 Task: Find and review the details of the Oppo Find N2 Flip on Flipkart, including specifications, price, and customer reviews.
Action: Mouse moved to (280, 91)
Screenshot: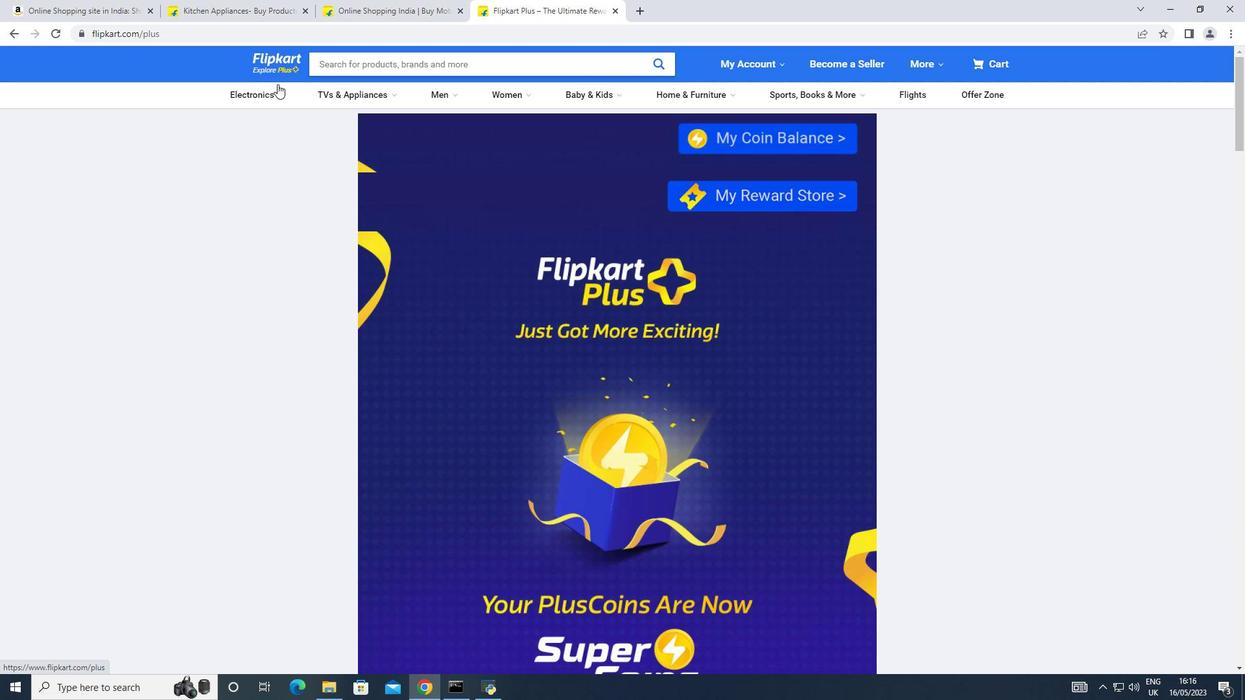 
Action: Mouse pressed left at (280, 91)
Screenshot: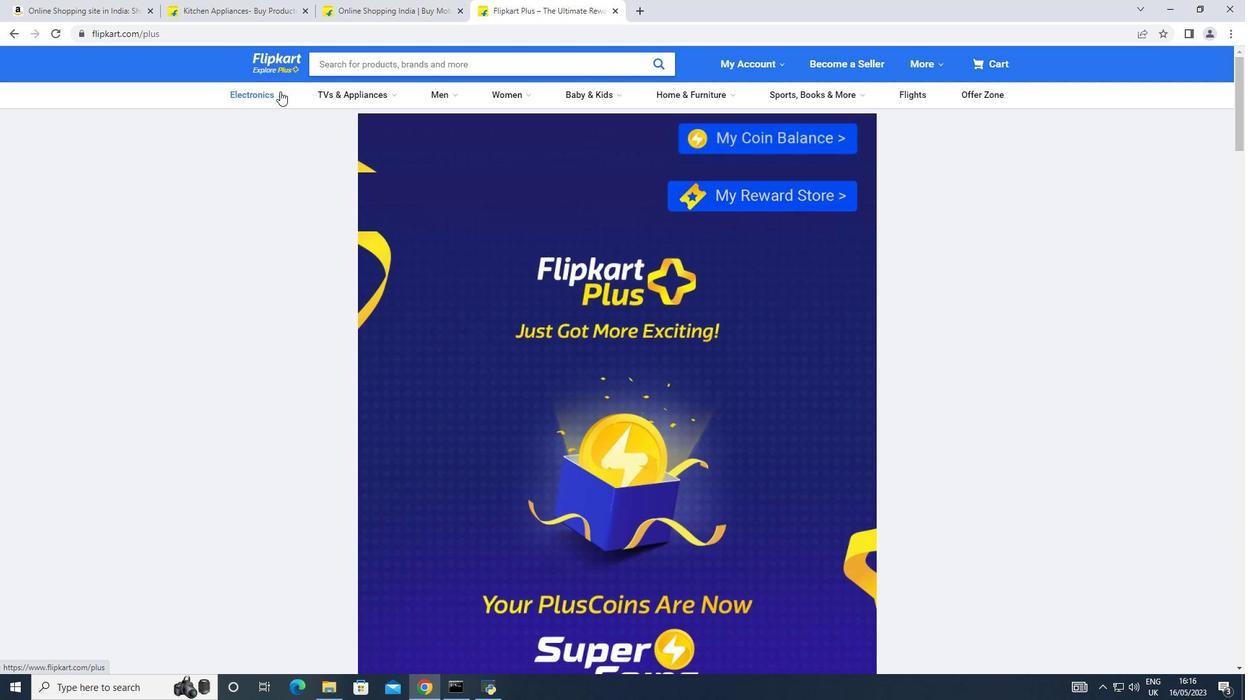 
Action: Mouse moved to (257, 119)
Screenshot: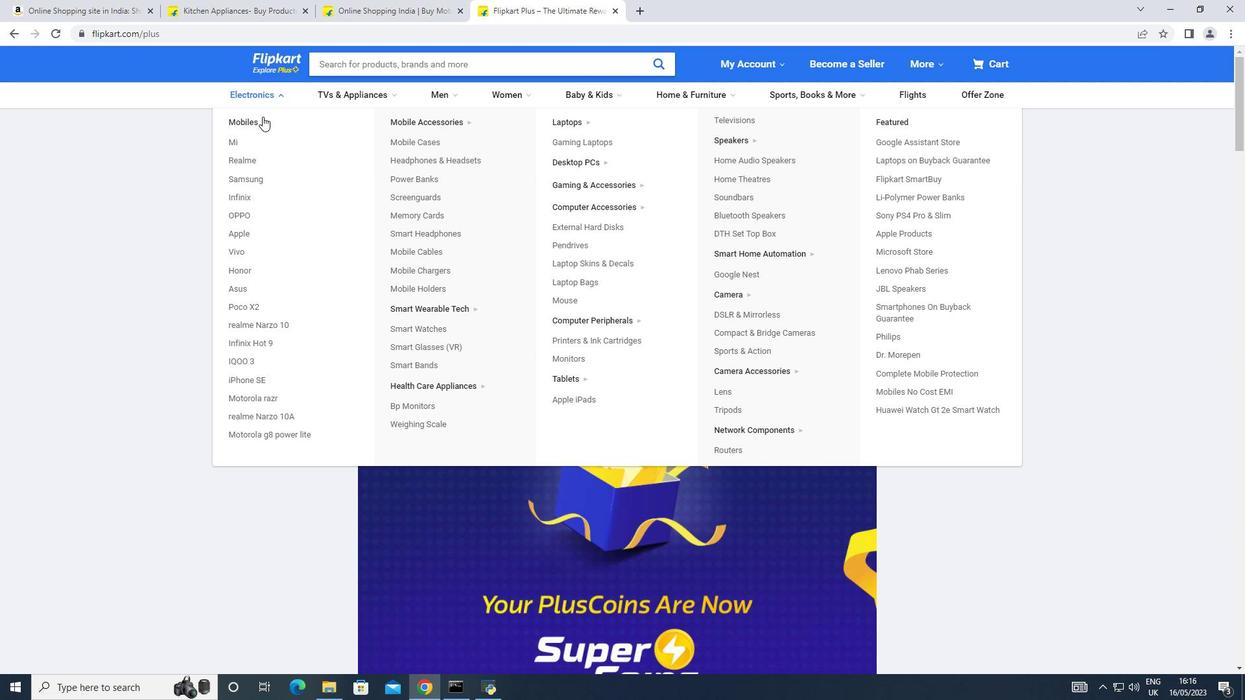 
Action: Mouse pressed left at (257, 119)
Screenshot: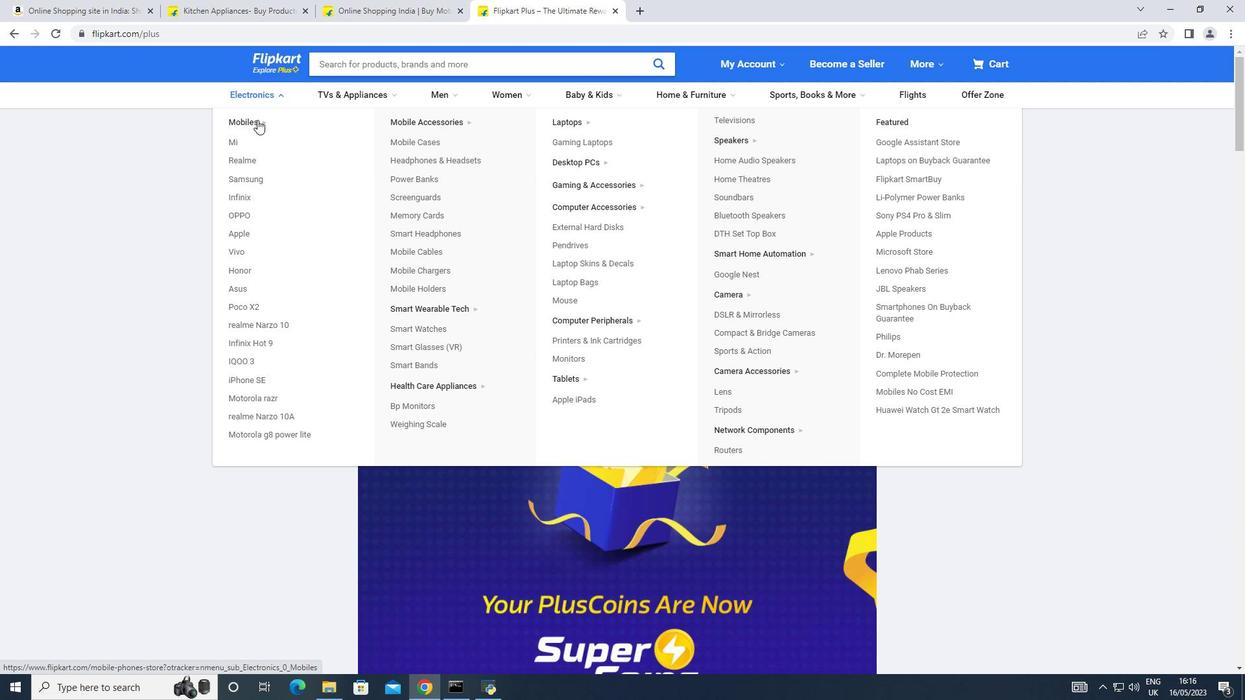 
Action: Mouse moved to (201, 228)
Screenshot: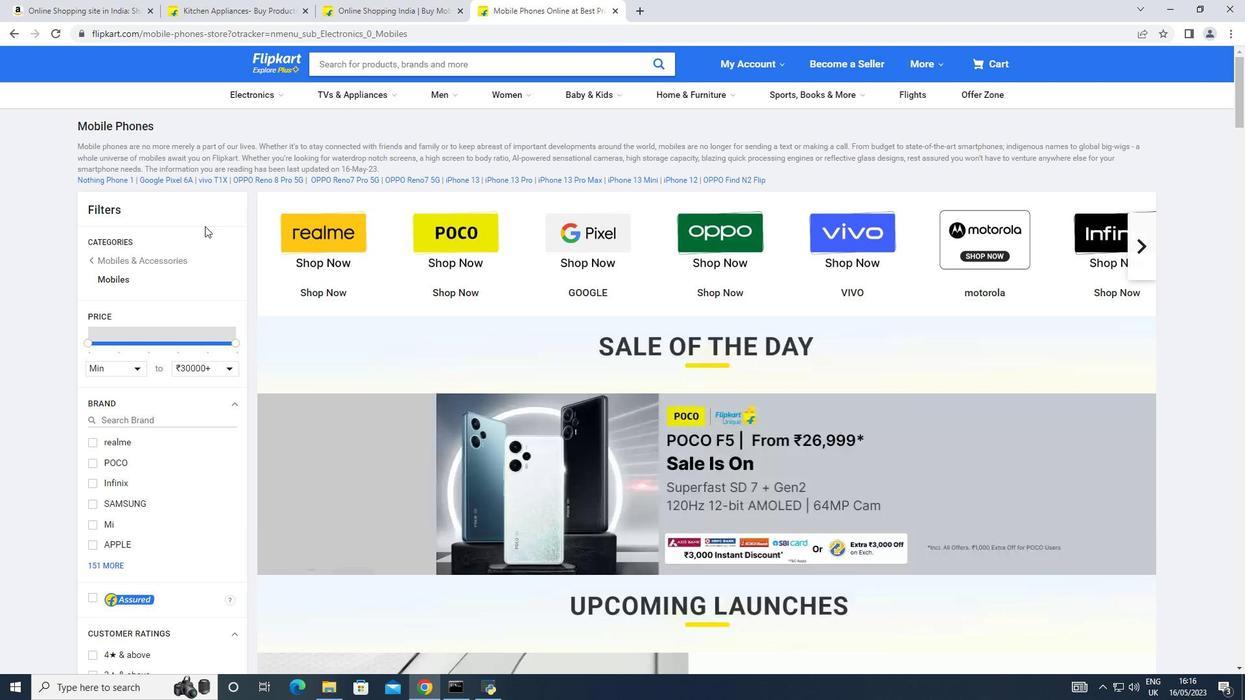 
Action: Mouse scrolled (201, 228) with delta (0, 0)
Screenshot: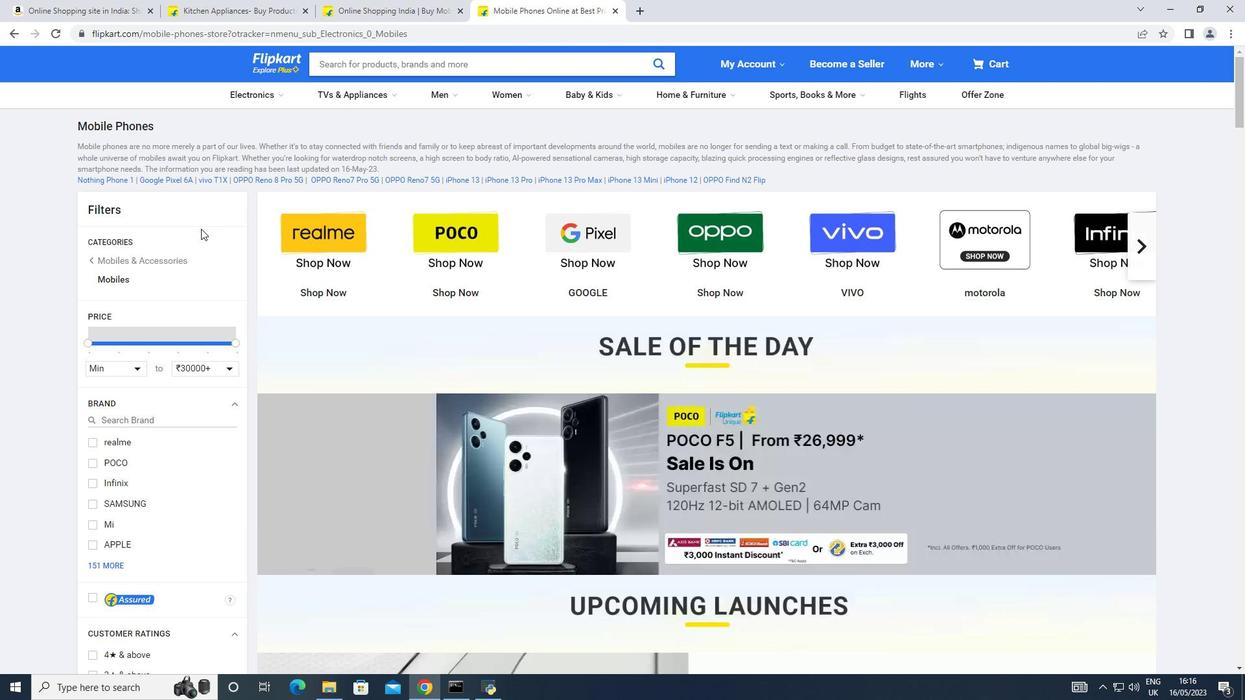 
Action: Mouse moved to (167, 319)
Screenshot: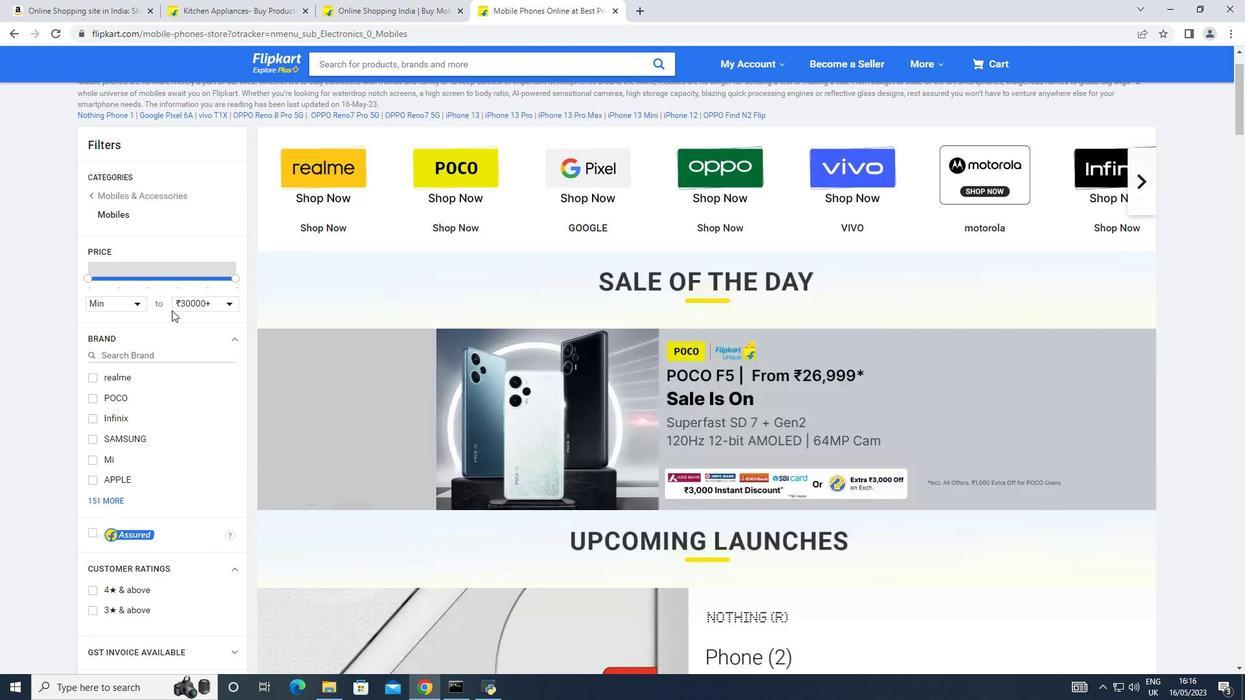 
Action: Mouse scrolled (167, 319) with delta (0, 0)
Screenshot: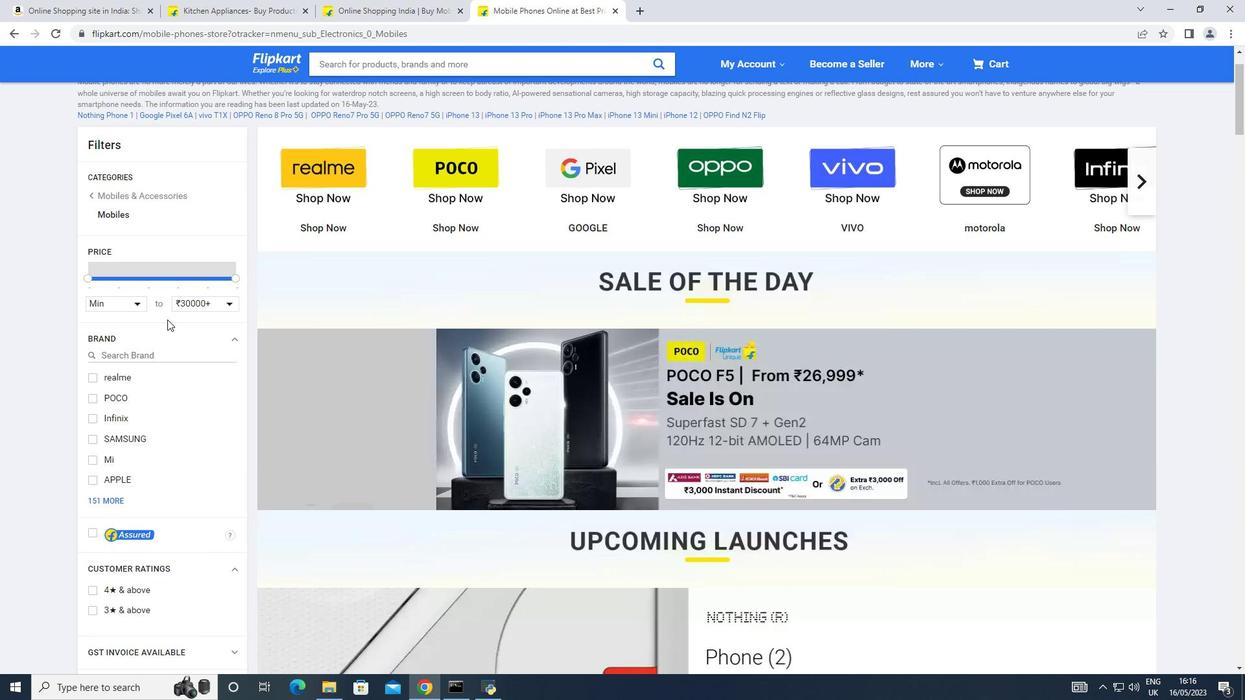
Action: Mouse scrolled (167, 319) with delta (0, 0)
Screenshot: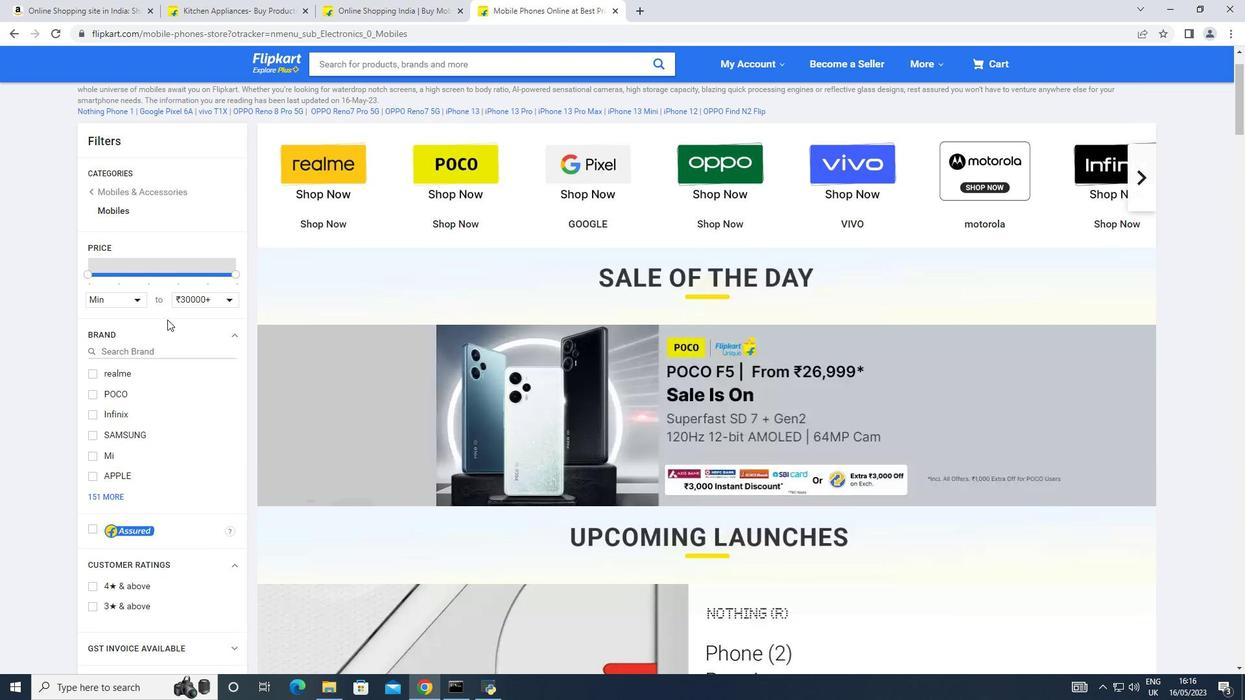 
Action: Mouse moved to (167, 320)
Screenshot: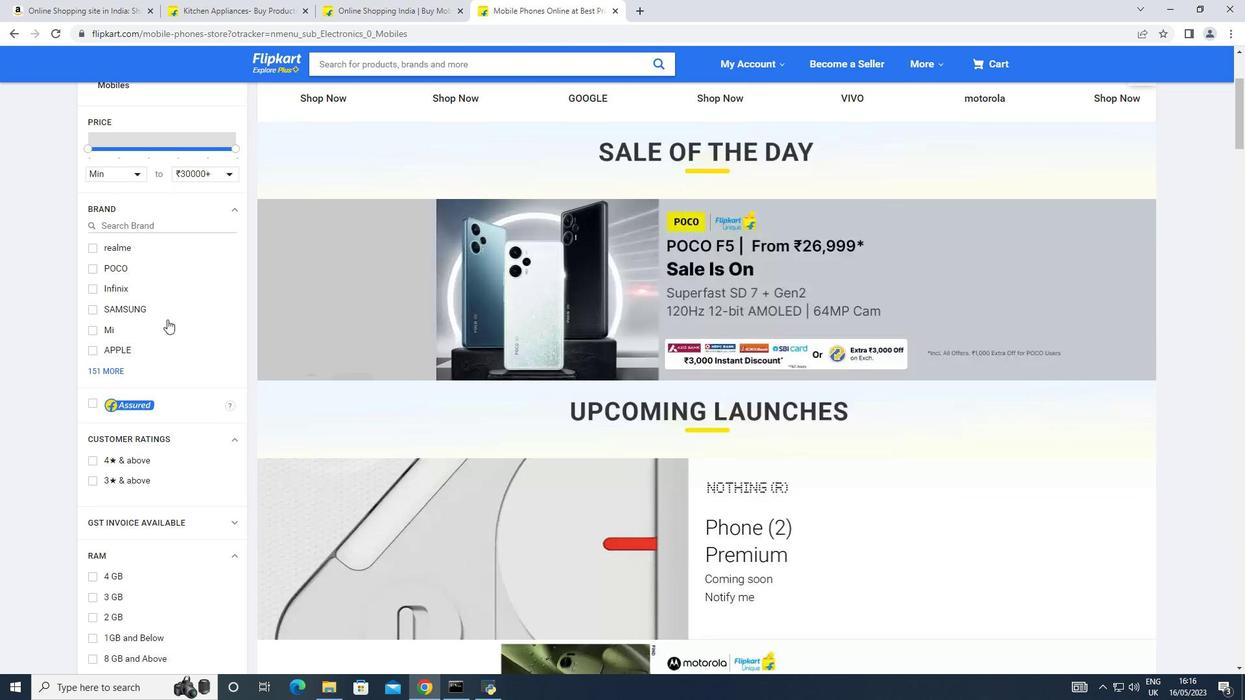
Action: Mouse scrolled (167, 319) with delta (0, 0)
Screenshot: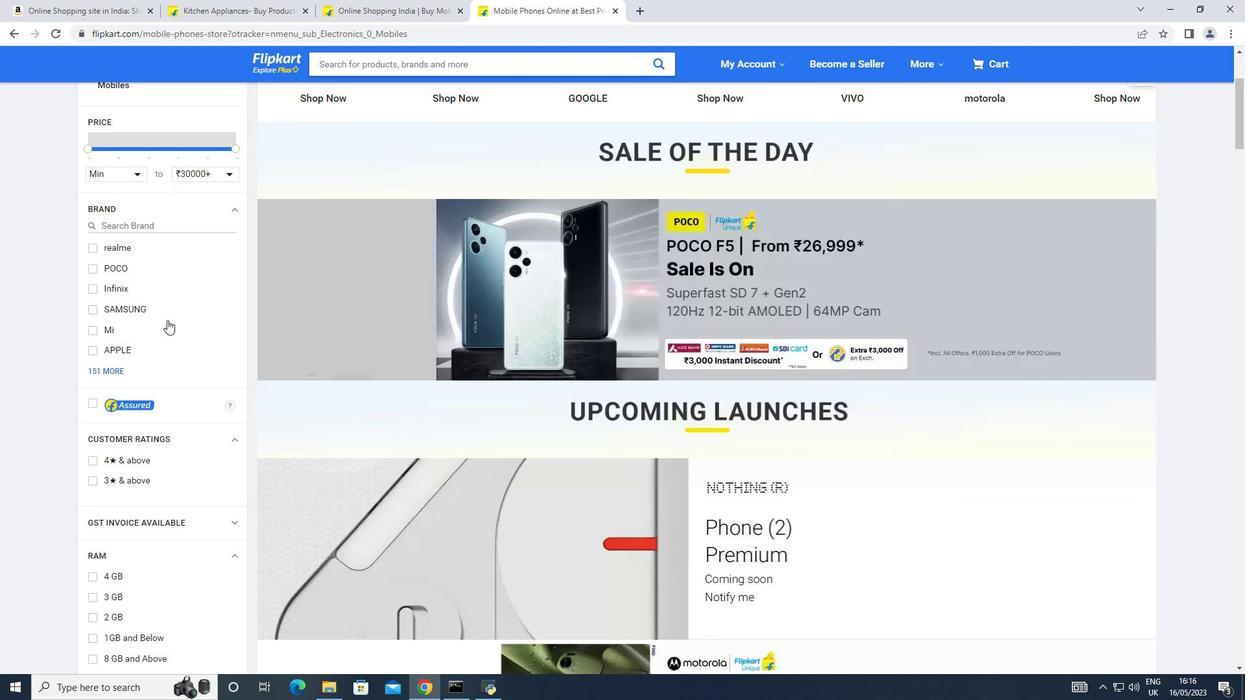 
Action: Mouse scrolled (167, 319) with delta (0, 0)
Screenshot: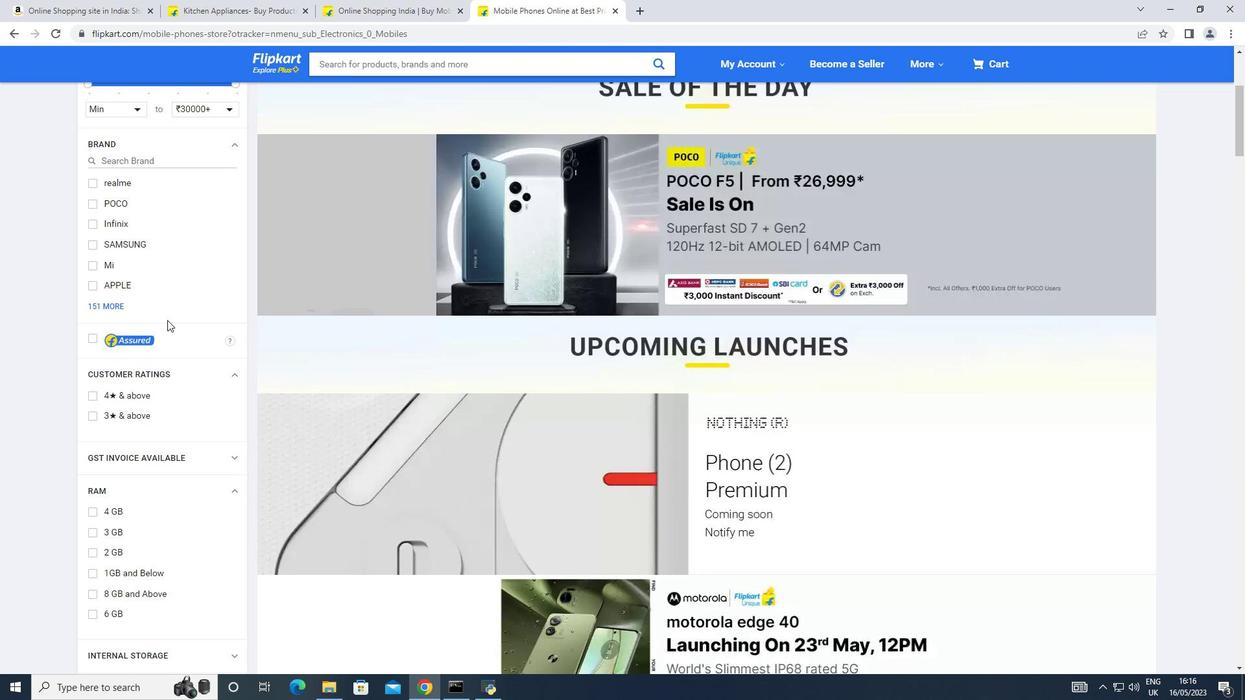 
Action: Mouse scrolled (167, 319) with delta (0, 0)
Screenshot: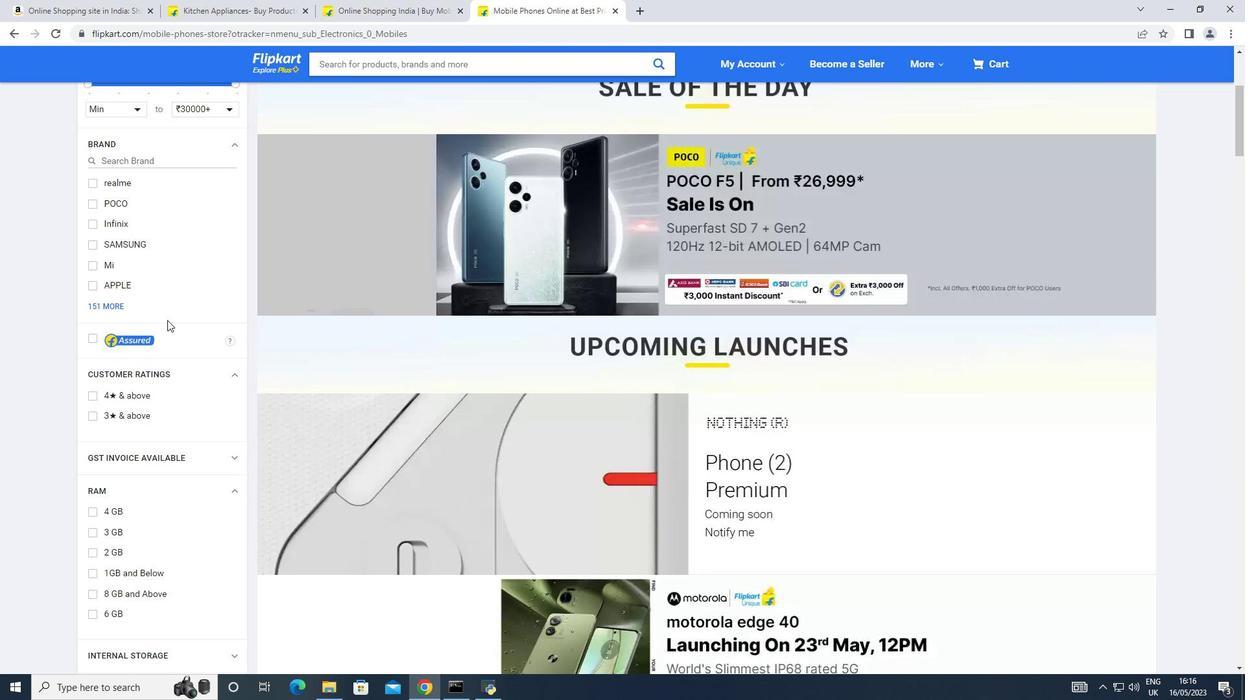 
Action: Mouse scrolled (167, 319) with delta (0, 0)
Screenshot: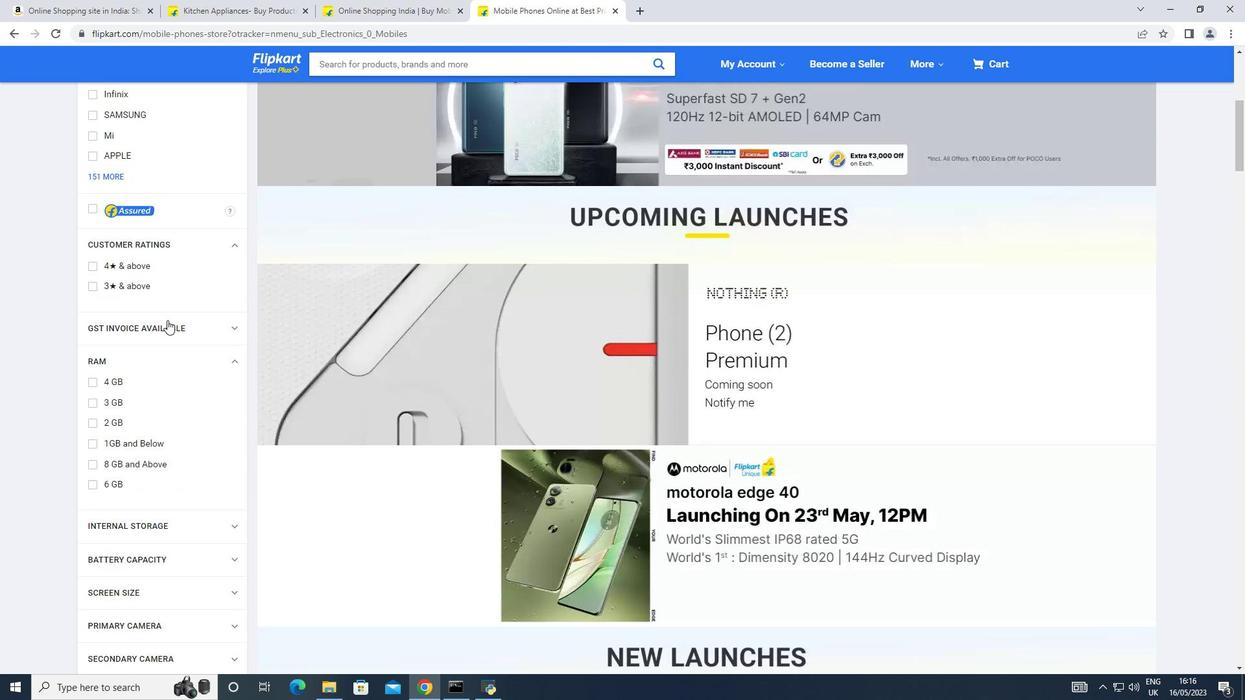 
Action: Mouse scrolled (167, 319) with delta (0, 0)
Screenshot: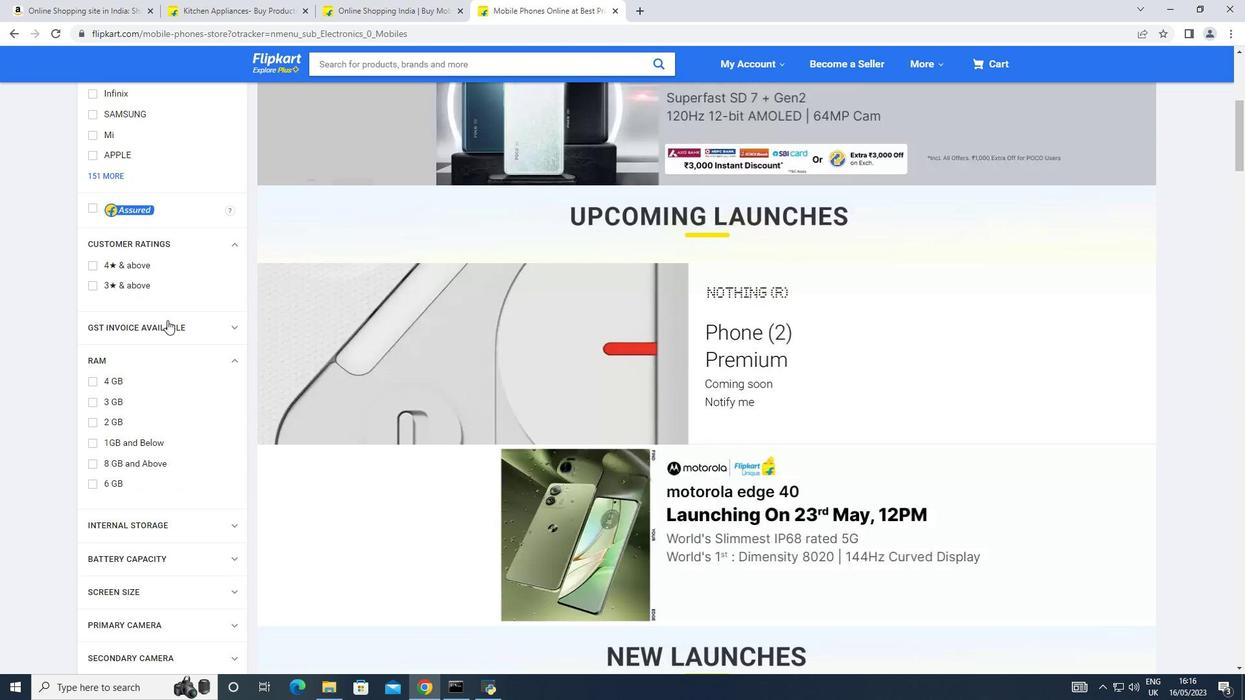 
Action: Mouse scrolled (167, 319) with delta (0, 0)
Screenshot: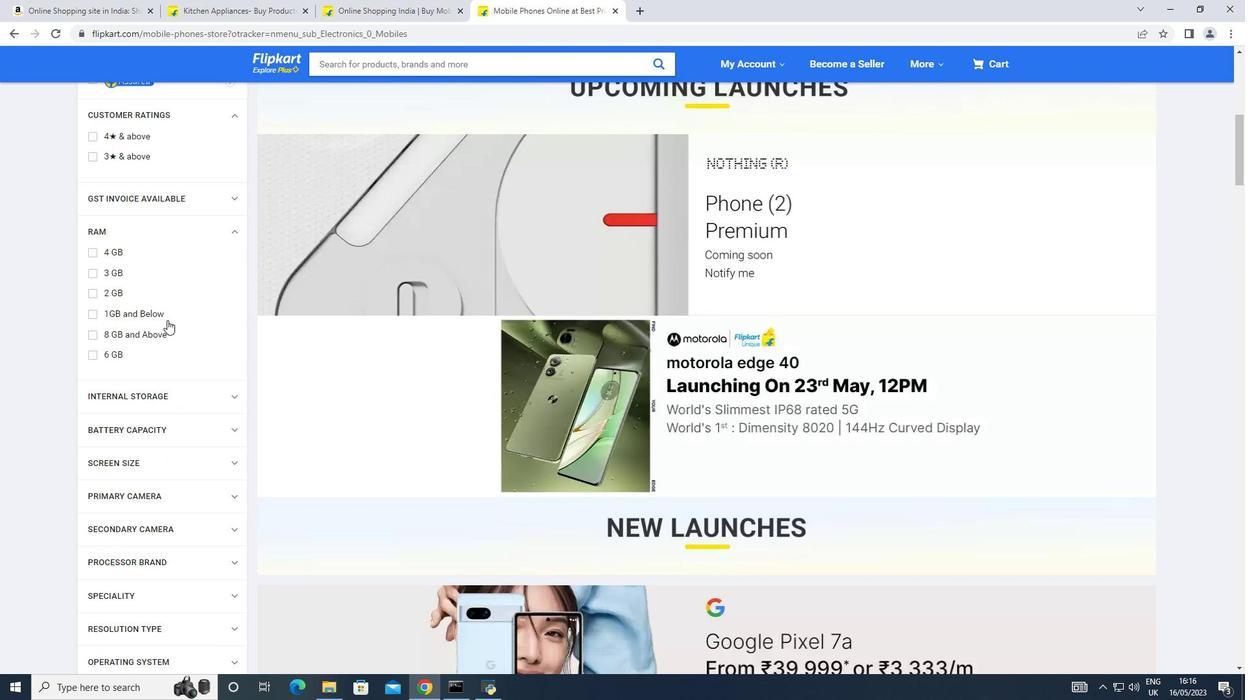 
Action: Mouse scrolled (167, 321) with delta (0, 0)
Screenshot: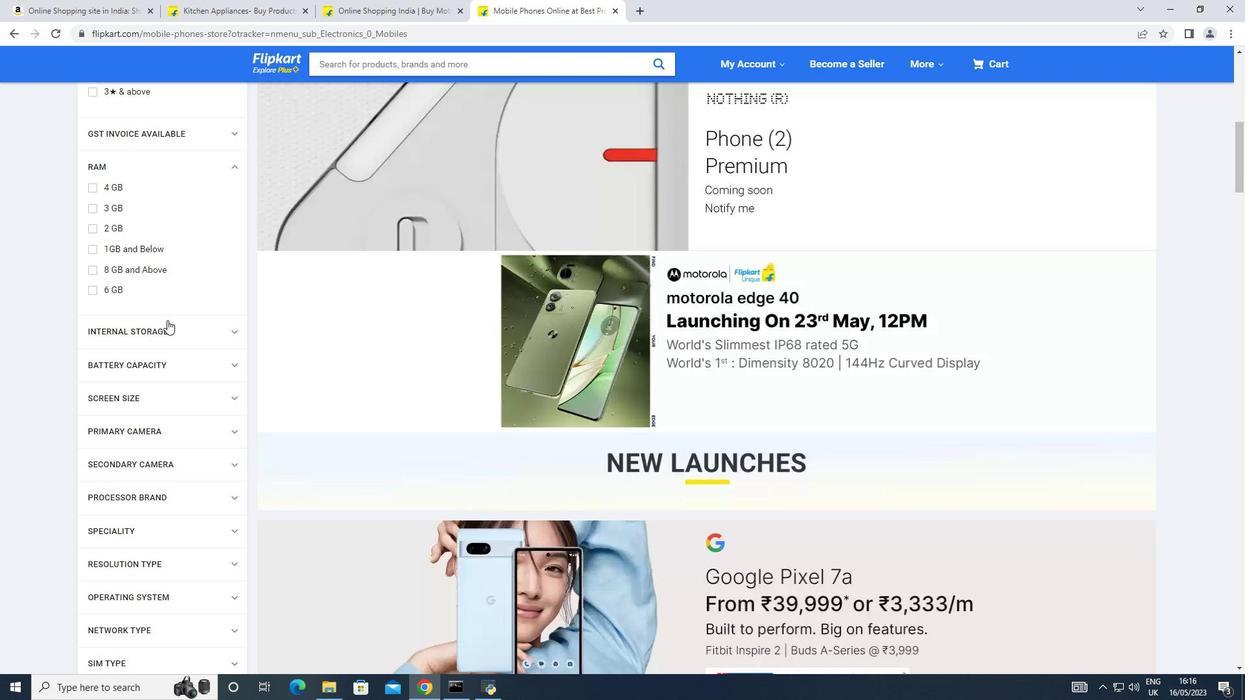
Action: Mouse scrolled (167, 321) with delta (0, 0)
Screenshot: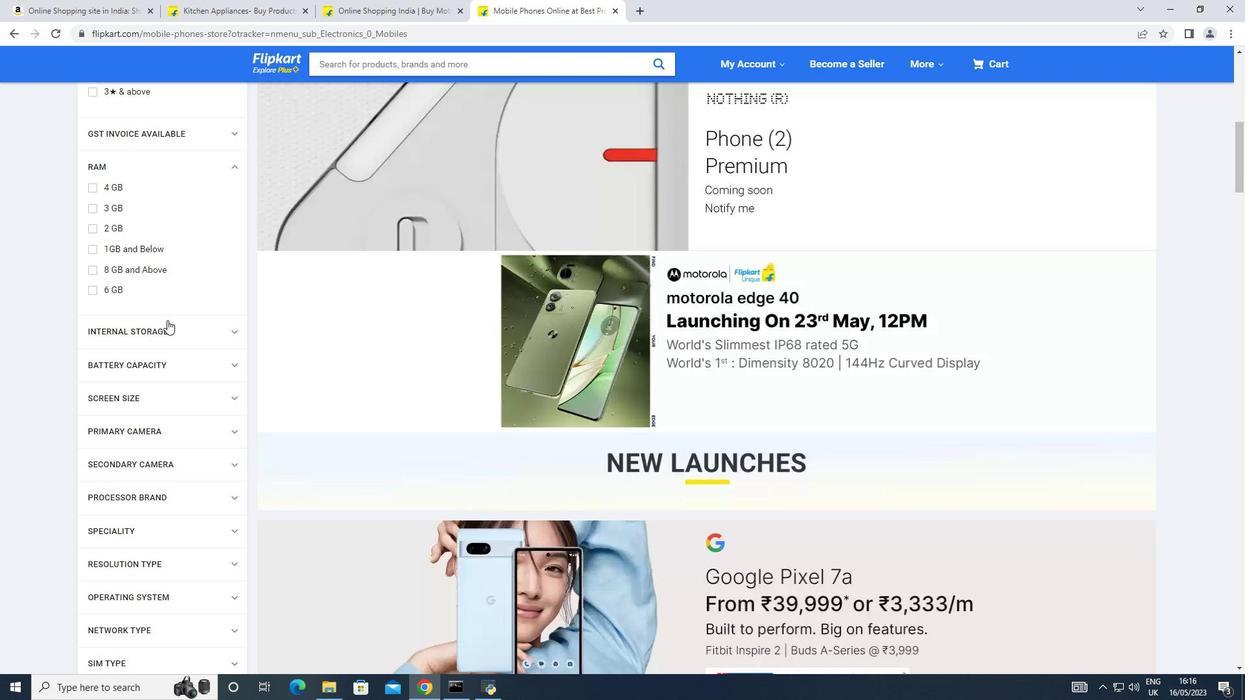 
Action: Mouse scrolled (167, 321) with delta (0, 0)
Screenshot: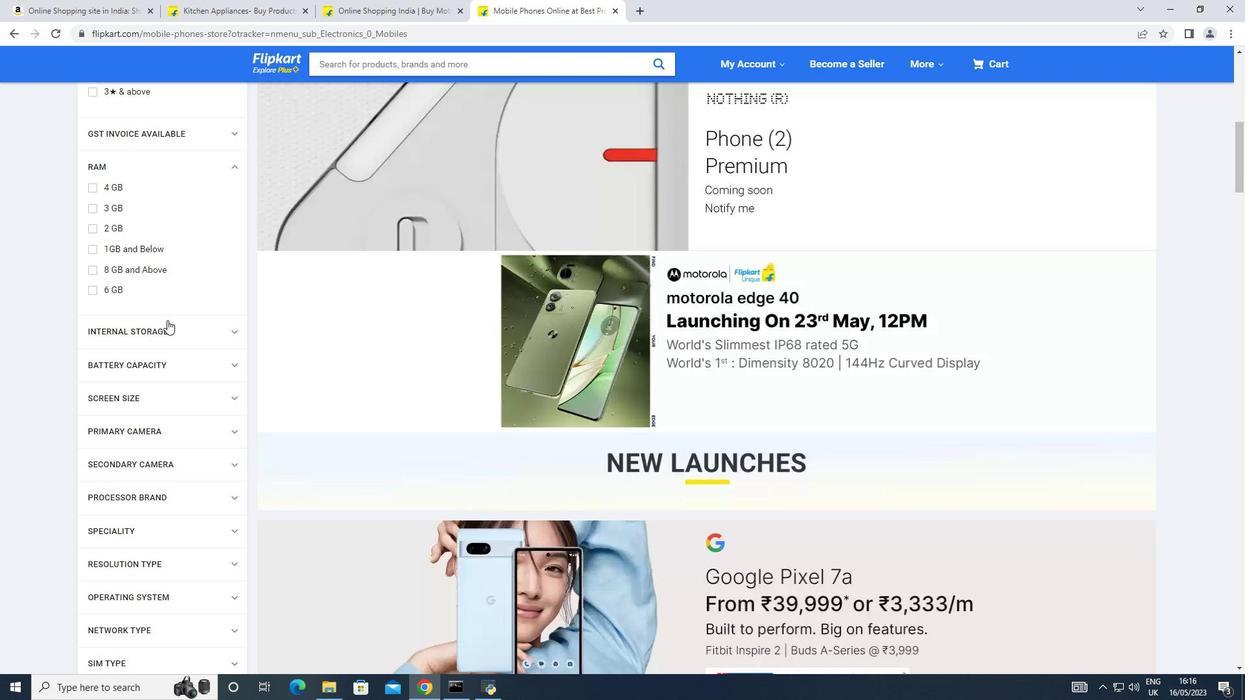 
Action: Mouse scrolled (167, 321) with delta (0, 0)
Screenshot: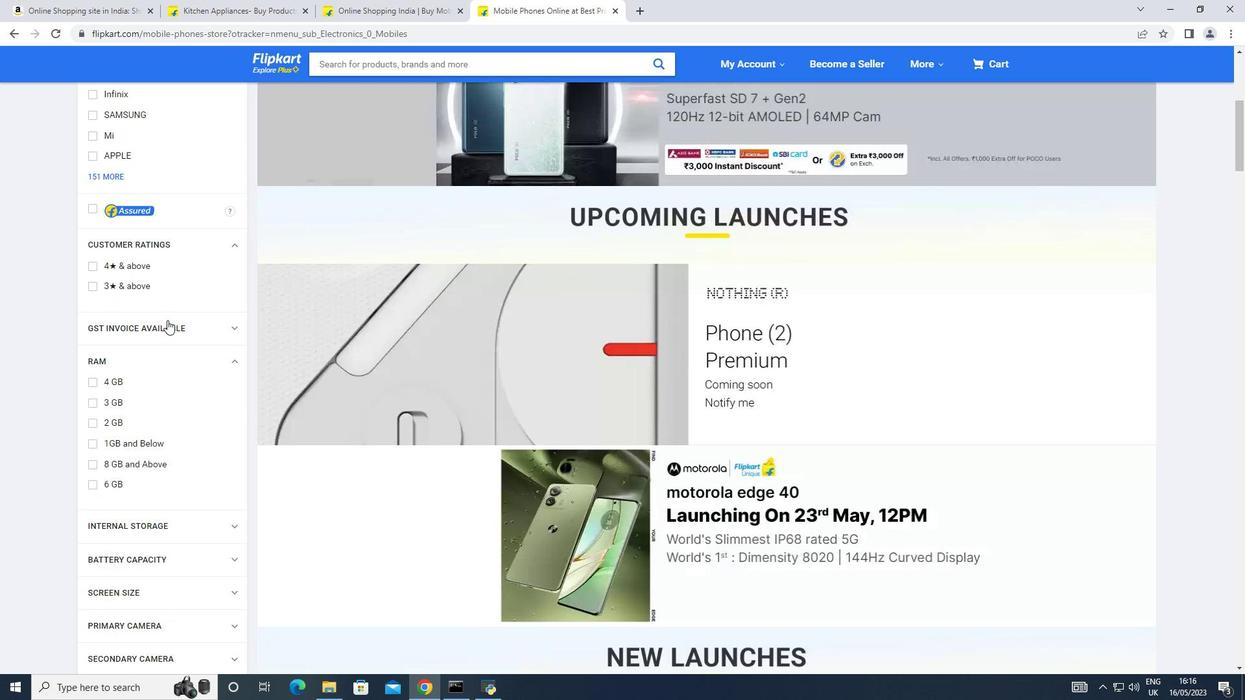 
Action: Mouse scrolled (167, 321) with delta (0, 0)
Screenshot: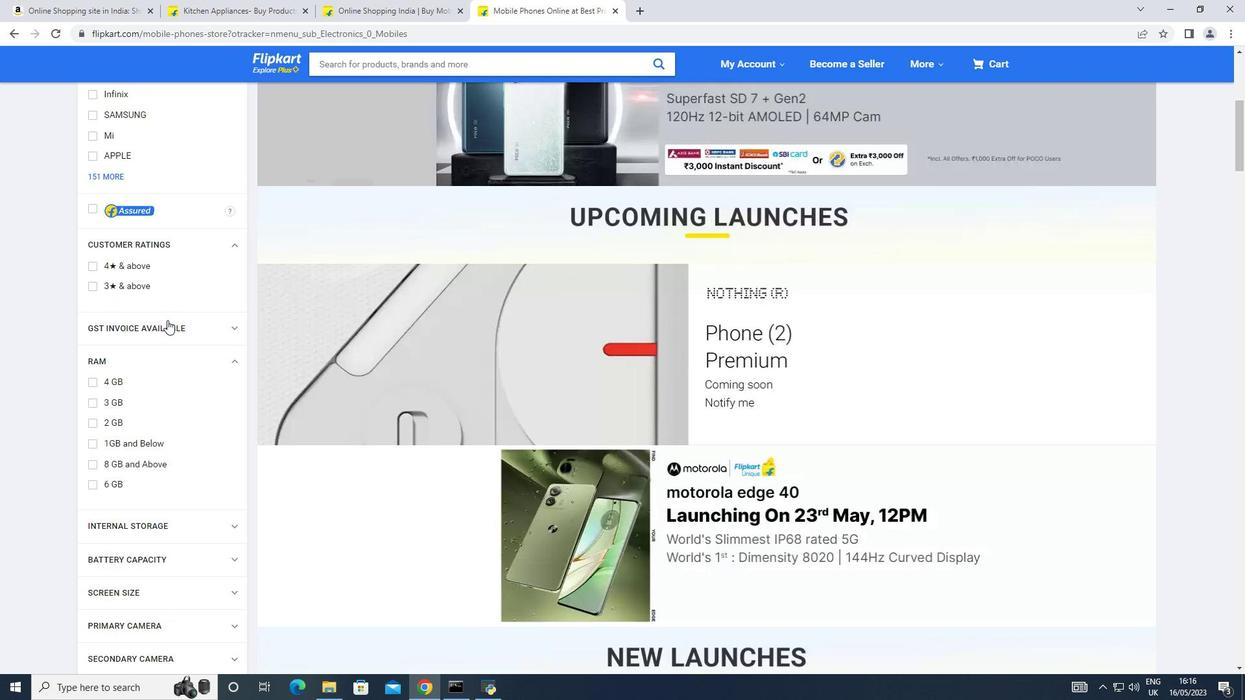 
Action: Mouse scrolled (167, 321) with delta (0, 0)
Screenshot: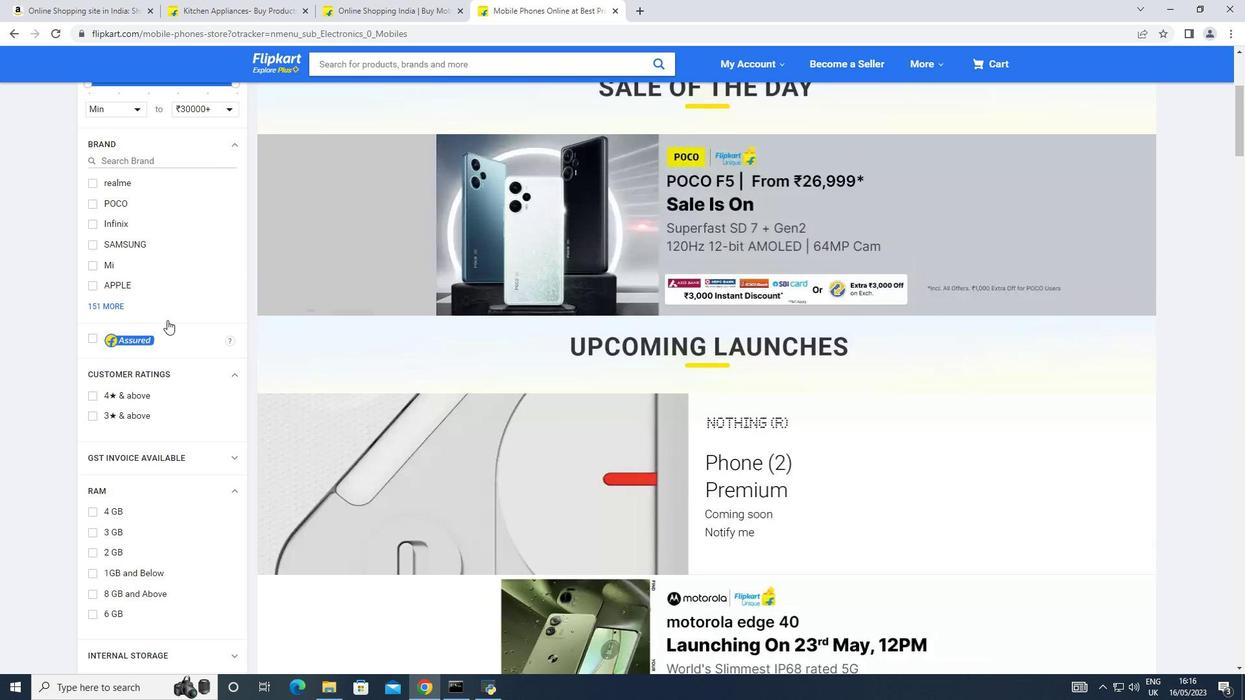 
Action: Mouse scrolled (167, 321) with delta (0, 0)
Screenshot: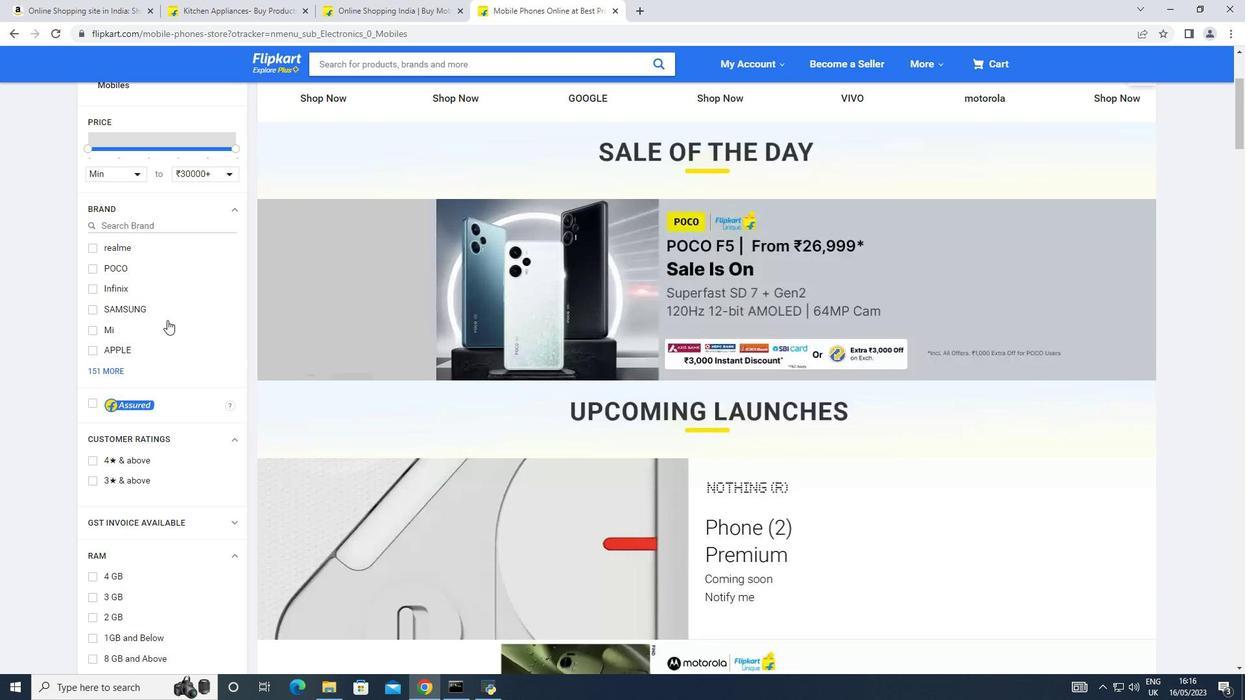 
Action: Mouse scrolled (167, 321) with delta (0, 0)
Screenshot: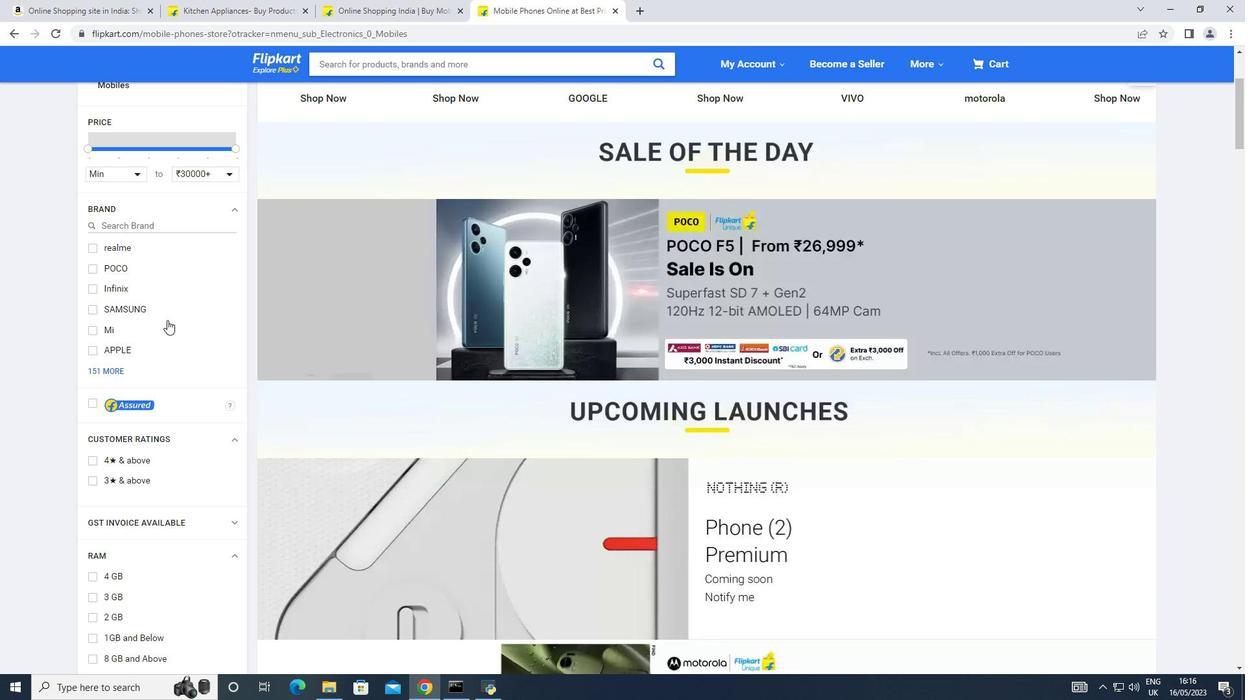 
Action: Mouse scrolled (167, 321) with delta (0, 0)
Screenshot: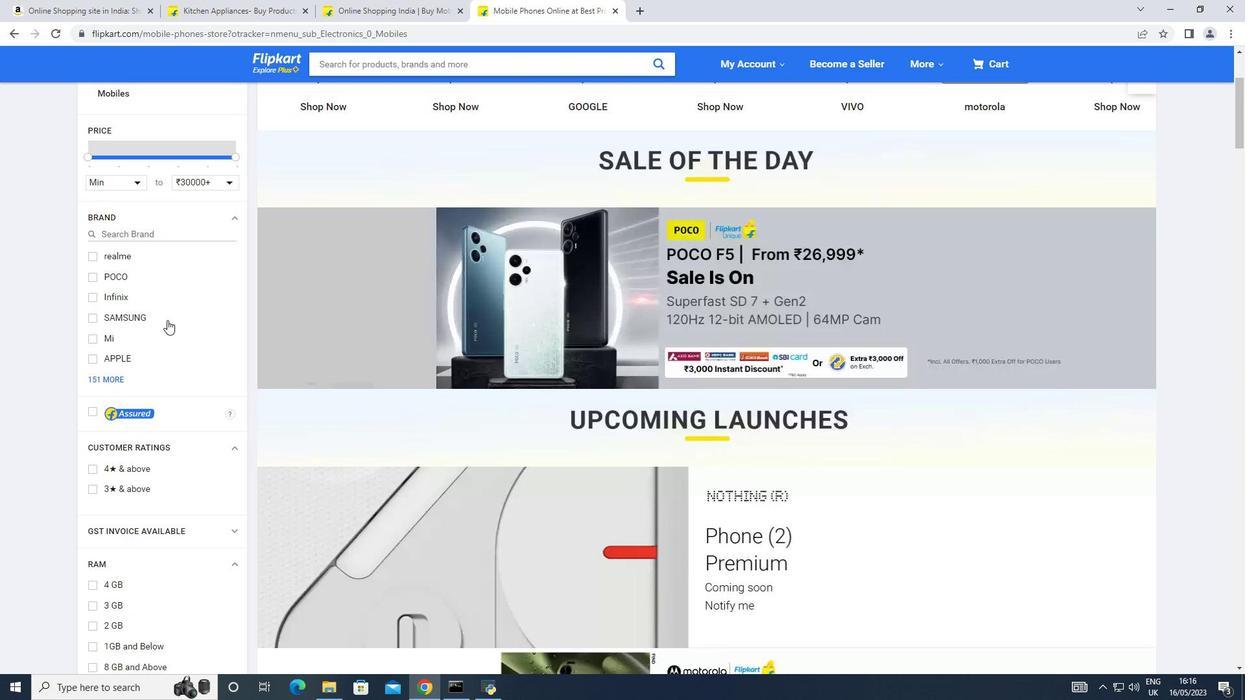 
Action: Mouse scrolled (167, 321) with delta (0, 0)
Screenshot: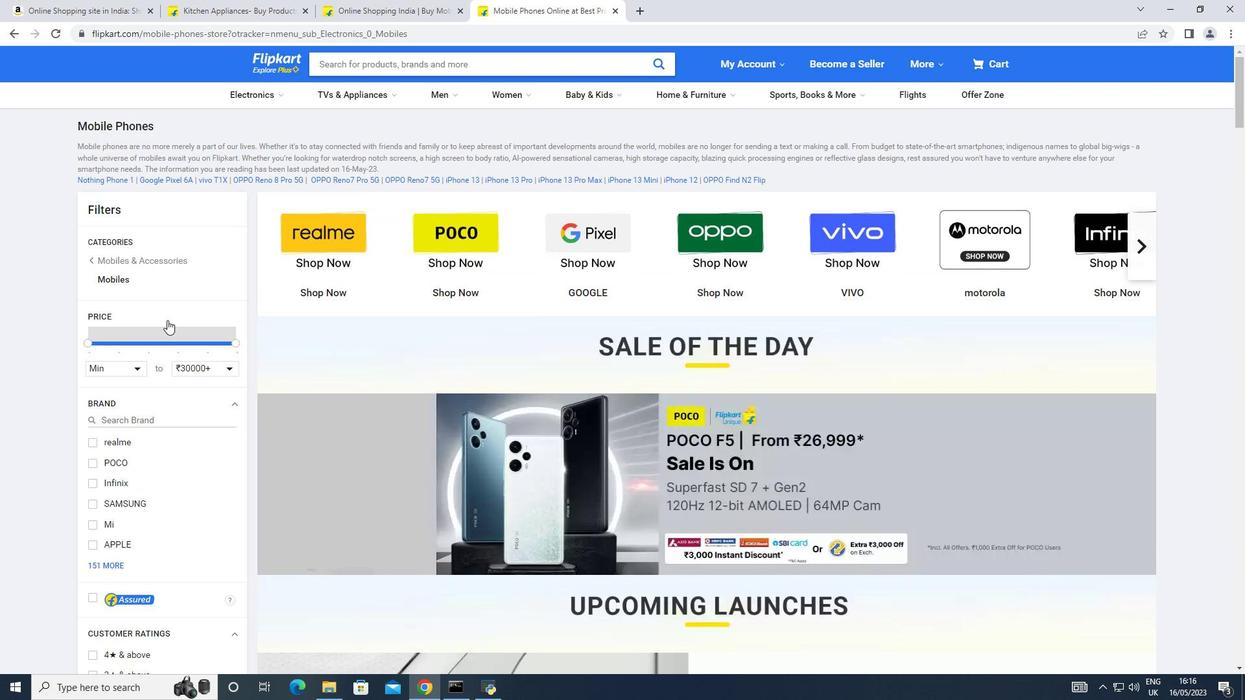 
Action: Mouse moved to (1140, 235)
Screenshot: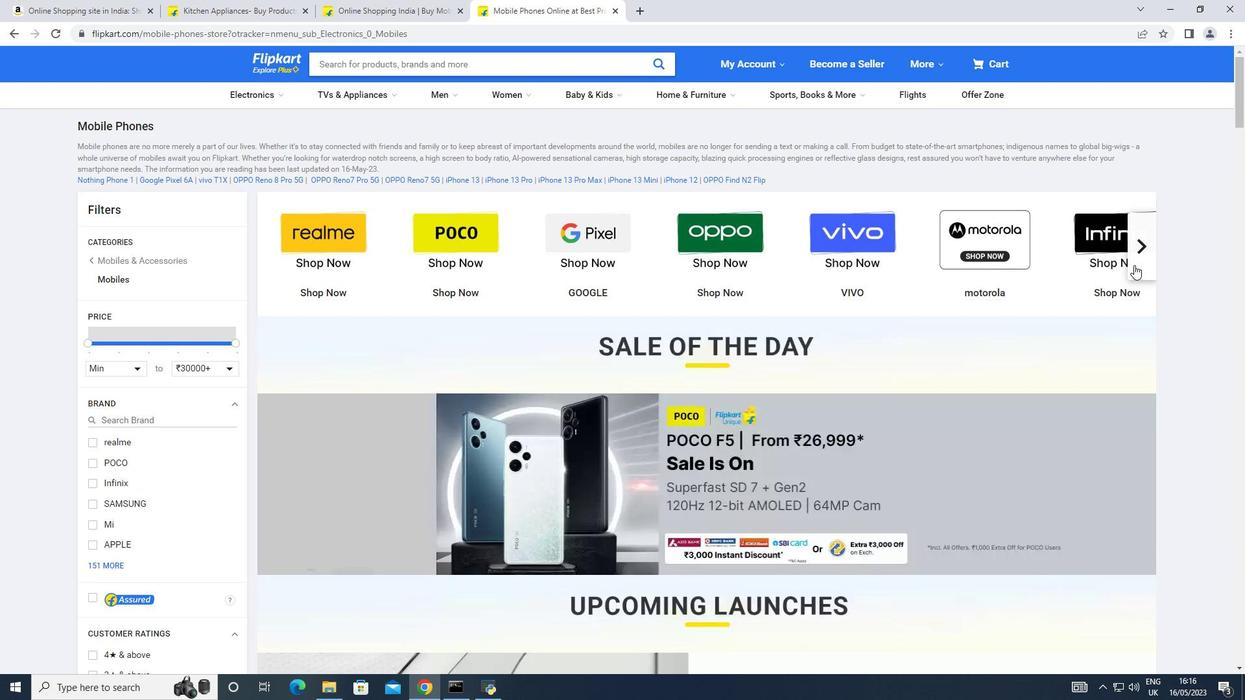 
Action: Mouse pressed left at (1140, 235)
Screenshot: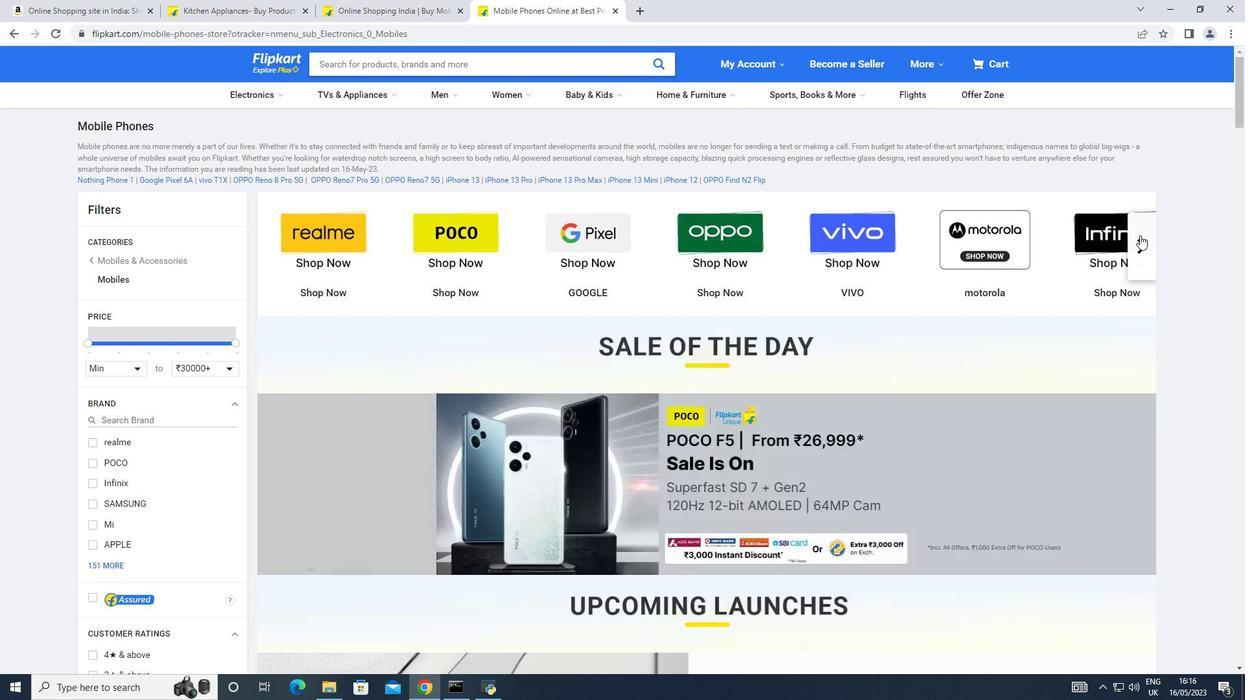 
Action: Mouse pressed left at (1140, 235)
Screenshot: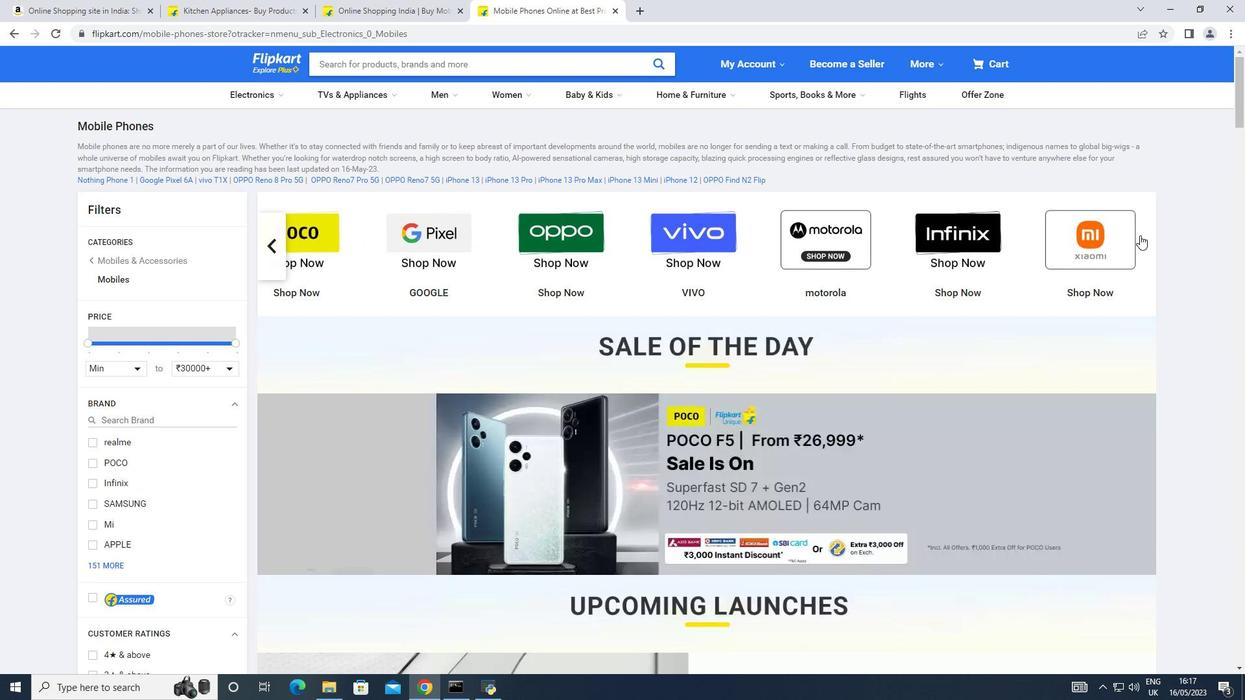 
Action: Mouse moved to (265, 258)
Screenshot: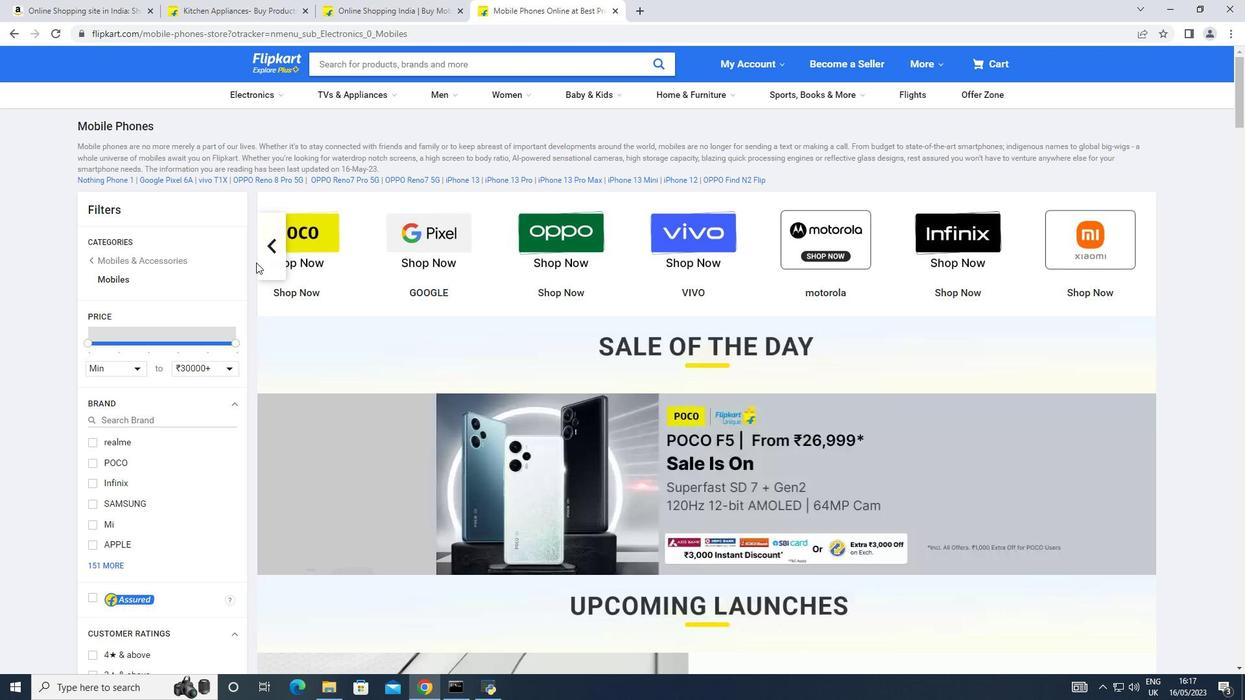 
Action: Mouse pressed left at (265, 258)
Screenshot: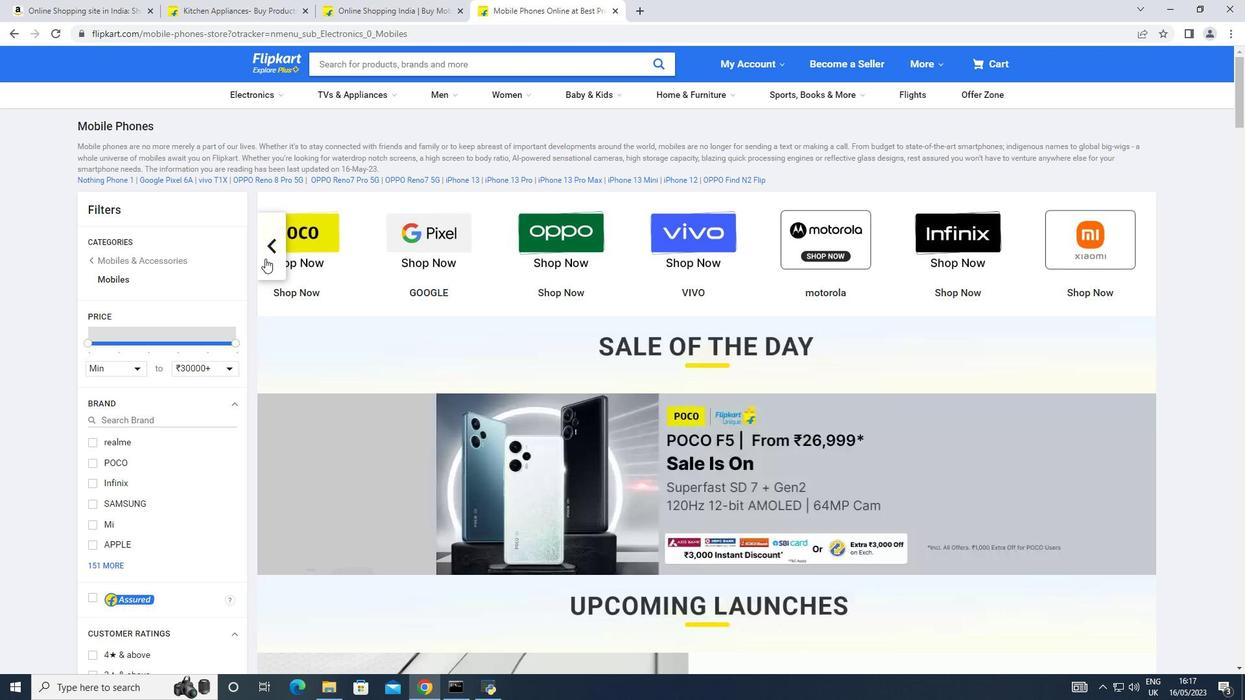 
Action: Mouse moved to (402, 353)
Screenshot: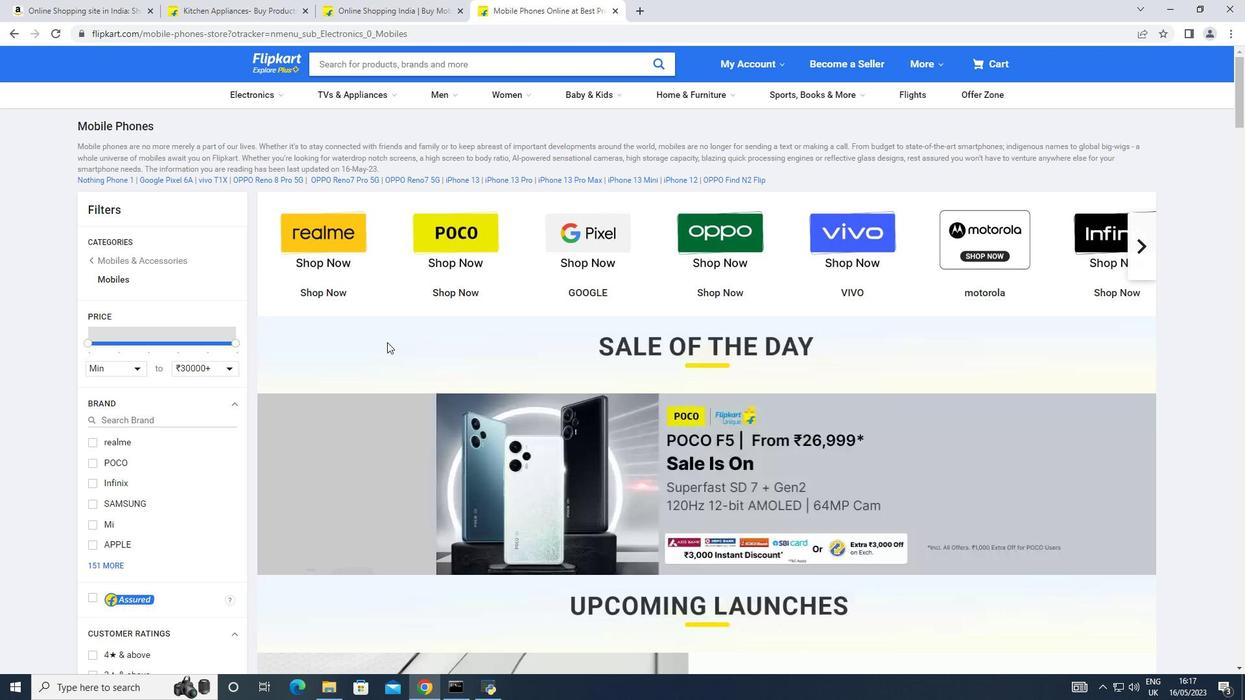 
Action: Mouse scrolled (402, 352) with delta (0, 0)
Screenshot: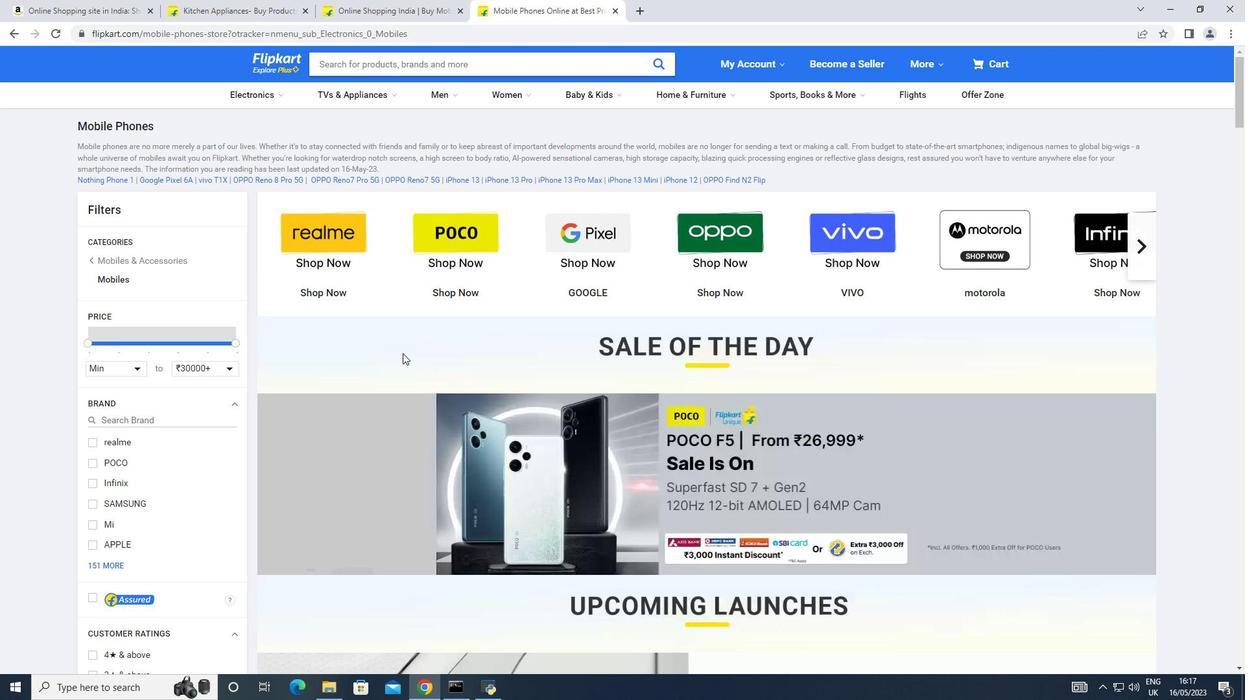 
Action: Mouse scrolled (402, 352) with delta (0, 0)
Screenshot: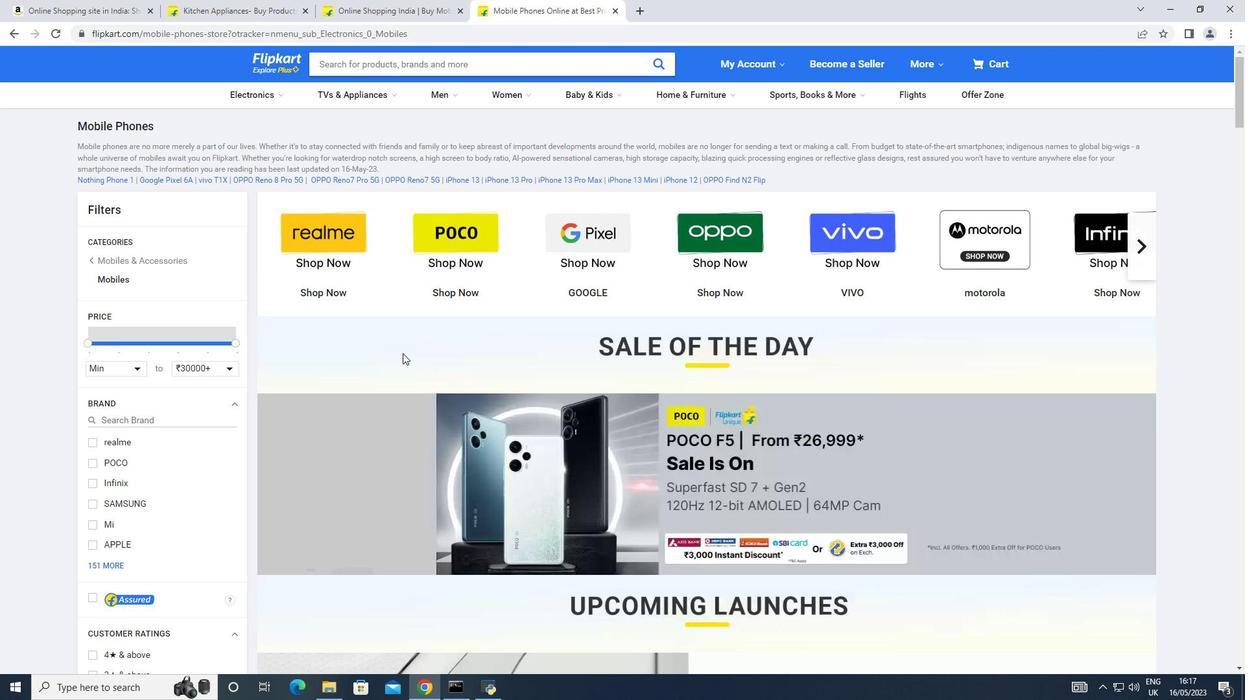 
Action: Mouse scrolled (402, 352) with delta (0, 0)
Screenshot: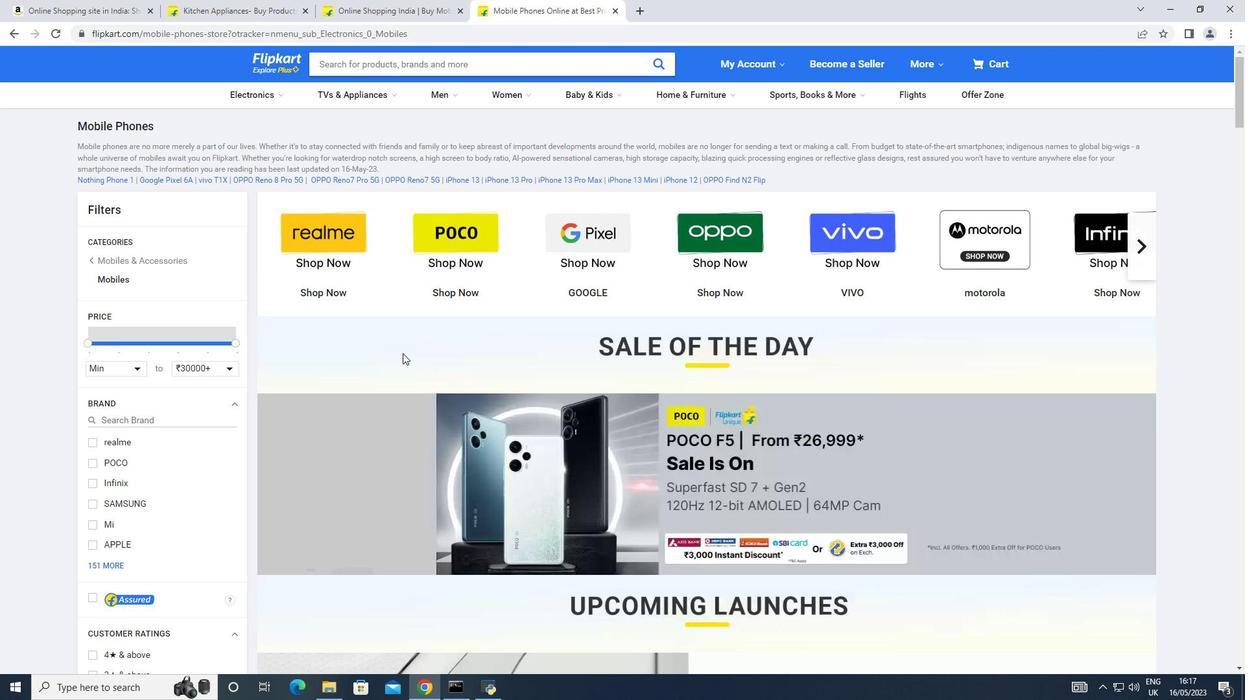 
Action: Mouse moved to (403, 353)
Screenshot: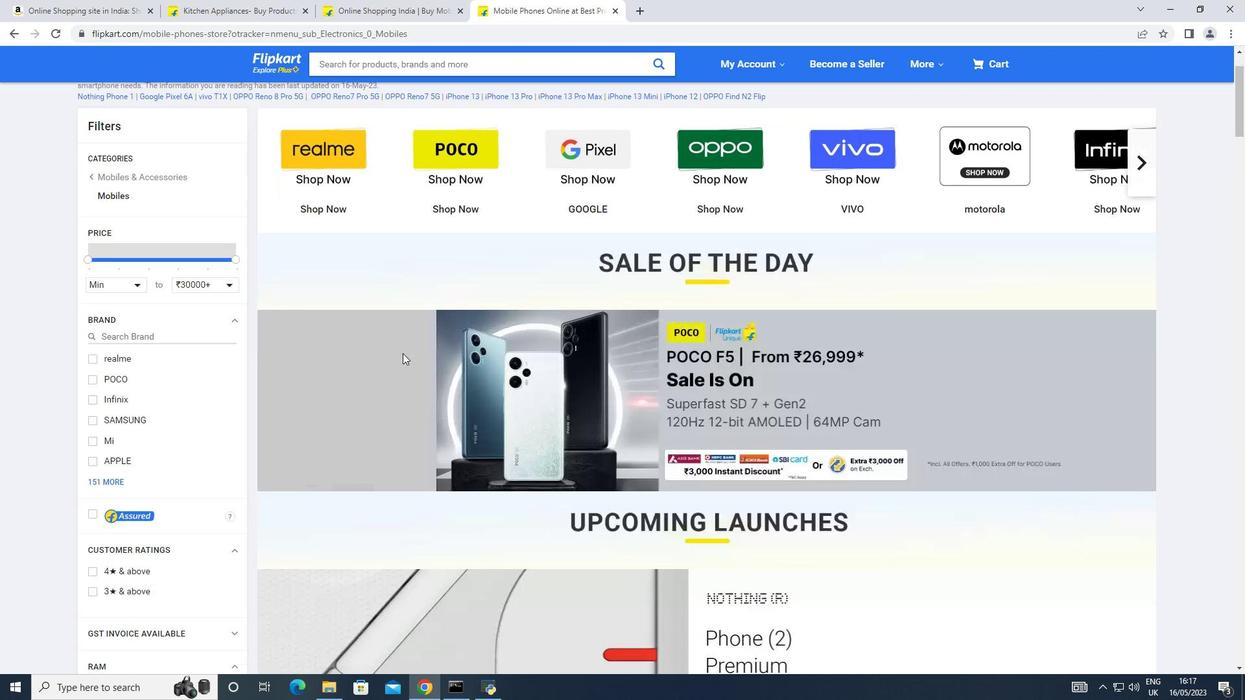
Action: Mouse scrolled (403, 352) with delta (0, 0)
Screenshot: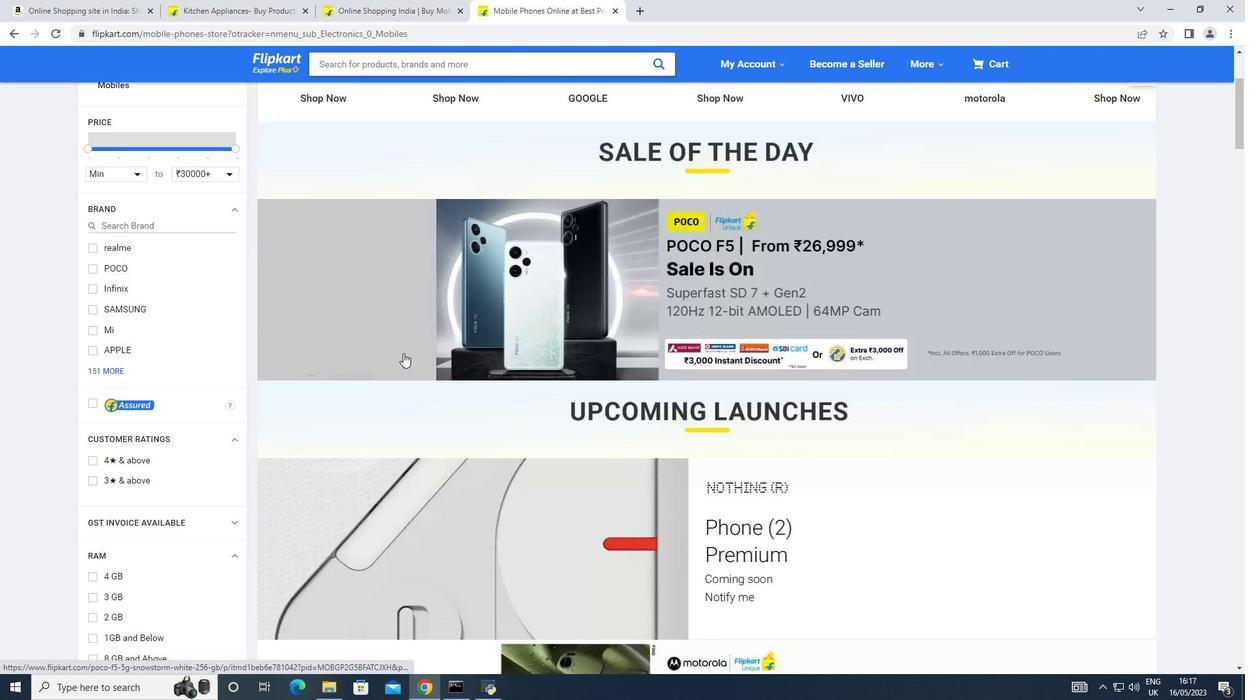 
Action: Mouse scrolled (403, 352) with delta (0, 0)
Screenshot: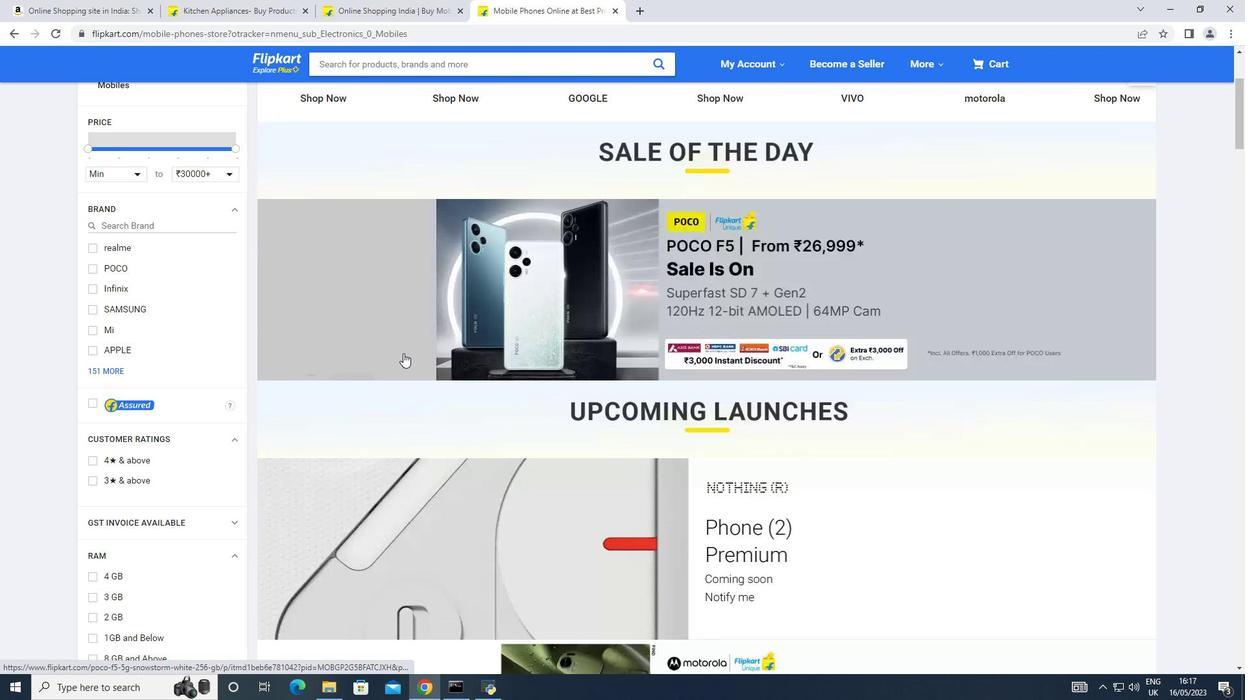 
Action: Mouse scrolled (403, 352) with delta (0, 0)
Screenshot: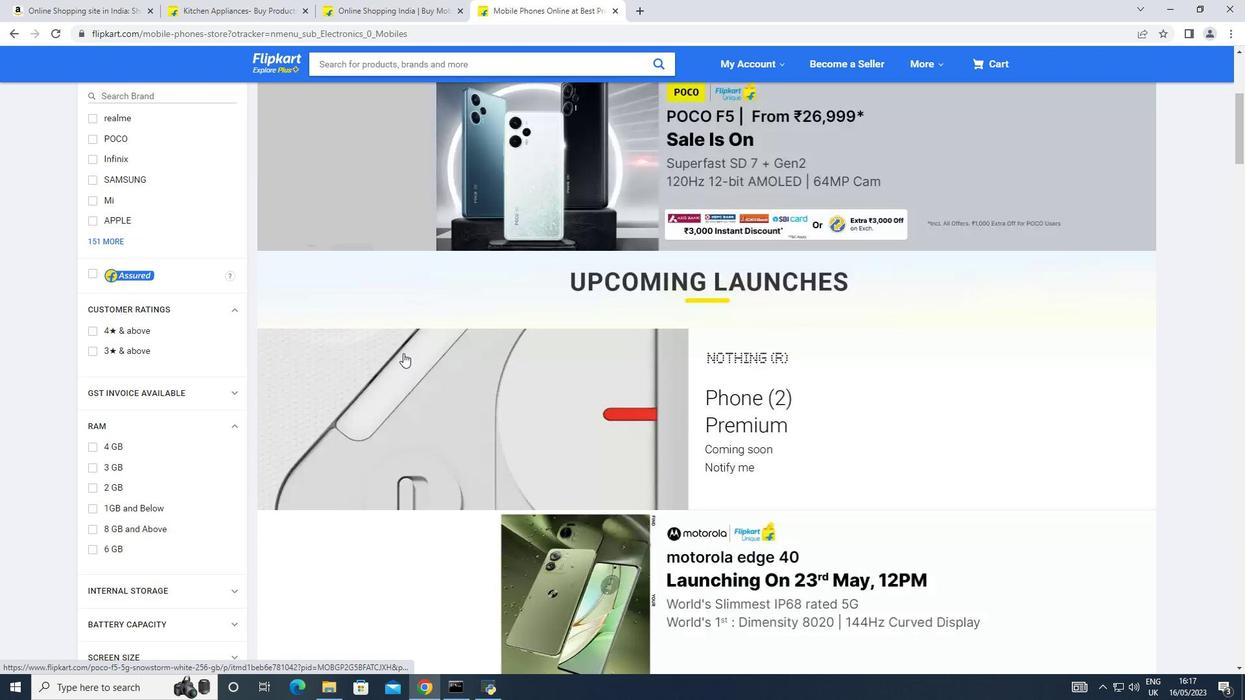 
Action: Mouse scrolled (403, 352) with delta (0, 0)
Screenshot: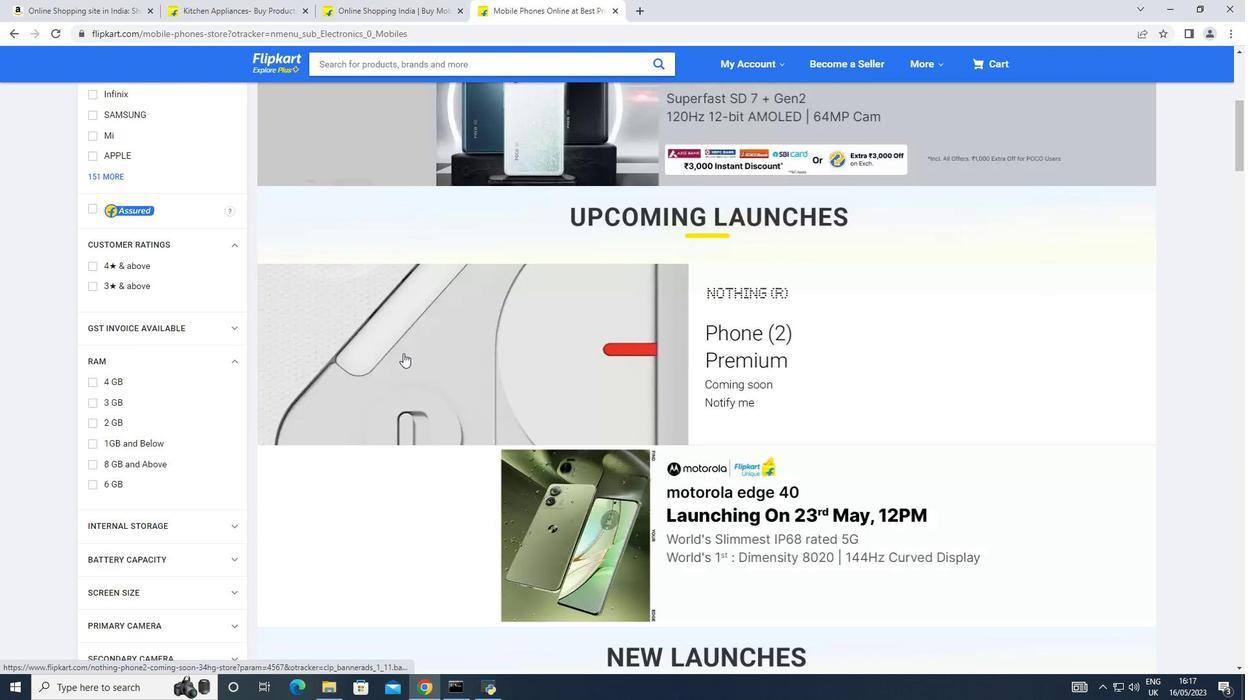 
Action: Mouse scrolled (403, 352) with delta (0, 0)
Screenshot: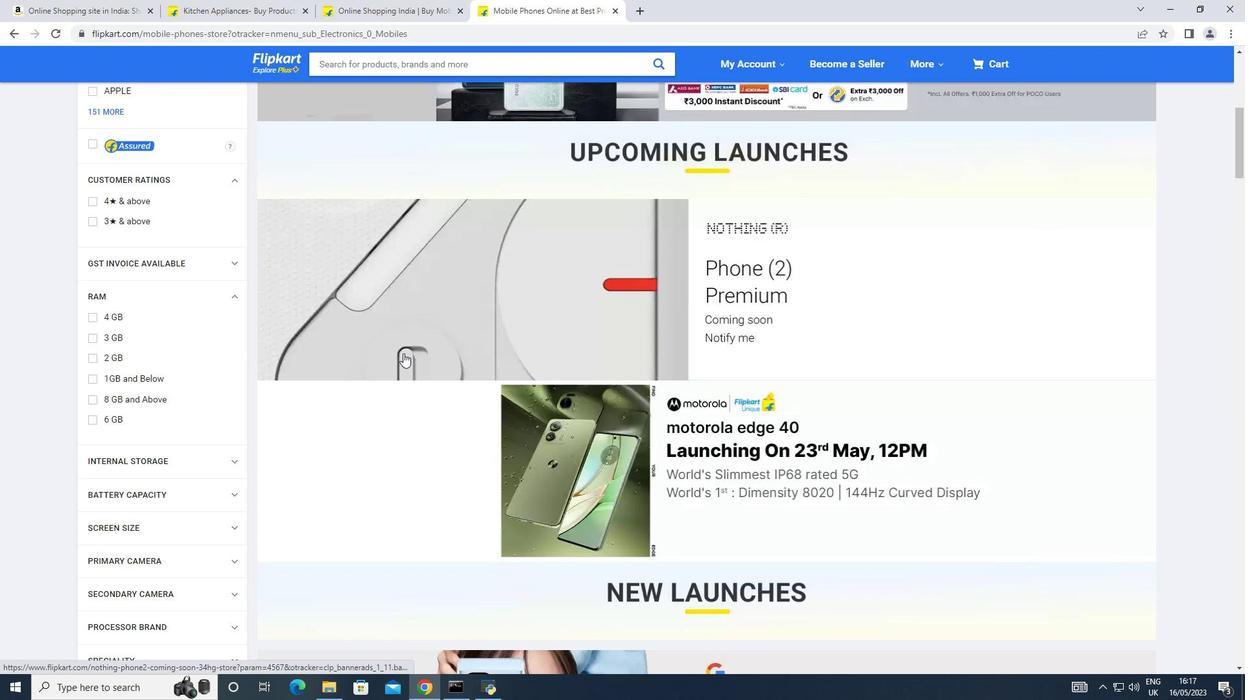 
Action: Mouse scrolled (403, 352) with delta (0, 0)
Screenshot: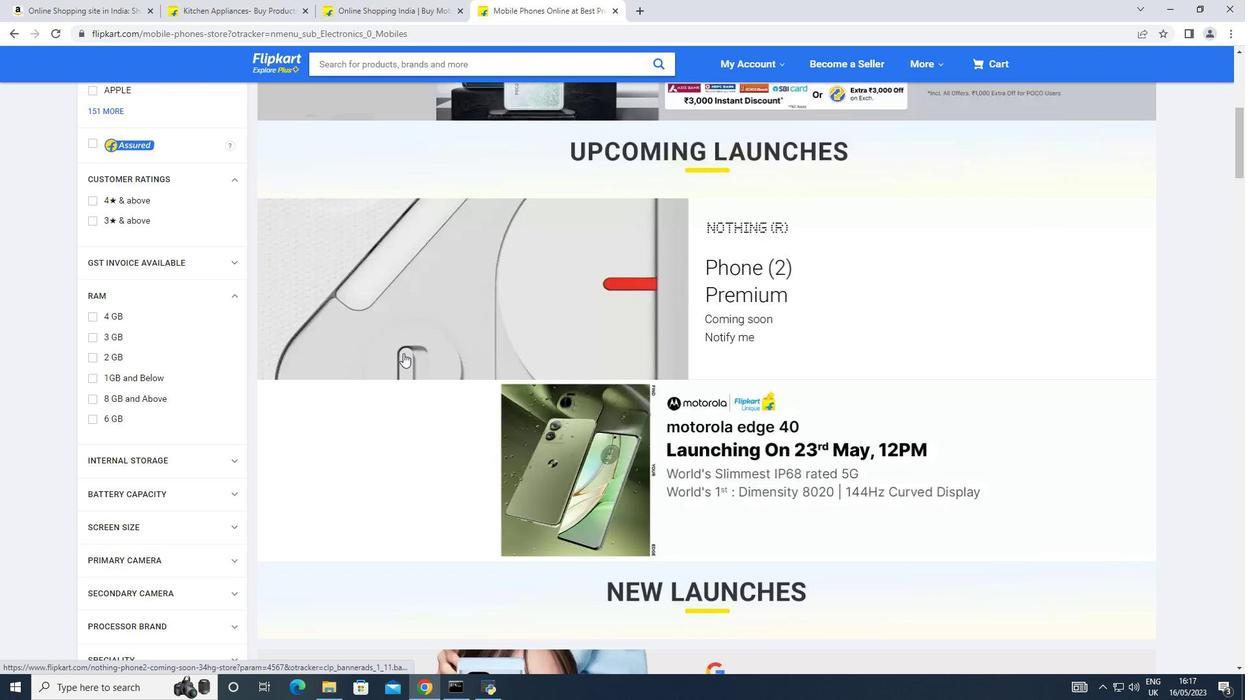 
Action: Mouse scrolled (403, 352) with delta (0, 0)
Screenshot: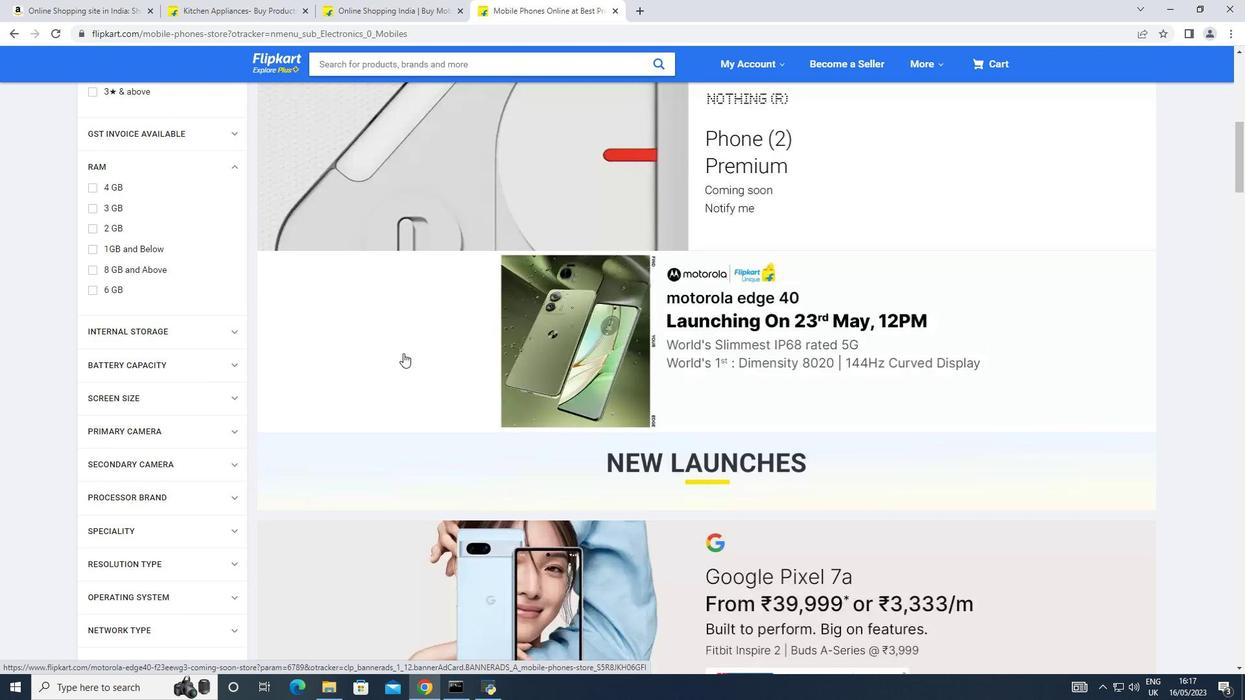 
Action: Mouse scrolled (403, 352) with delta (0, 0)
Screenshot: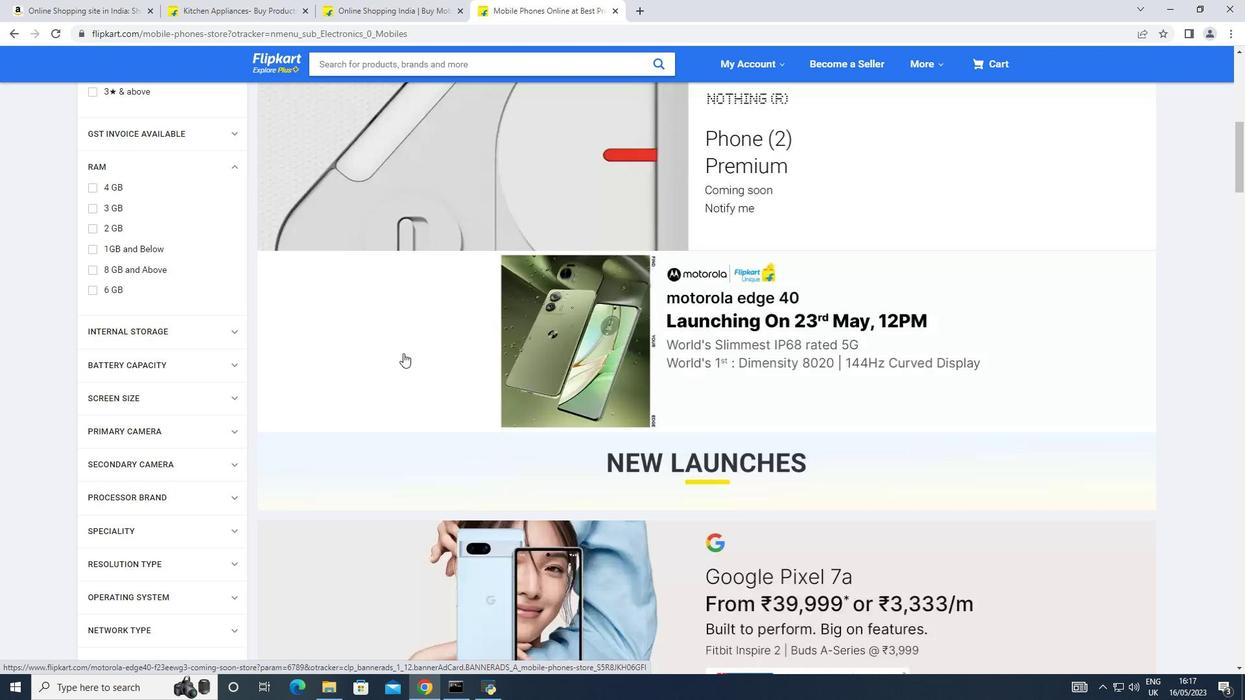 
Action: Mouse scrolled (403, 352) with delta (0, 0)
Screenshot: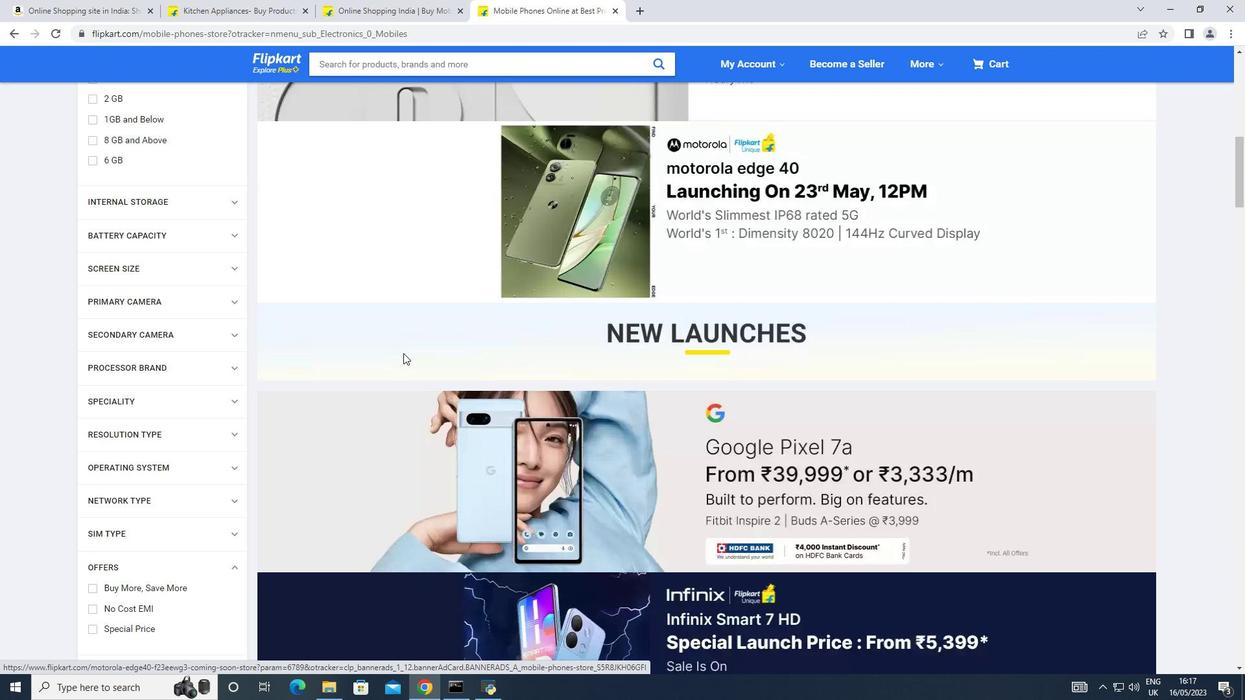 
Action: Mouse scrolled (403, 352) with delta (0, 0)
Screenshot: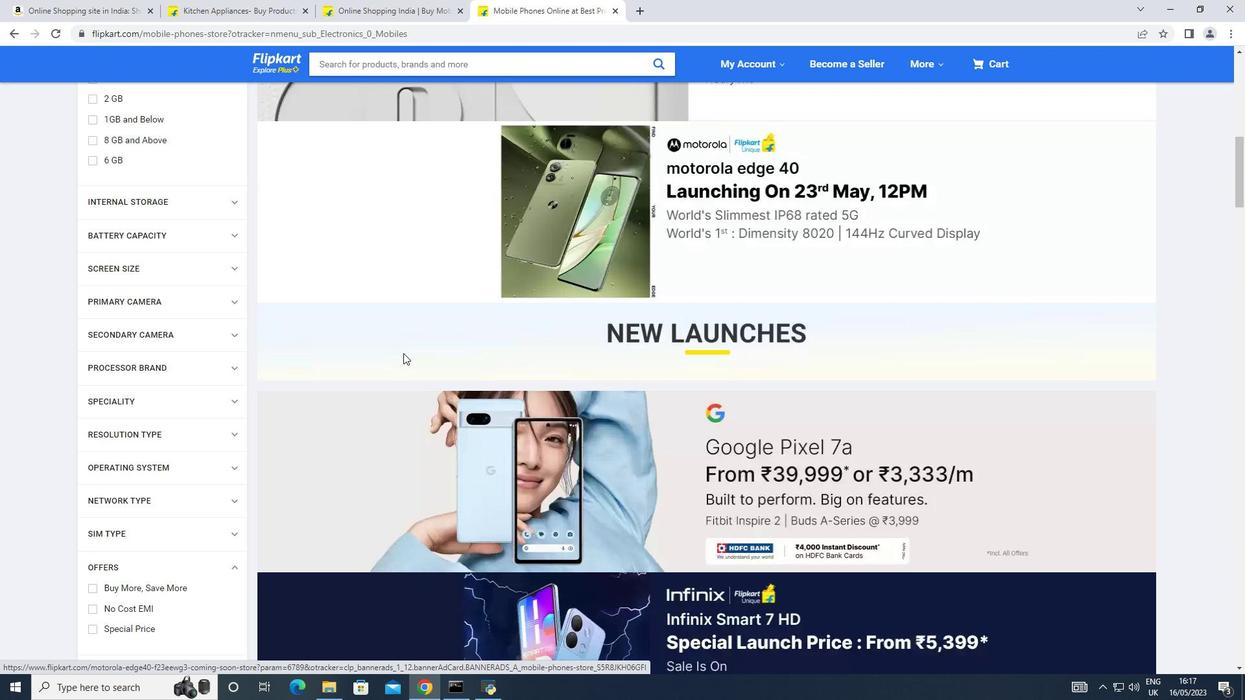 
Action: Mouse scrolled (403, 352) with delta (0, 0)
Screenshot: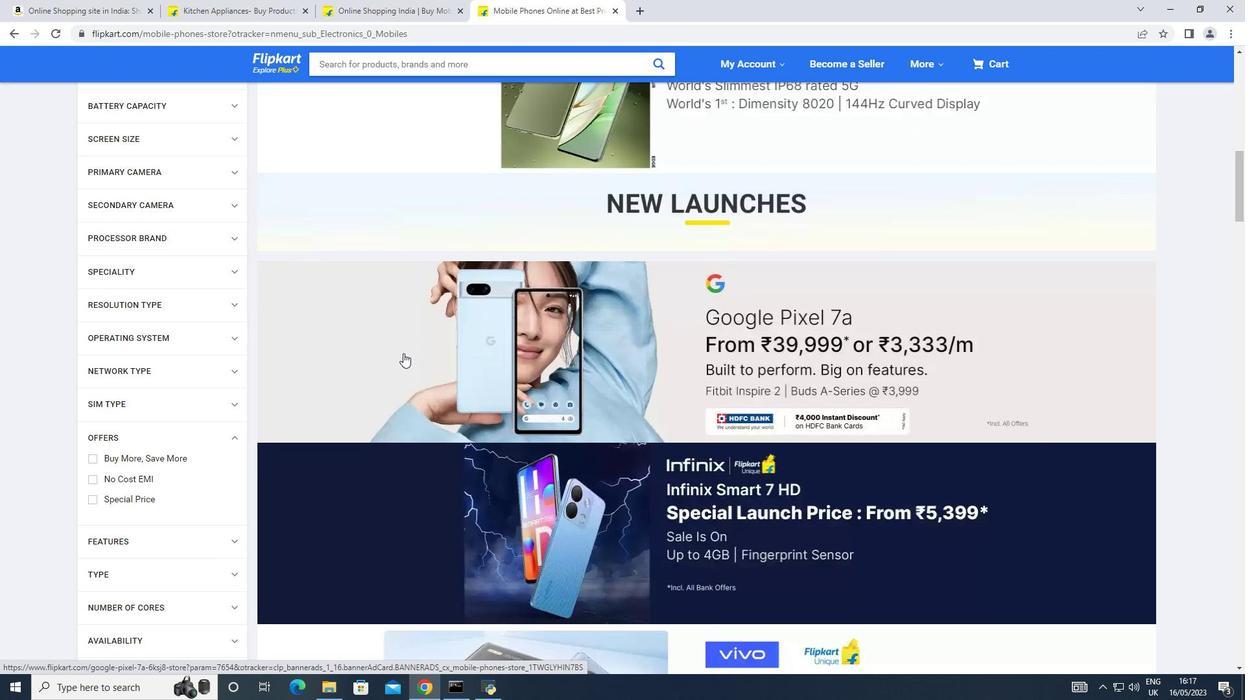 
Action: Mouse scrolled (403, 352) with delta (0, 0)
Screenshot: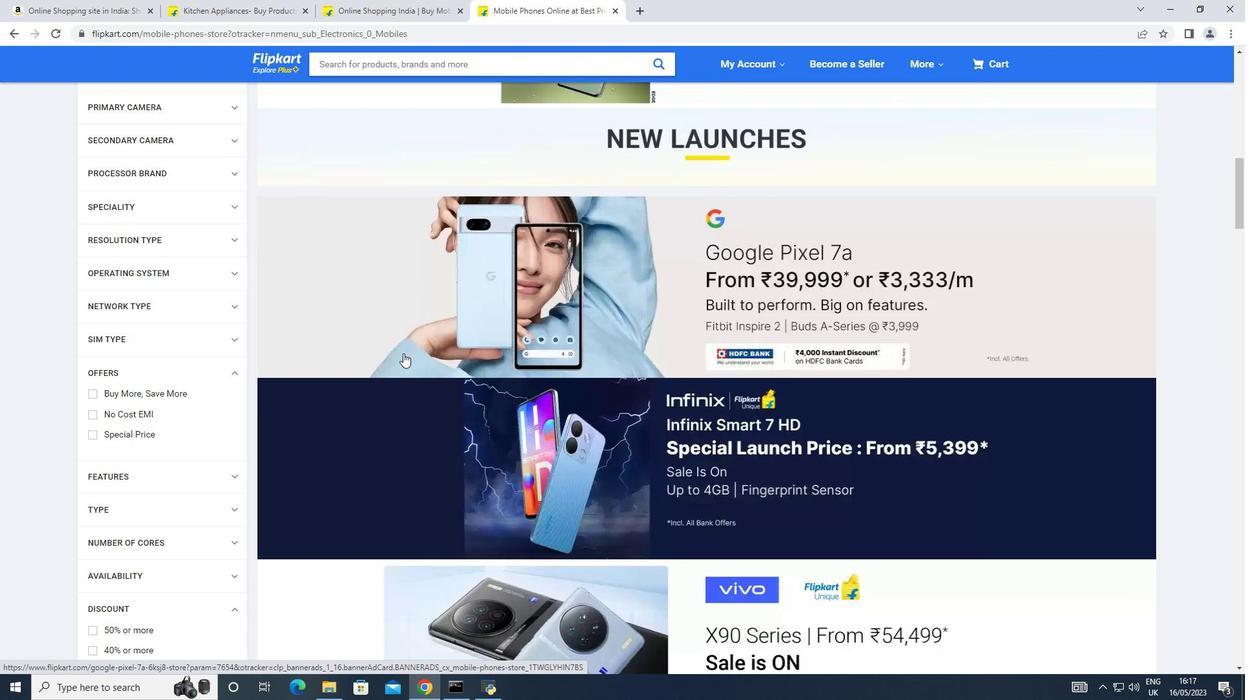 
Action: Mouse scrolled (403, 352) with delta (0, 0)
Screenshot: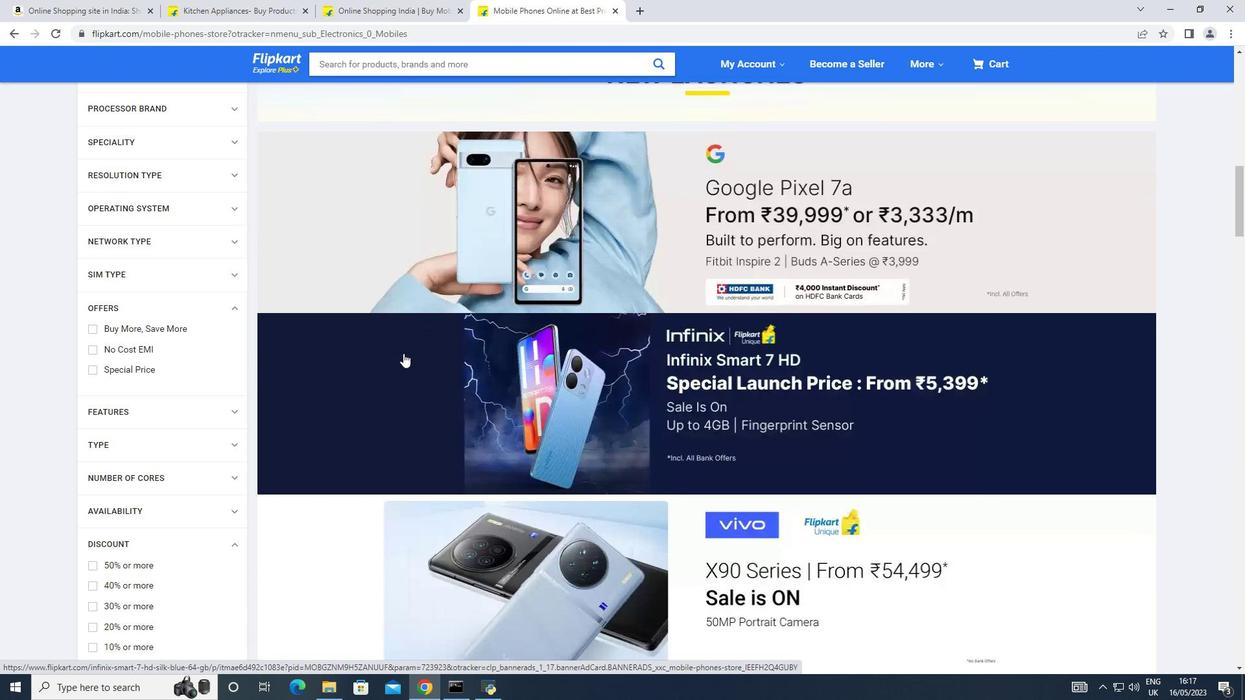
Action: Mouse scrolled (403, 352) with delta (0, 0)
Screenshot: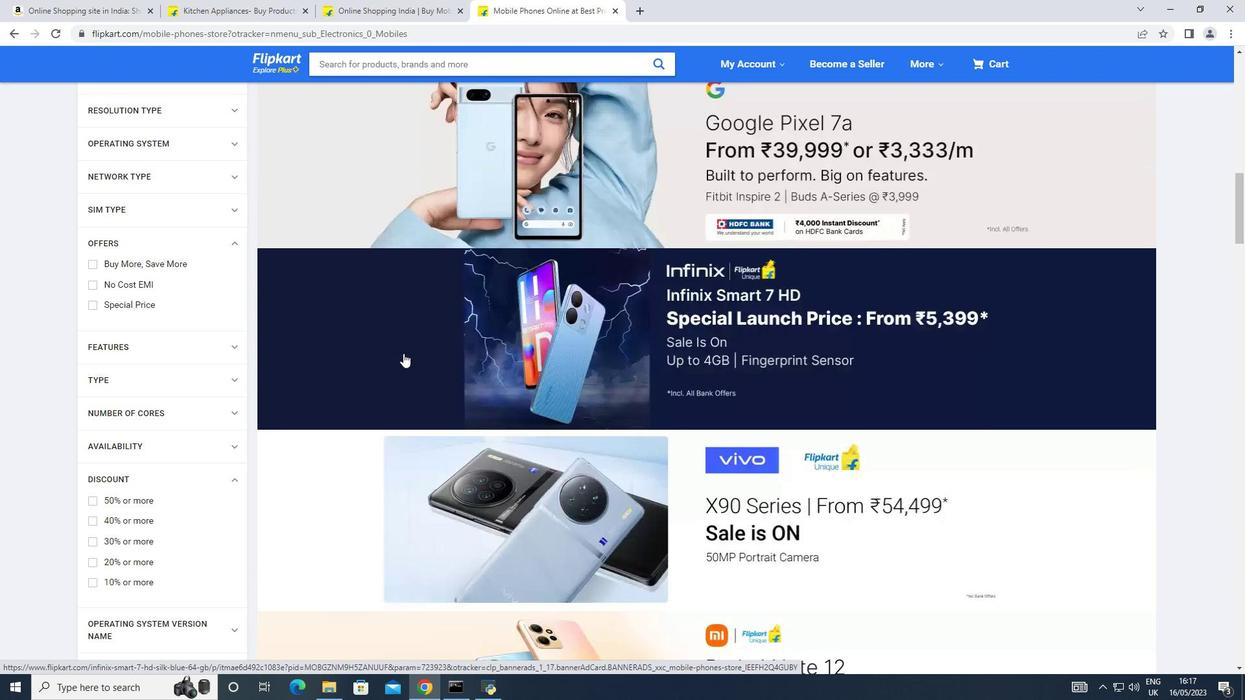
Action: Mouse moved to (409, 352)
Screenshot: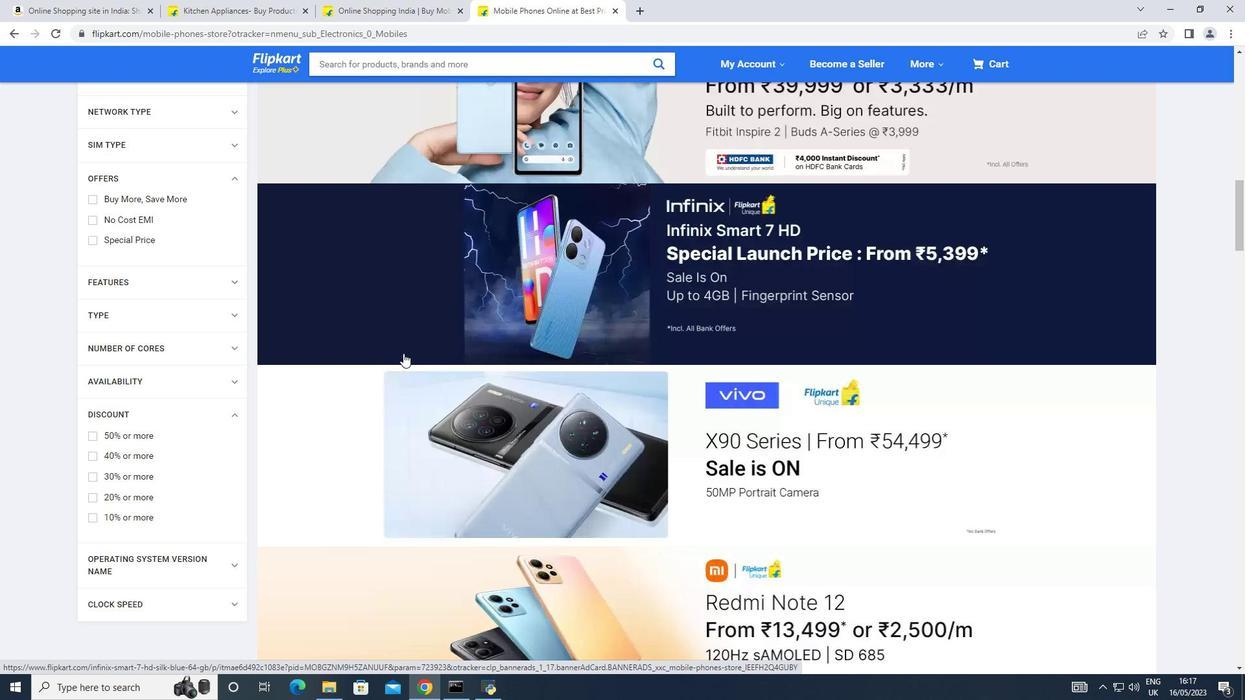 
Action: Mouse scrolled (409, 352) with delta (0, 0)
Screenshot: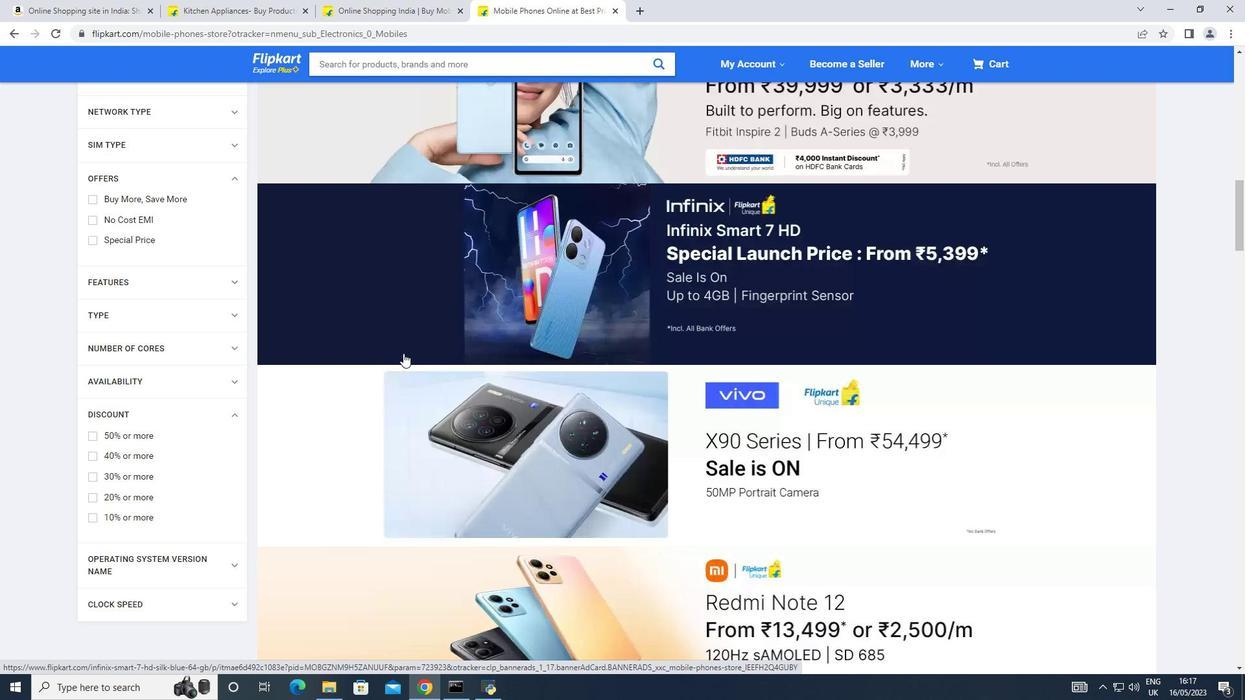 
Action: Mouse moved to (411, 351)
Screenshot: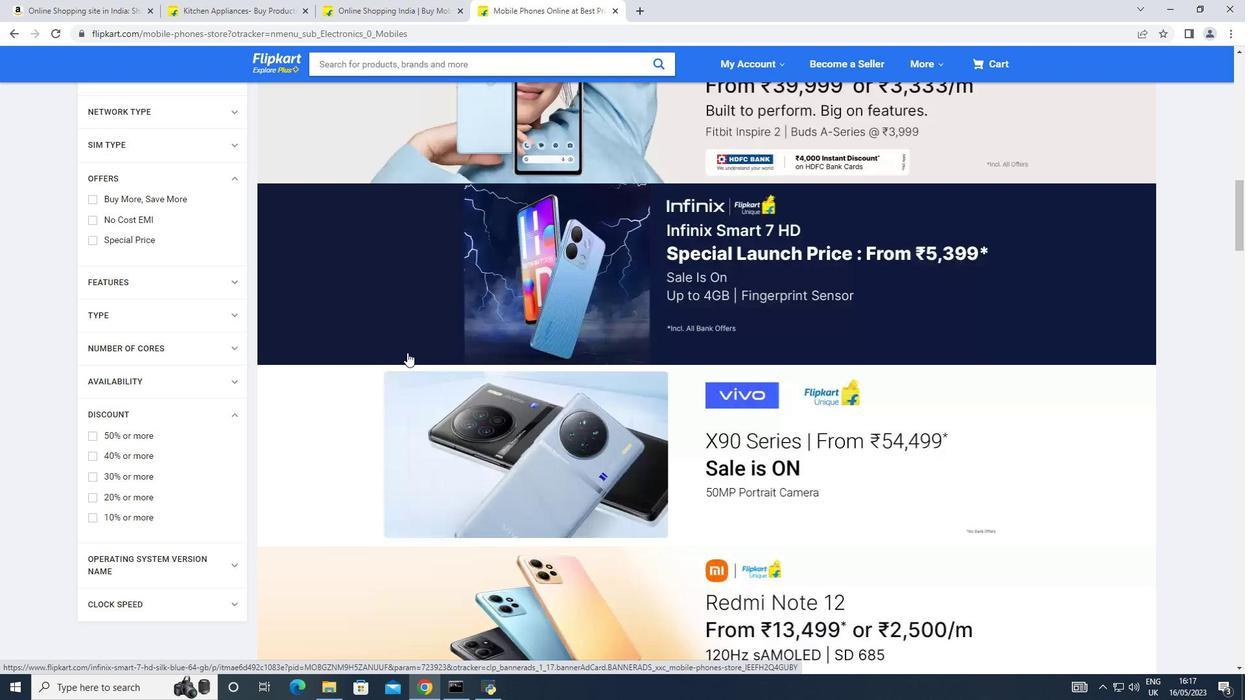 
Action: Mouse scrolled (411, 350) with delta (0, 0)
Screenshot: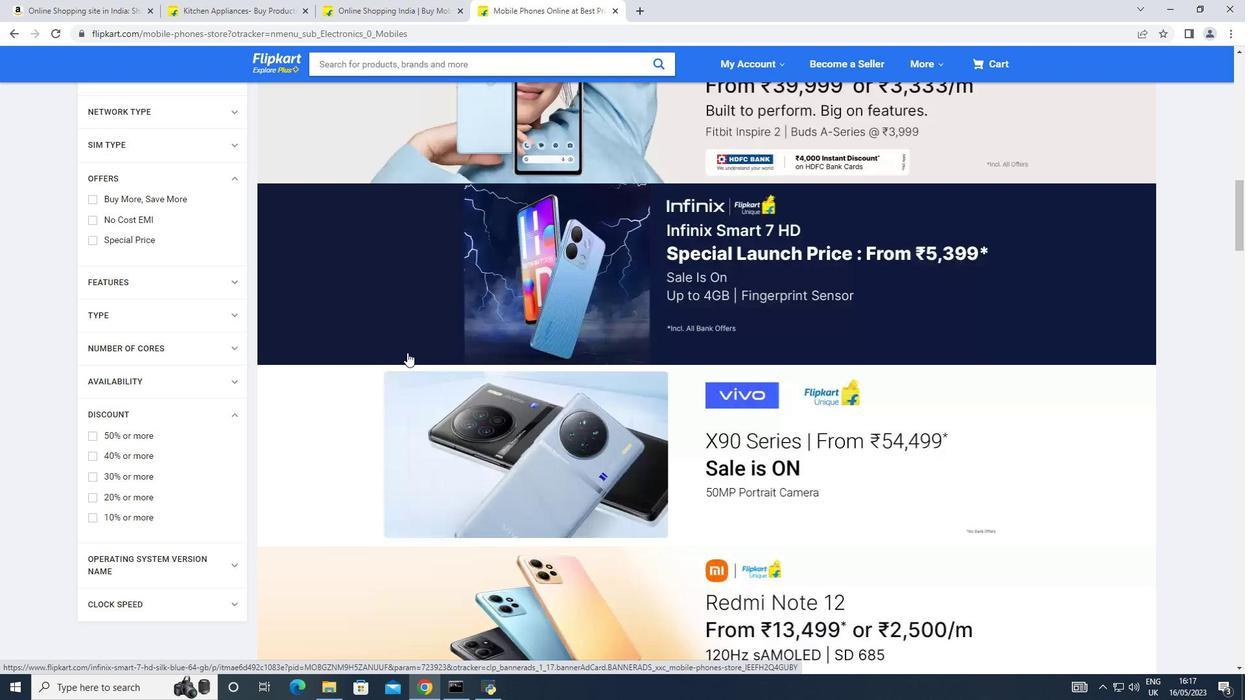 
Action: Mouse moved to (415, 350)
Screenshot: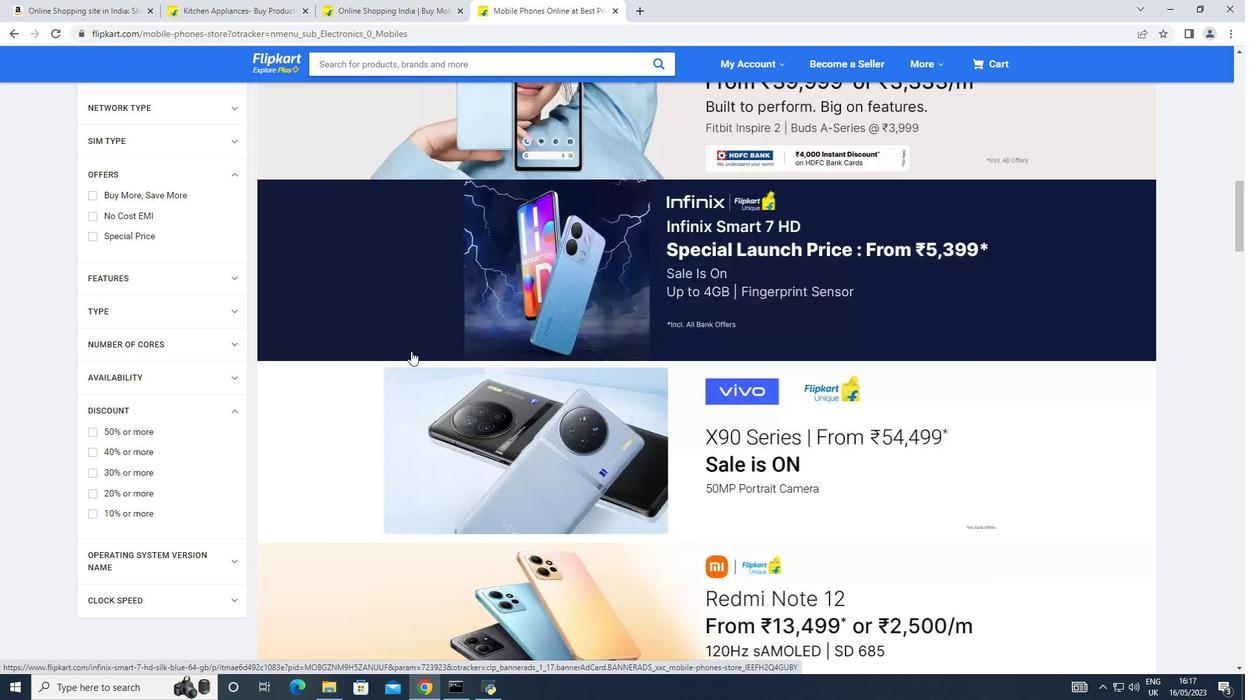 
Action: Mouse scrolled (415, 349) with delta (0, 0)
Screenshot: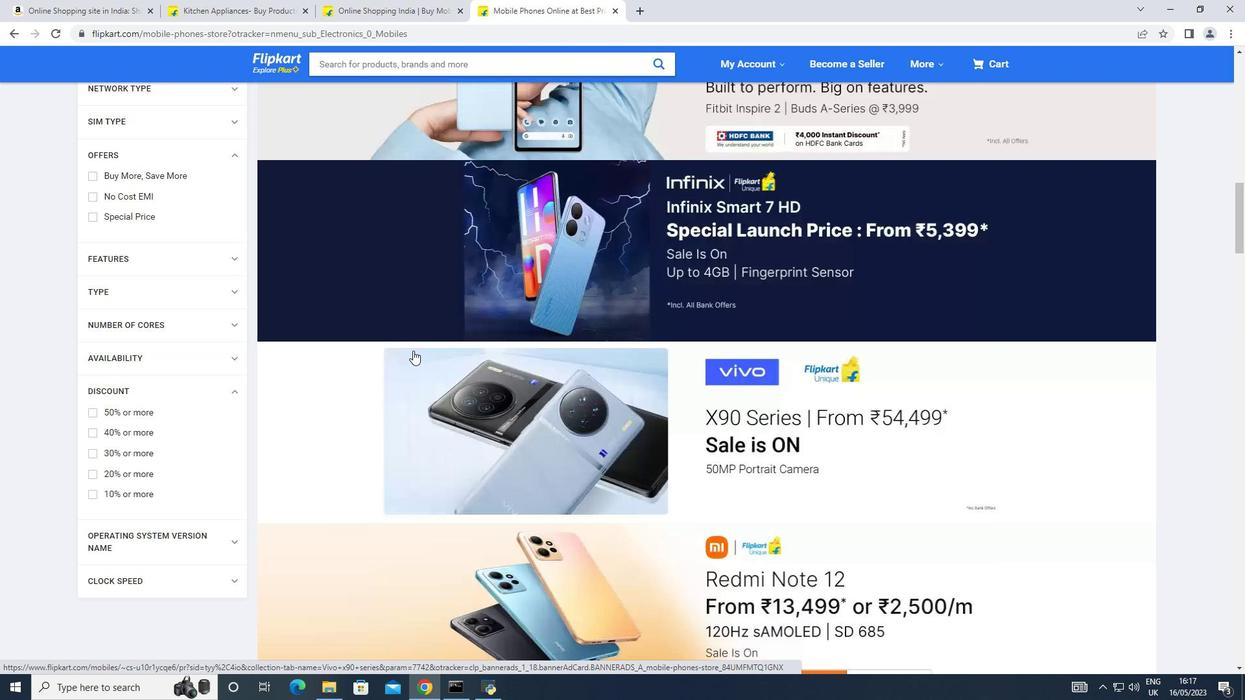 
Action: Mouse moved to (442, 342)
Screenshot: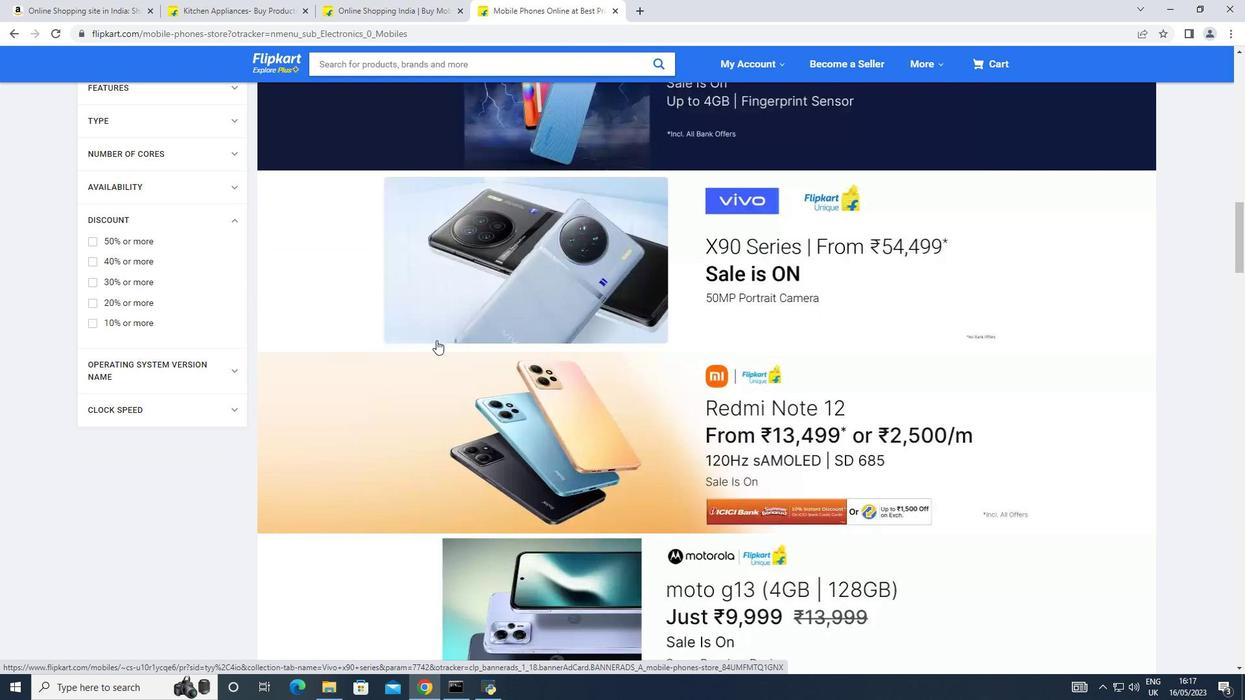 
Action: Mouse scrolled (442, 341) with delta (0, 0)
Screenshot: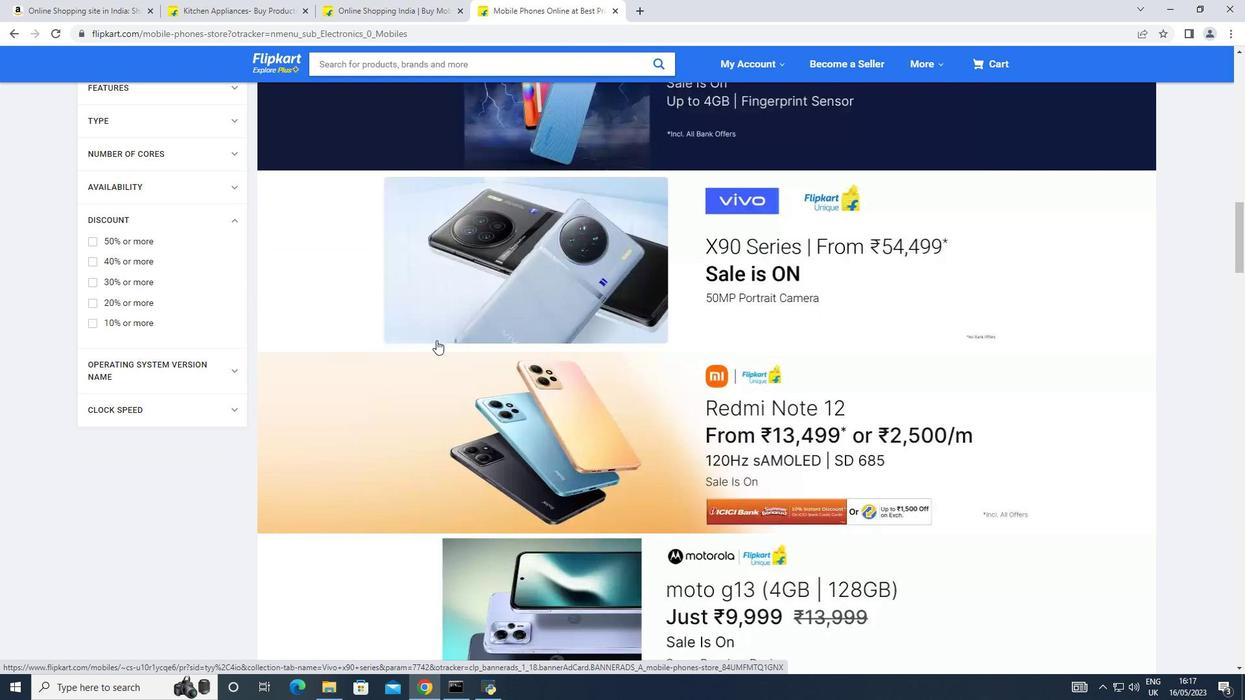 
Action: Mouse moved to (444, 343)
Screenshot: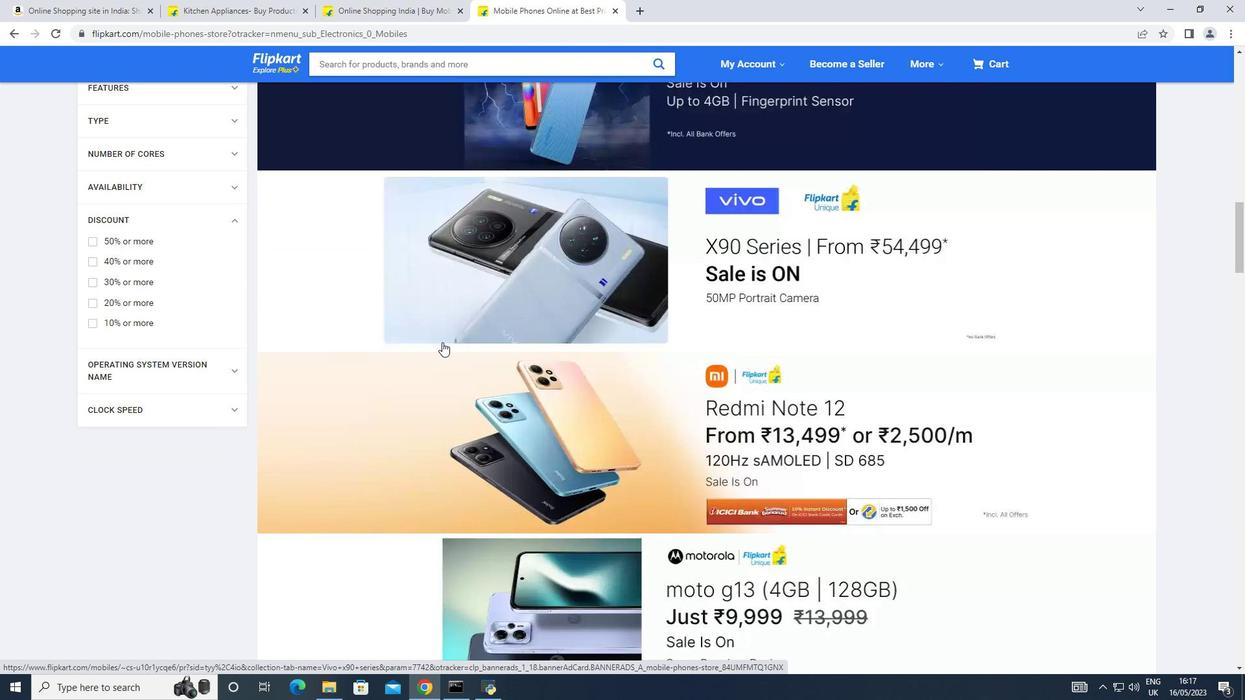 
Action: Mouse scrolled (444, 342) with delta (0, 0)
Screenshot: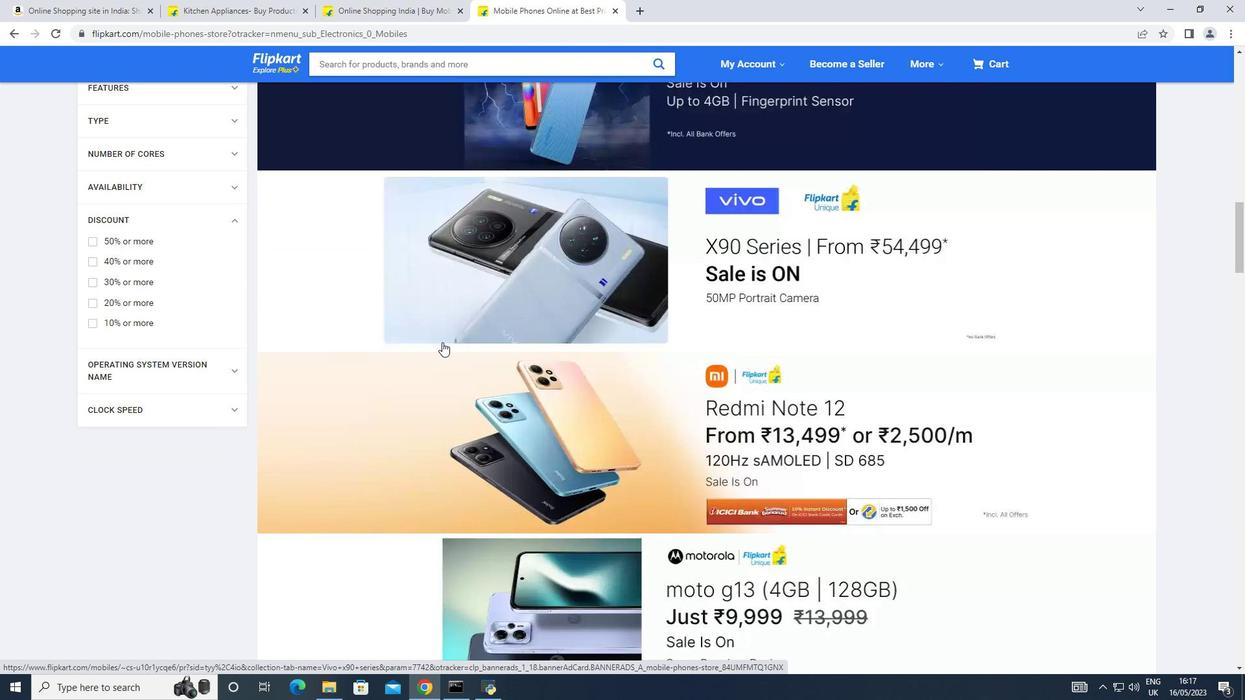 
Action: Mouse moved to (460, 350)
Screenshot: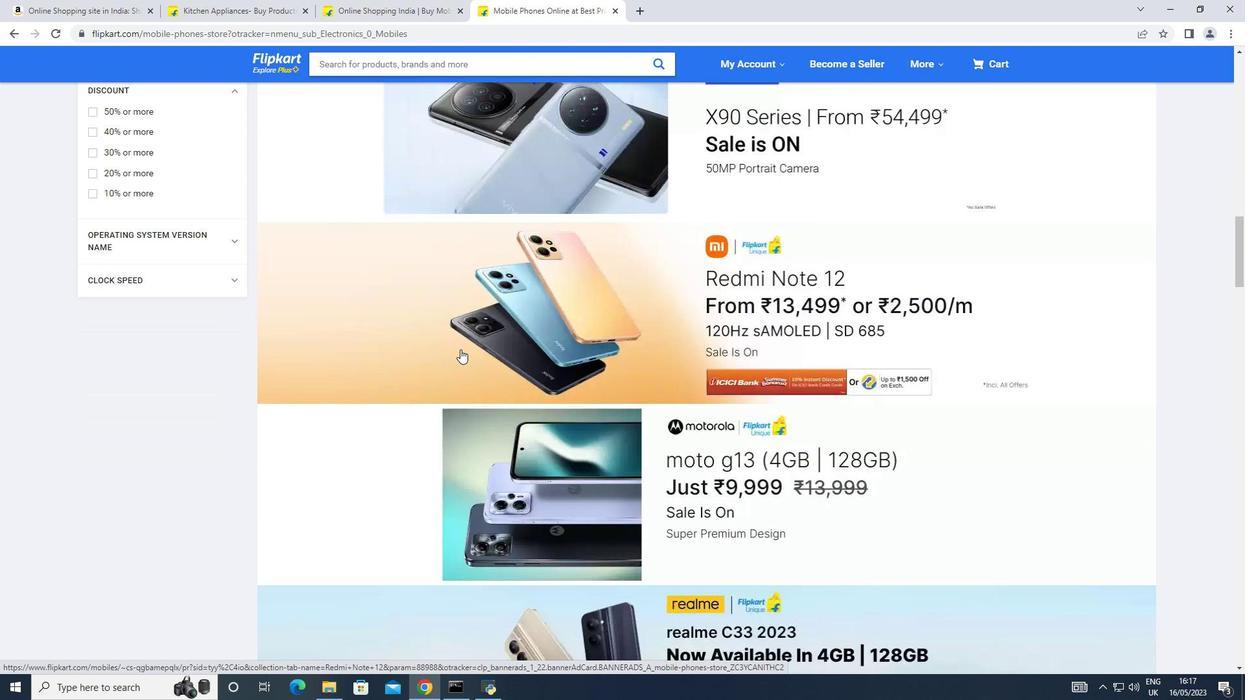 
Action: Mouse scrolled (460, 349) with delta (0, 0)
Screenshot: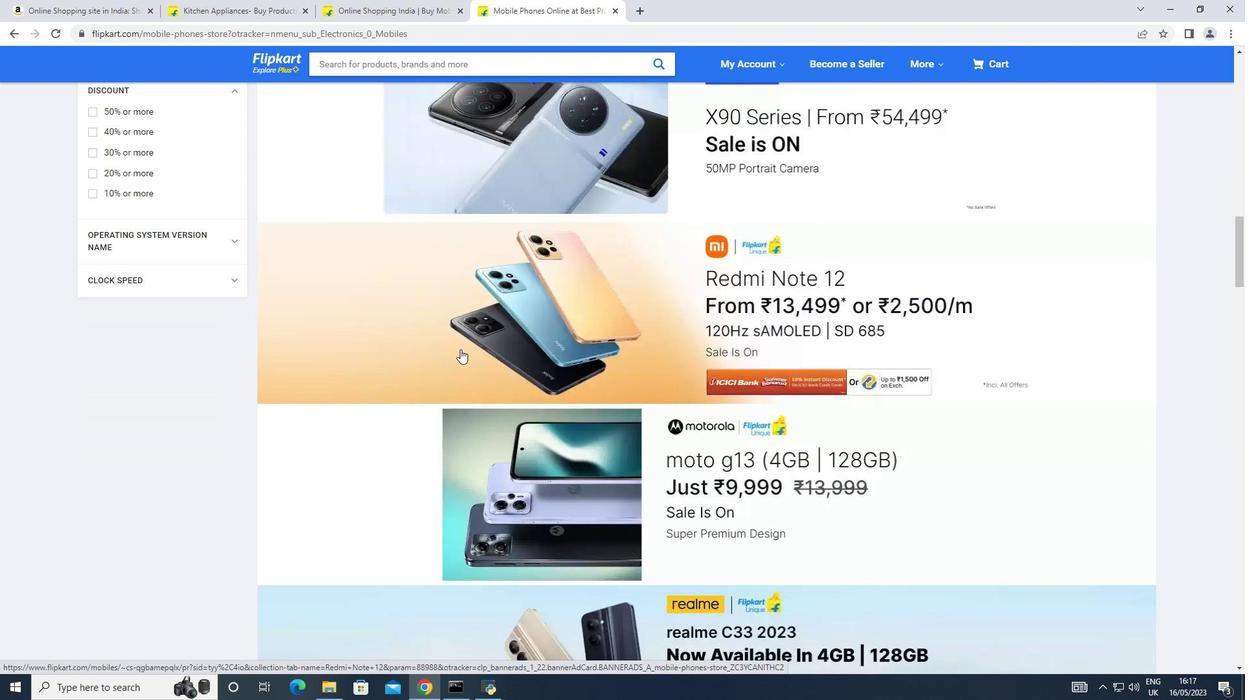 
Action: Mouse scrolled (460, 349) with delta (0, 0)
Screenshot: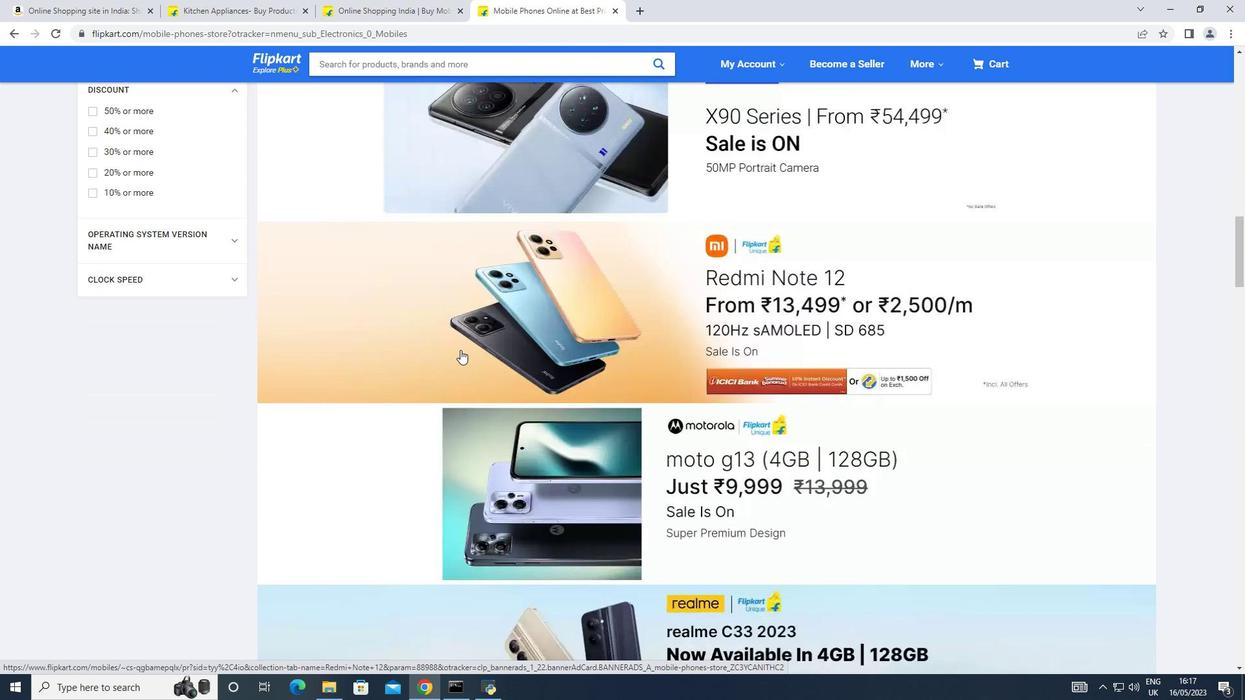 
Action: Mouse scrolled (460, 349) with delta (0, 0)
Screenshot: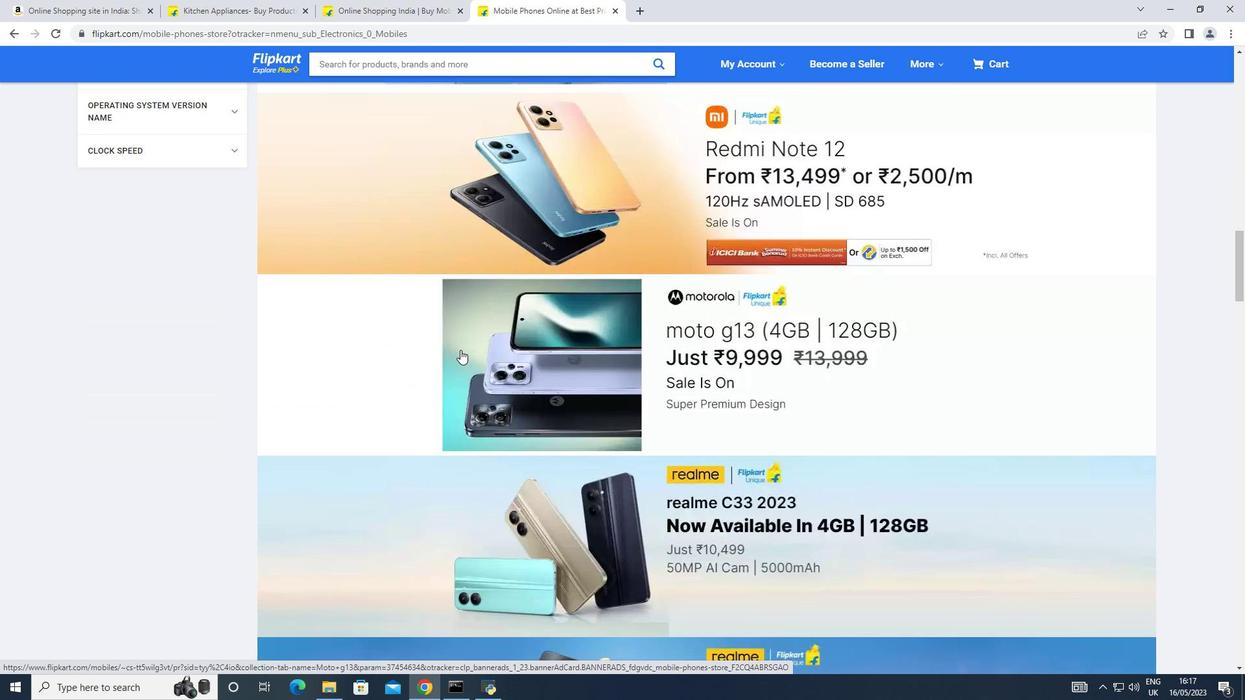 
Action: Mouse scrolled (460, 349) with delta (0, 0)
Screenshot: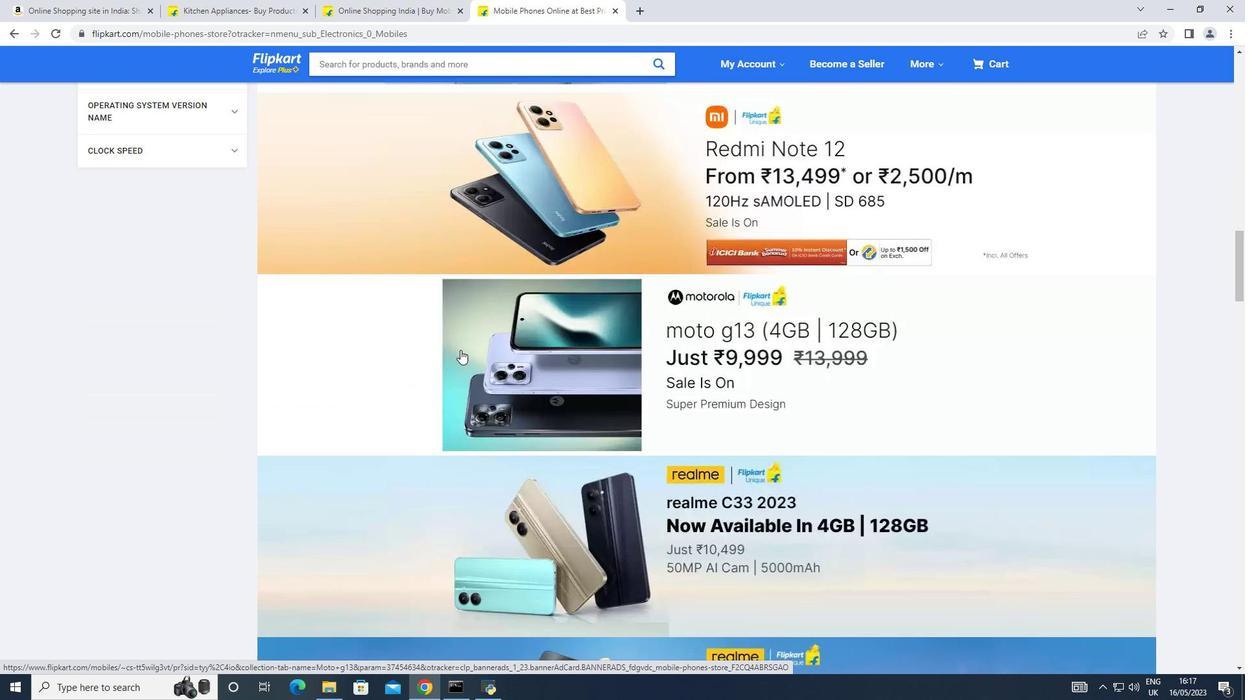 
Action: Mouse scrolled (460, 349) with delta (0, 0)
Screenshot: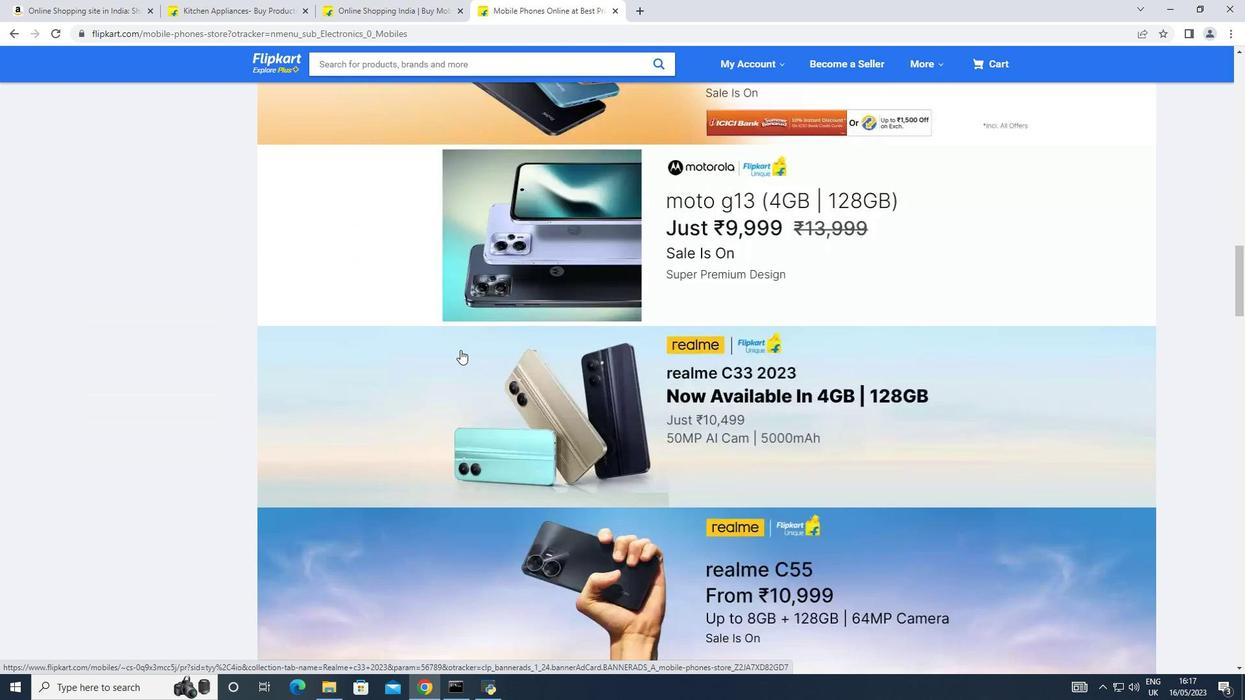 
Action: Mouse scrolled (460, 349) with delta (0, 0)
Screenshot: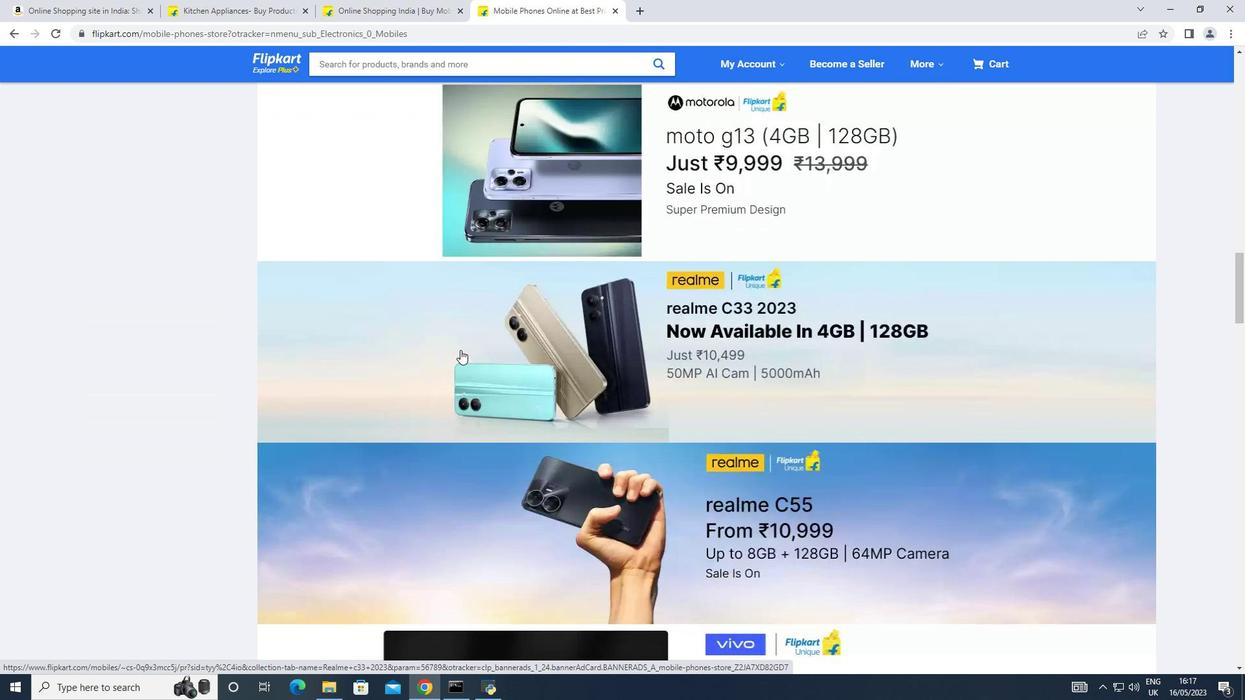 
Action: Mouse scrolled (460, 349) with delta (0, 0)
Screenshot: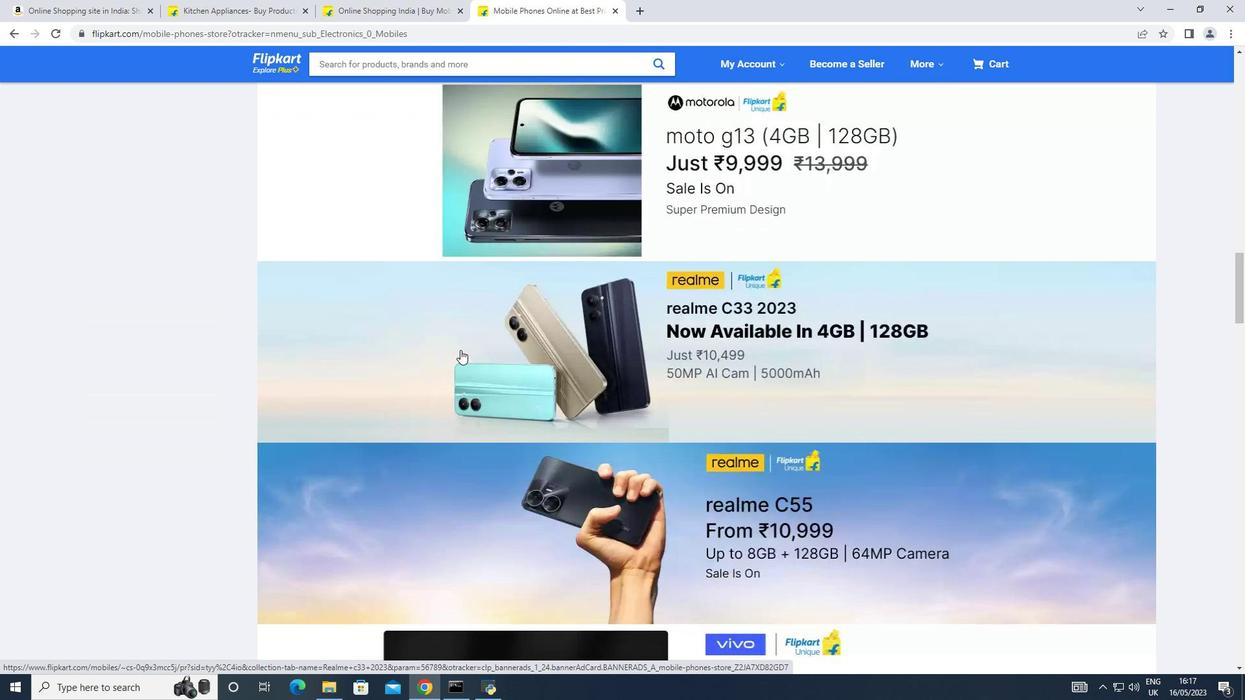 
Action: Mouse scrolled (460, 349) with delta (0, 0)
Screenshot: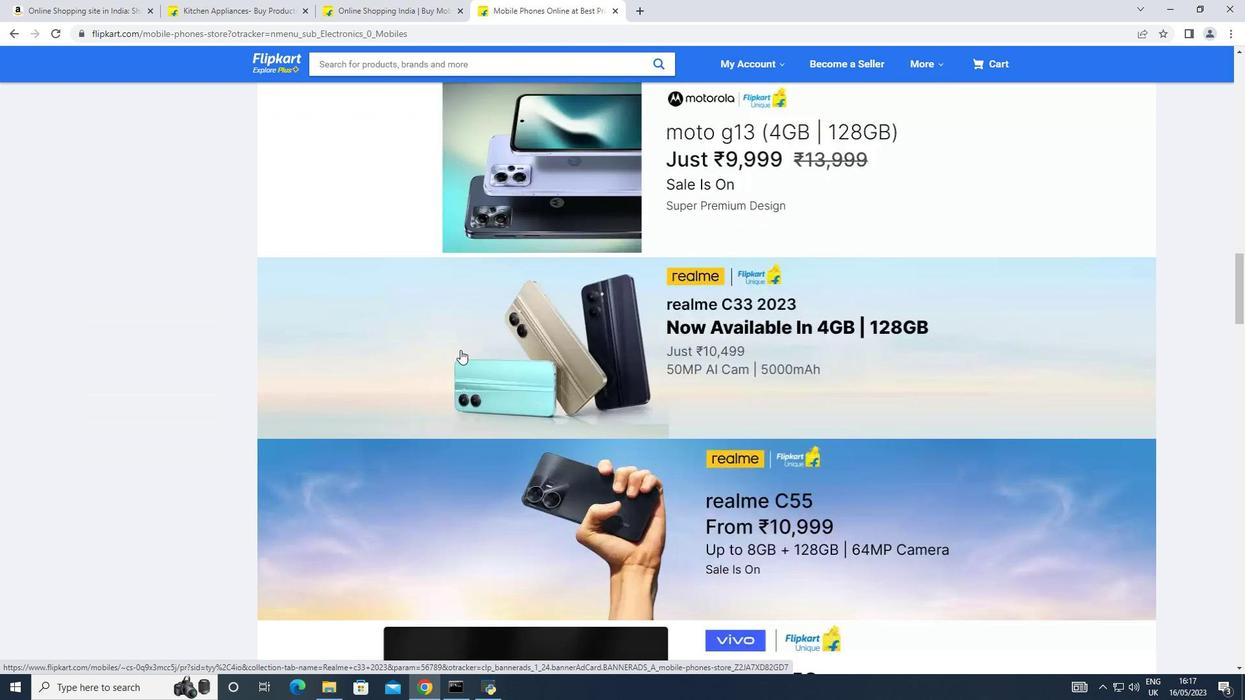 
Action: Mouse scrolled (460, 349) with delta (0, 0)
Screenshot: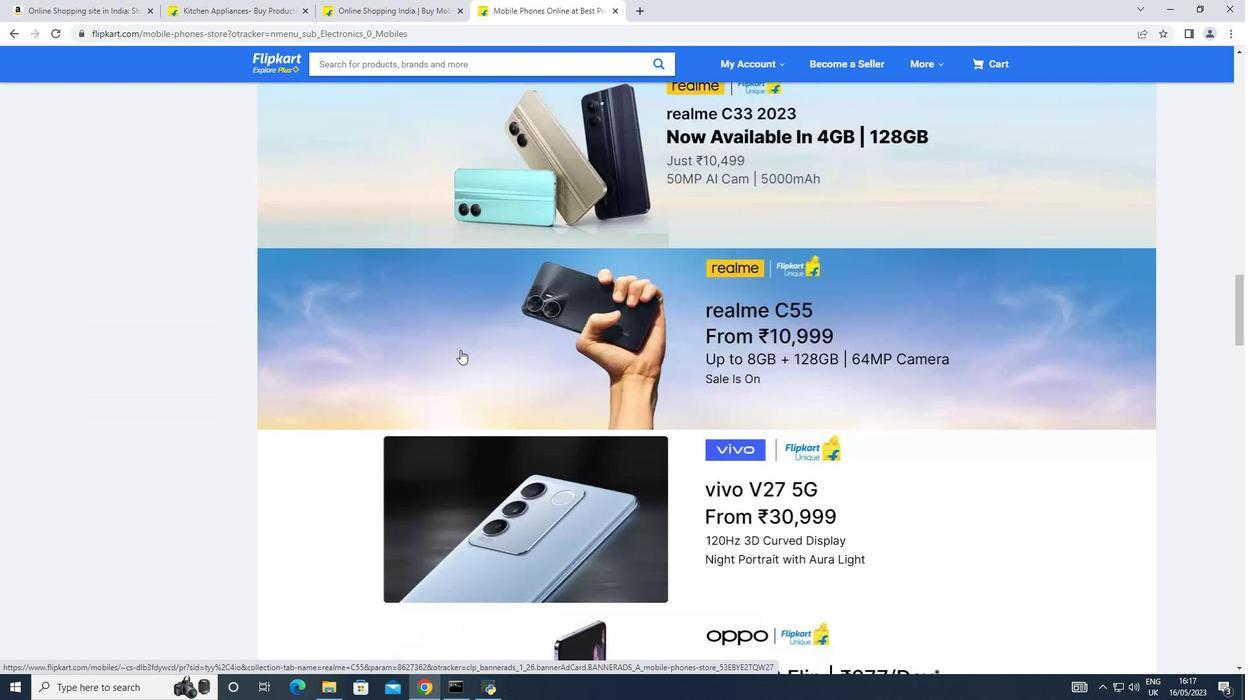 
Action: Mouse scrolled (460, 349) with delta (0, 0)
Screenshot: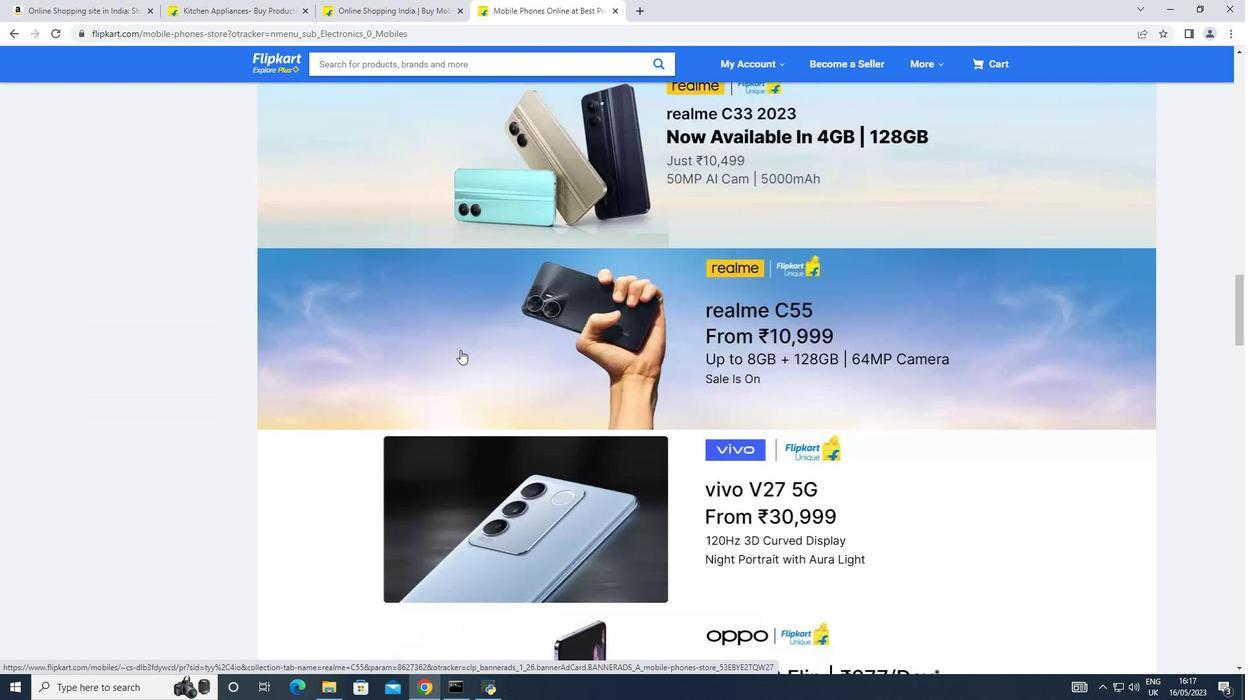 
Action: Mouse scrolled (460, 349) with delta (0, 0)
Screenshot: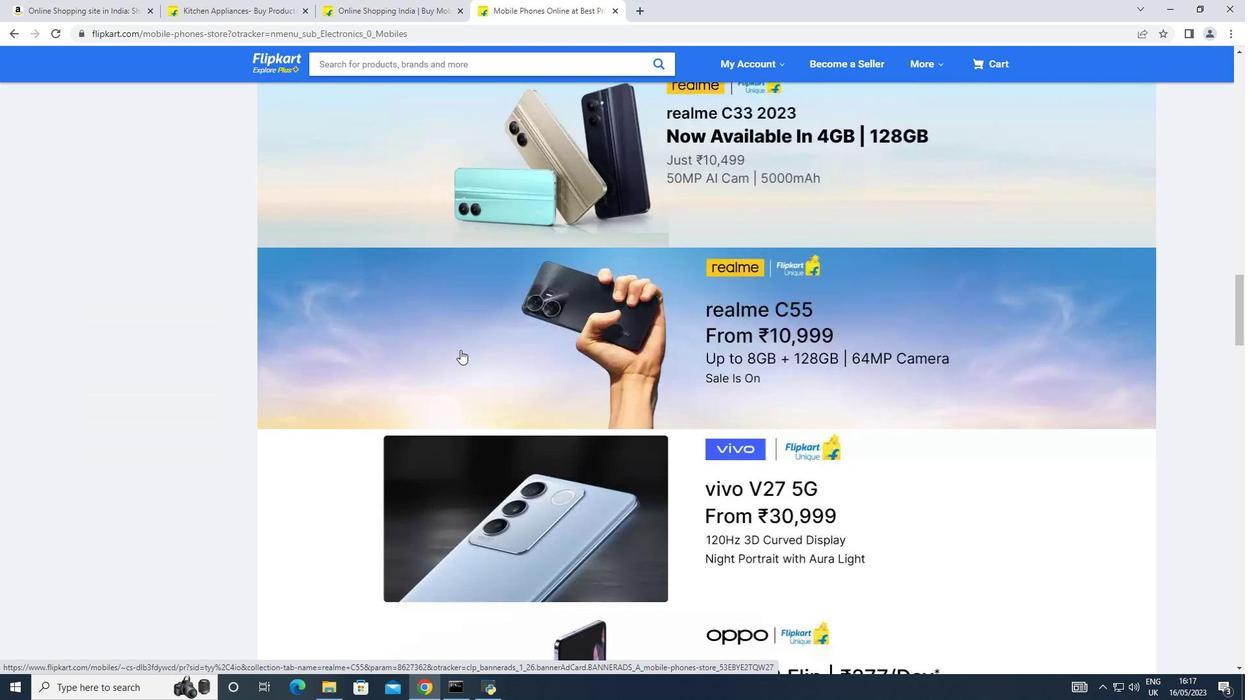
Action: Mouse scrolled (460, 349) with delta (0, 0)
Screenshot: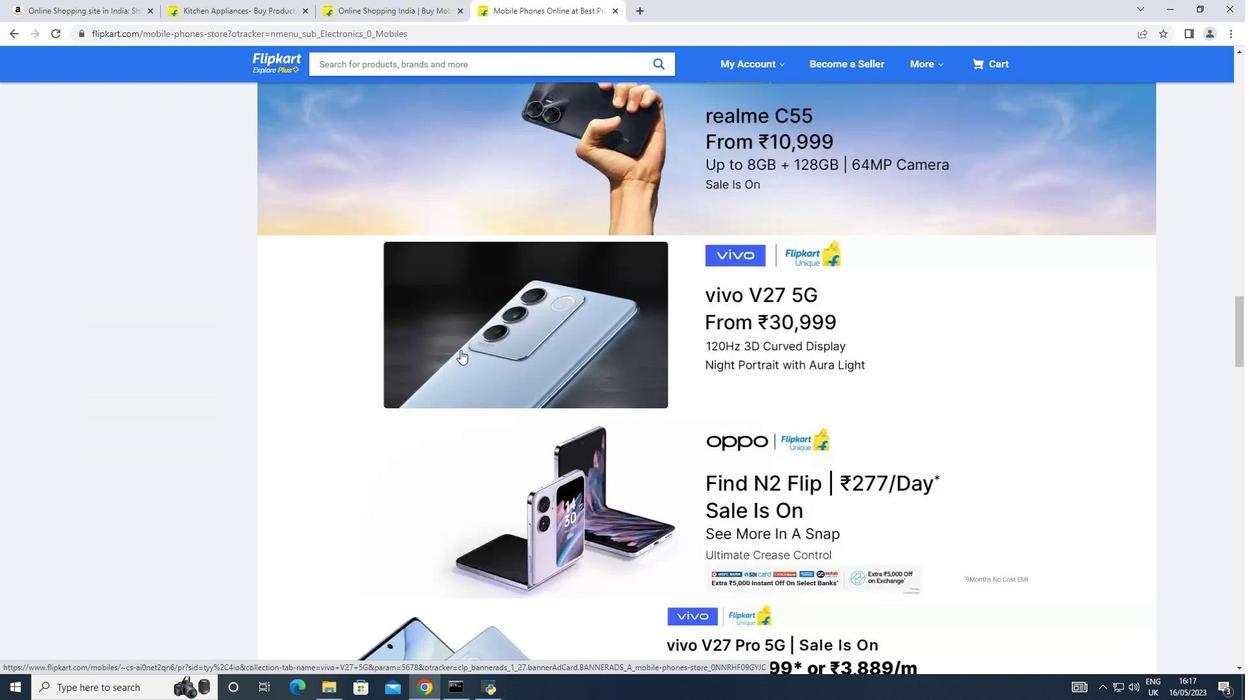 
Action: Mouse scrolled (460, 349) with delta (0, 0)
Screenshot: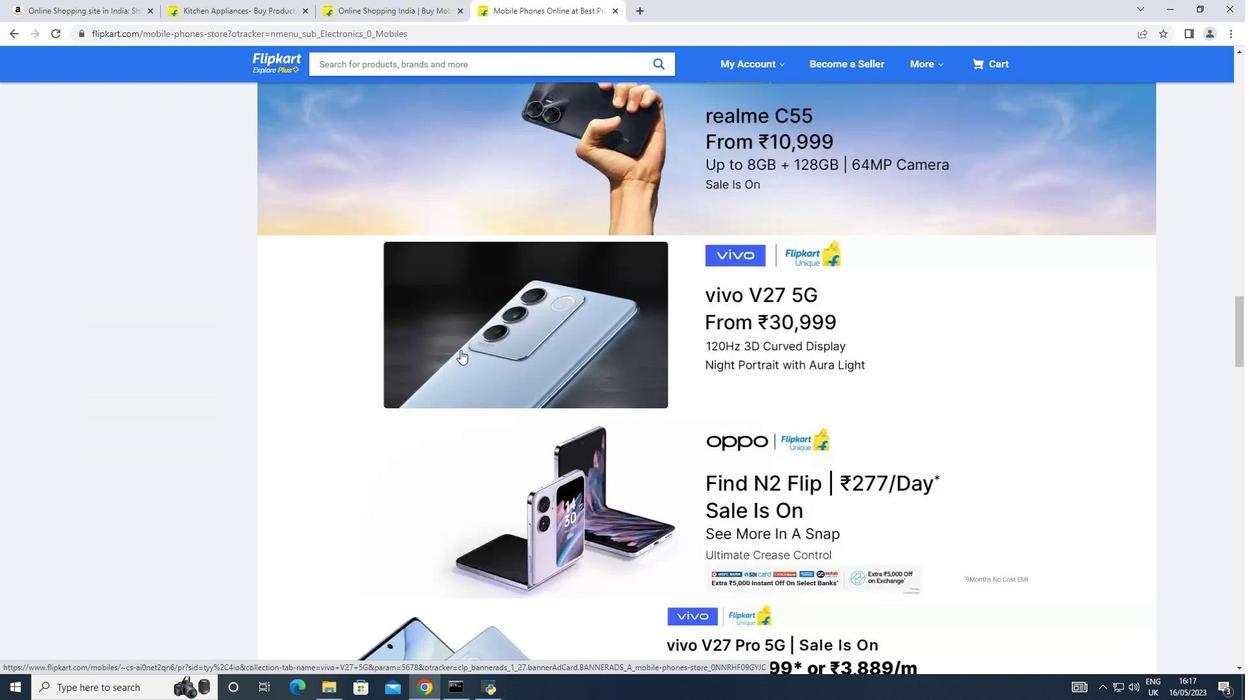 
Action: Mouse scrolled (460, 349) with delta (0, 0)
Screenshot: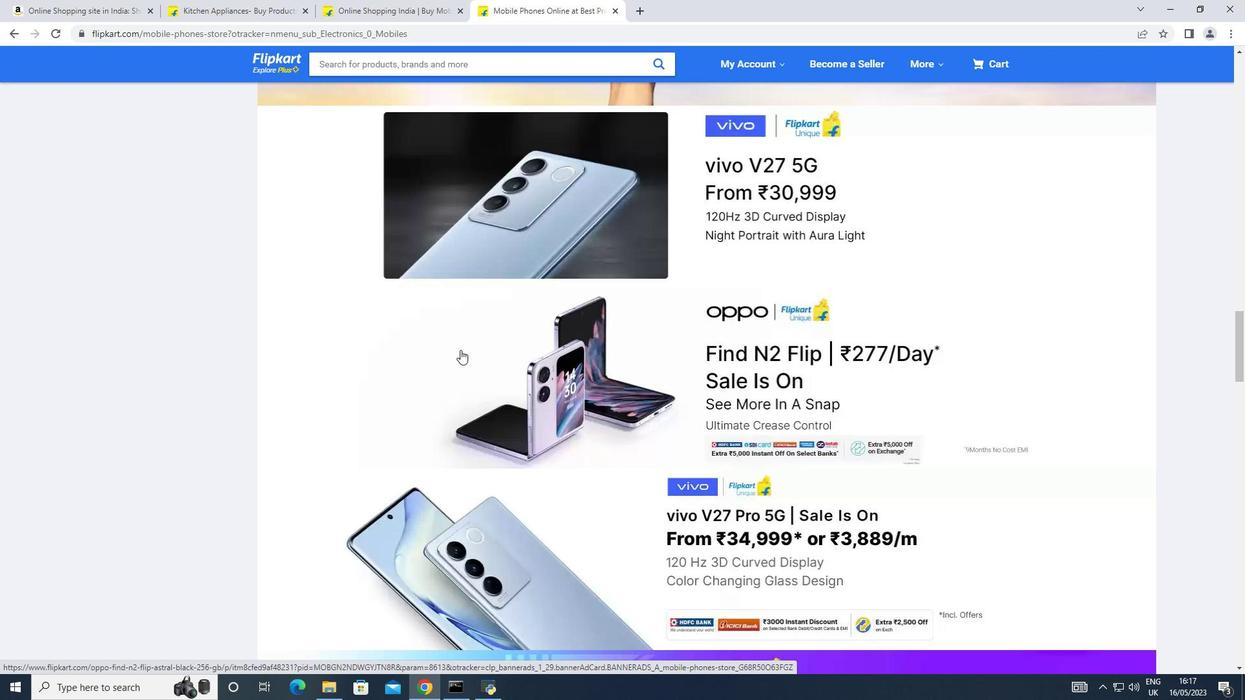 
Action: Mouse scrolled (460, 349) with delta (0, 0)
Screenshot: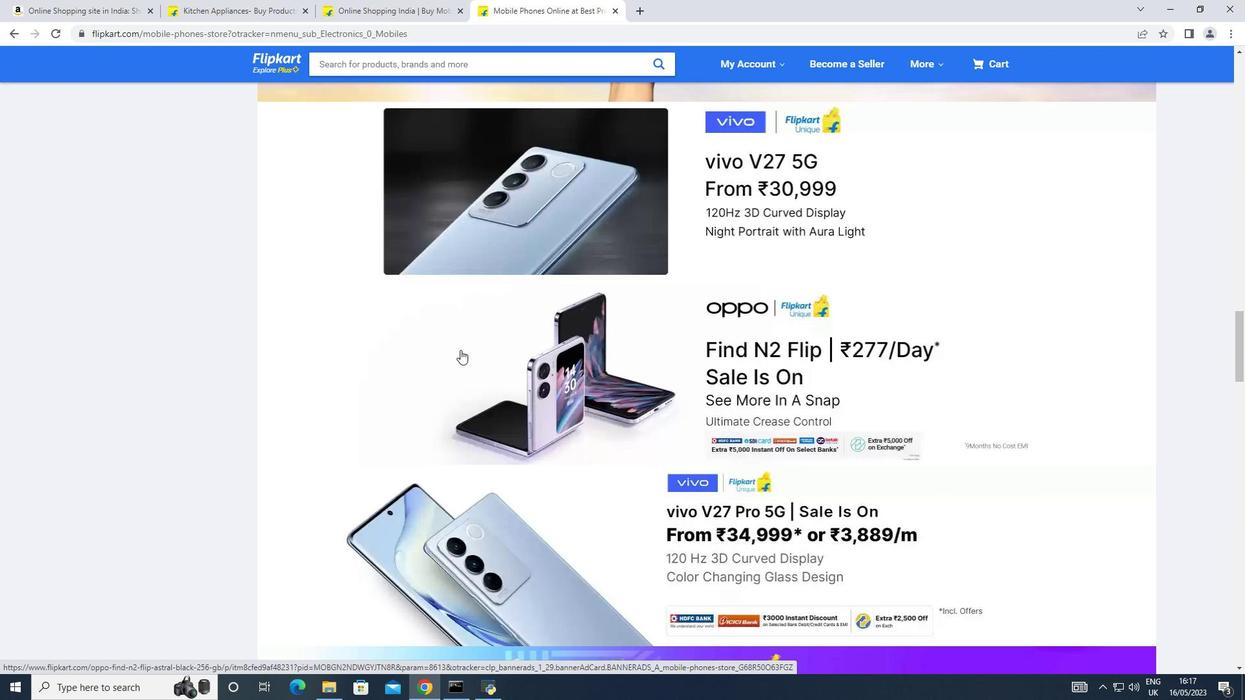 
Action: Mouse moved to (623, 357)
Screenshot: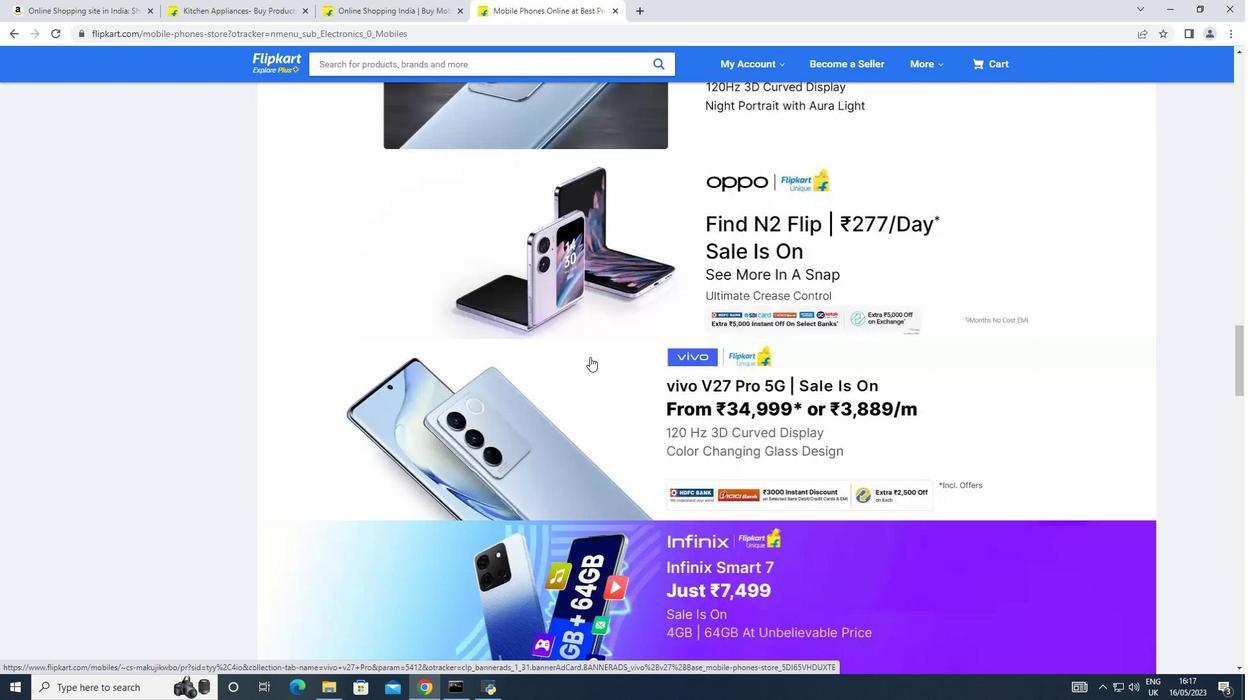 
Action: Mouse scrolled (623, 358) with delta (0, 0)
Screenshot: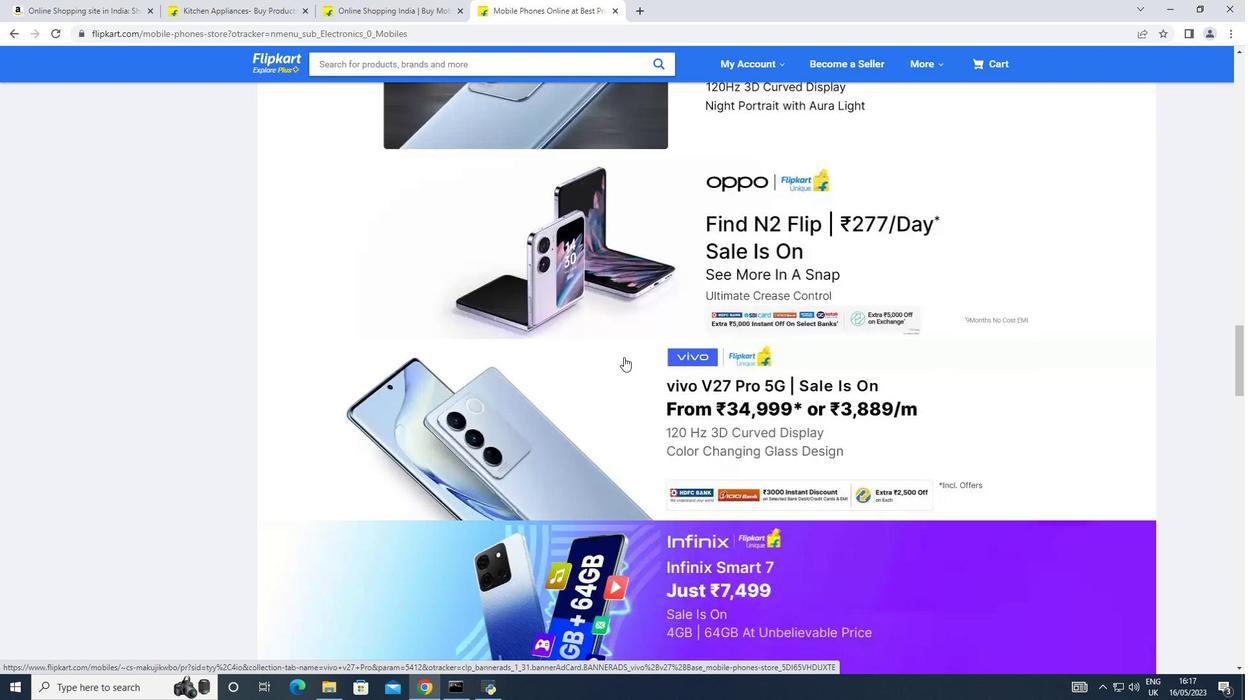 
Action: Mouse scrolled (623, 358) with delta (0, 0)
Screenshot: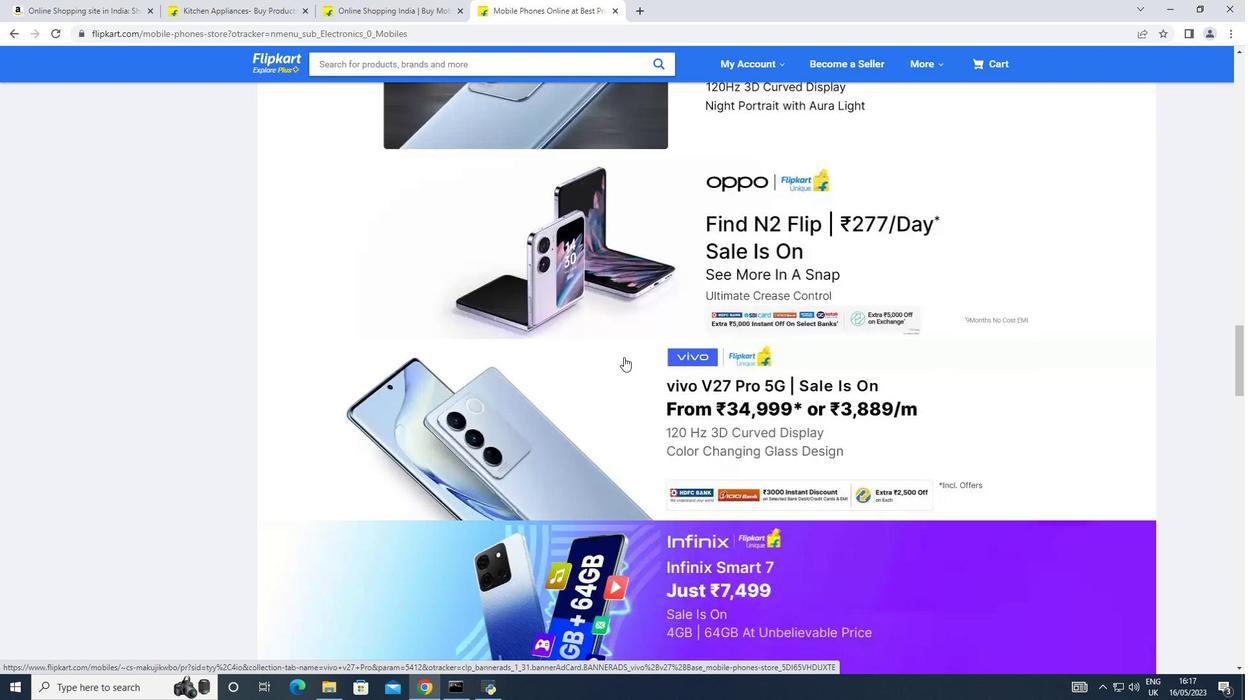 
Action: Mouse scrolled (623, 358) with delta (0, 0)
Screenshot: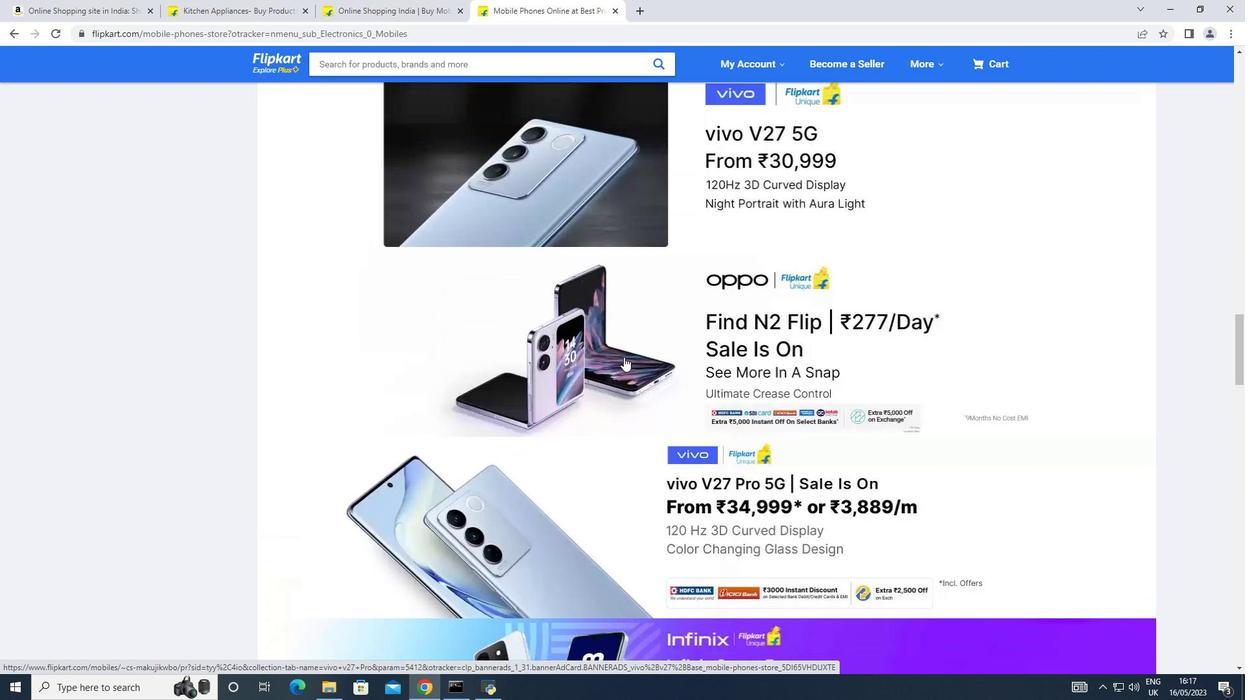 
Action: Mouse moved to (747, 385)
Screenshot: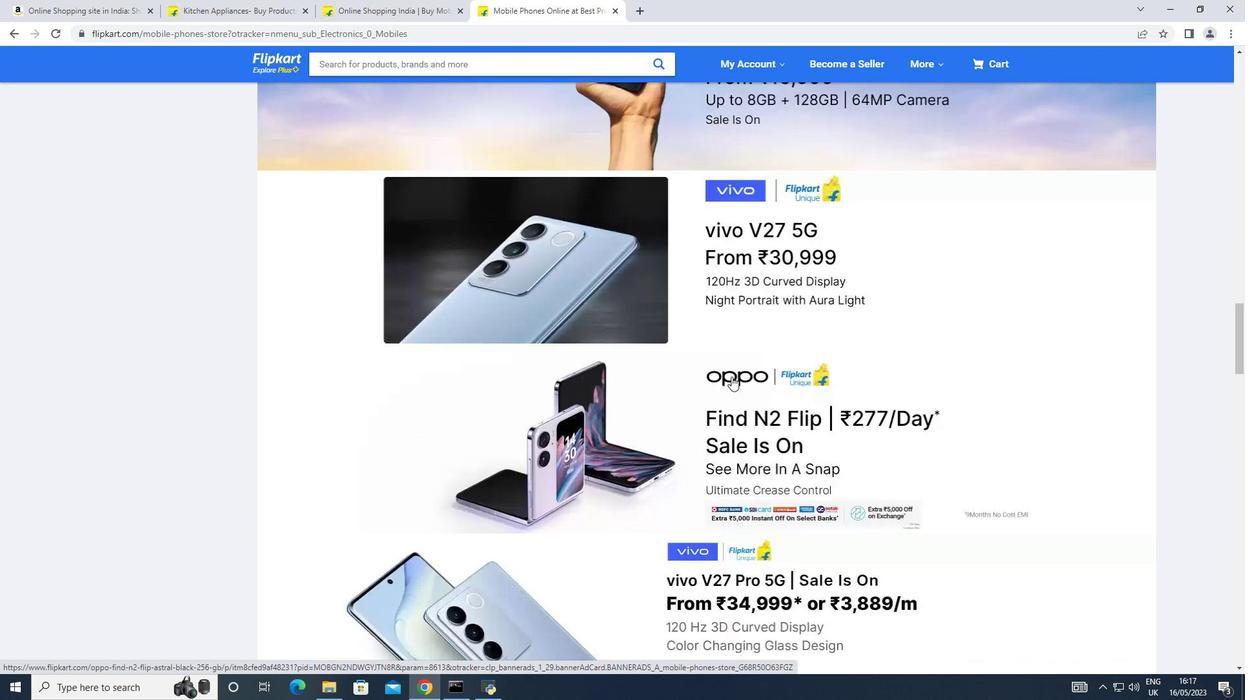 
Action: Mouse pressed left at (747, 385)
Screenshot: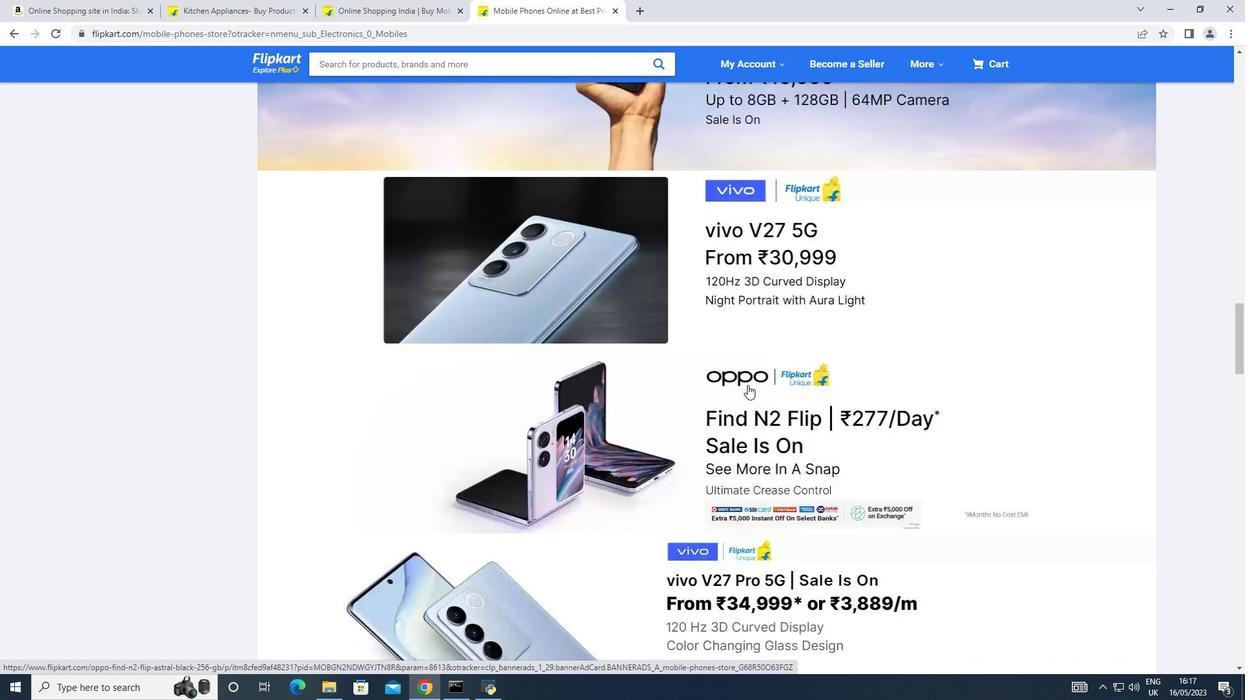 
Action: Mouse moved to (827, 342)
Screenshot: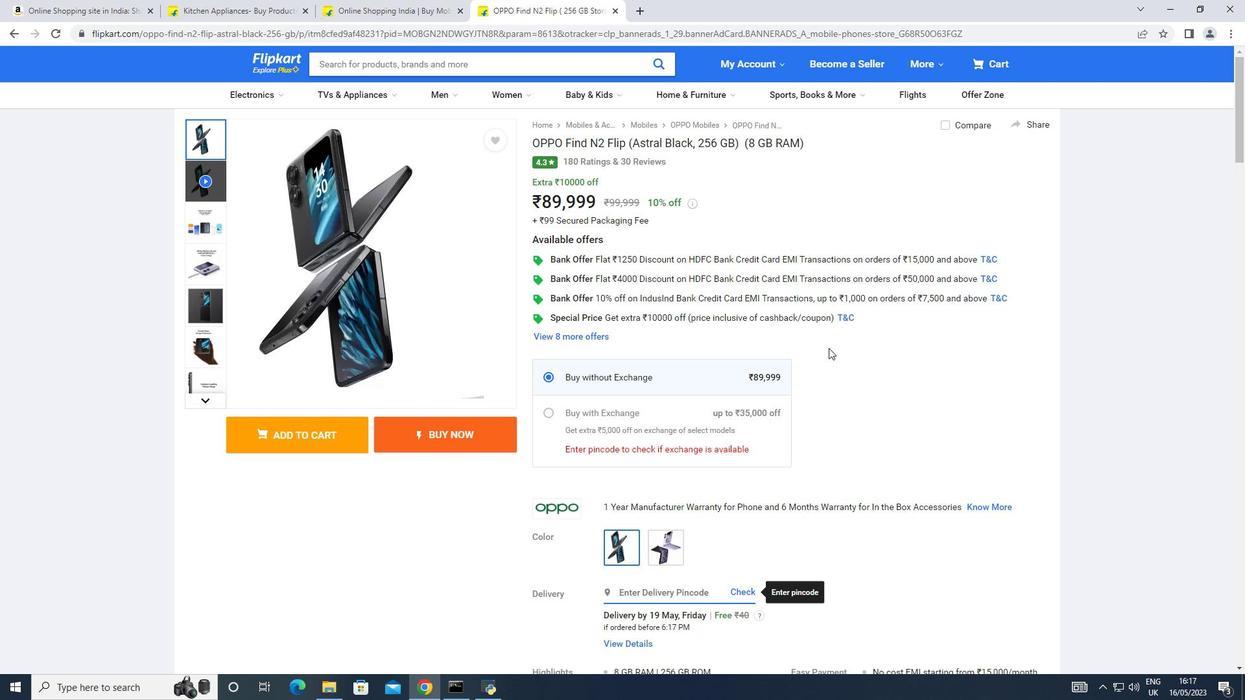 
Action: Mouse scrolled (827, 341) with delta (0, 0)
Screenshot: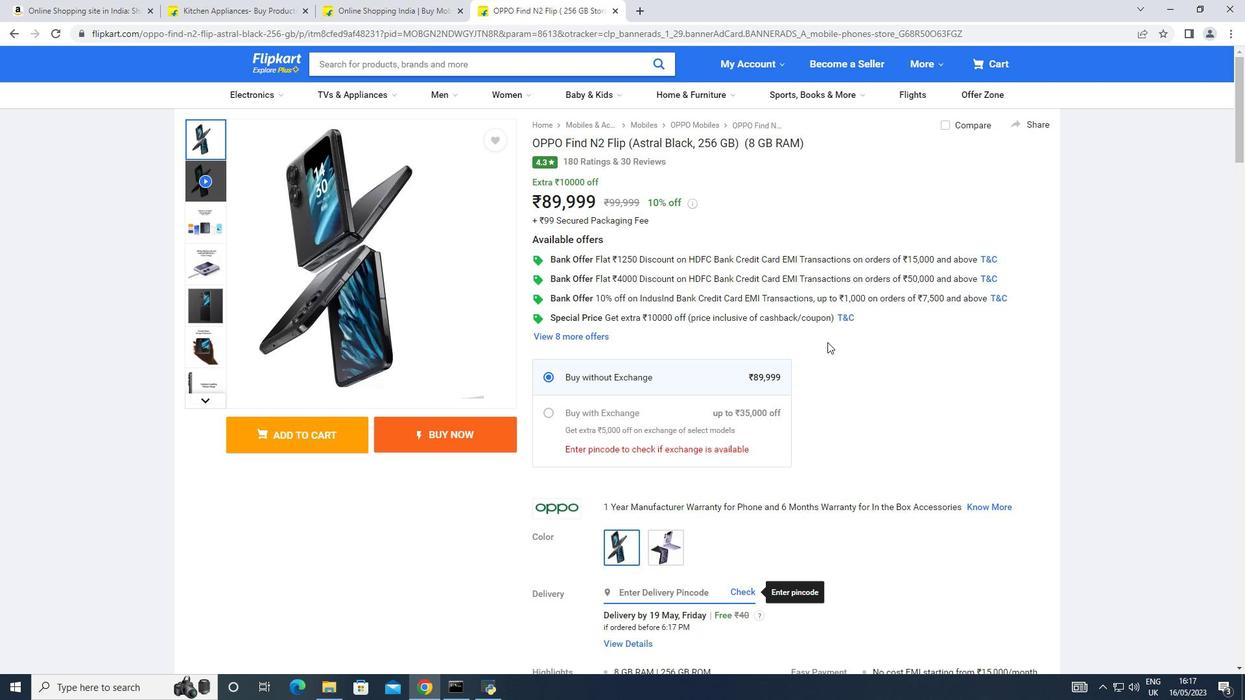
Action: Mouse scrolled (827, 341) with delta (0, 0)
Screenshot: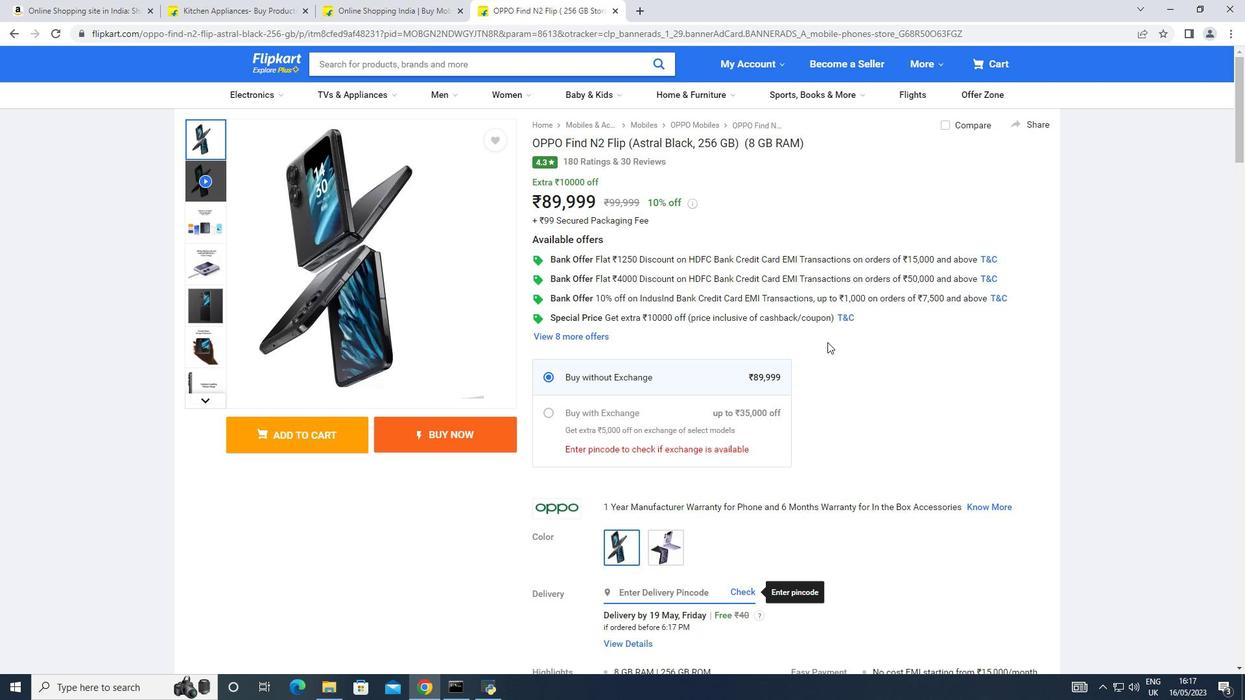 
Action: Mouse scrolled (827, 341) with delta (0, 0)
Screenshot: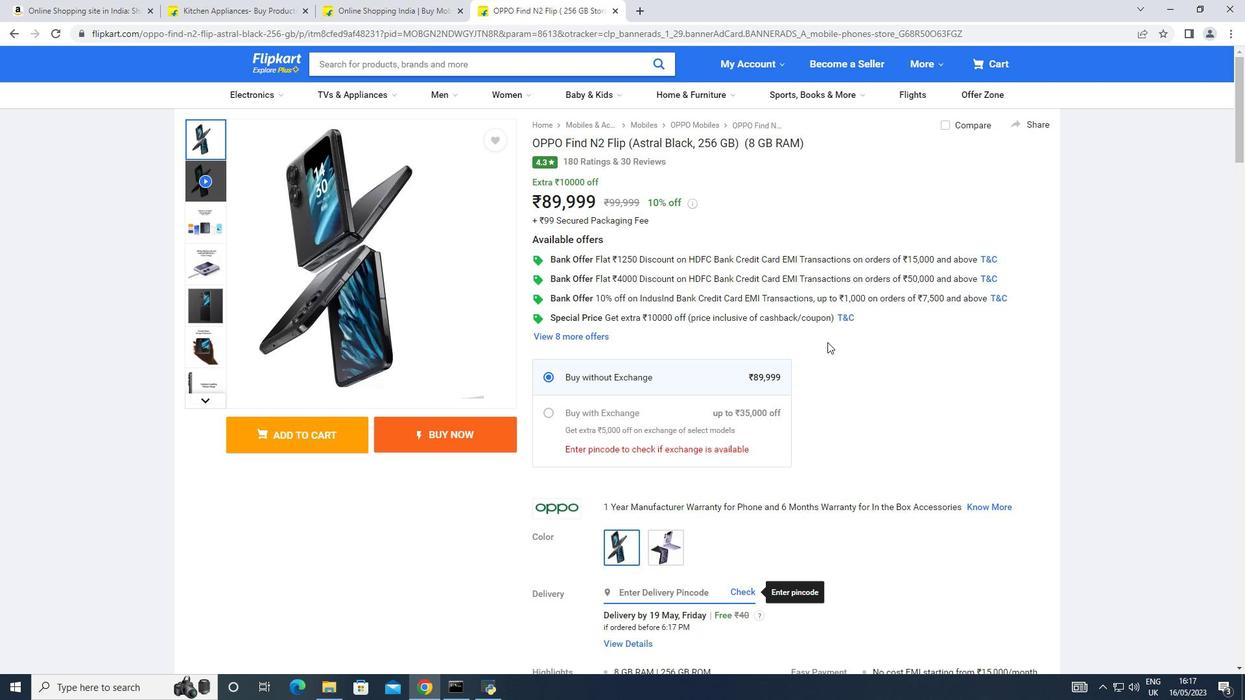 
Action: Mouse scrolled (827, 341) with delta (0, 0)
Screenshot: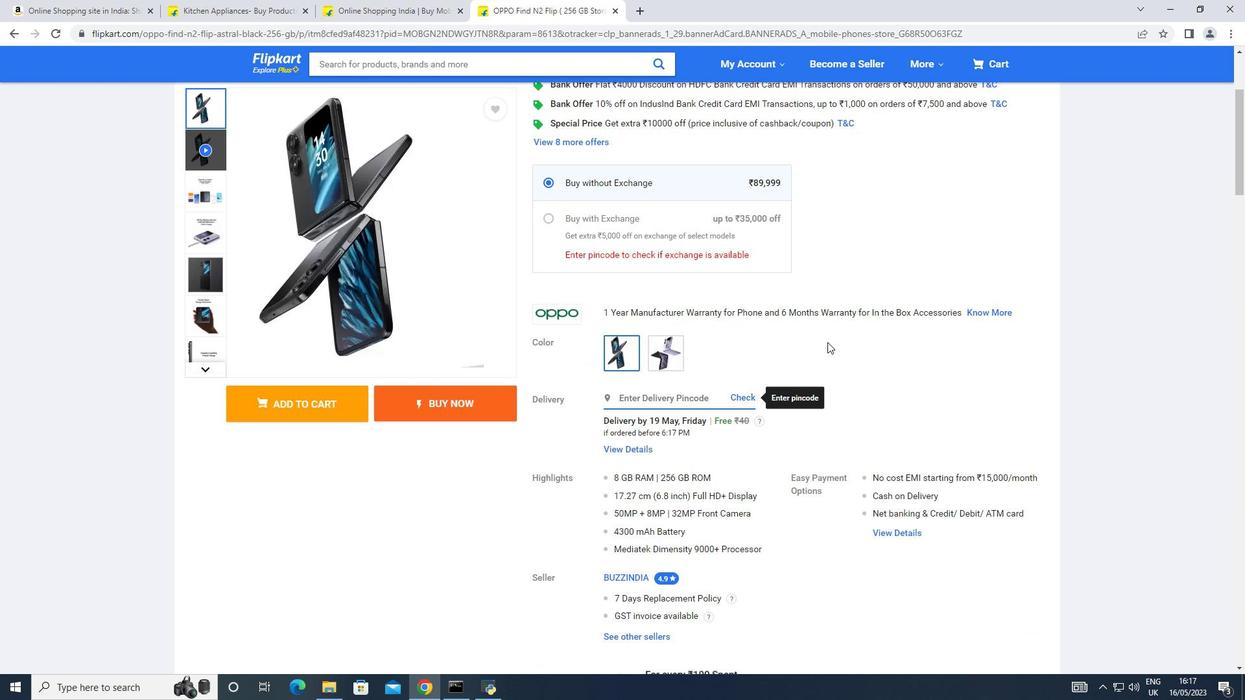 
Action: Mouse scrolled (827, 341) with delta (0, 0)
Screenshot: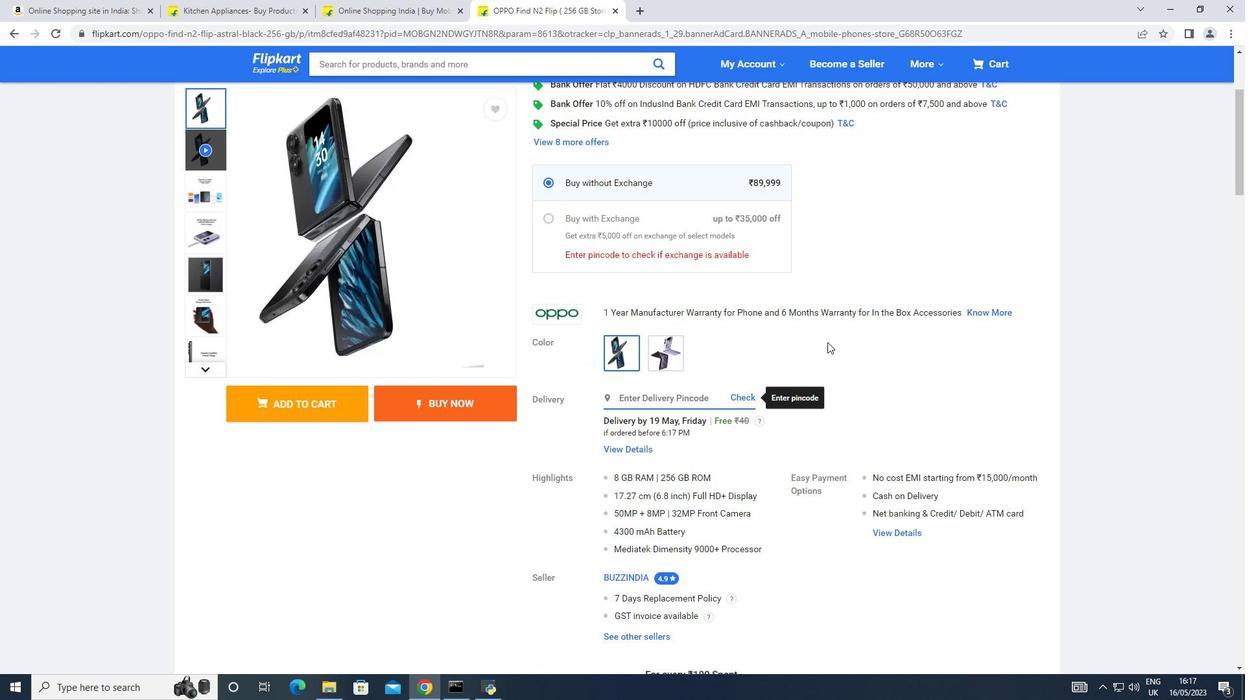 
Action: Mouse scrolled (827, 341) with delta (0, 0)
Screenshot: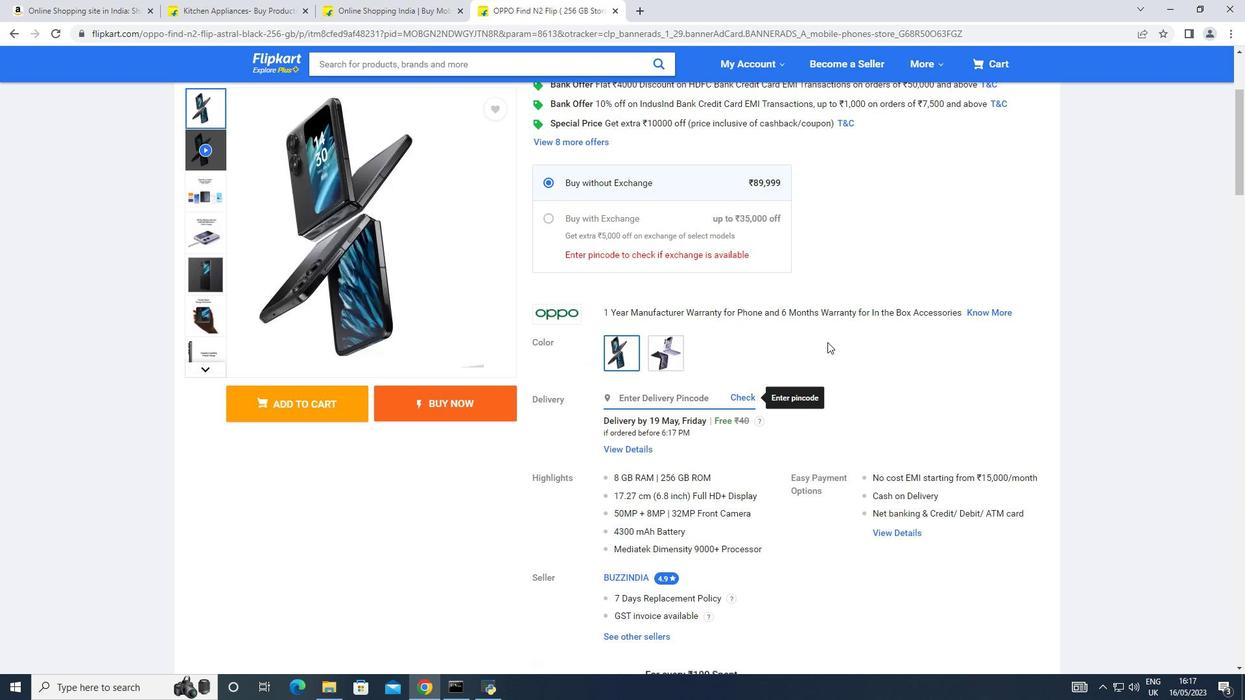 
Action: Mouse moved to (826, 342)
Screenshot: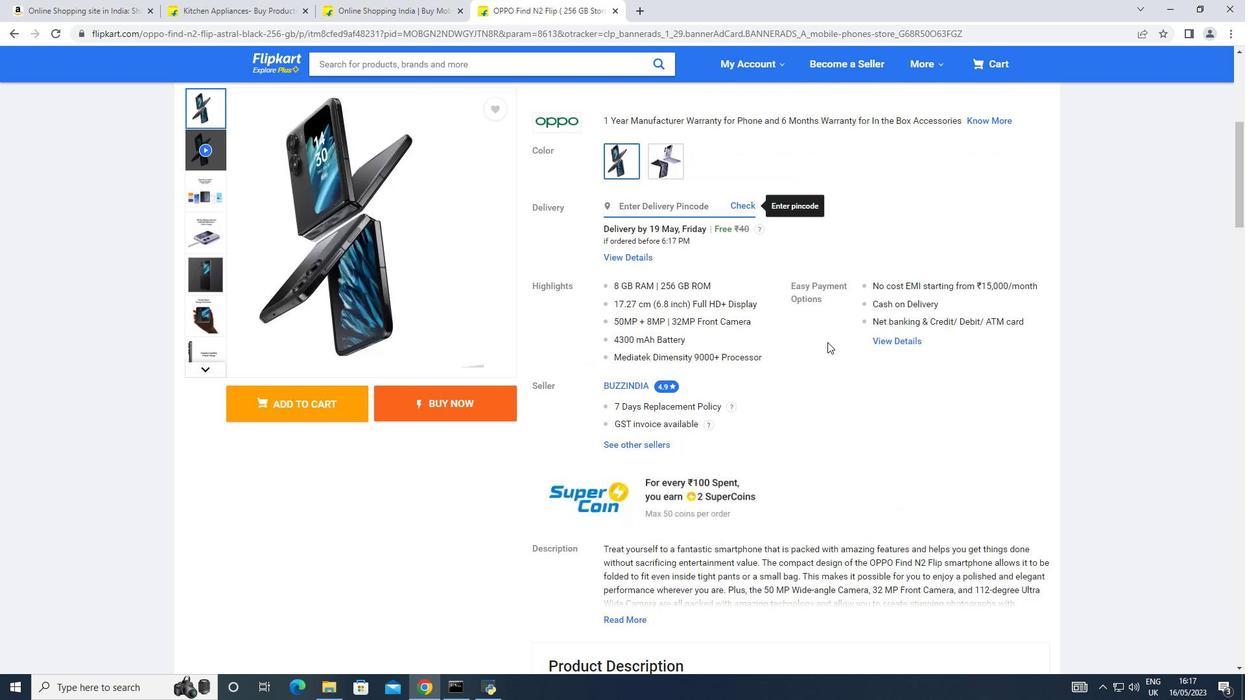 
Action: Mouse scrolled (826, 341) with delta (0, 0)
Screenshot: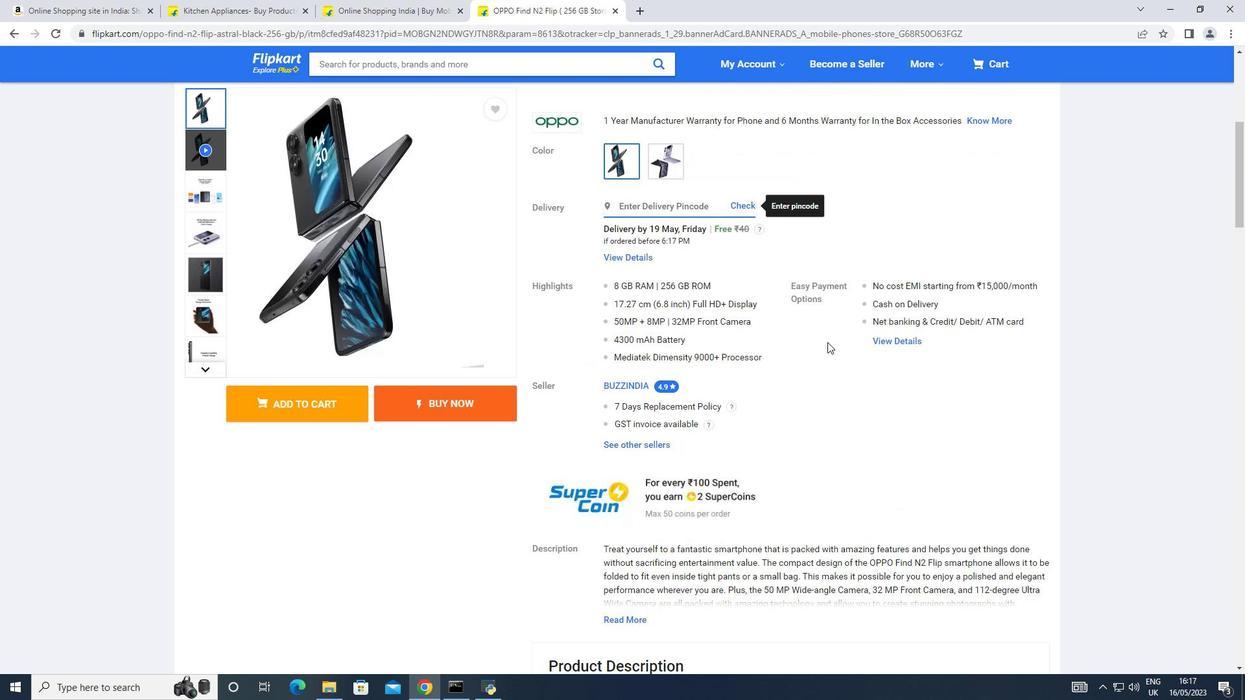 
Action: Mouse scrolled (826, 341) with delta (0, 0)
Screenshot: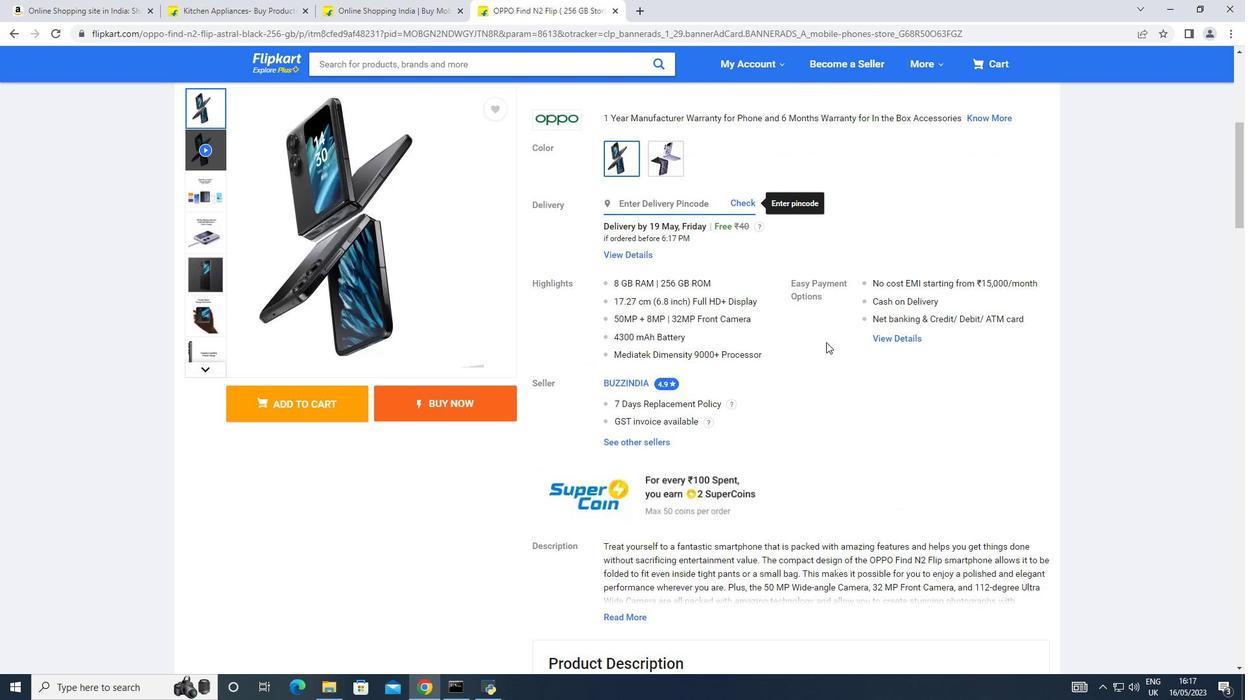 
Action: Mouse scrolled (826, 341) with delta (0, 0)
Screenshot: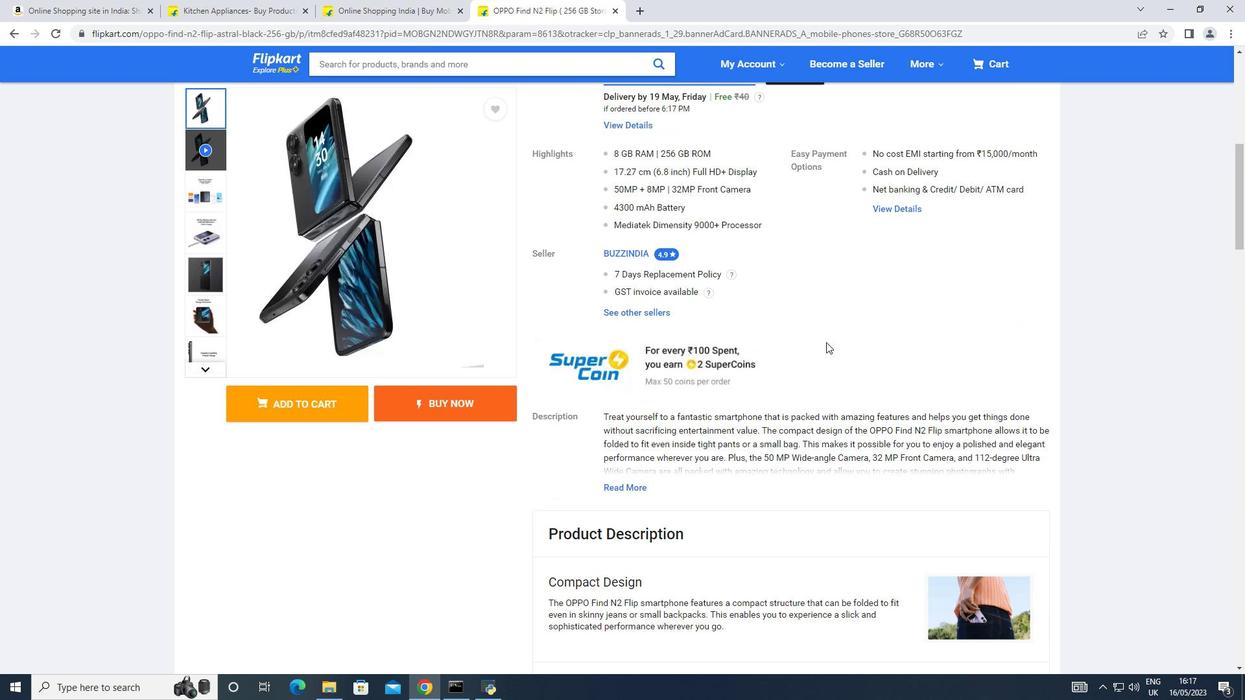 
Action: Mouse scrolled (826, 341) with delta (0, 0)
Screenshot: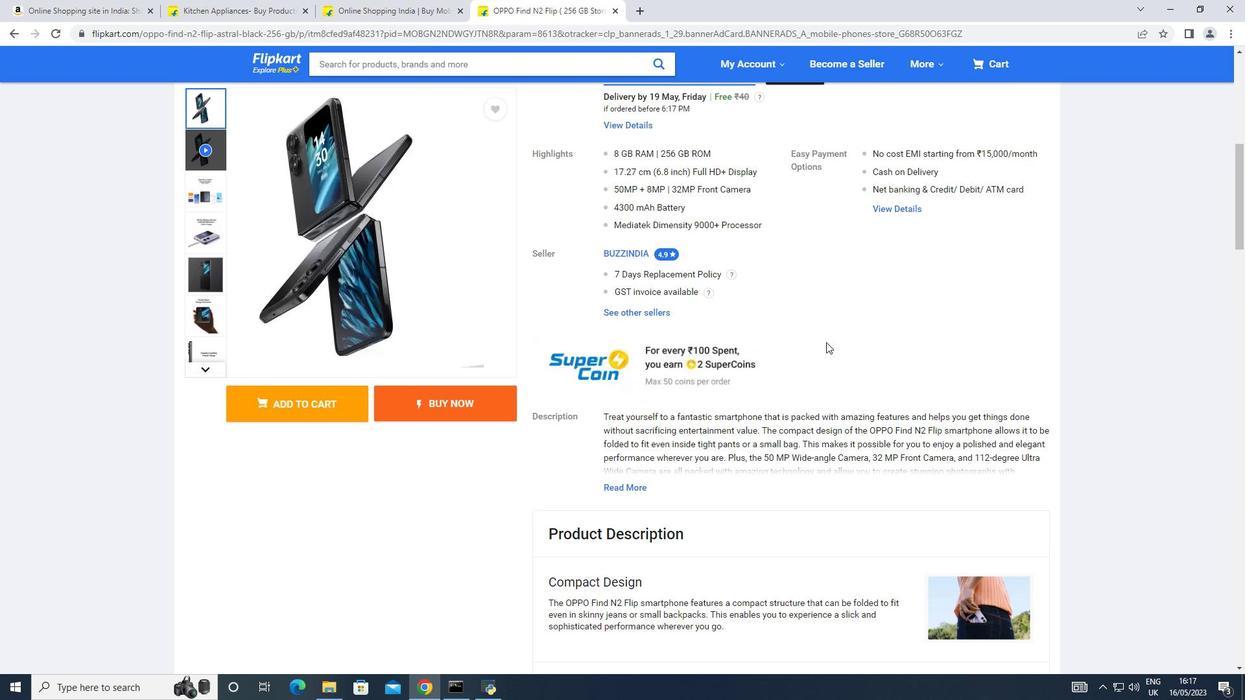 
Action: Mouse moved to (633, 358)
Screenshot: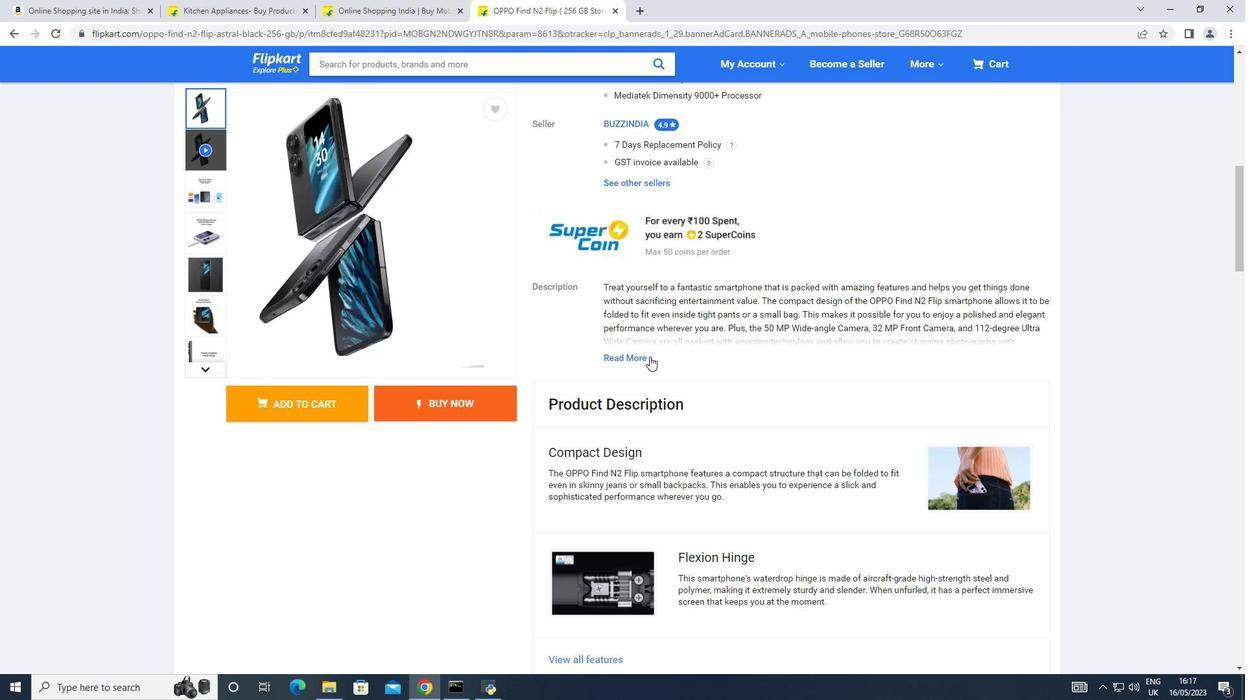 
Action: Mouse pressed left at (633, 358)
Screenshot: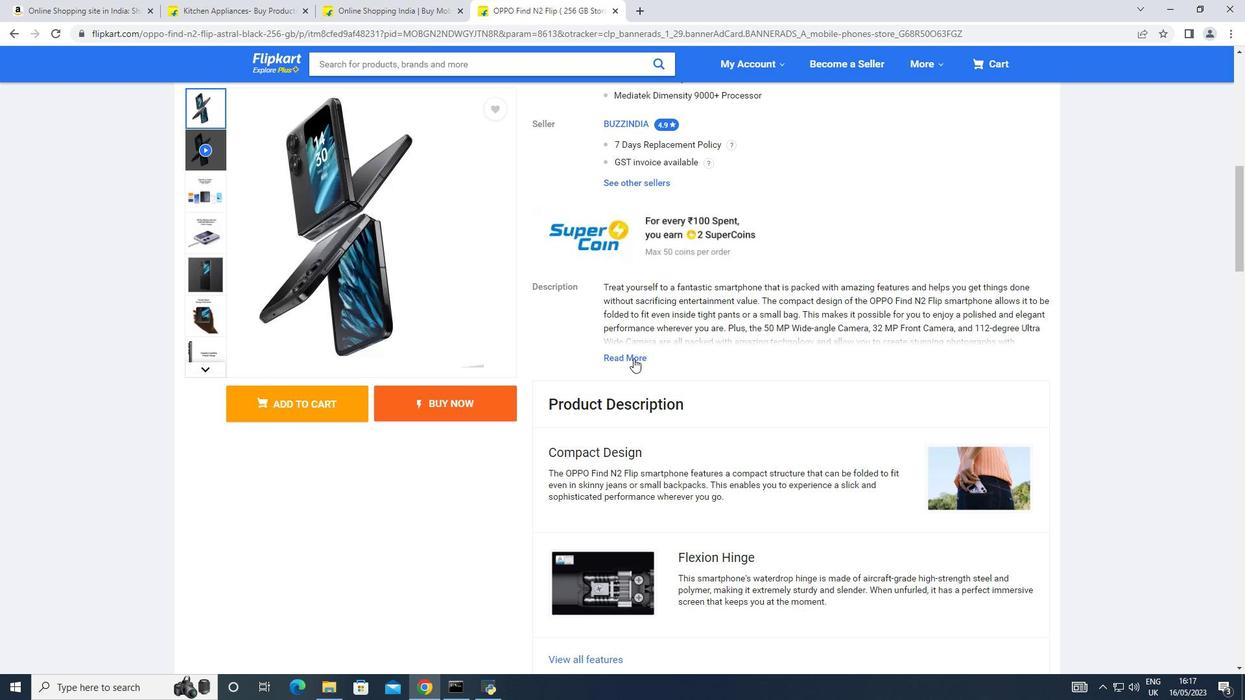 
Action: Mouse moved to (768, 407)
Screenshot: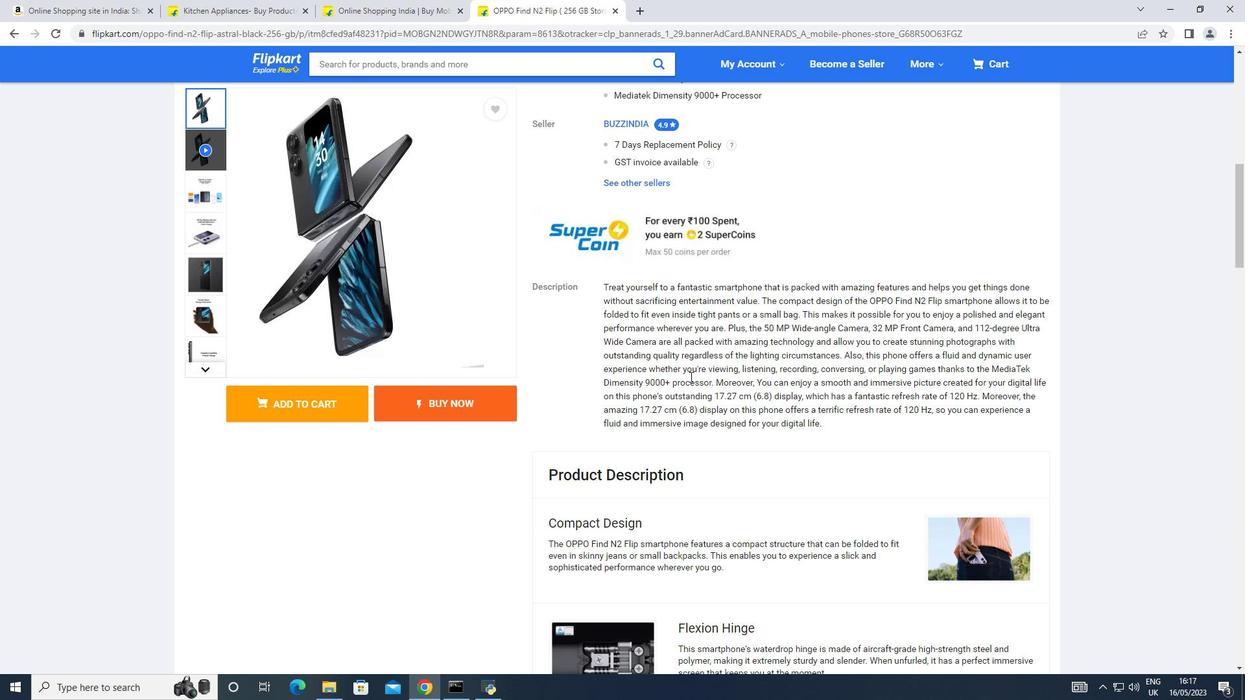 
Action: Mouse scrolled (768, 407) with delta (0, 0)
Screenshot: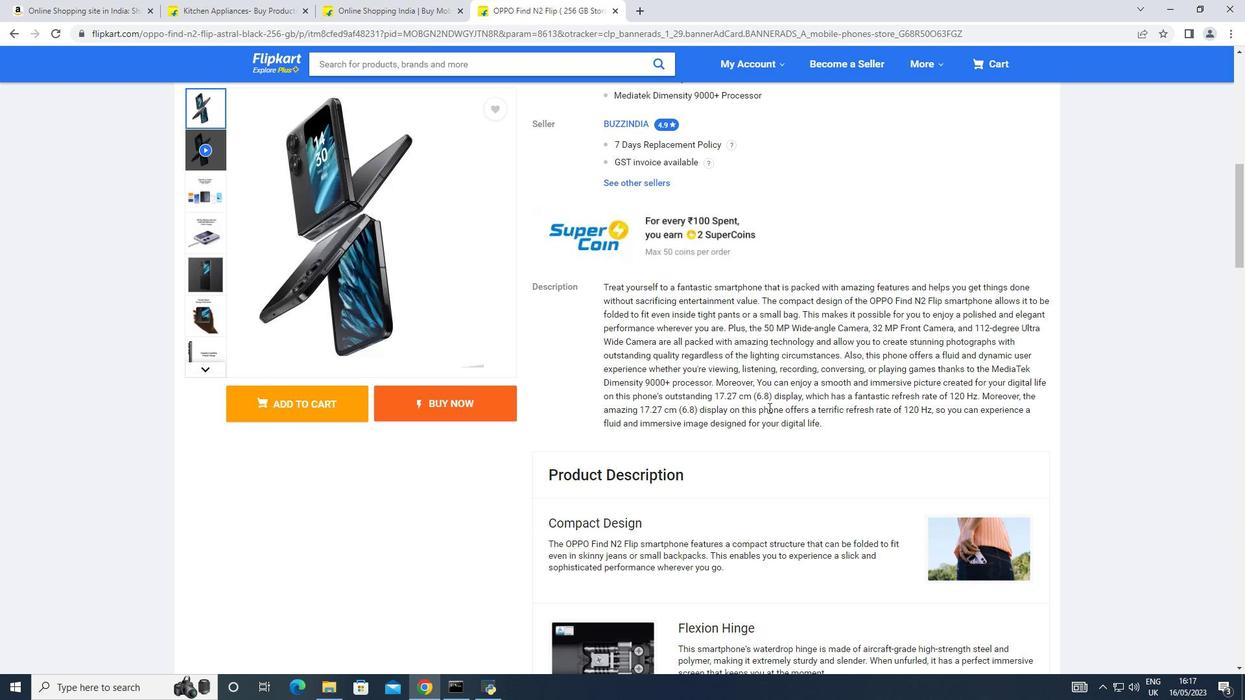 
Action: Mouse scrolled (768, 407) with delta (0, 0)
Screenshot: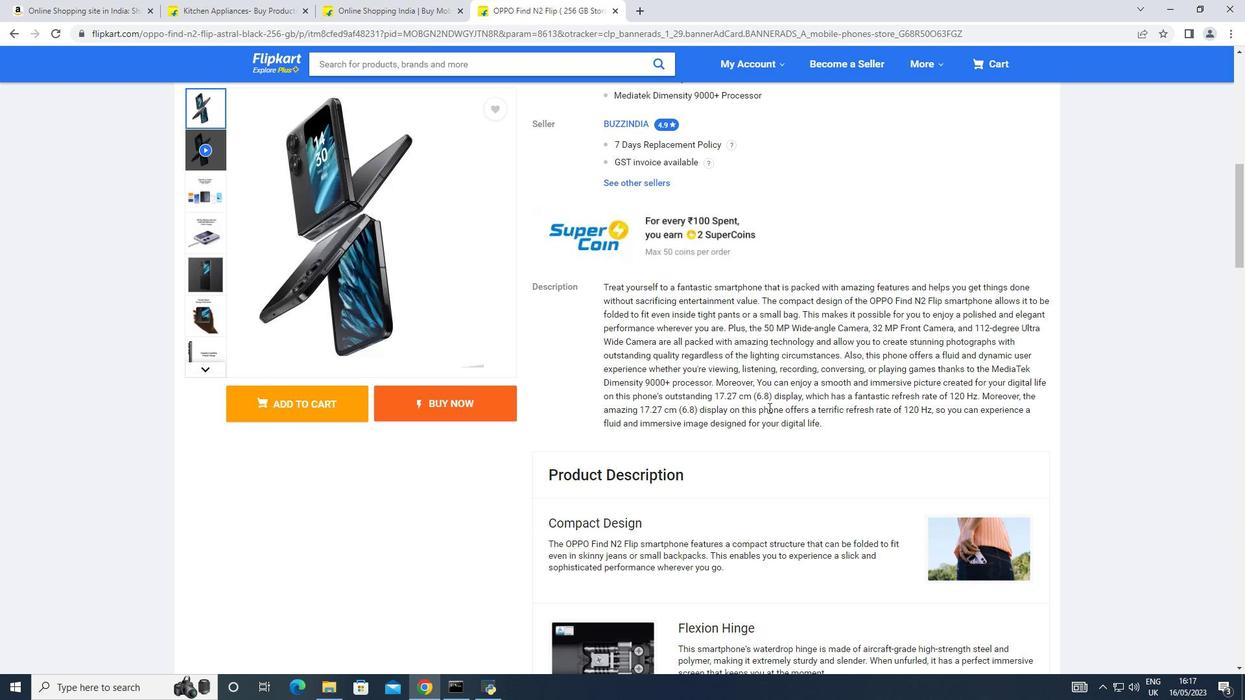 
Action: Mouse scrolled (768, 407) with delta (0, 0)
Screenshot: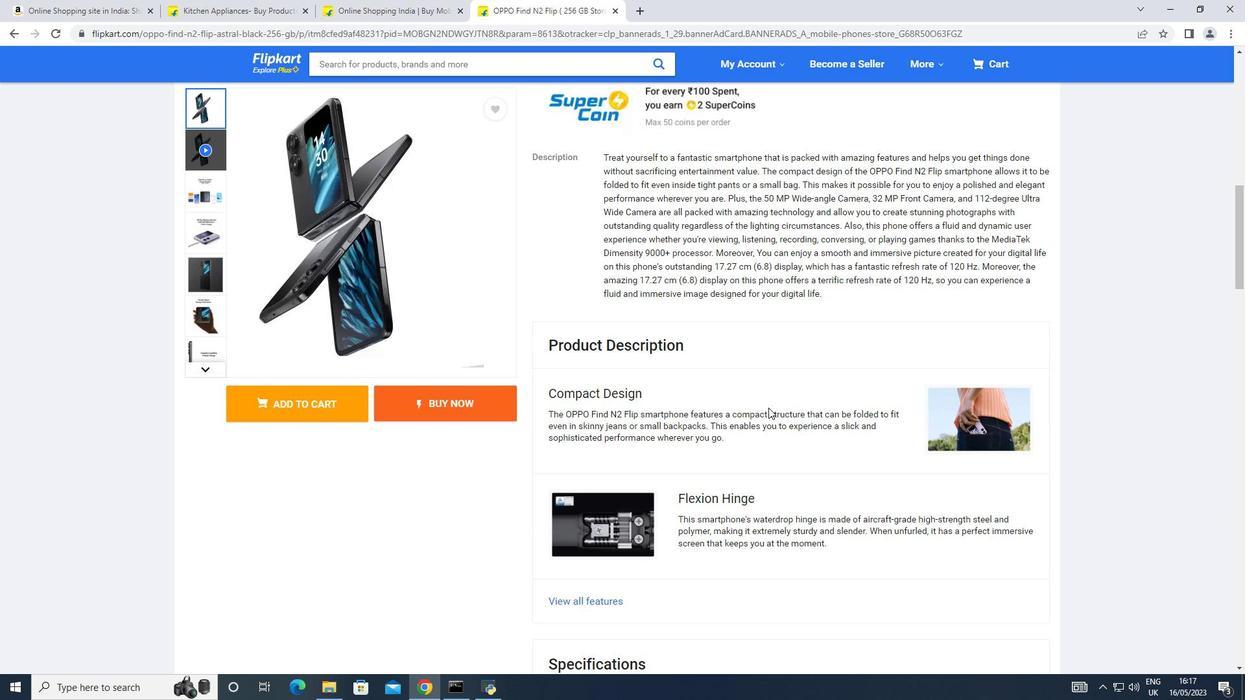
Action: Mouse scrolled (768, 407) with delta (0, 0)
Screenshot: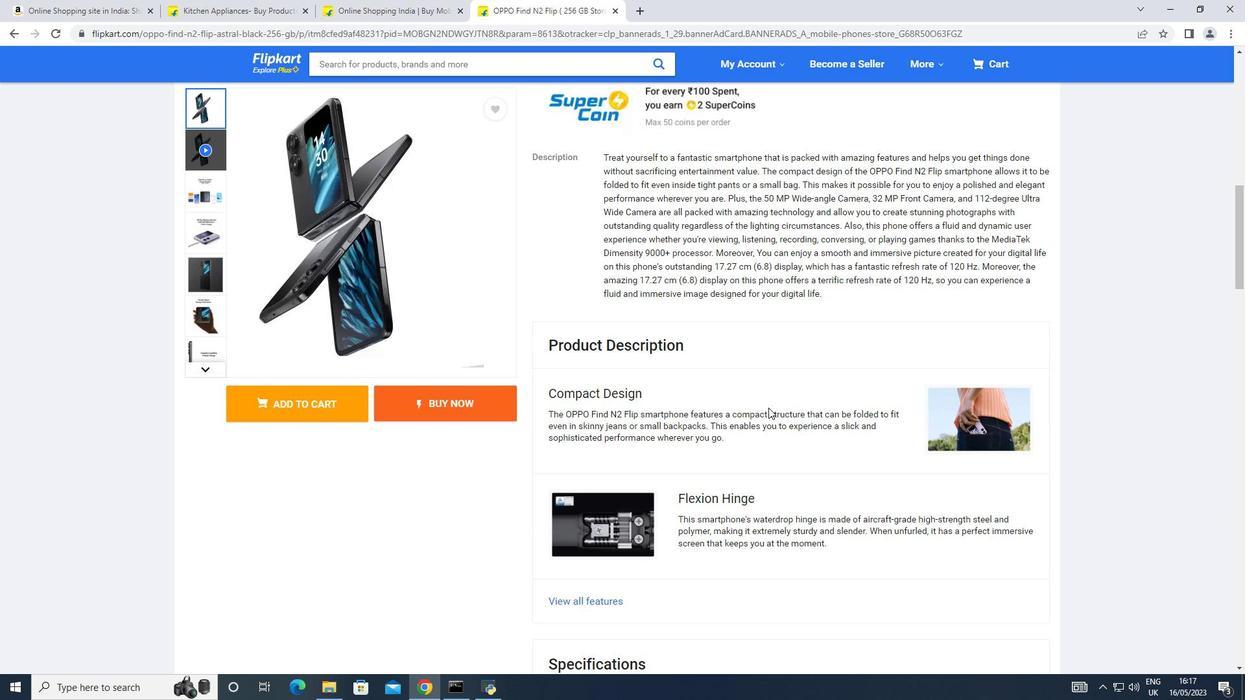 
Action: Mouse scrolled (768, 407) with delta (0, 0)
Screenshot: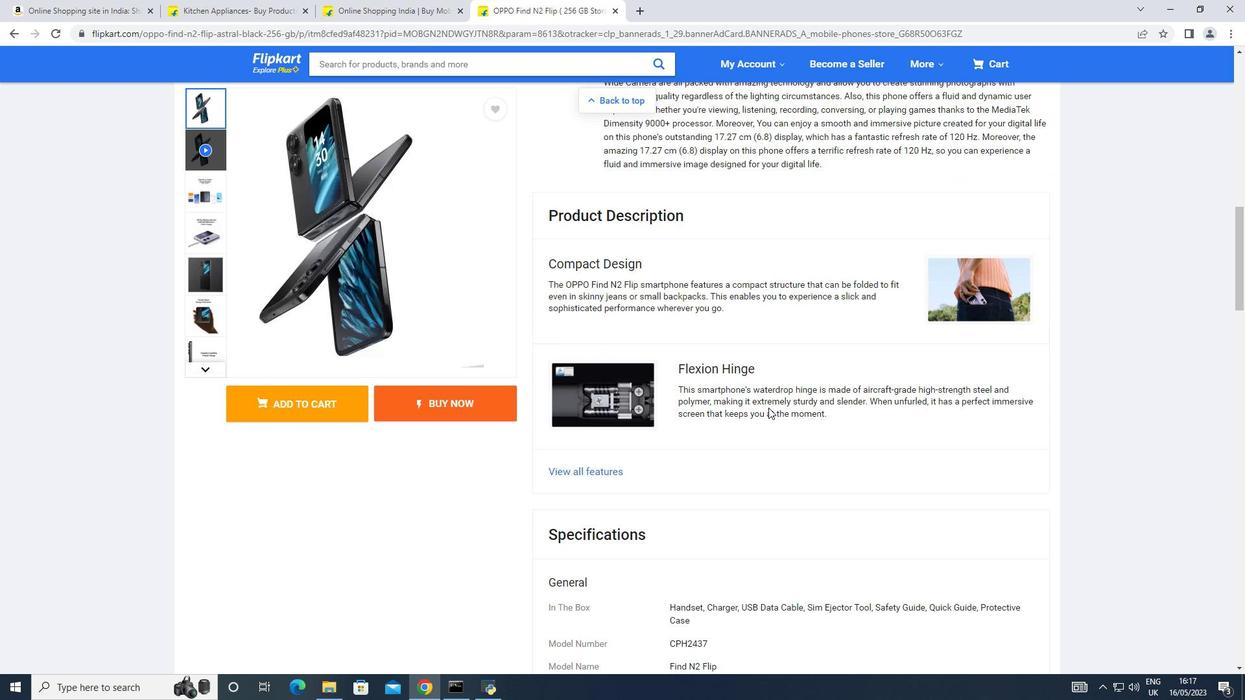 
Action: Mouse scrolled (768, 407) with delta (0, 0)
Screenshot: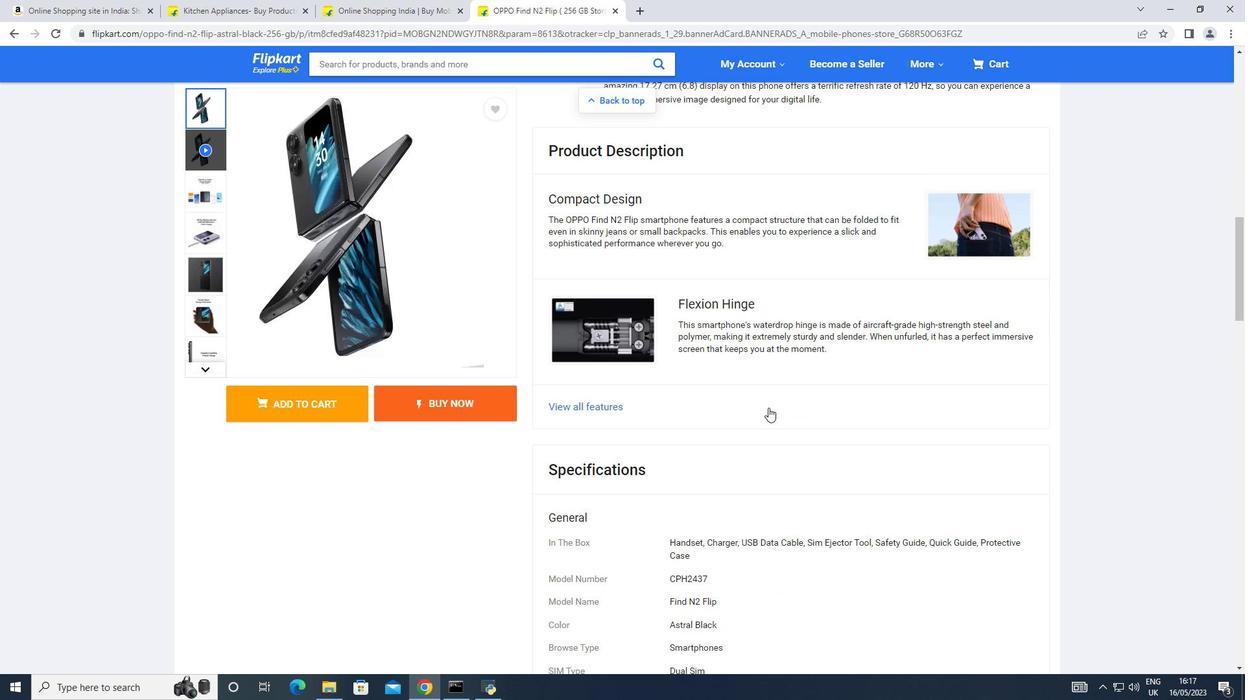 
Action: Mouse scrolled (768, 407) with delta (0, 0)
Screenshot: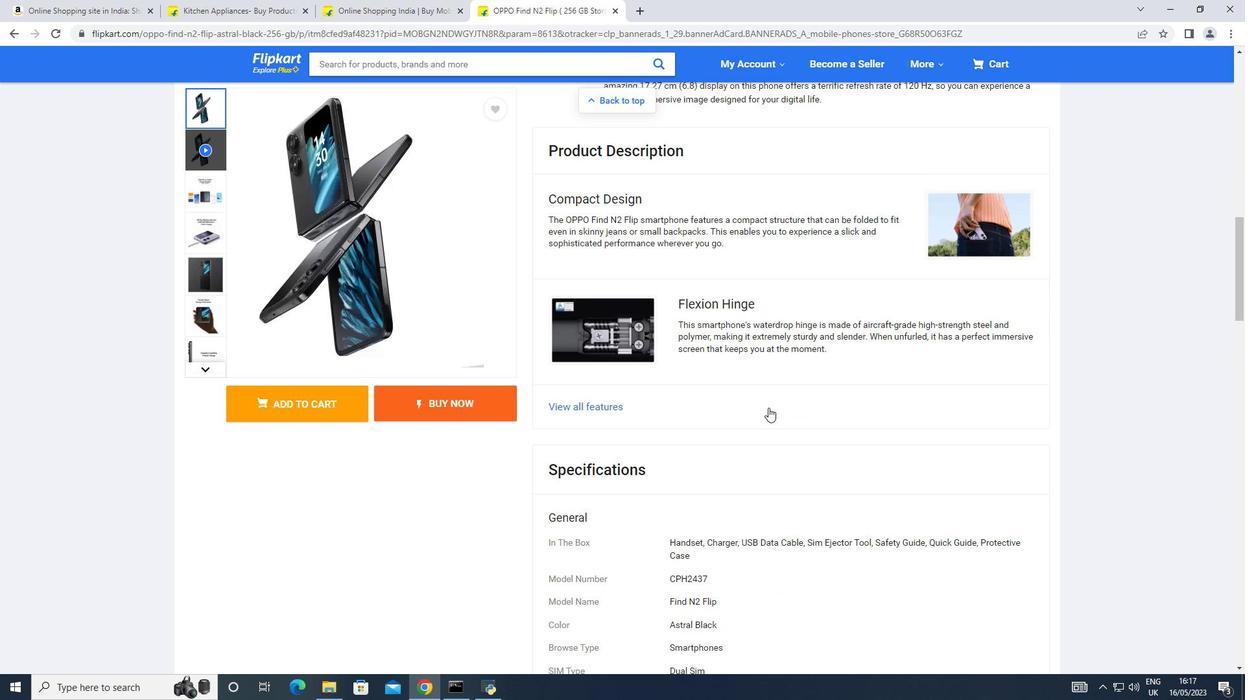 
Action: Mouse scrolled (768, 407) with delta (0, 0)
Screenshot: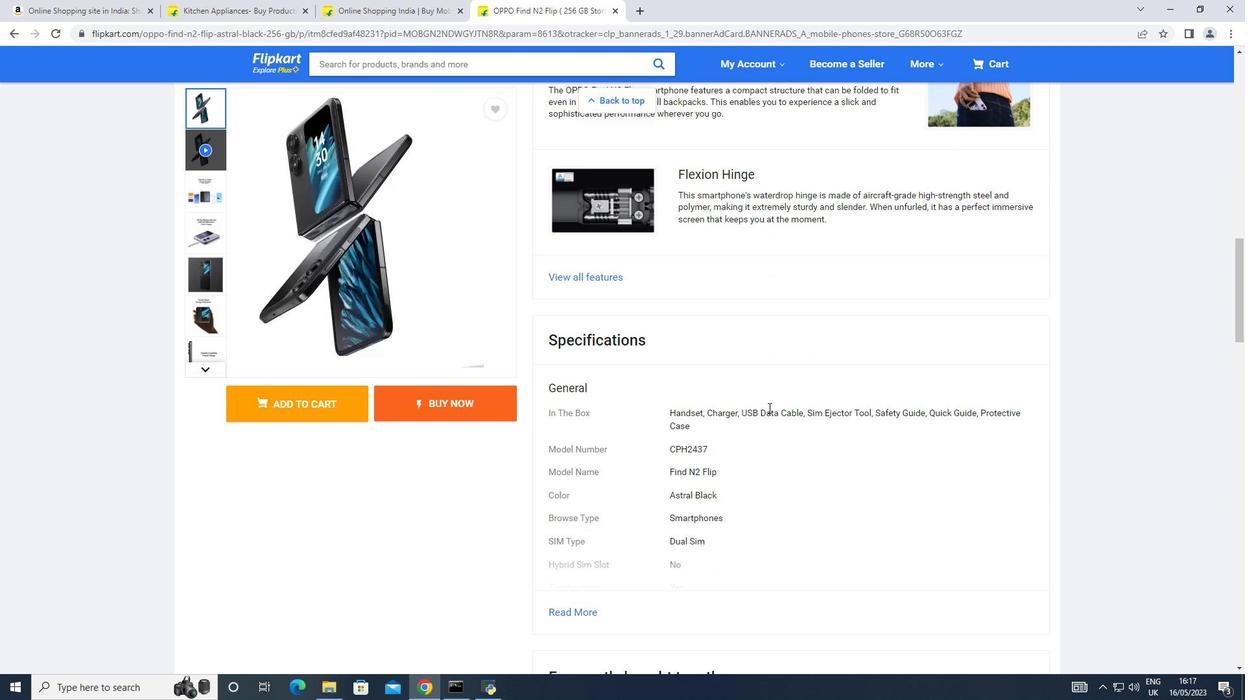 
Action: Mouse scrolled (768, 407) with delta (0, 0)
Screenshot: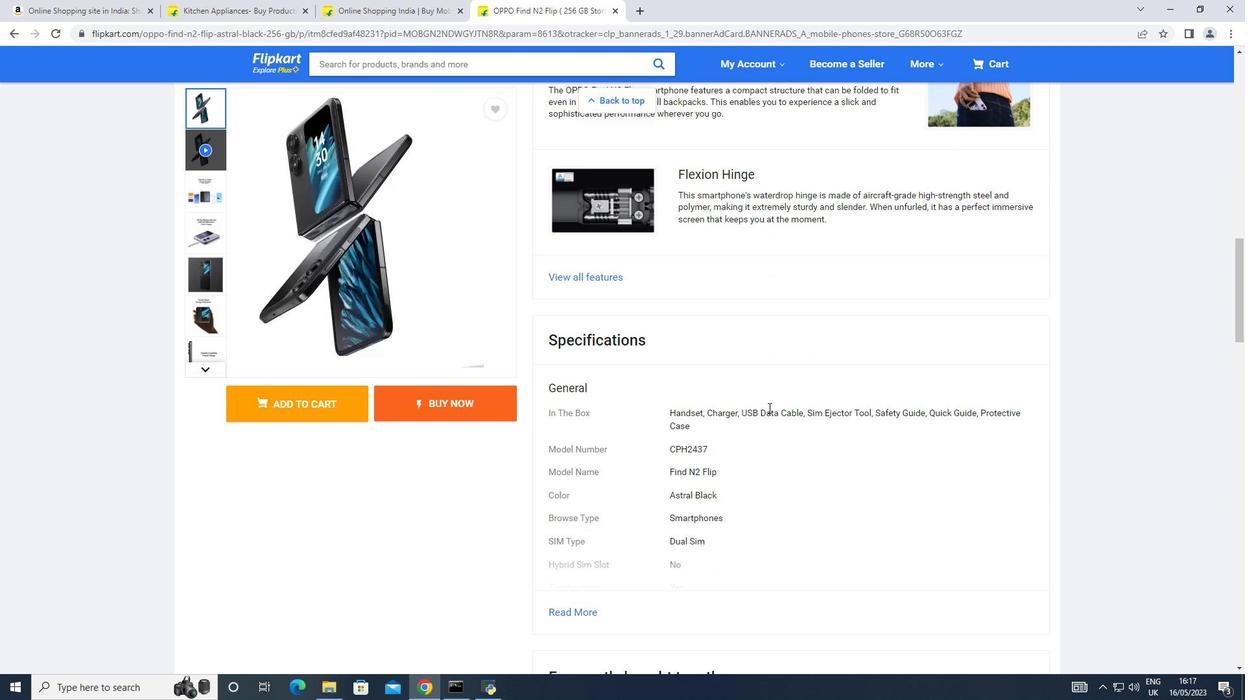 
Action: Mouse moved to (583, 481)
Screenshot: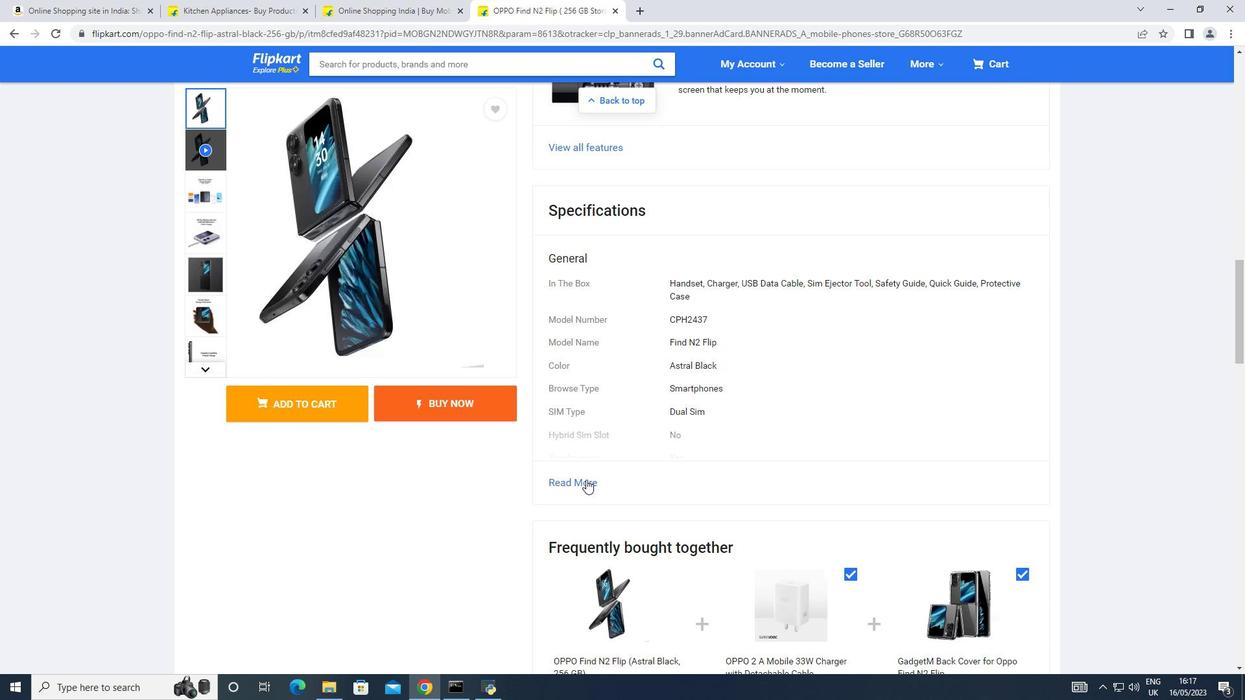 
Action: Mouse pressed left at (583, 481)
Screenshot: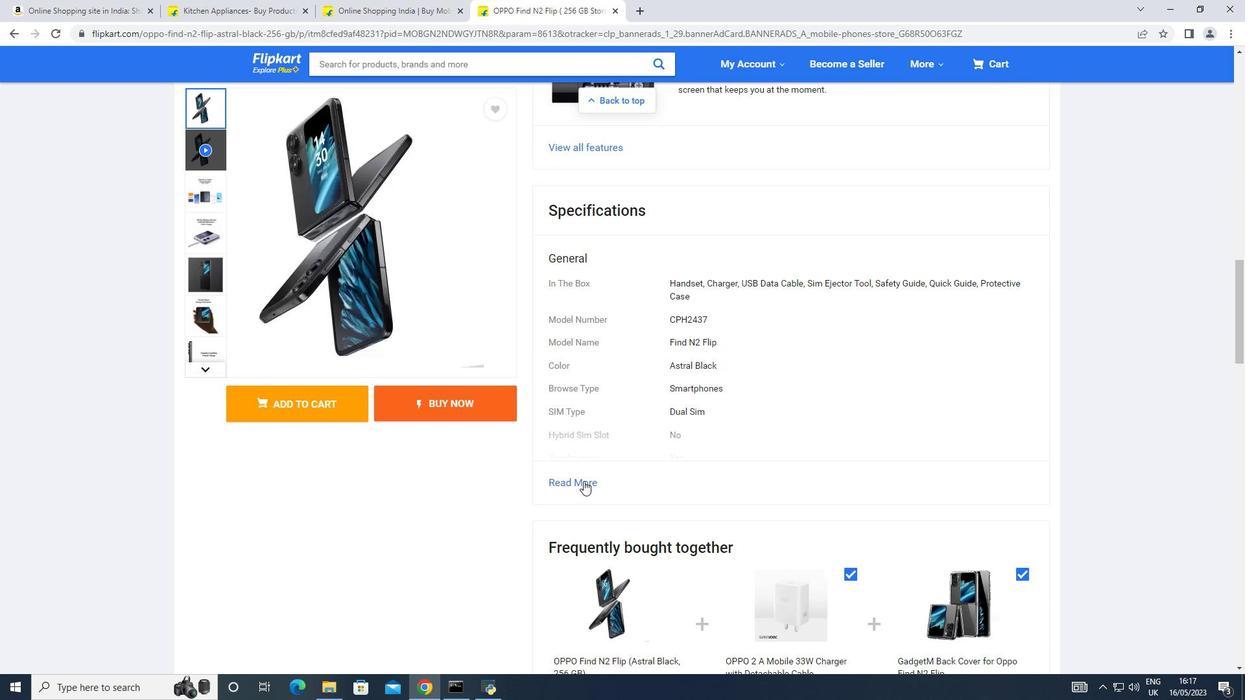 
Action: Mouse moved to (732, 505)
Screenshot: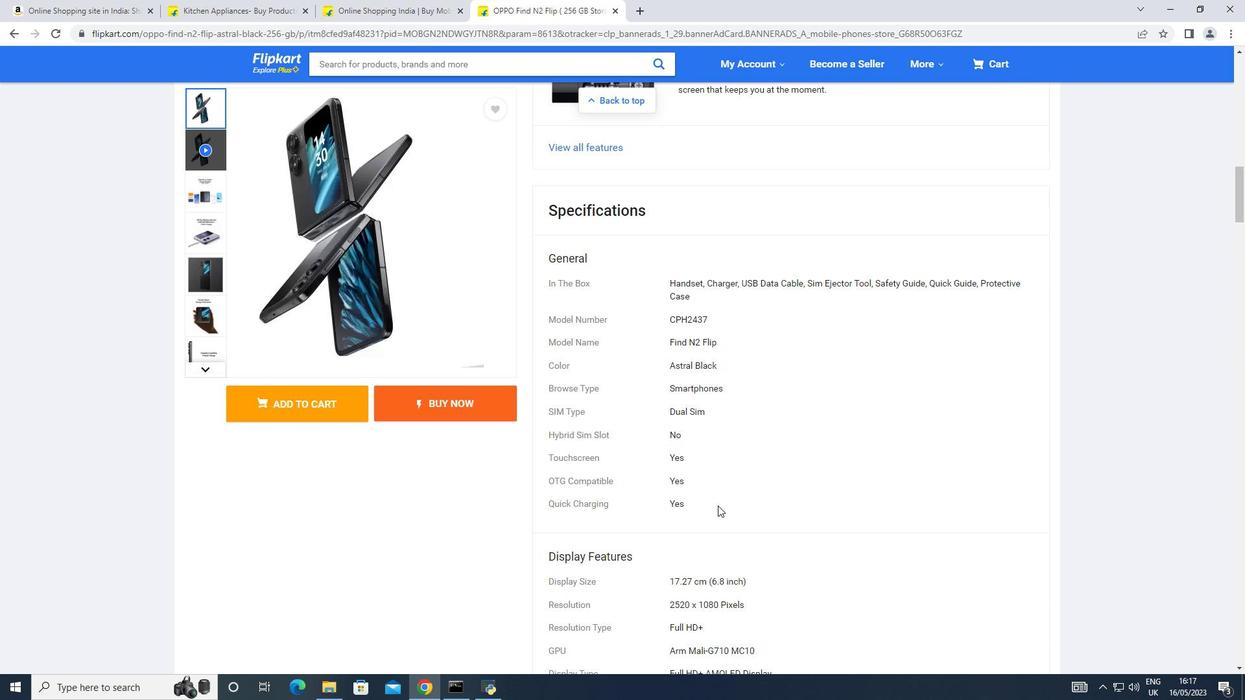 
Action: Mouse scrolled (732, 505) with delta (0, 0)
Screenshot: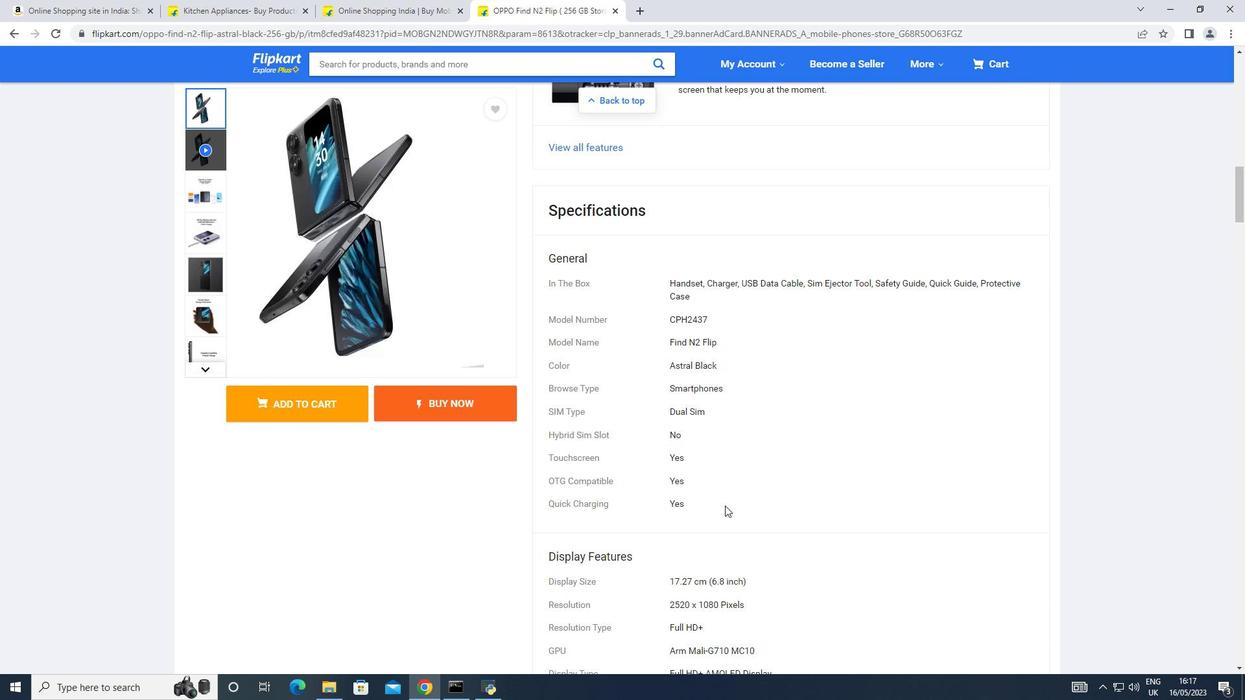 
Action: Mouse scrolled (732, 505) with delta (0, 0)
Screenshot: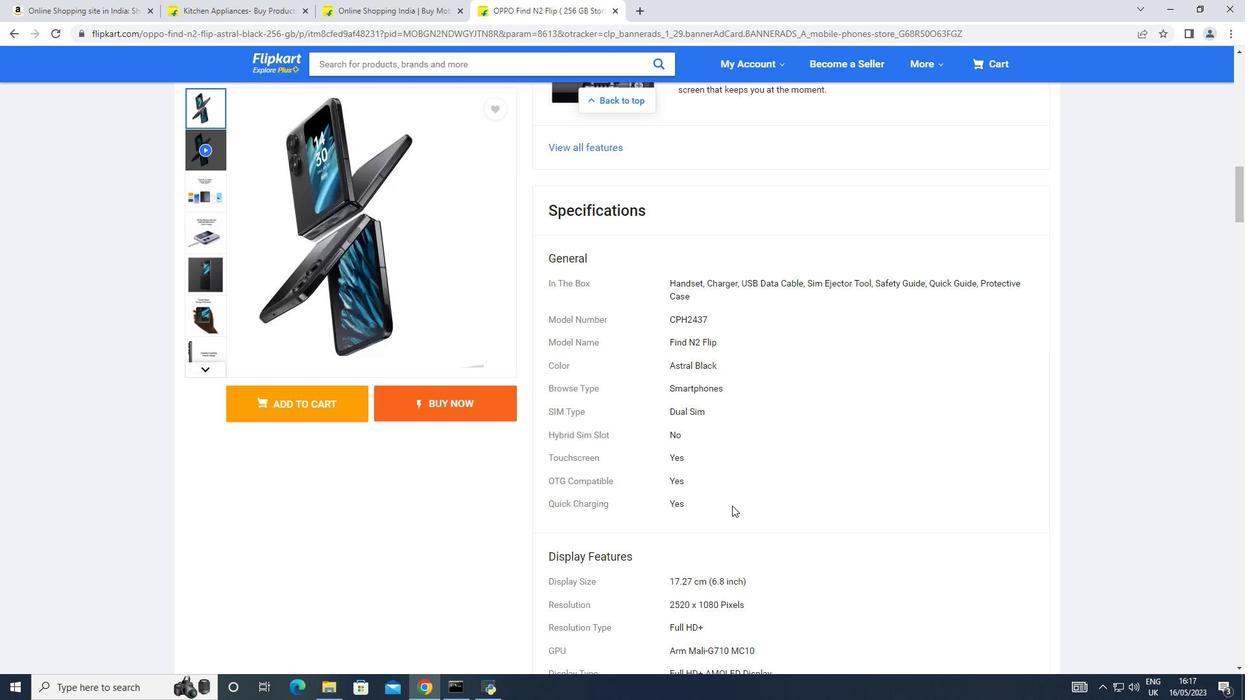 
Action: Mouse moved to (736, 502)
Screenshot: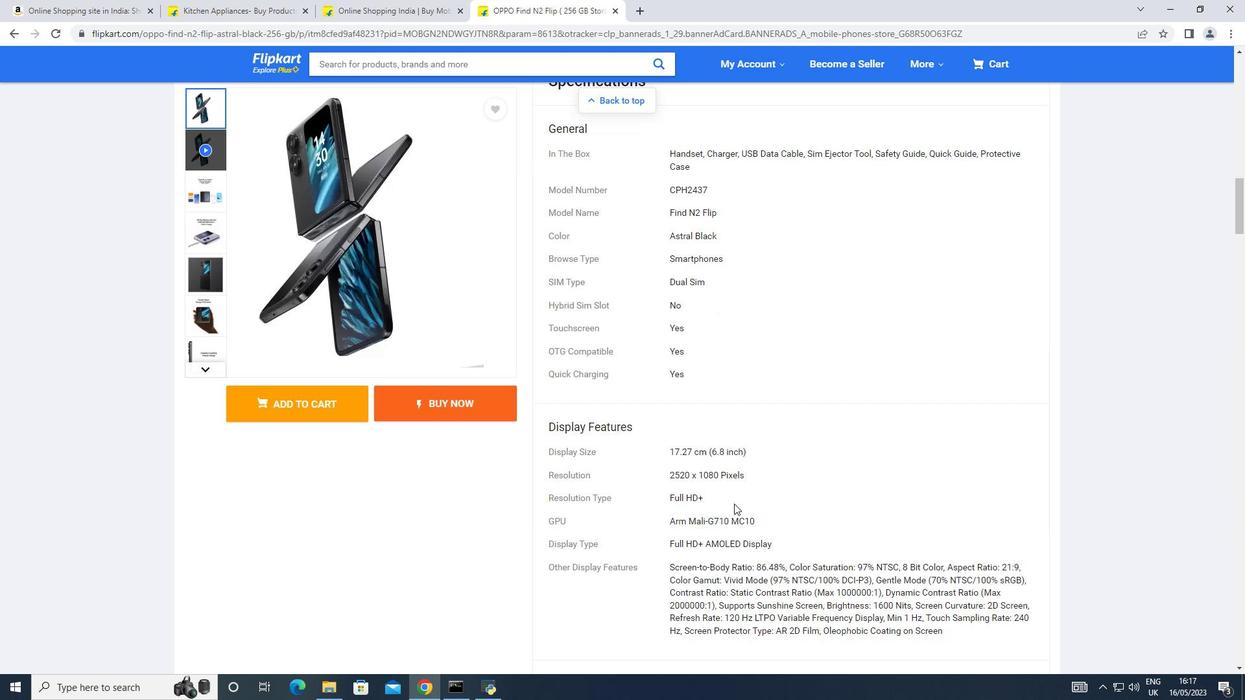 
Action: Mouse scrolled (736, 501) with delta (0, 0)
Screenshot: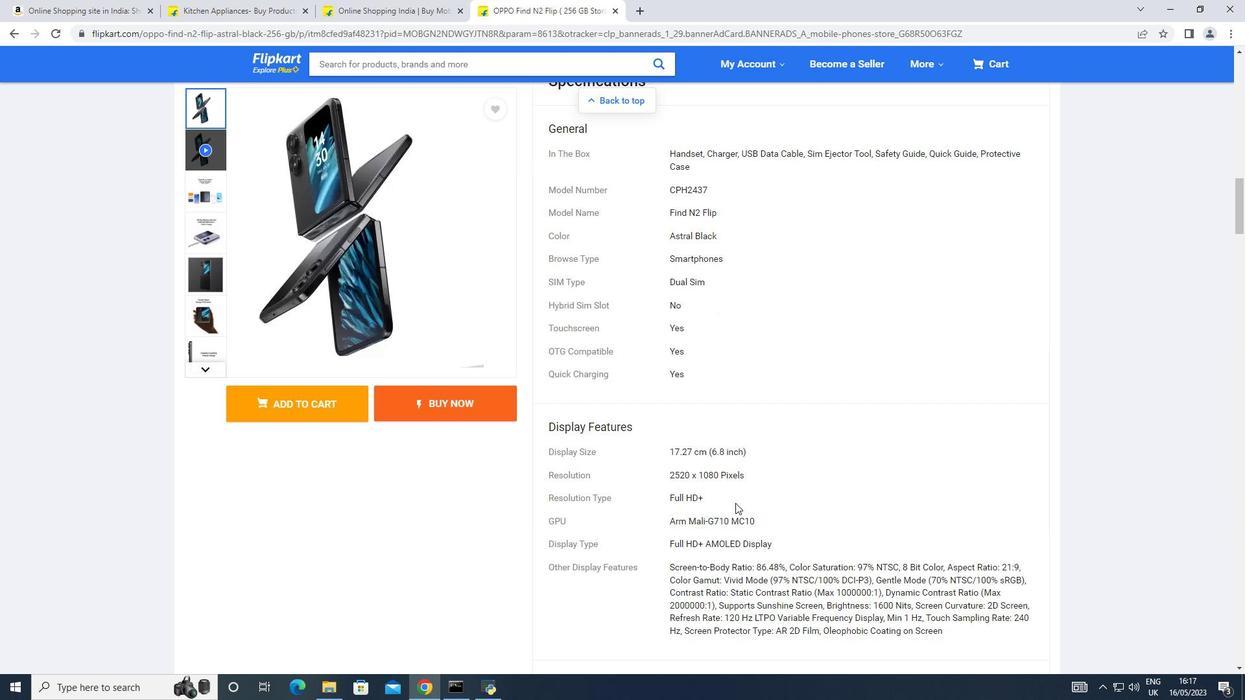 
Action: Mouse scrolled (736, 501) with delta (0, 0)
Screenshot: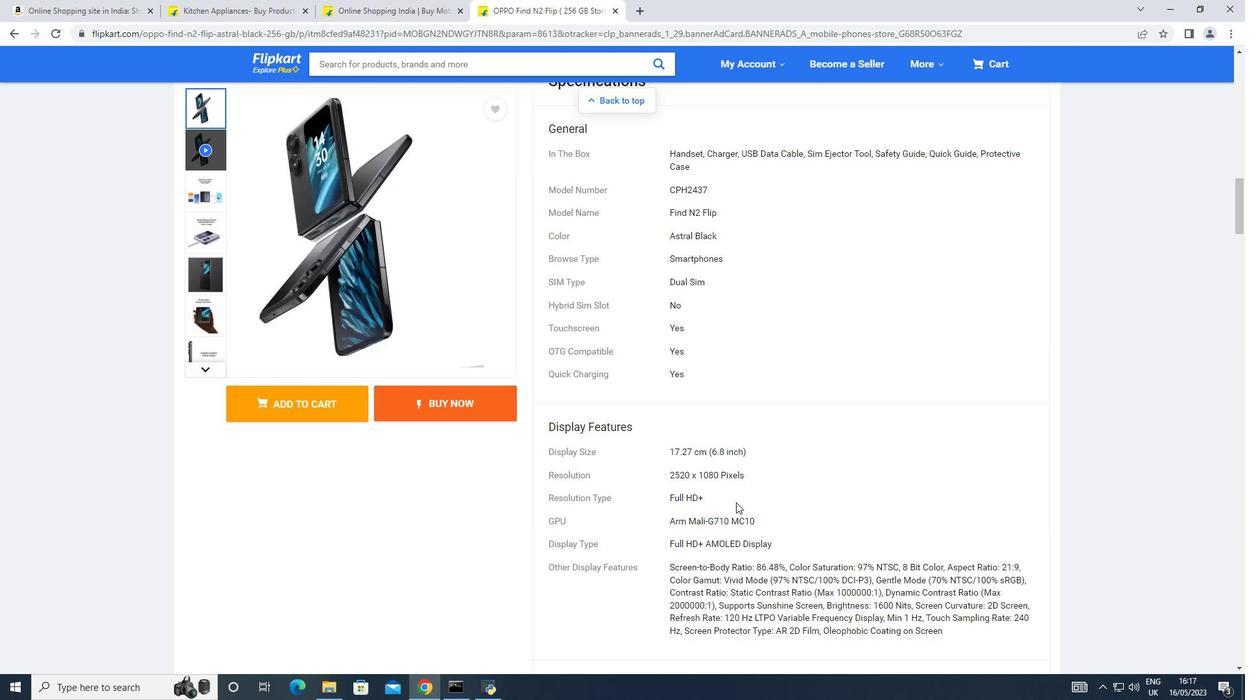 
Action: Mouse scrolled (736, 501) with delta (0, 0)
Screenshot: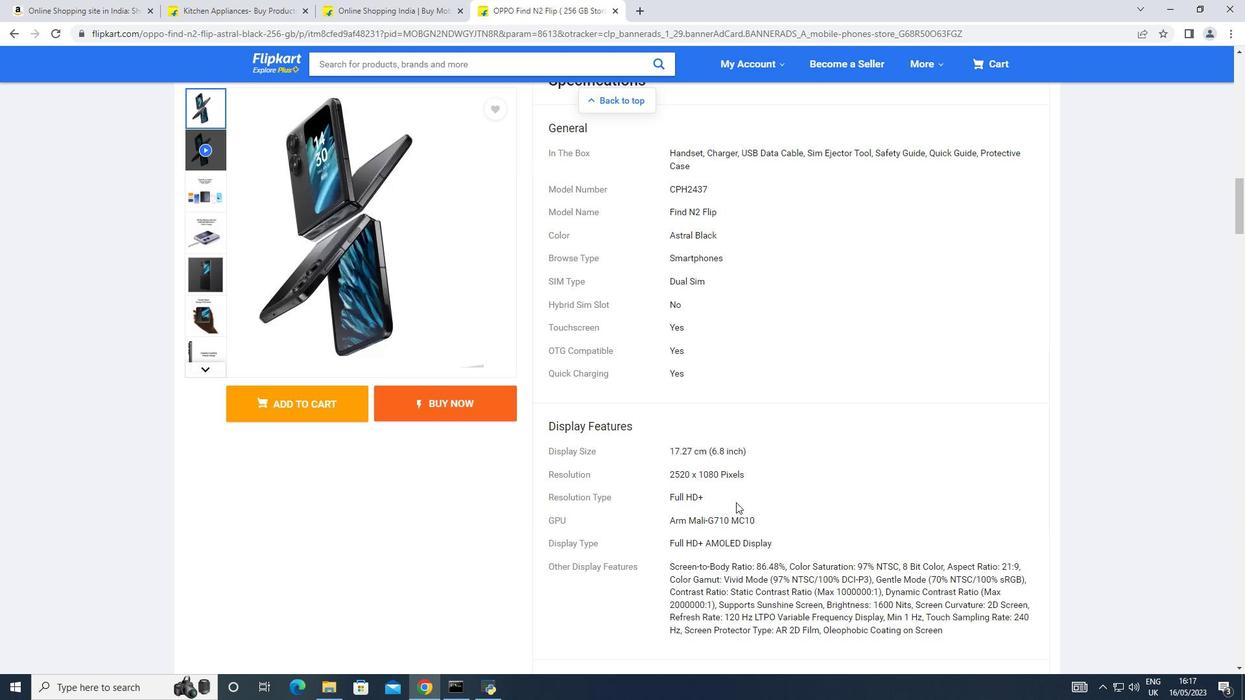
Action: Mouse moved to (741, 498)
Screenshot: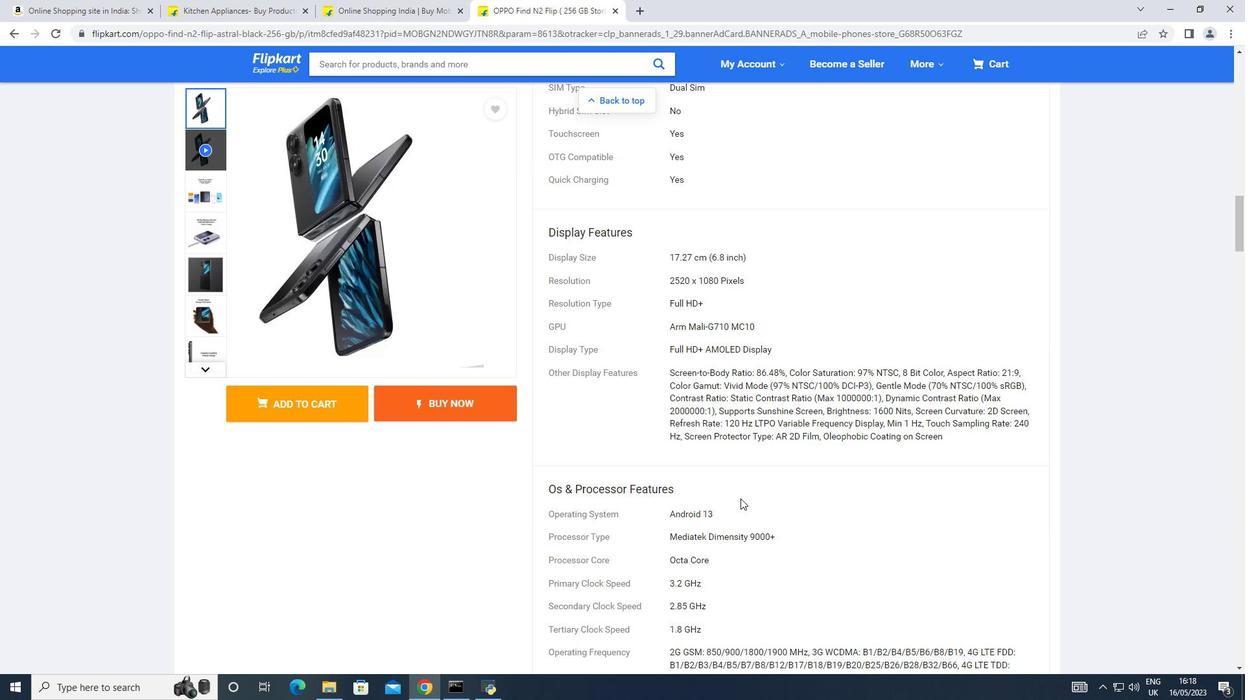 
Action: Mouse scrolled (741, 497) with delta (0, 0)
Screenshot: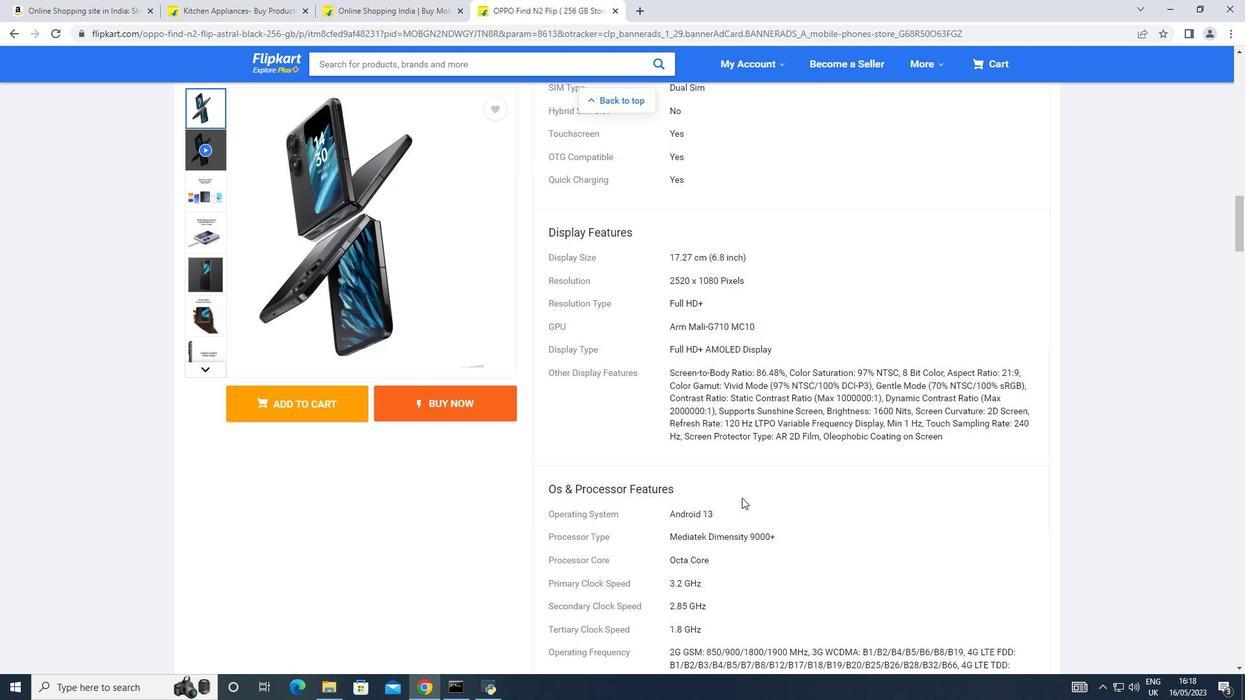 
Action: Mouse scrolled (741, 497) with delta (0, 0)
Screenshot: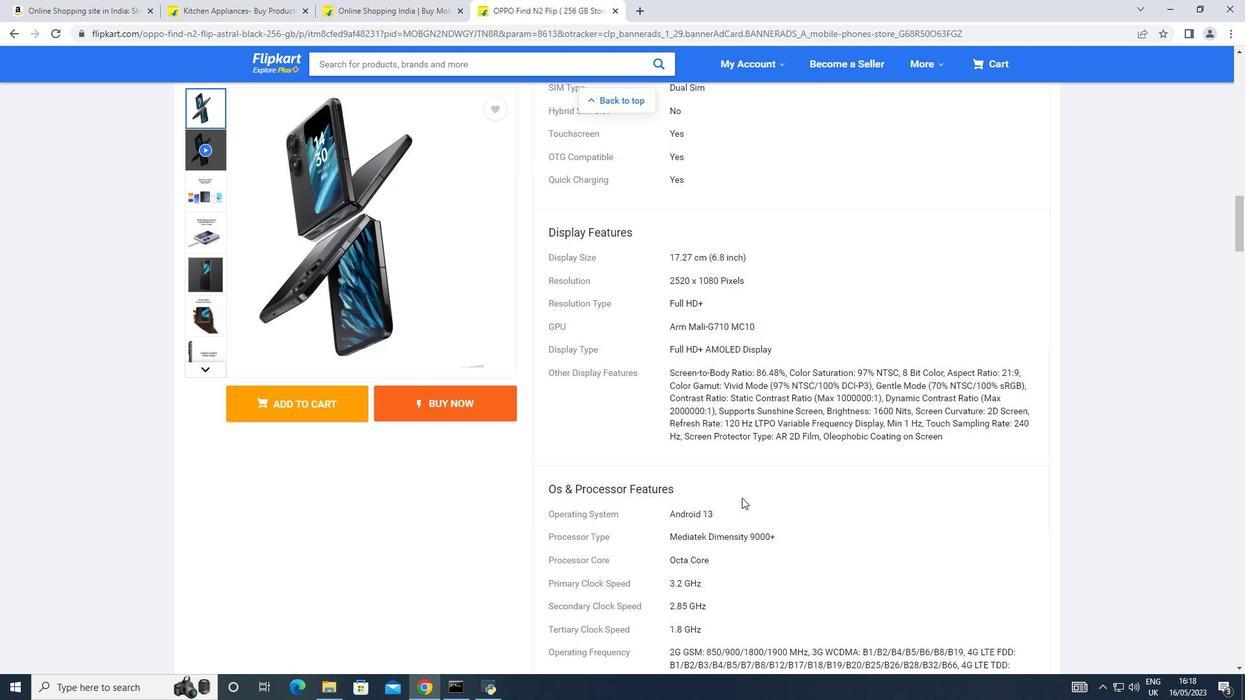 
Action: Mouse moved to (743, 498)
Screenshot: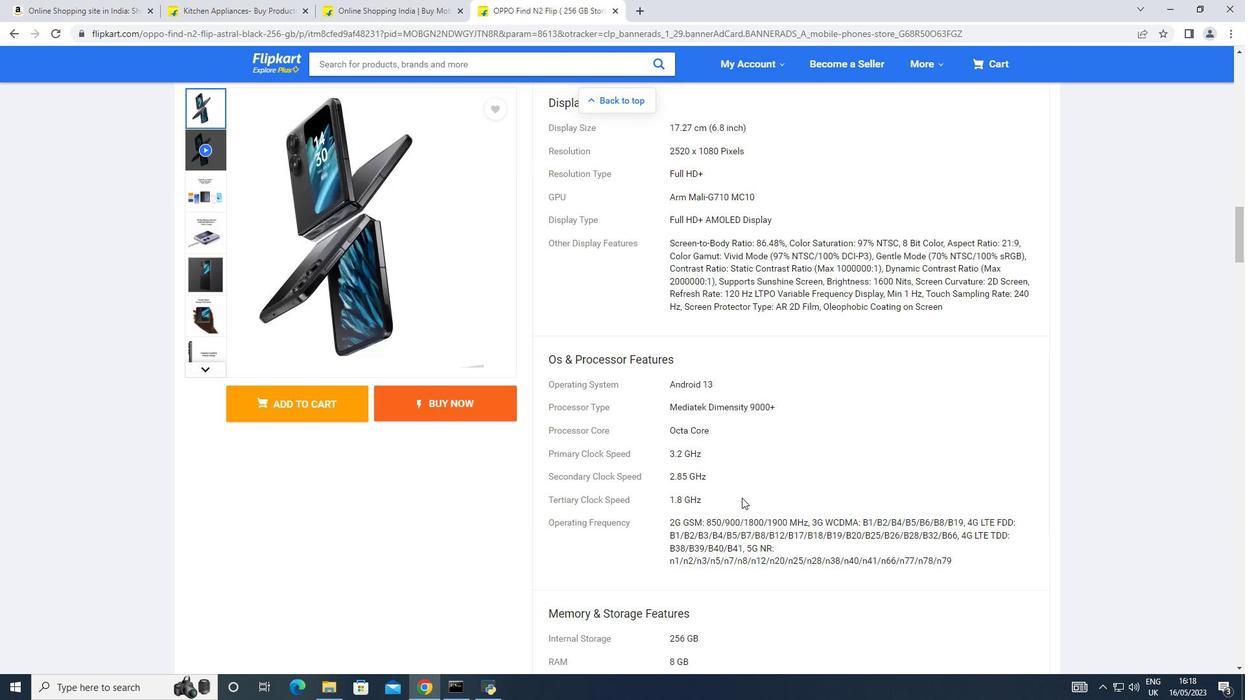 
Action: Mouse scrolled (743, 497) with delta (0, 0)
Screenshot: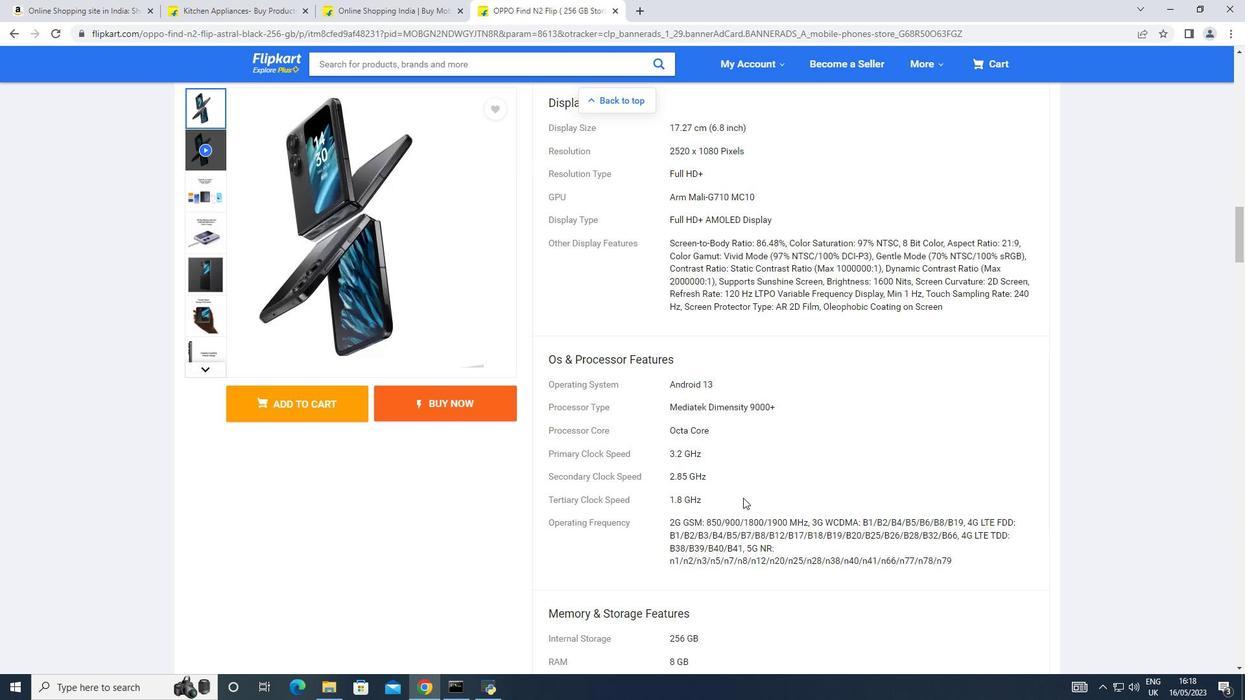 
Action: Mouse scrolled (743, 497) with delta (0, 0)
Screenshot: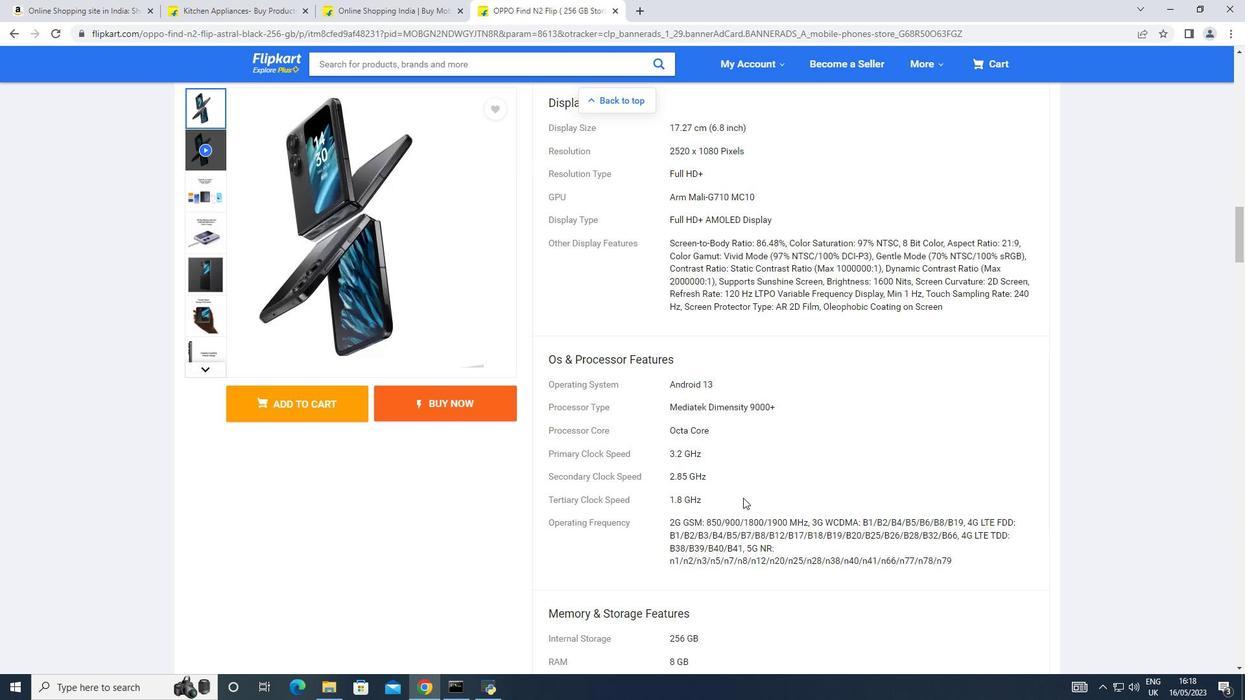 
Action: Mouse scrolled (743, 497) with delta (0, 0)
Screenshot: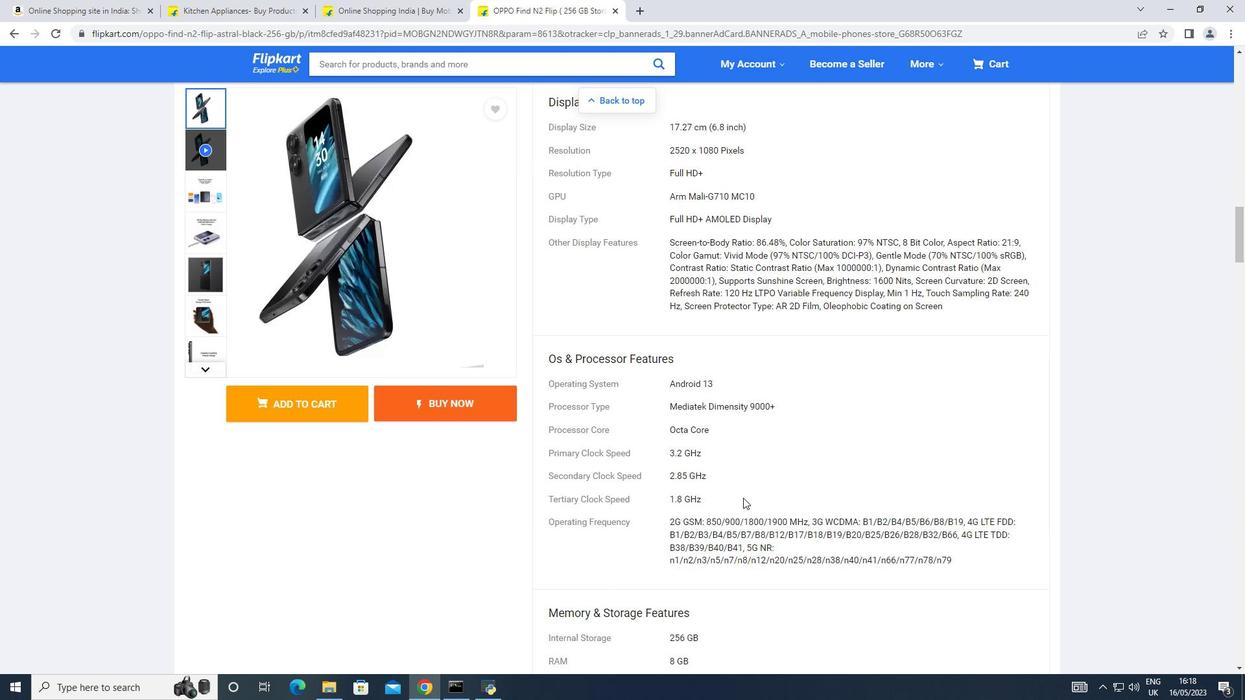 
Action: Mouse scrolled (743, 497) with delta (0, 0)
Screenshot: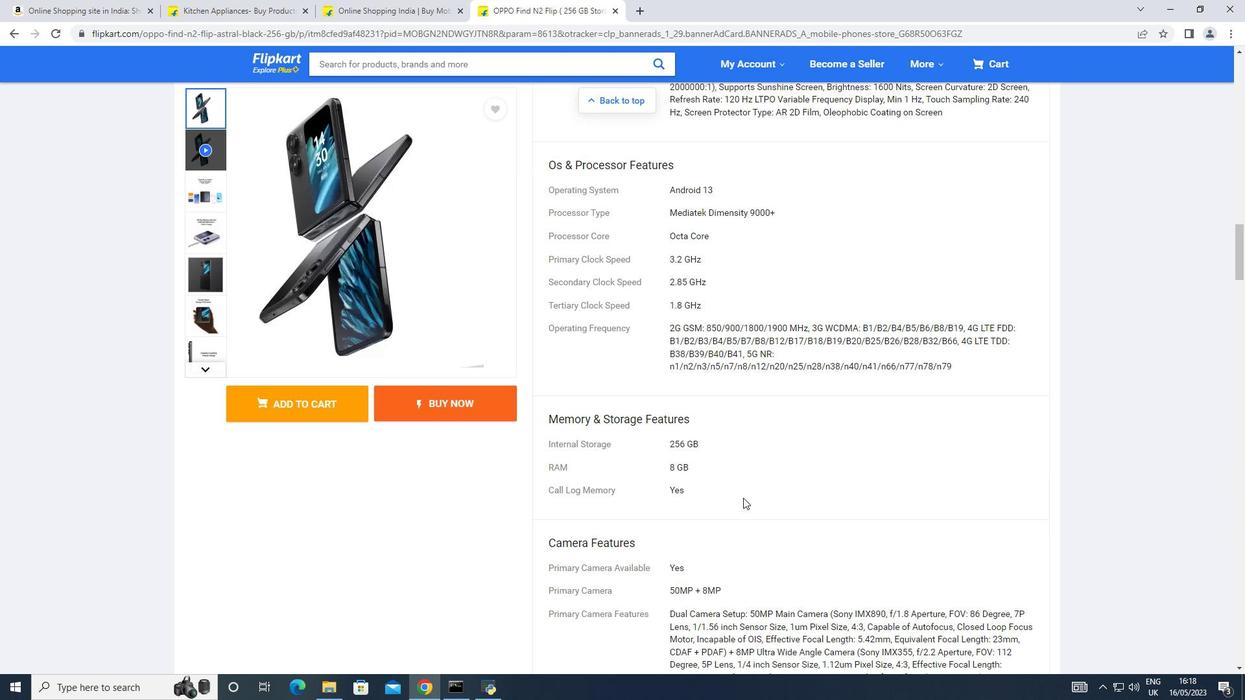 
Action: Mouse scrolled (743, 497) with delta (0, 0)
Screenshot: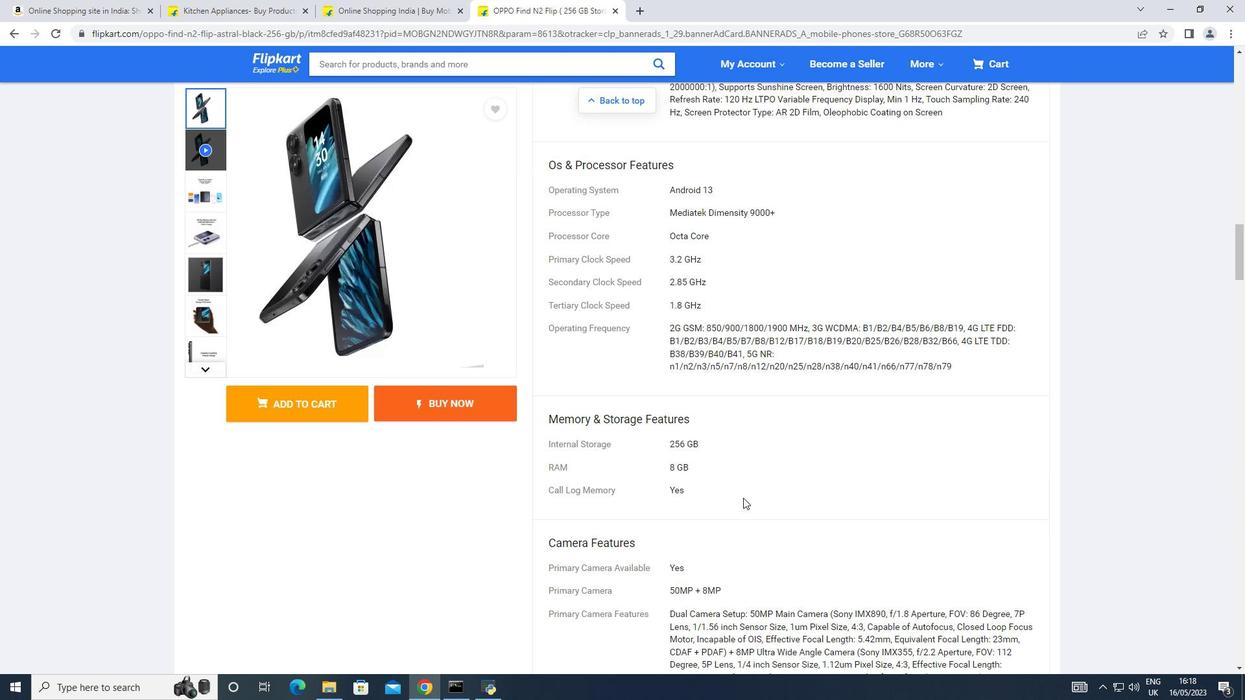 
Action: Mouse scrolled (743, 497) with delta (0, 0)
Screenshot: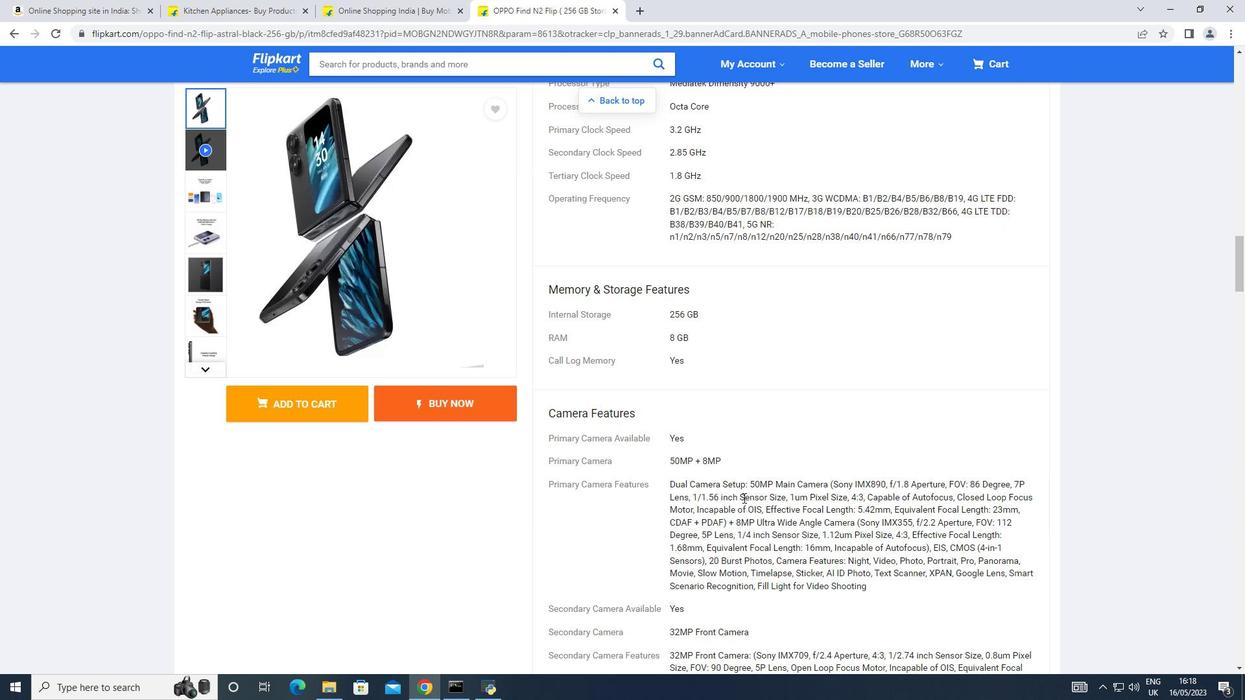 
Action: Mouse scrolled (743, 497) with delta (0, 0)
Screenshot: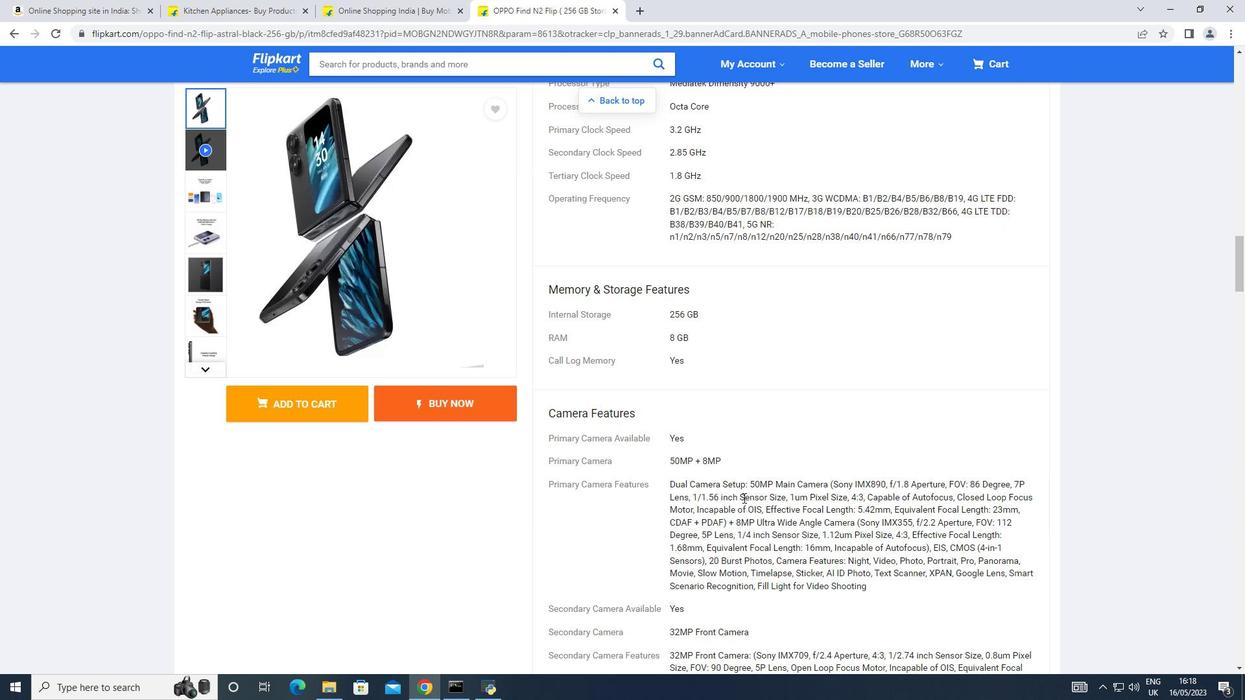 
Action: Mouse scrolled (743, 497) with delta (0, 0)
Screenshot: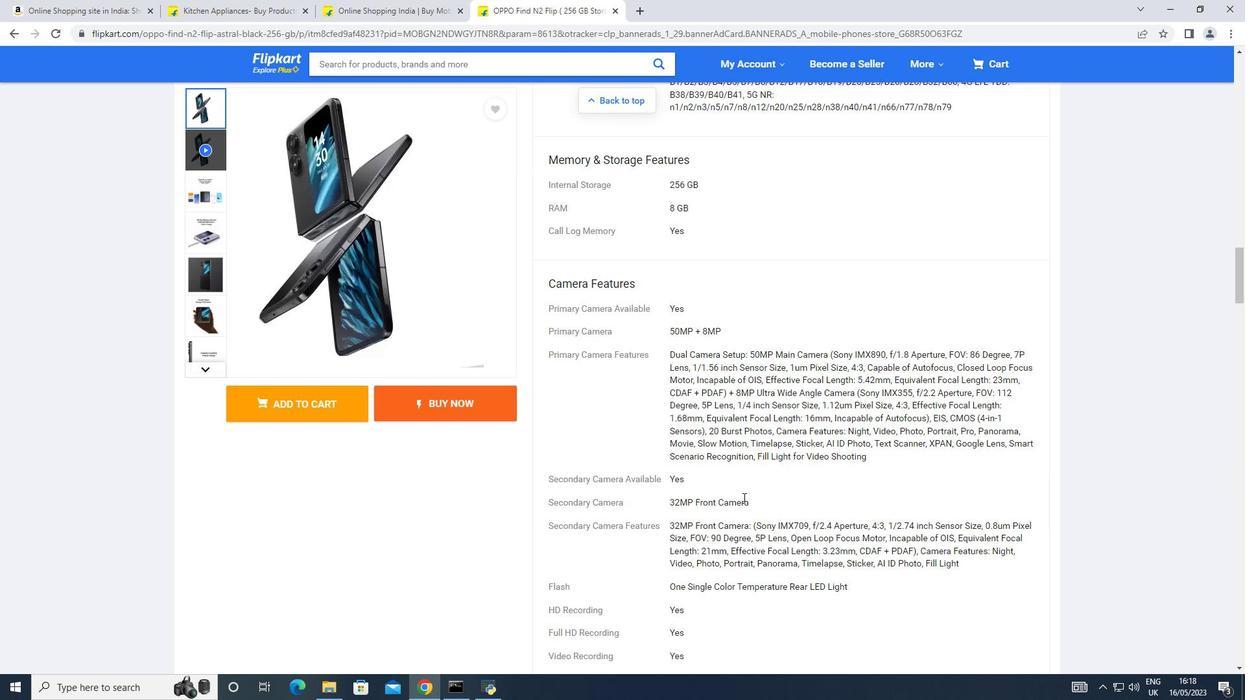 
Action: Mouse scrolled (743, 497) with delta (0, 0)
Screenshot: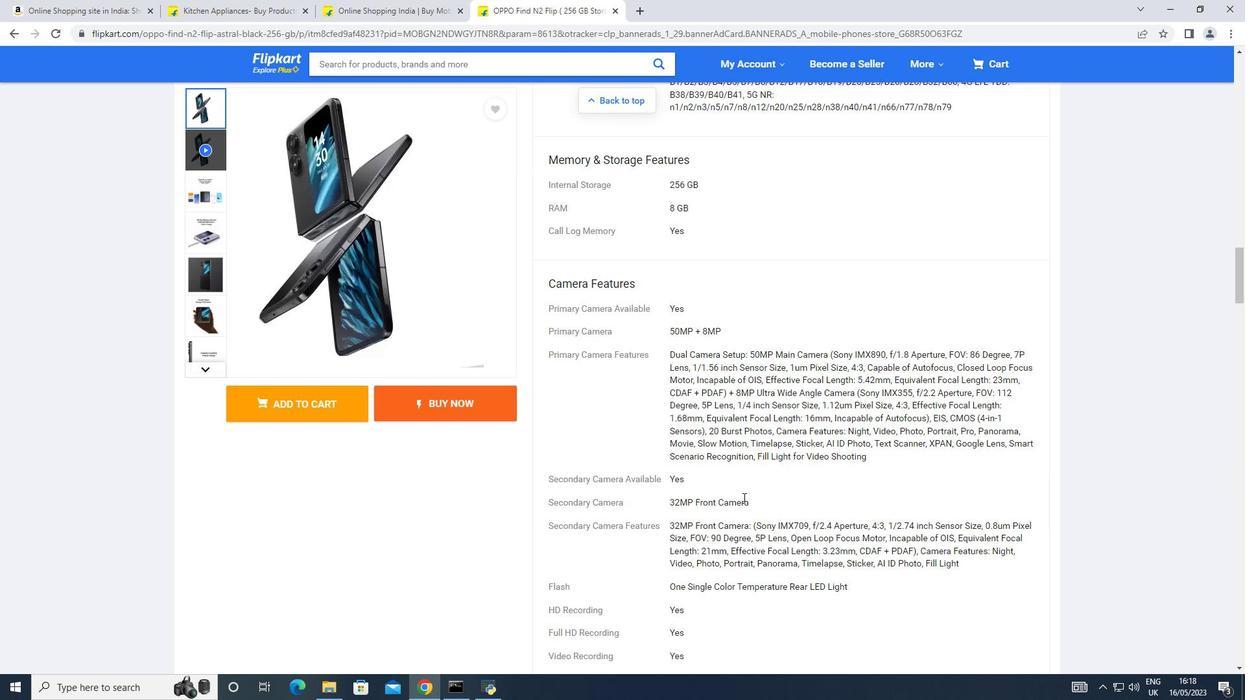 
Action: Mouse scrolled (743, 497) with delta (0, 0)
Screenshot: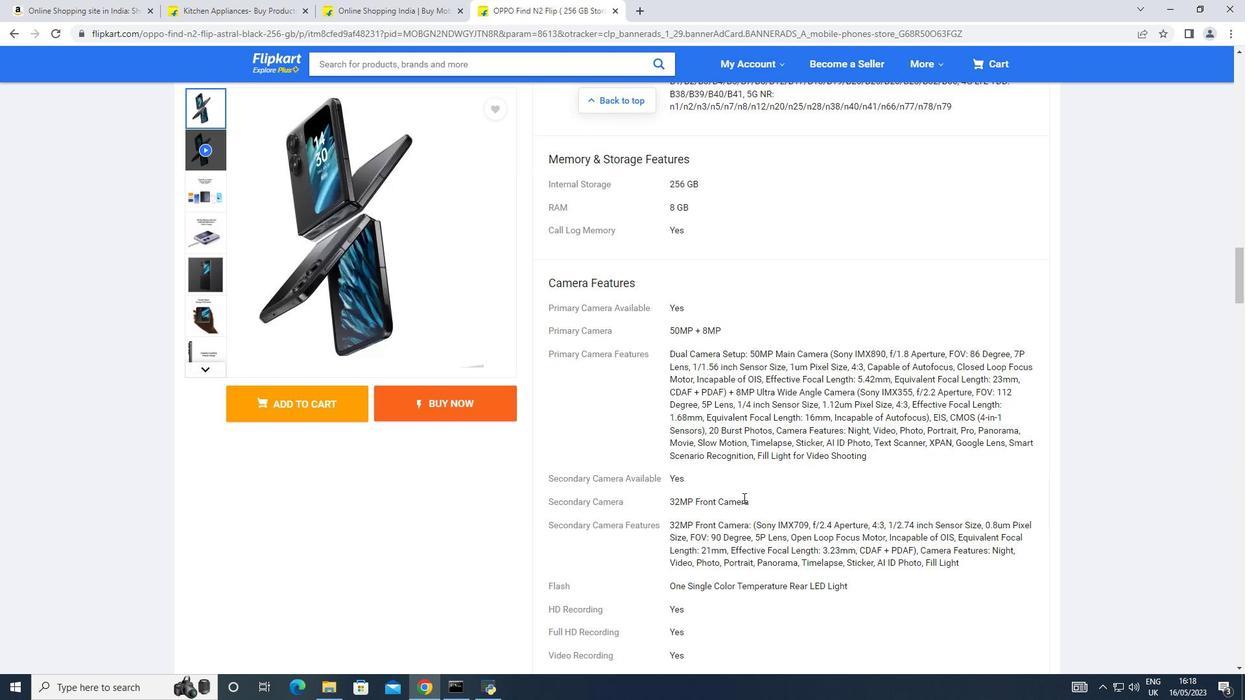
Action: Mouse scrolled (743, 497) with delta (0, 0)
Screenshot: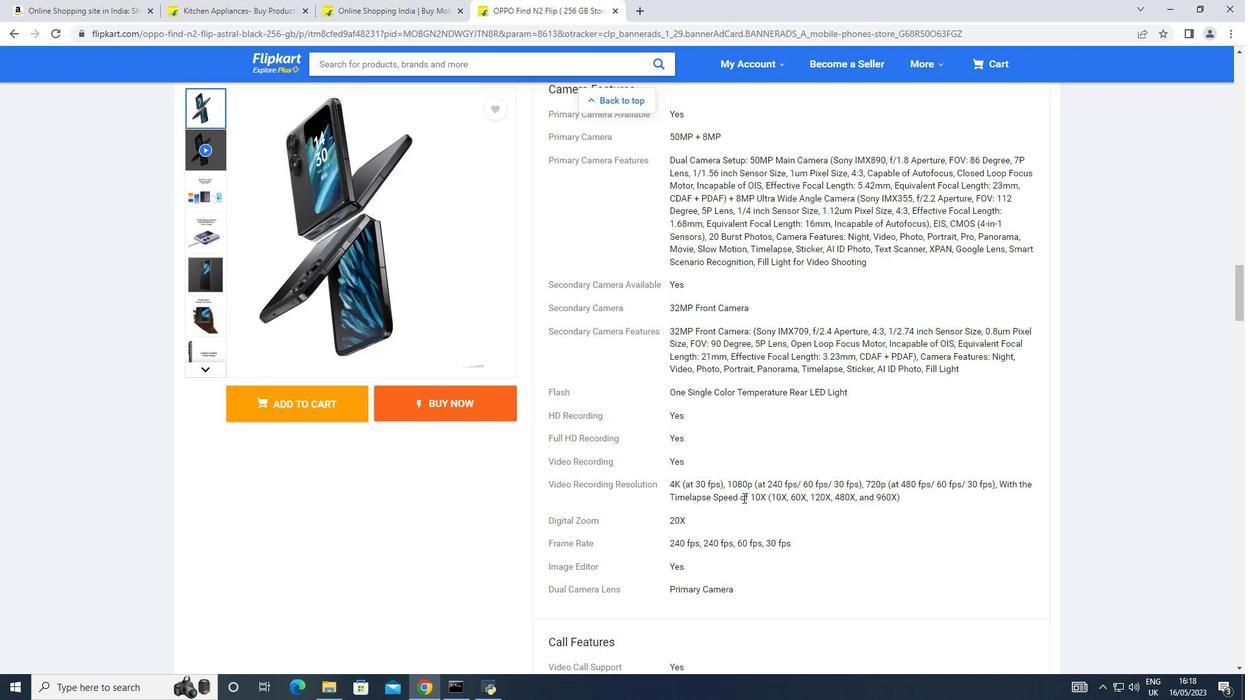 
Action: Mouse scrolled (743, 497) with delta (0, 0)
Screenshot: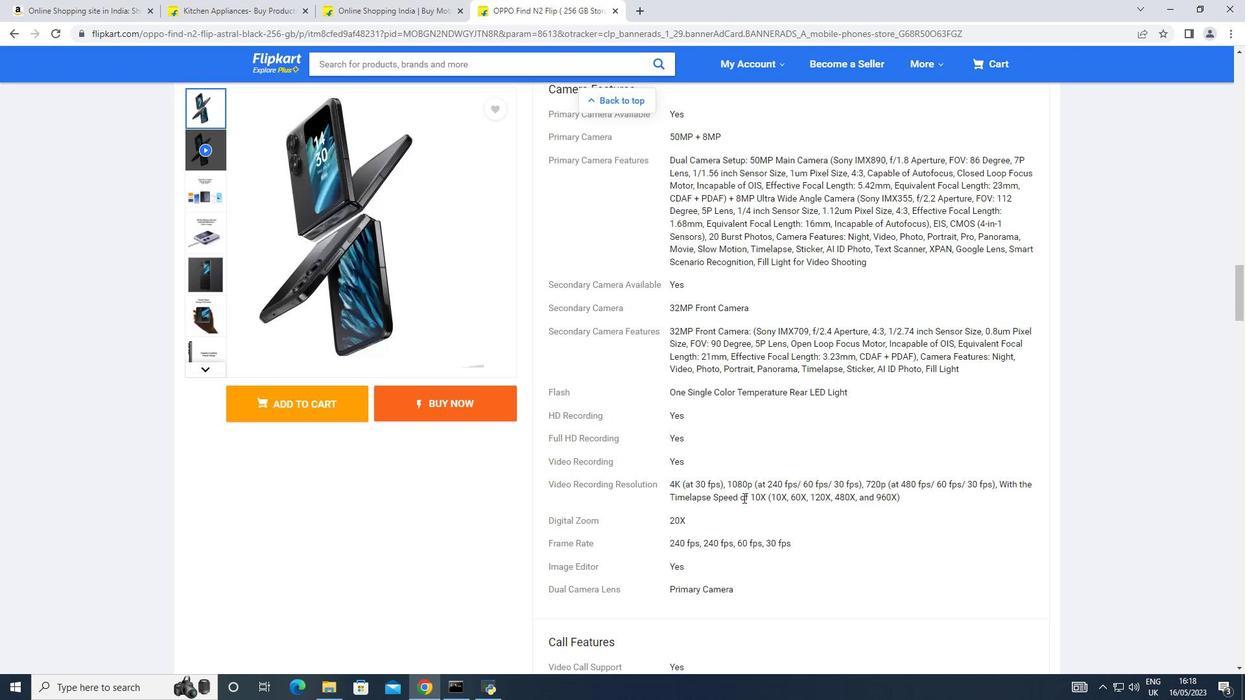 
Action: Mouse scrolled (743, 497) with delta (0, 0)
Screenshot: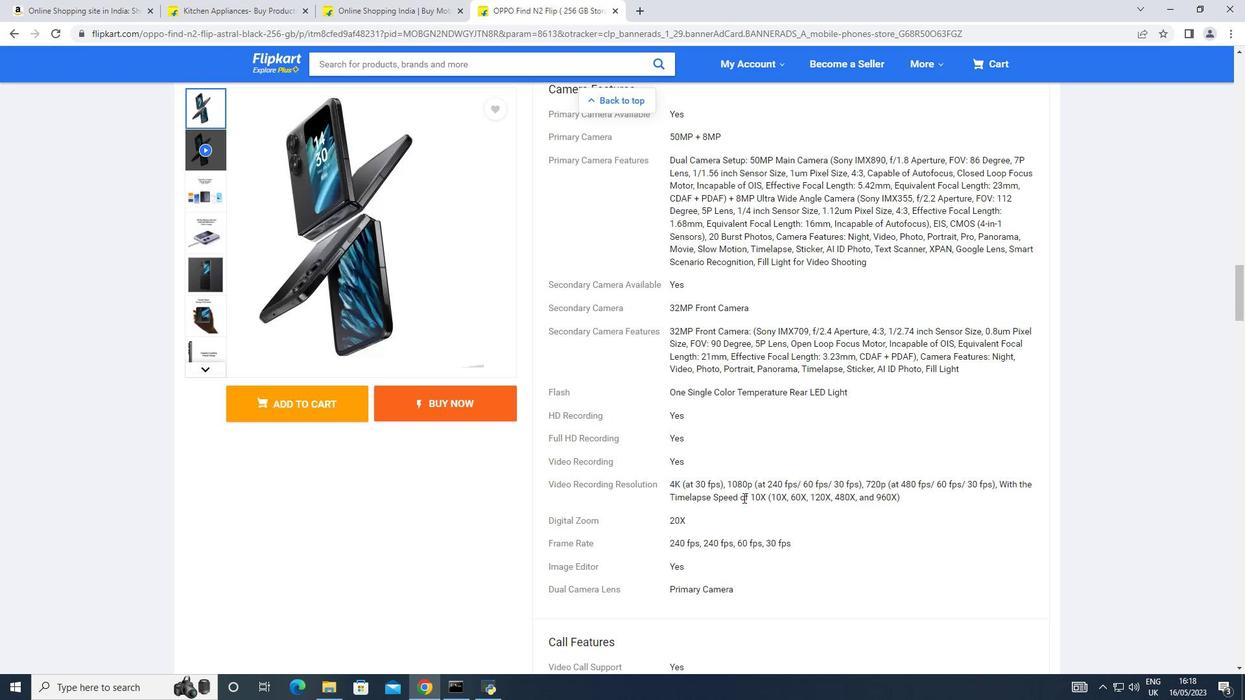 
Action: Mouse scrolled (743, 497) with delta (0, 0)
Screenshot: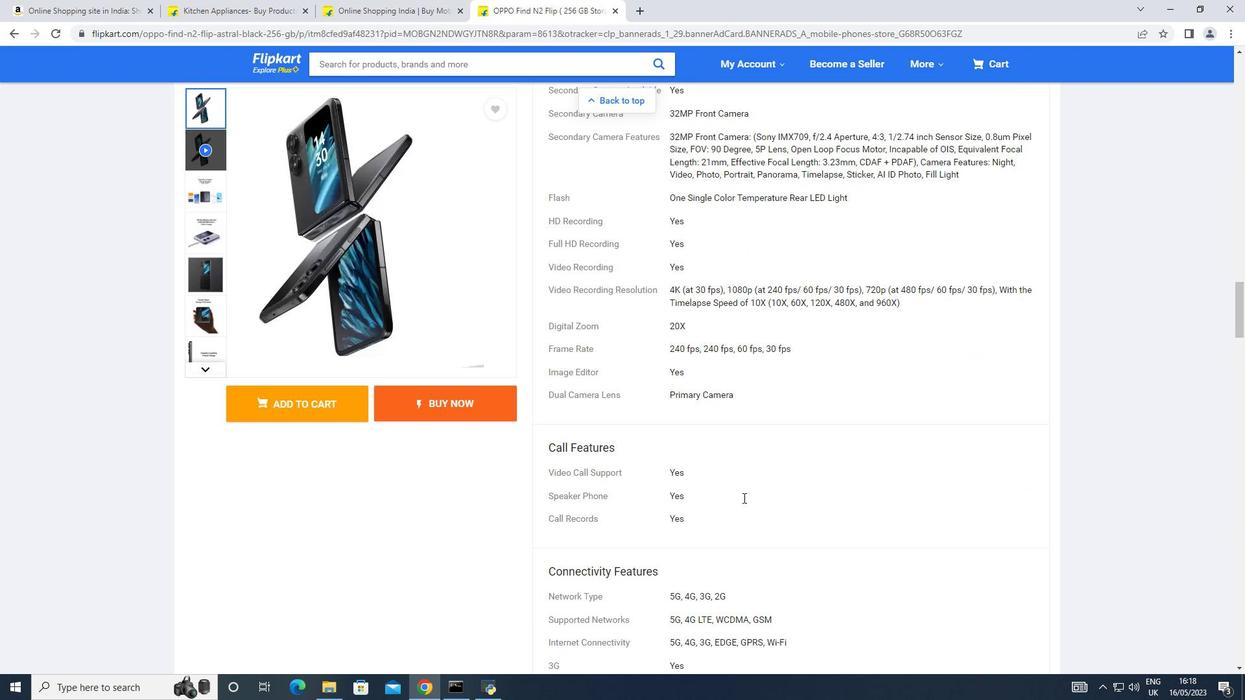
Action: Mouse scrolled (743, 497) with delta (0, 0)
Screenshot: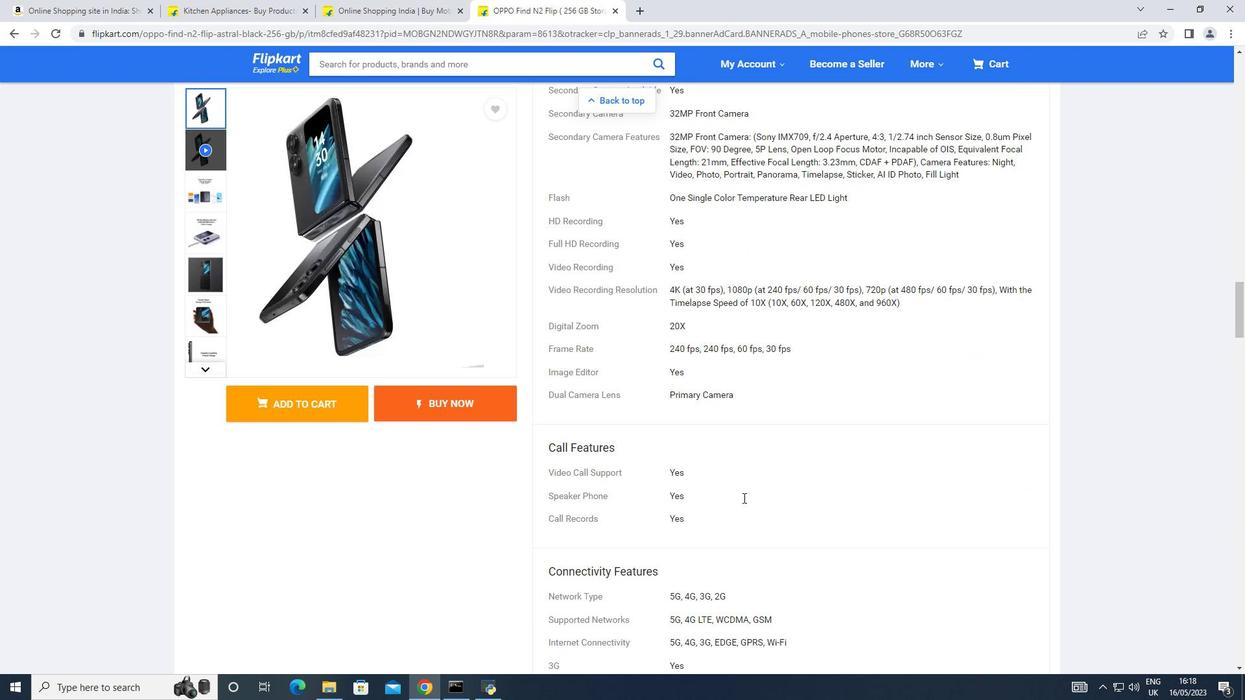 
Action: Mouse scrolled (743, 497) with delta (0, 0)
Screenshot: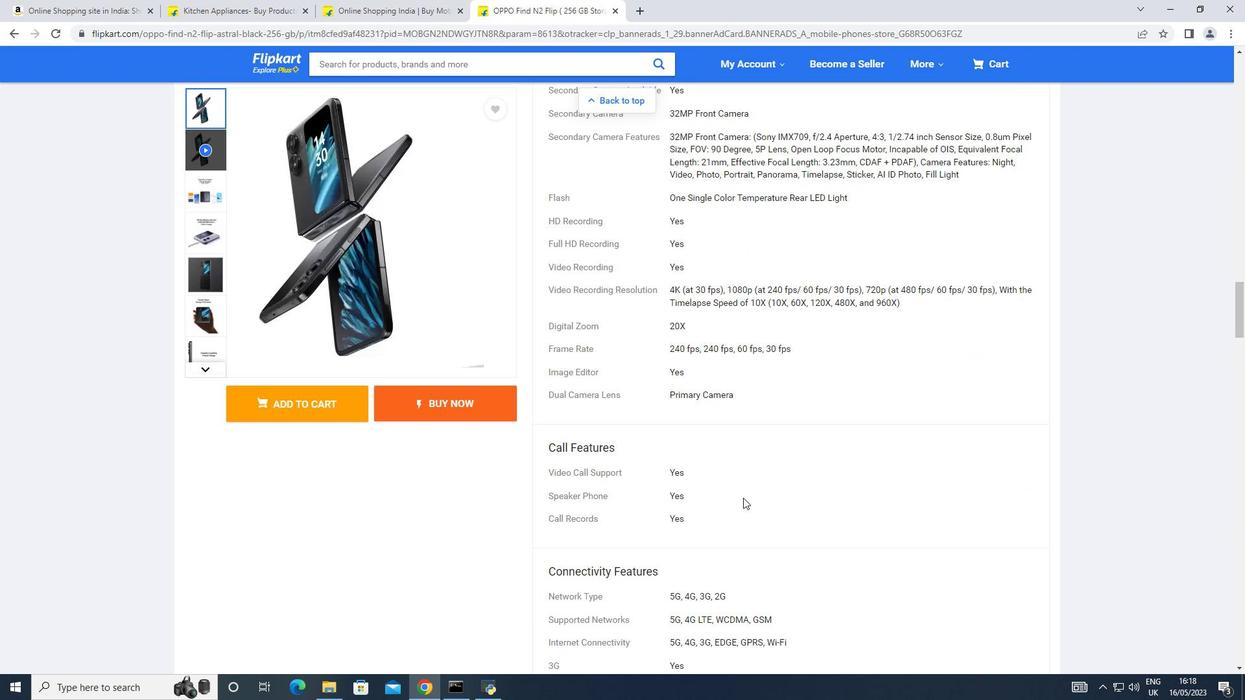 
Action: Mouse scrolled (743, 497) with delta (0, 0)
Screenshot: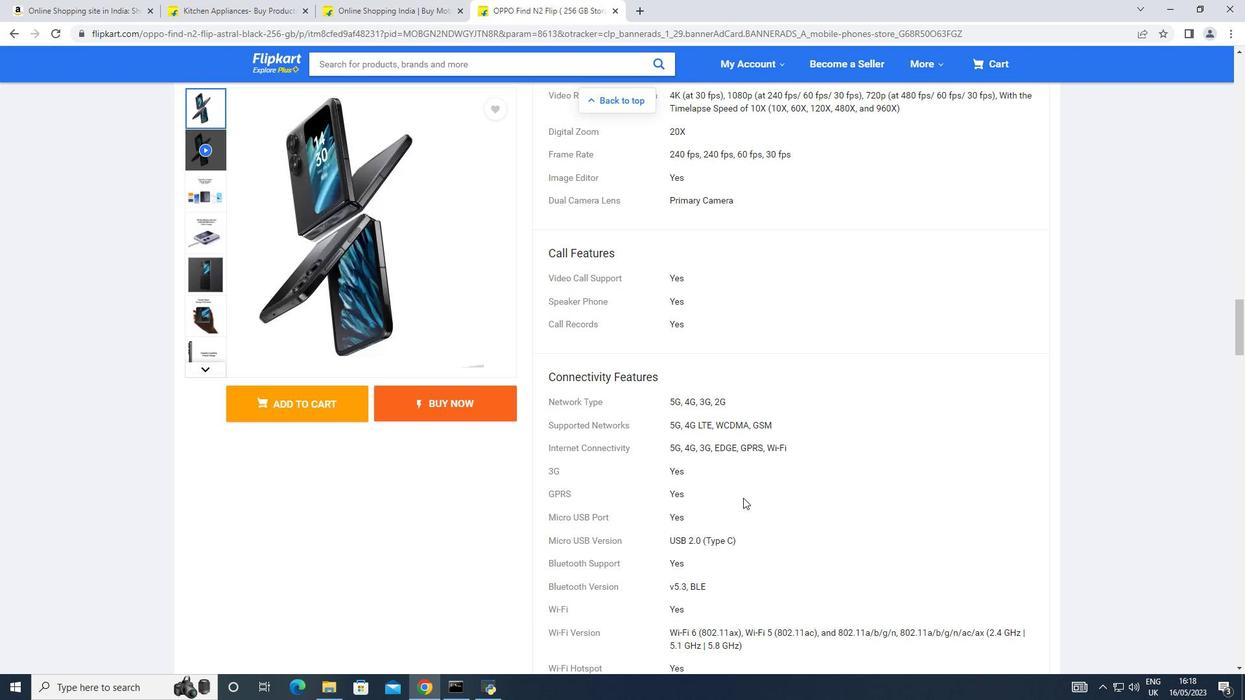
Action: Mouse scrolled (743, 497) with delta (0, 0)
Screenshot: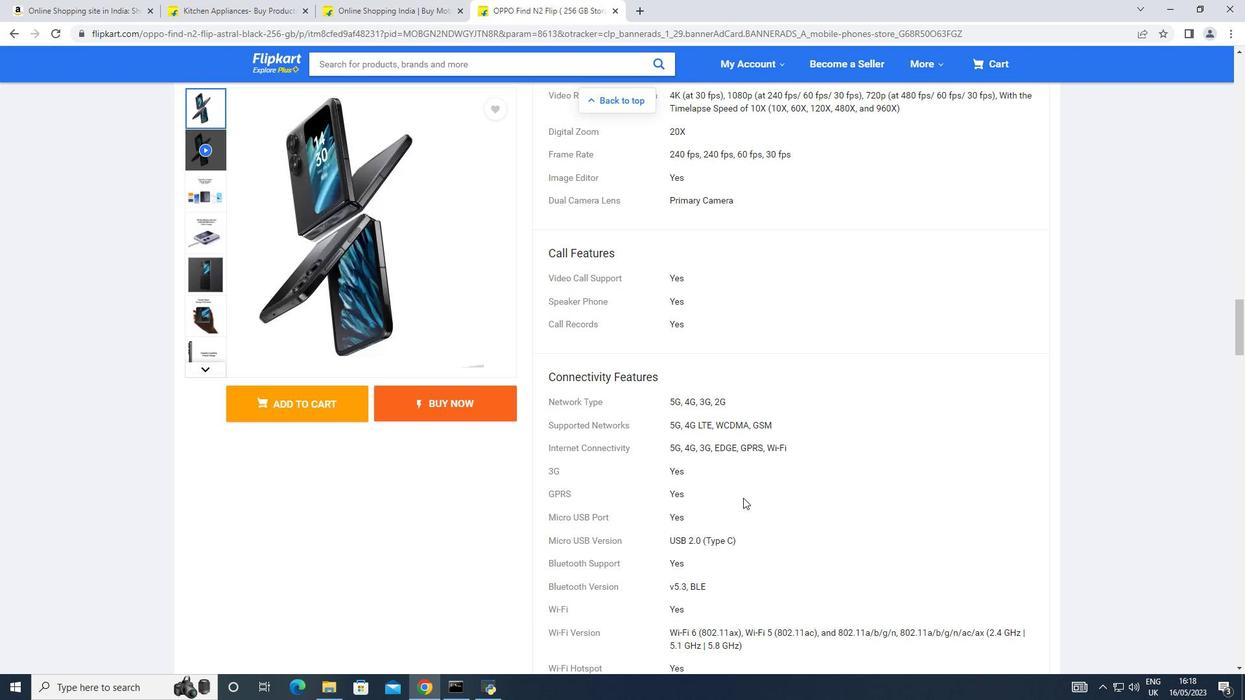 
Action: Mouse scrolled (743, 497) with delta (0, 0)
Screenshot: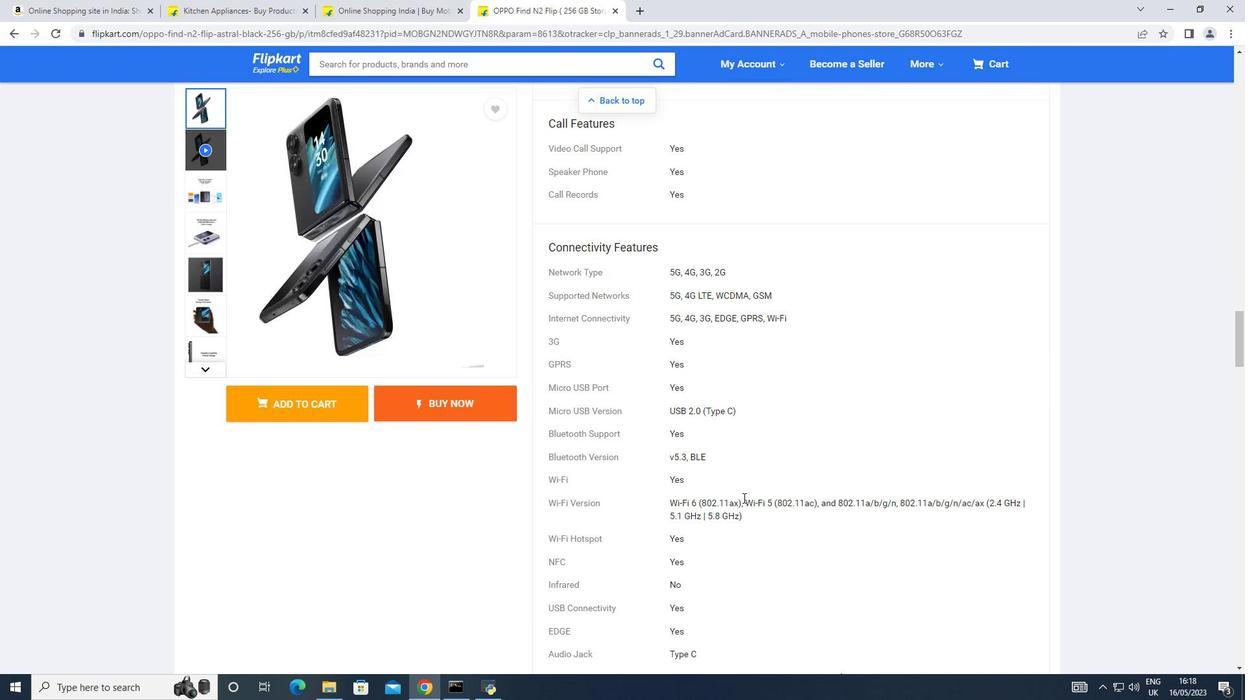 
Action: Mouse scrolled (743, 497) with delta (0, 0)
Screenshot: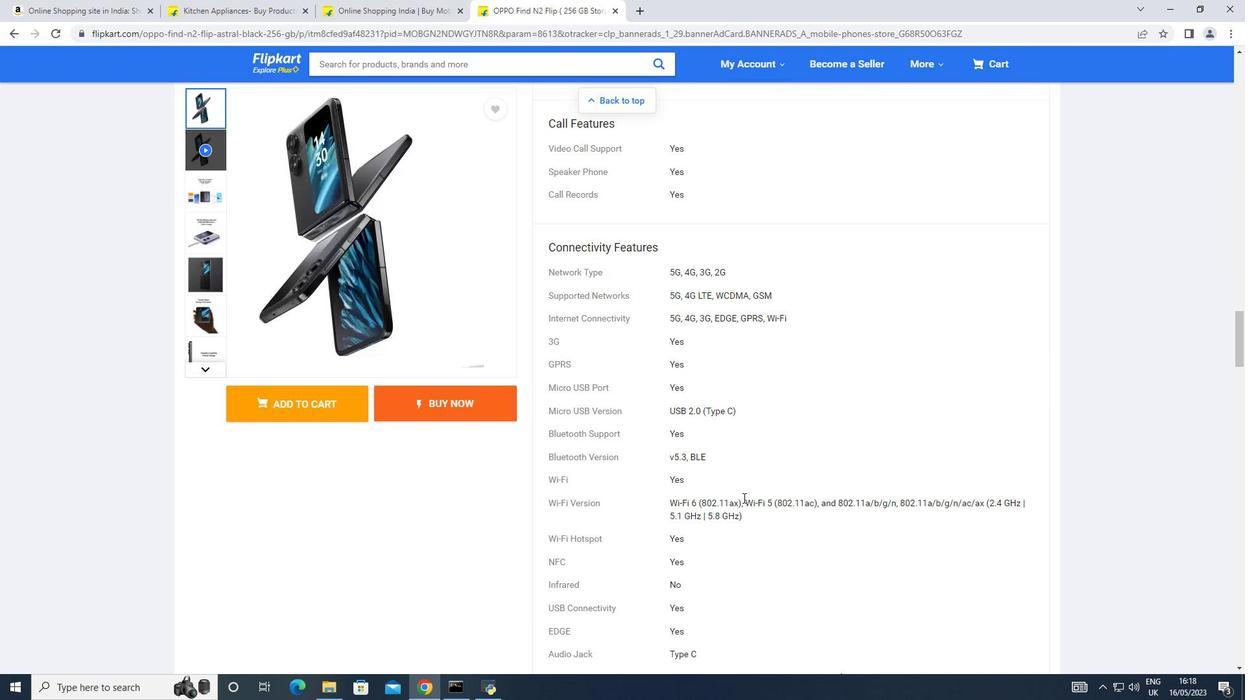 
Action: Mouse scrolled (743, 497) with delta (0, 0)
Screenshot: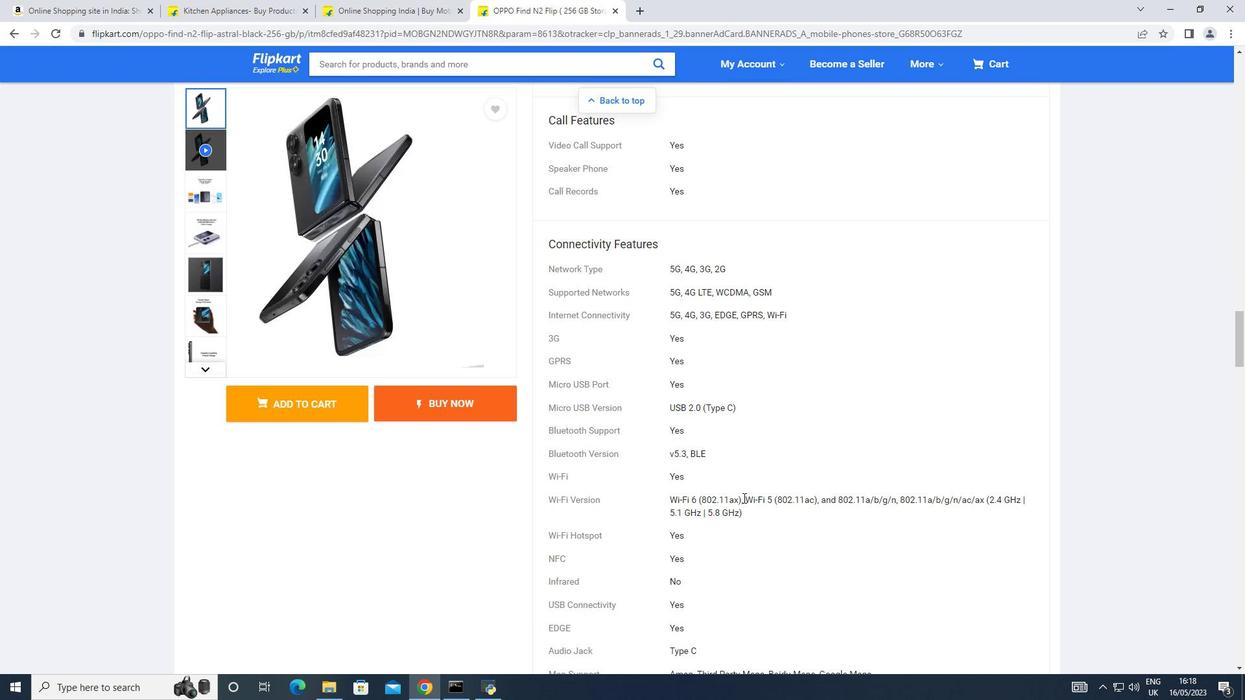 
Action: Mouse scrolled (743, 497) with delta (0, 0)
Screenshot: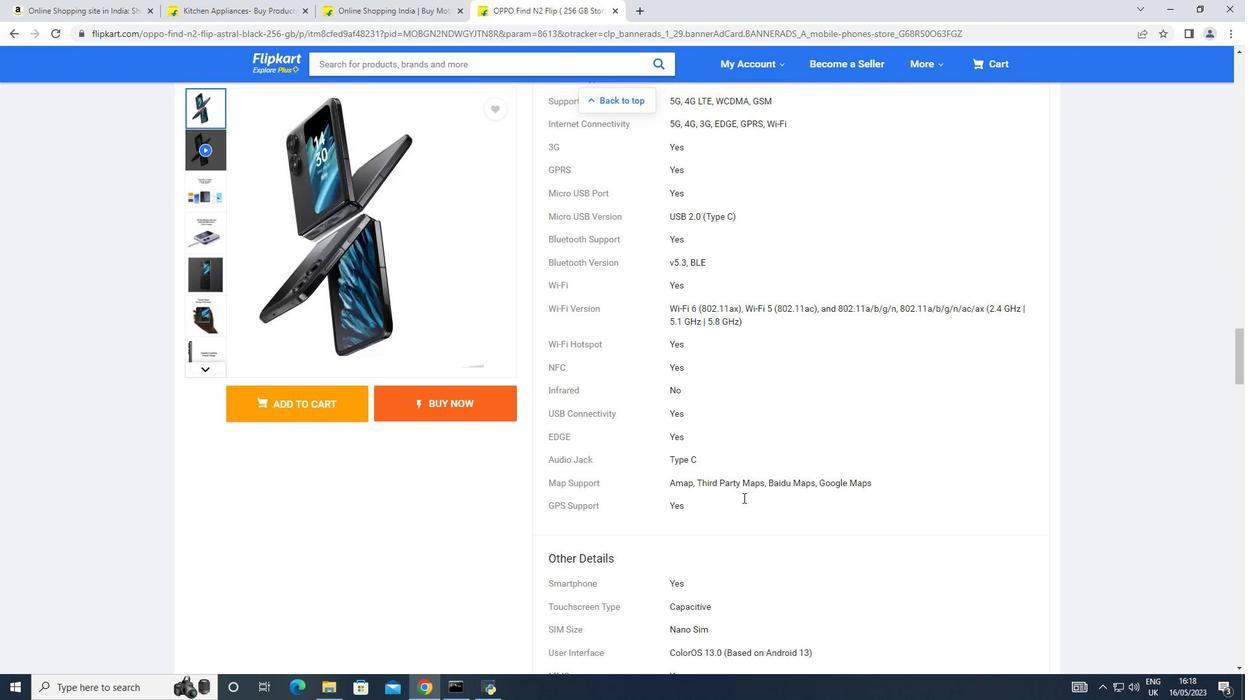 
Action: Mouse scrolled (743, 497) with delta (0, 0)
Screenshot: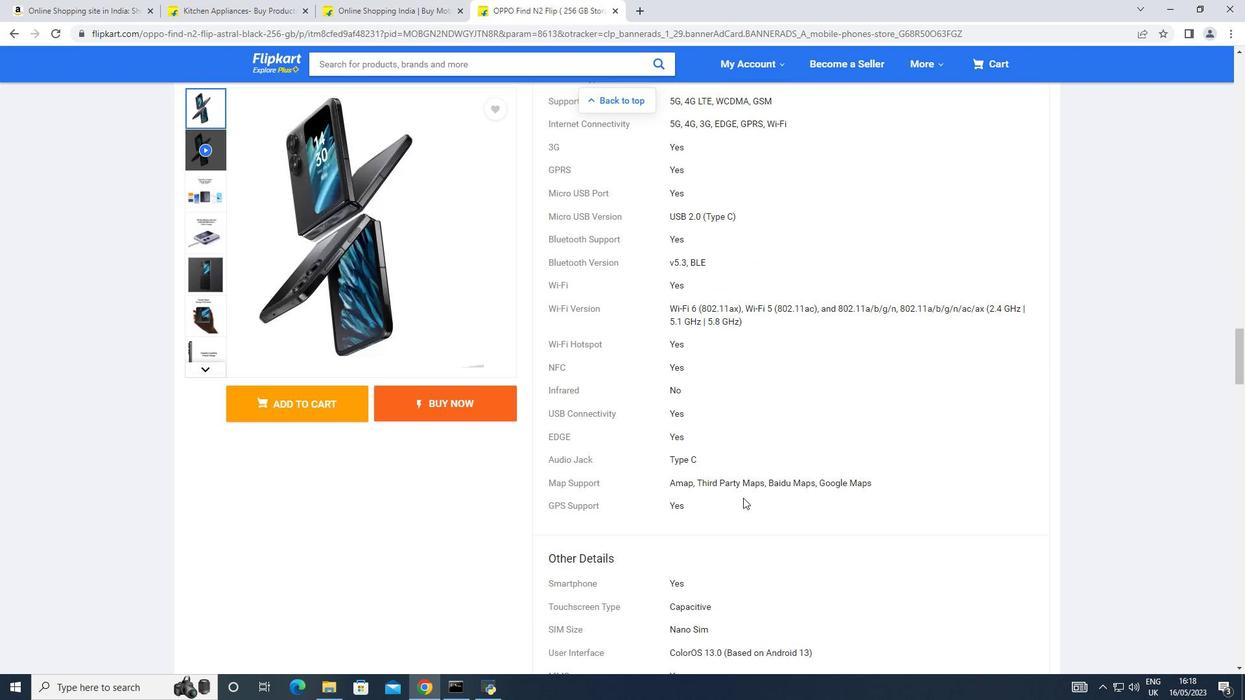 
Action: Mouse scrolled (743, 497) with delta (0, 0)
Screenshot: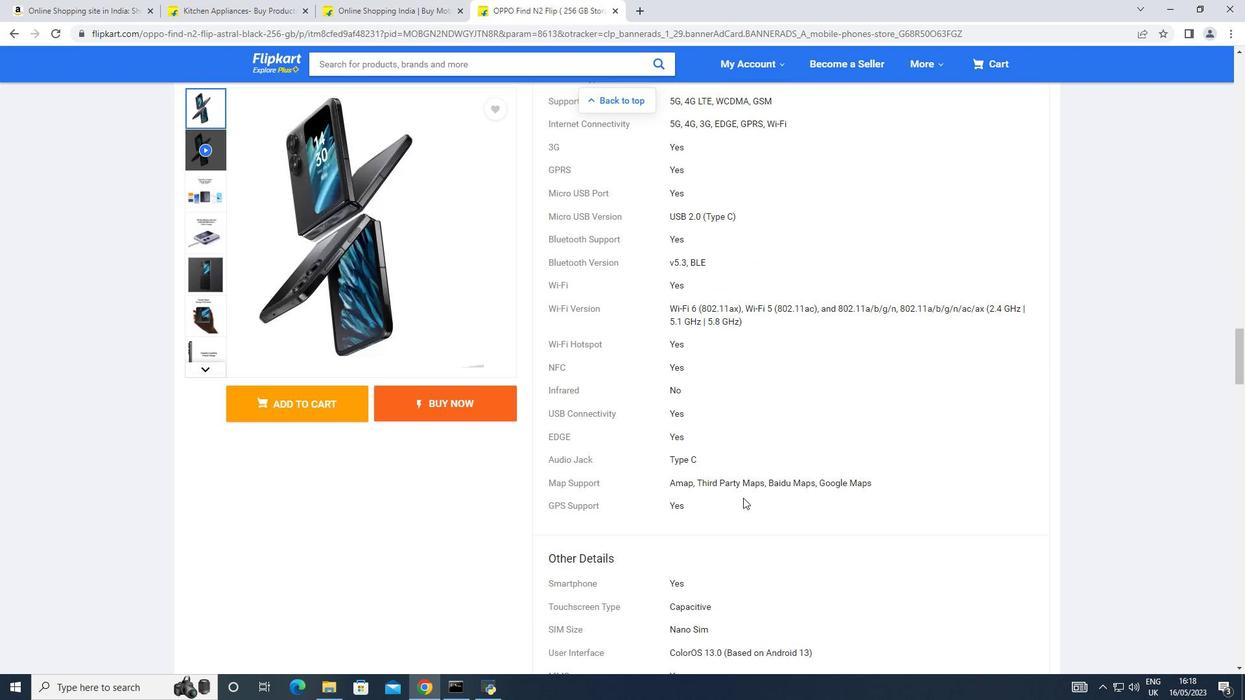
Action: Mouse scrolled (743, 497) with delta (0, 0)
Screenshot: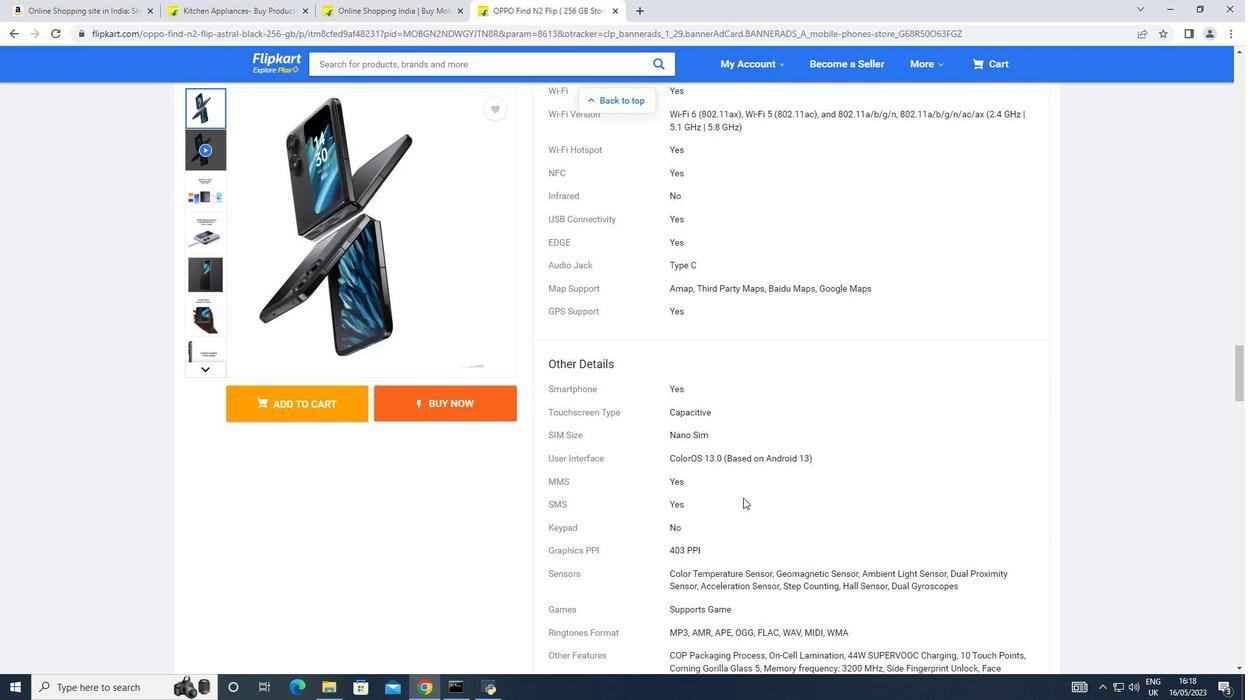 
Action: Mouse scrolled (743, 497) with delta (0, 0)
Screenshot: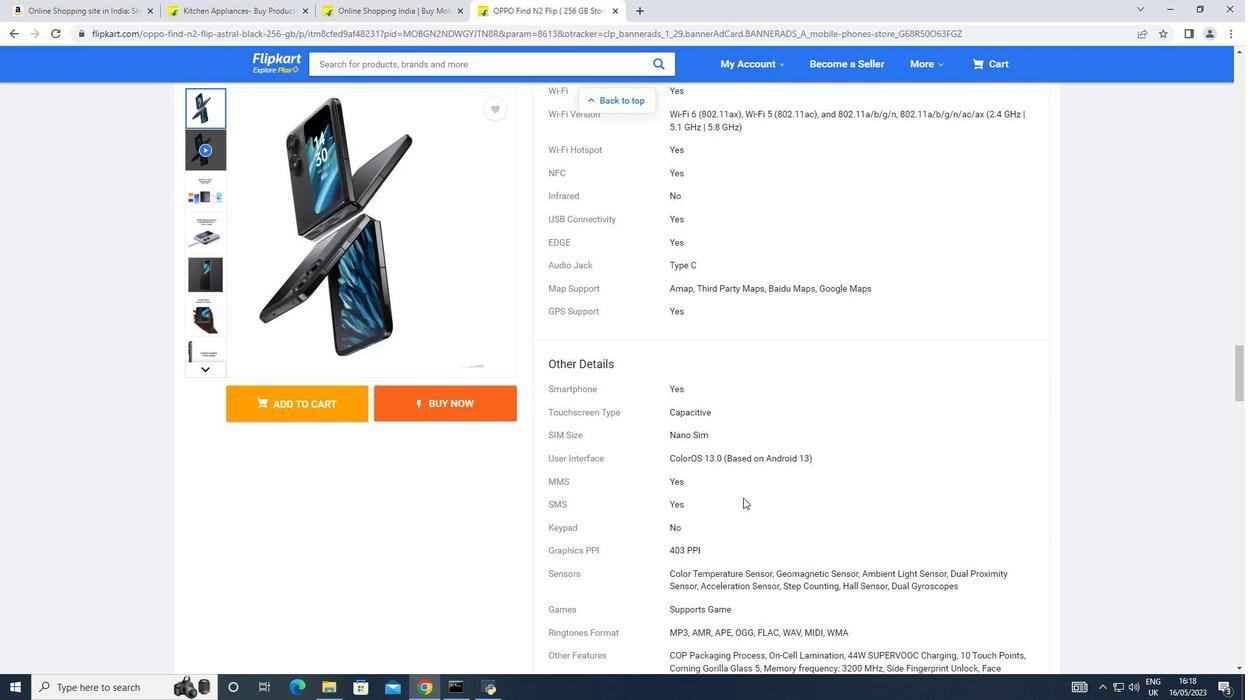 
Action: Mouse scrolled (743, 497) with delta (0, 0)
Screenshot: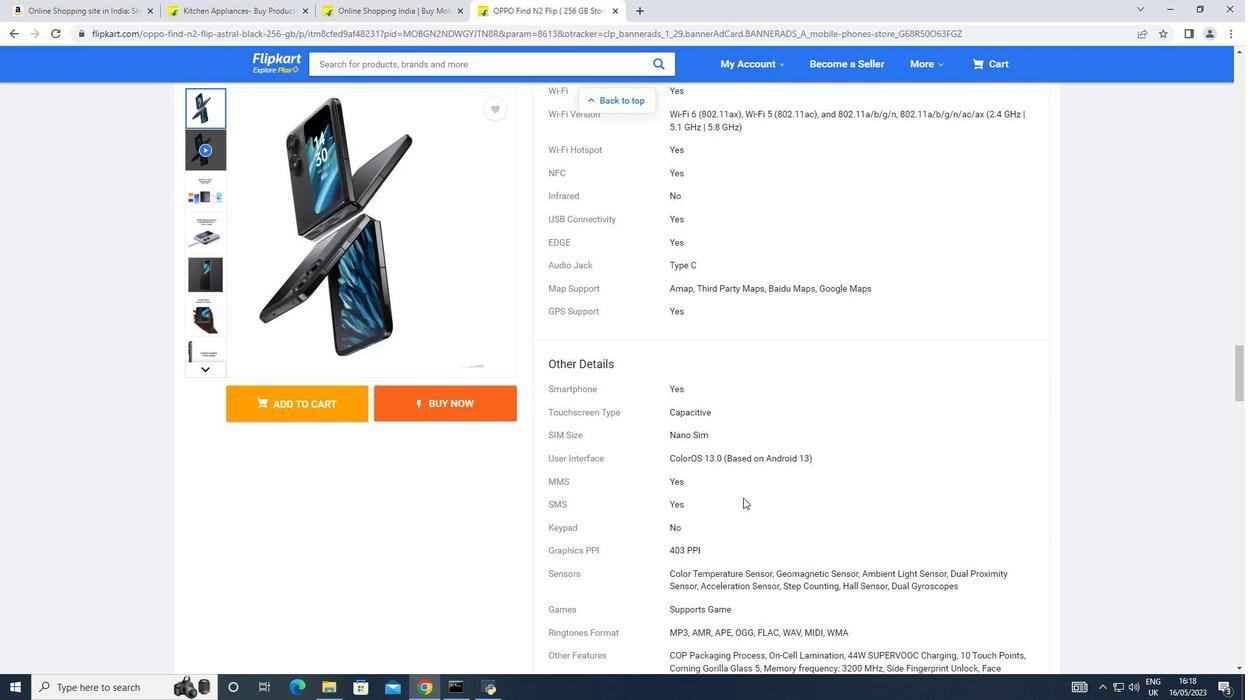 
Action: Mouse scrolled (743, 497) with delta (0, 0)
Screenshot: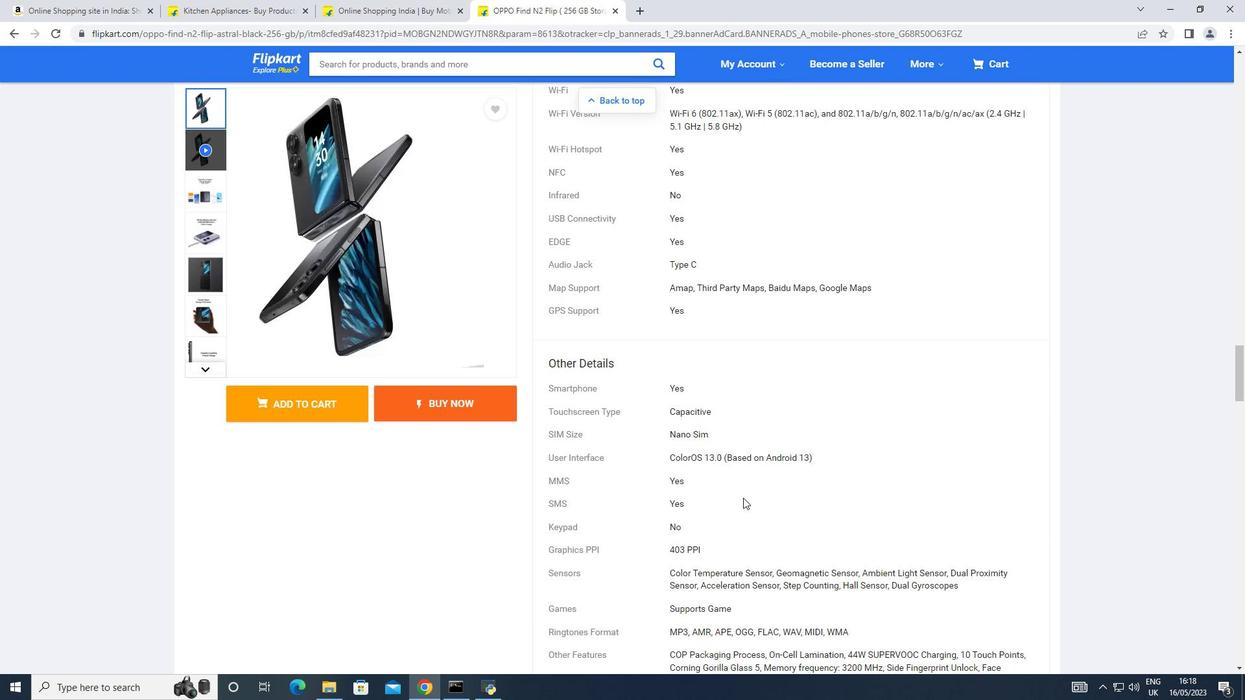 
Action: Mouse scrolled (743, 497) with delta (0, 0)
Screenshot: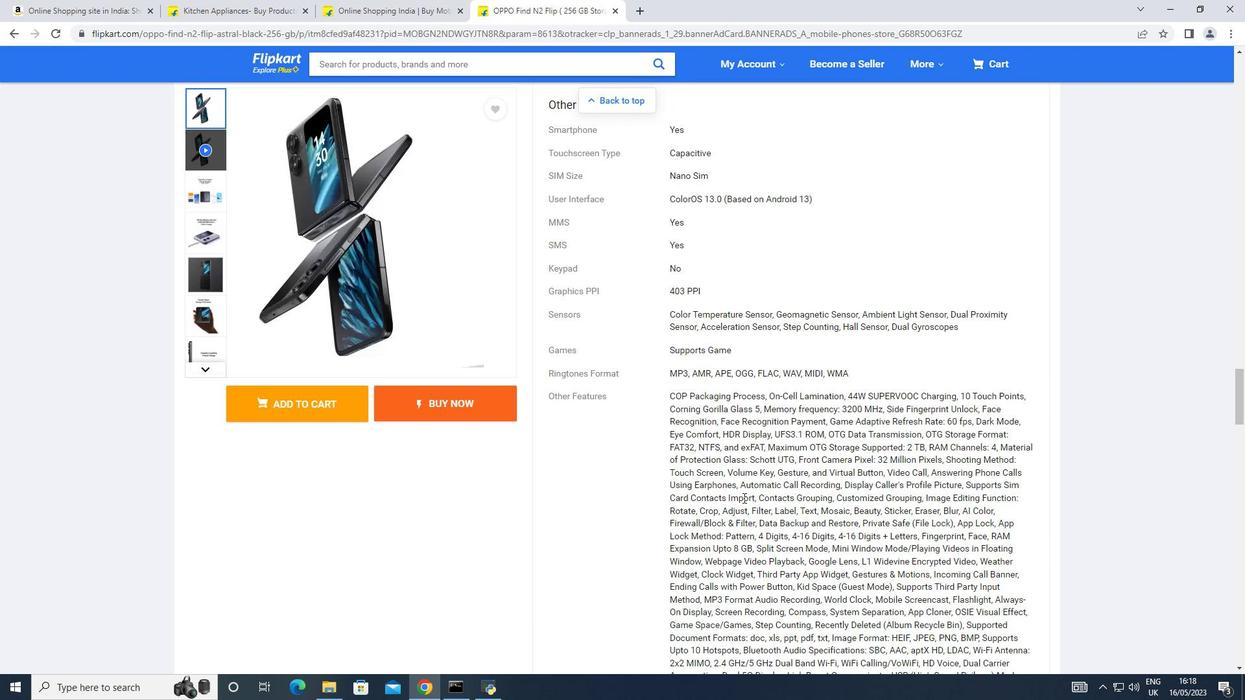 
Action: Mouse scrolled (743, 497) with delta (0, 0)
Screenshot: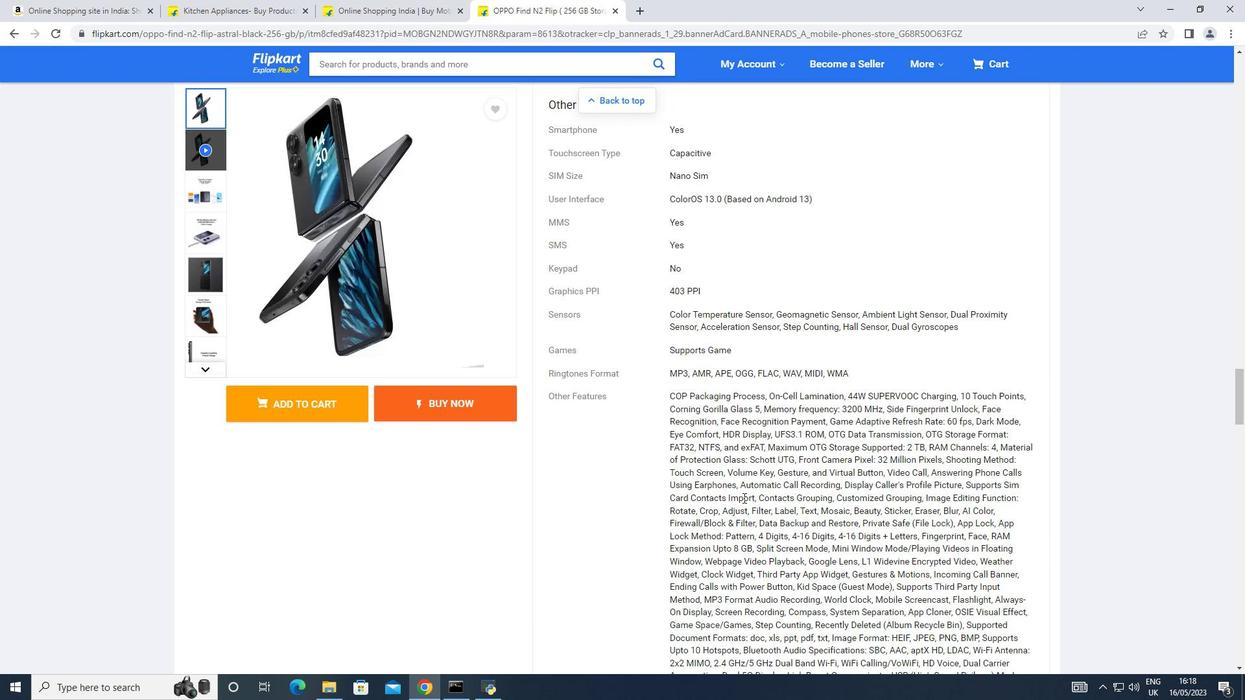 
Action: Mouse scrolled (743, 497) with delta (0, 0)
Screenshot: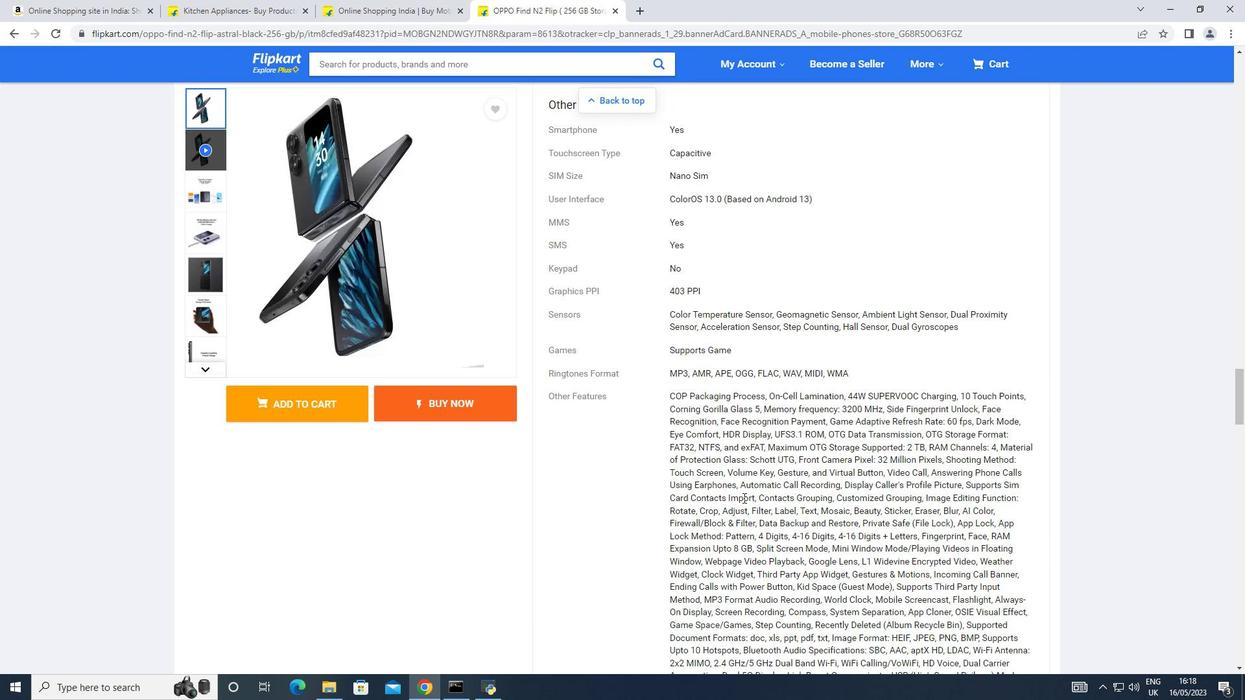 
Action: Mouse scrolled (743, 497) with delta (0, 0)
Screenshot: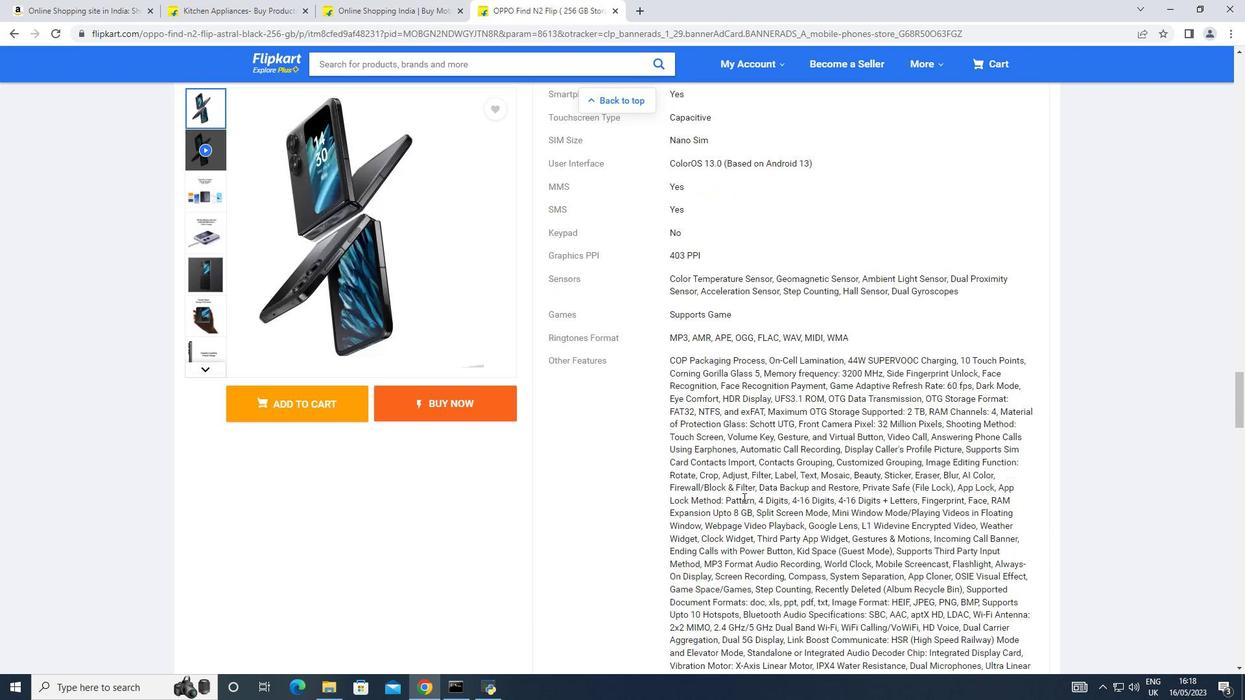 
Action: Mouse scrolled (743, 497) with delta (0, 0)
Screenshot: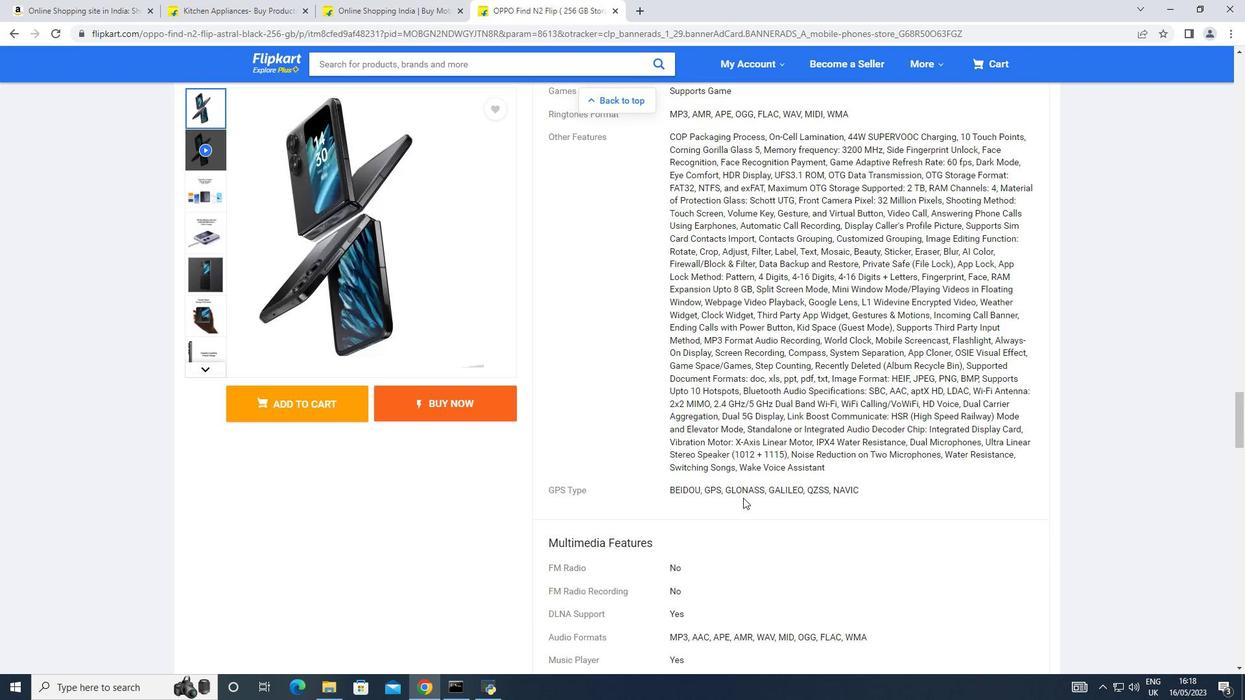 
Action: Mouse scrolled (743, 497) with delta (0, 0)
Screenshot: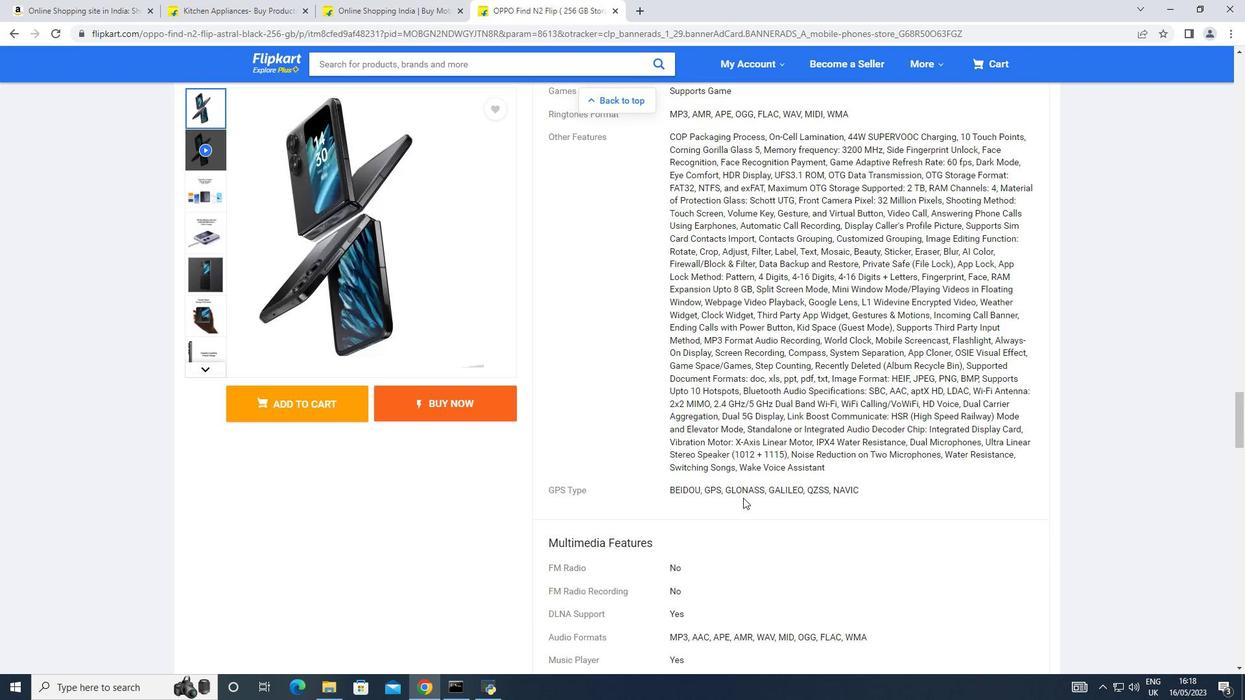 
Action: Mouse scrolled (743, 497) with delta (0, 0)
Screenshot: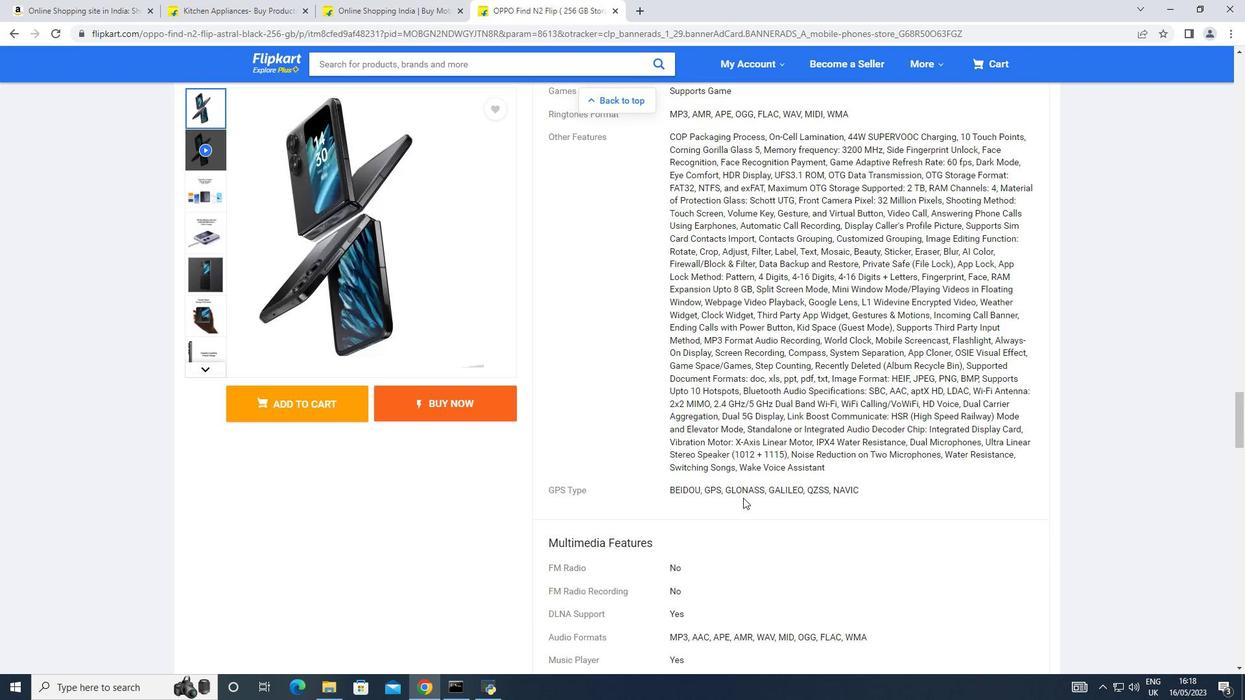 
Action: Mouse scrolled (743, 497) with delta (0, 0)
Screenshot: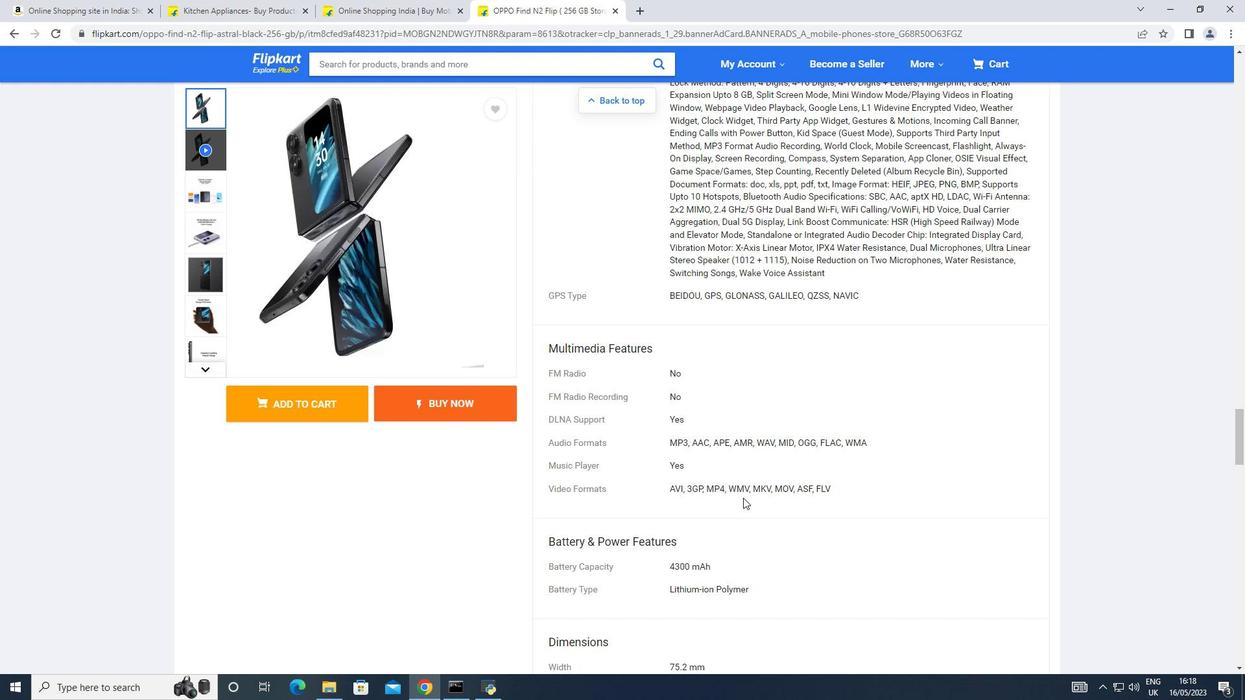 
Action: Mouse scrolled (743, 497) with delta (0, 0)
Screenshot: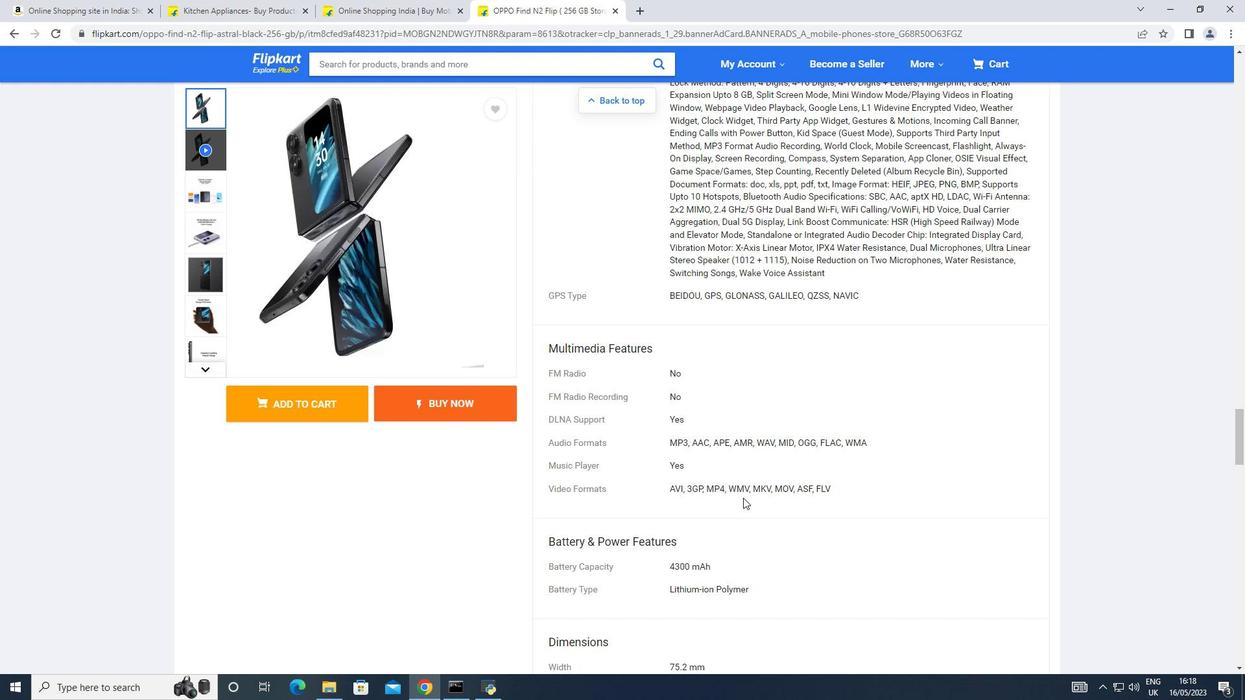 
Action: Mouse moved to (862, 514)
Screenshot: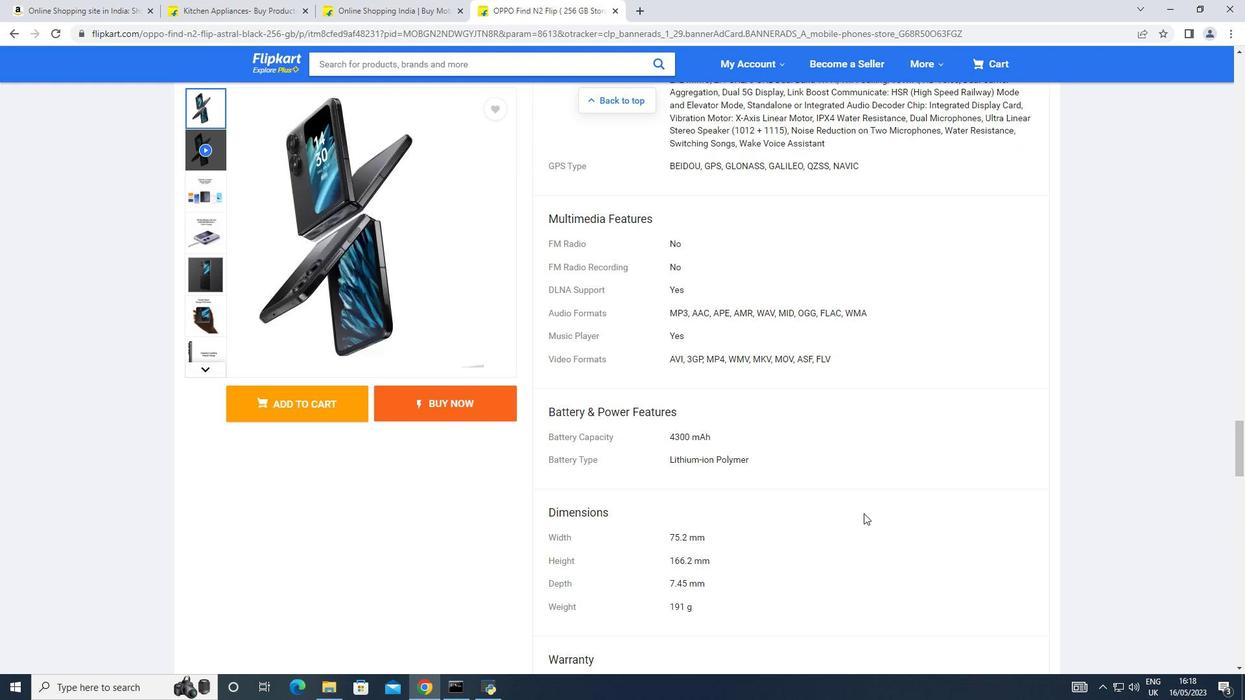 
Action: Mouse scrolled (862, 513) with delta (0, 0)
Screenshot: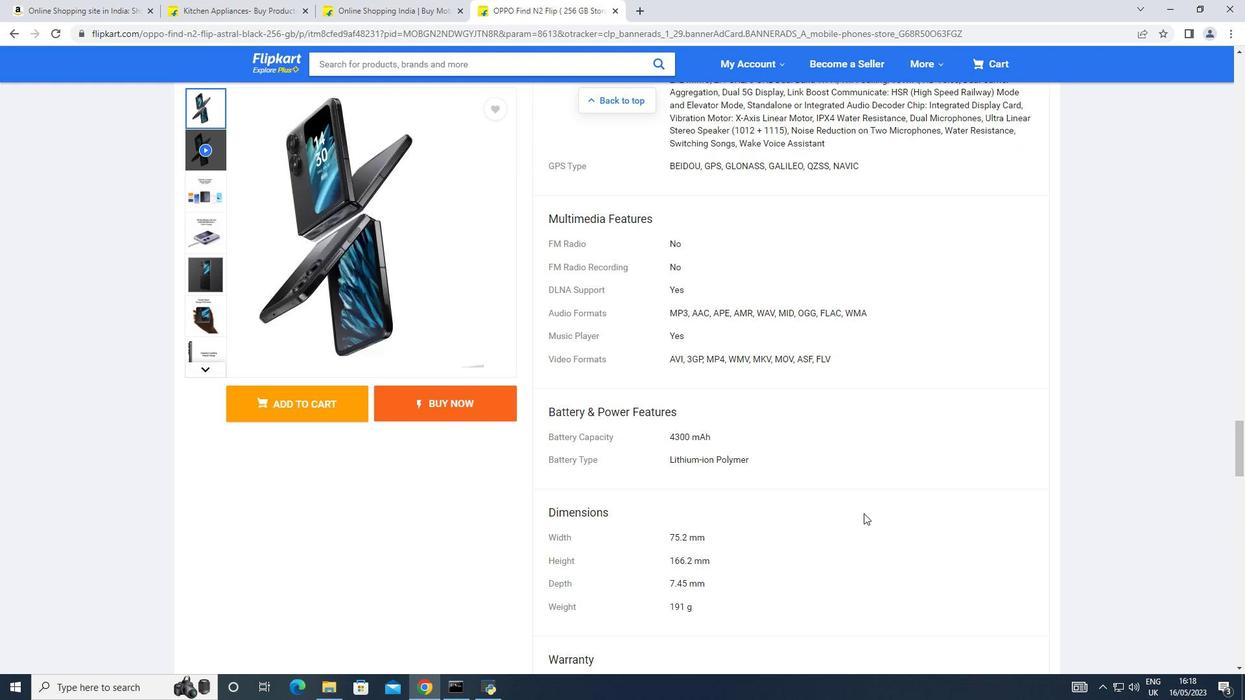 
Action: Mouse moved to (859, 513)
Screenshot: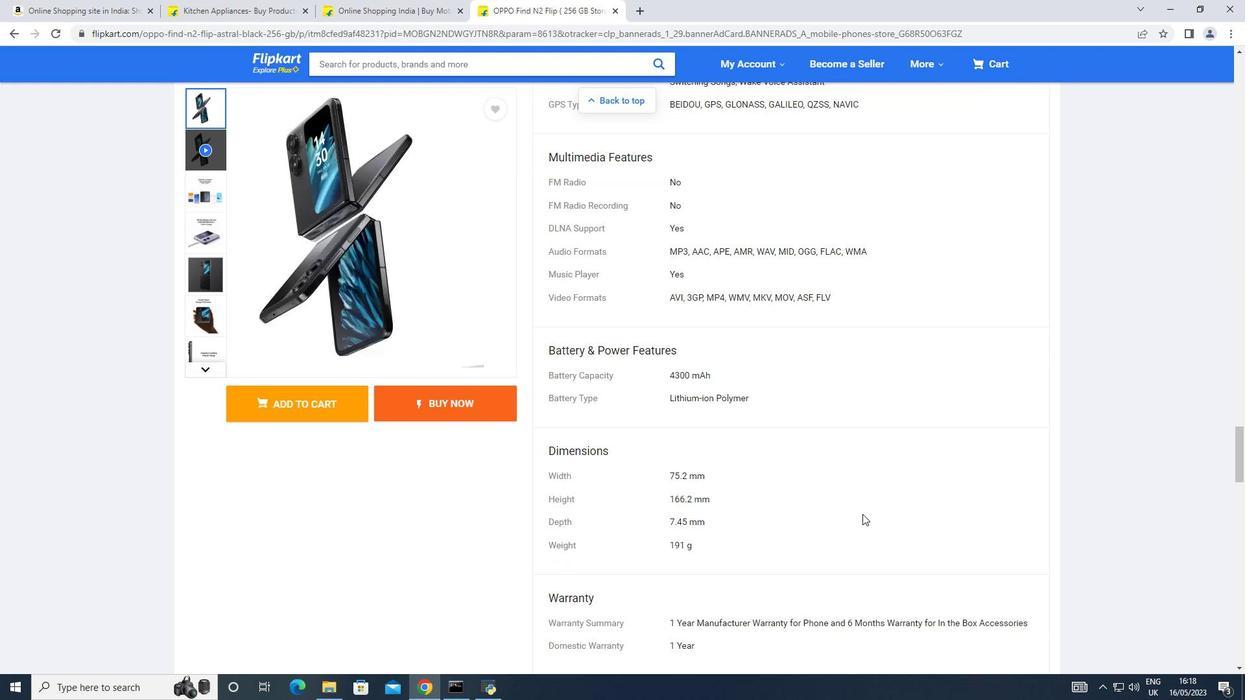 
Action: Mouse scrolled (859, 513) with delta (0, 0)
Screenshot: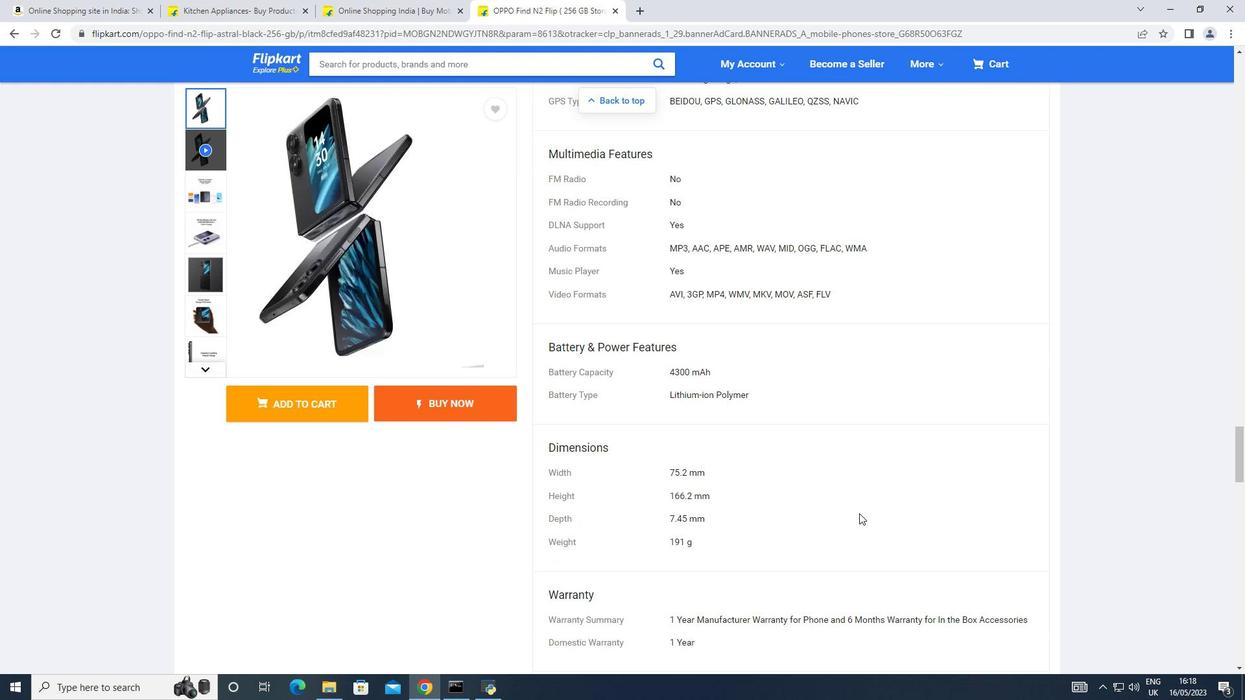 
Action: Mouse scrolled (859, 513) with delta (0, 0)
Screenshot: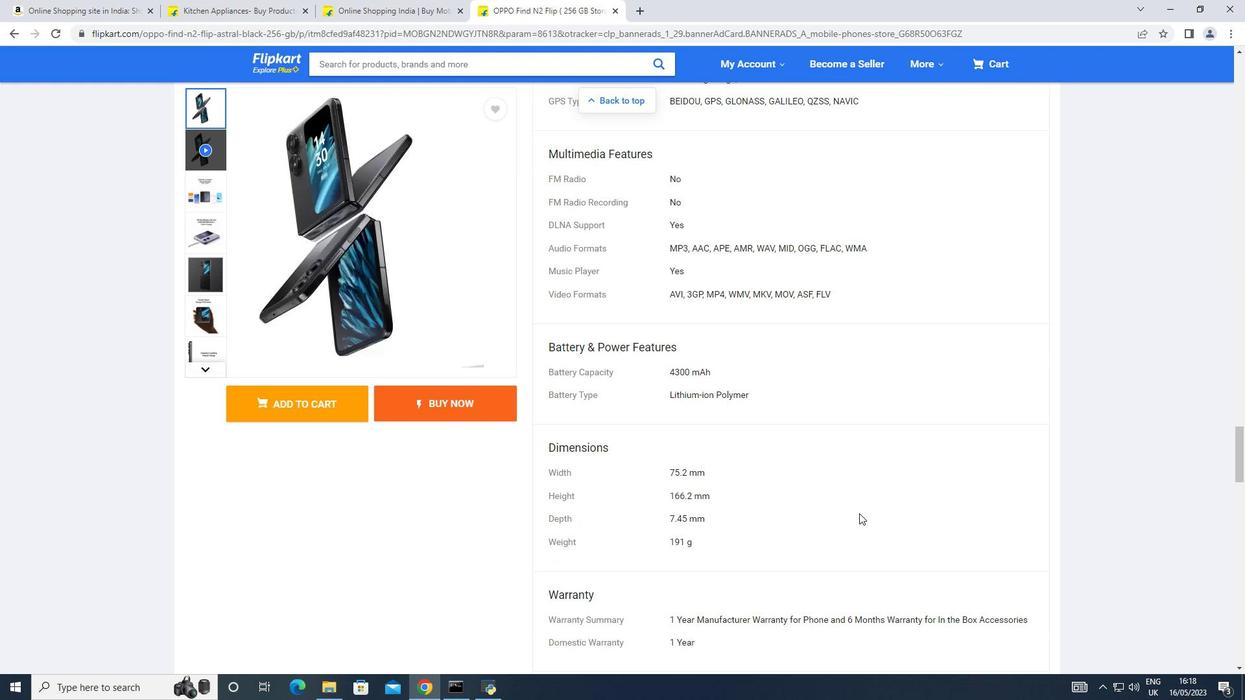 
Action: Mouse scrolled (859, 513) with delta (0, 0)
Screenshot: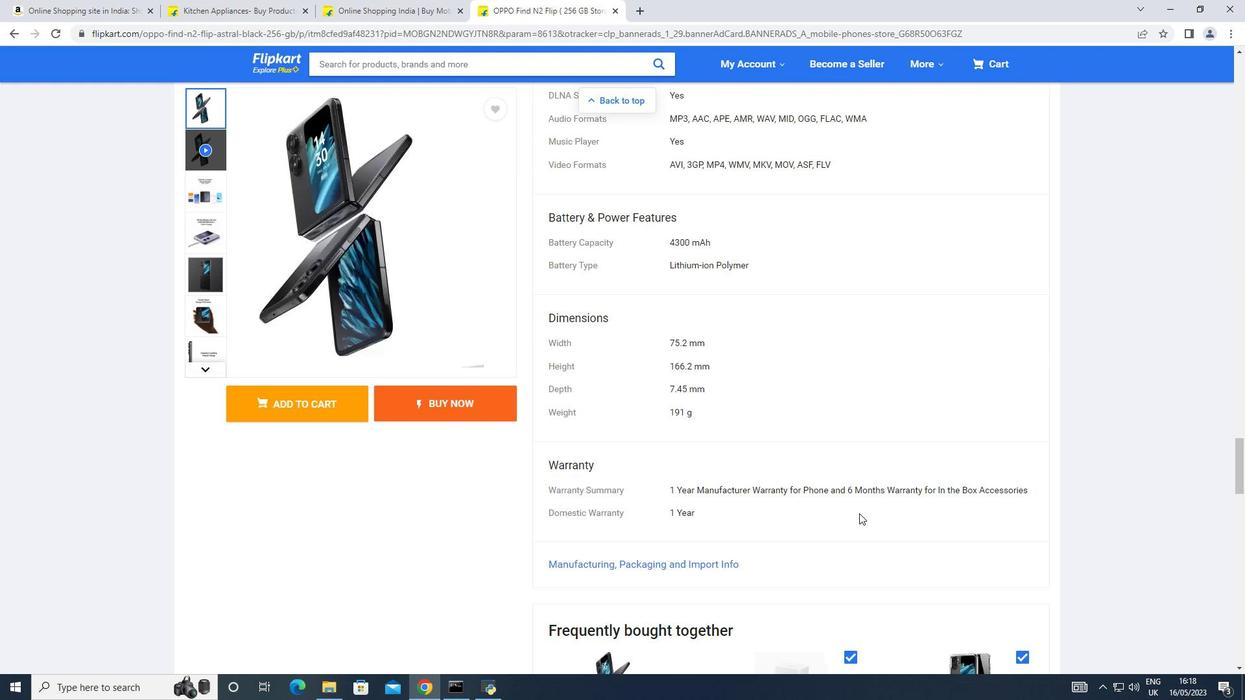 
Action: Mouse scrolled (859, 513) with delta (0, 0)
Screenshot: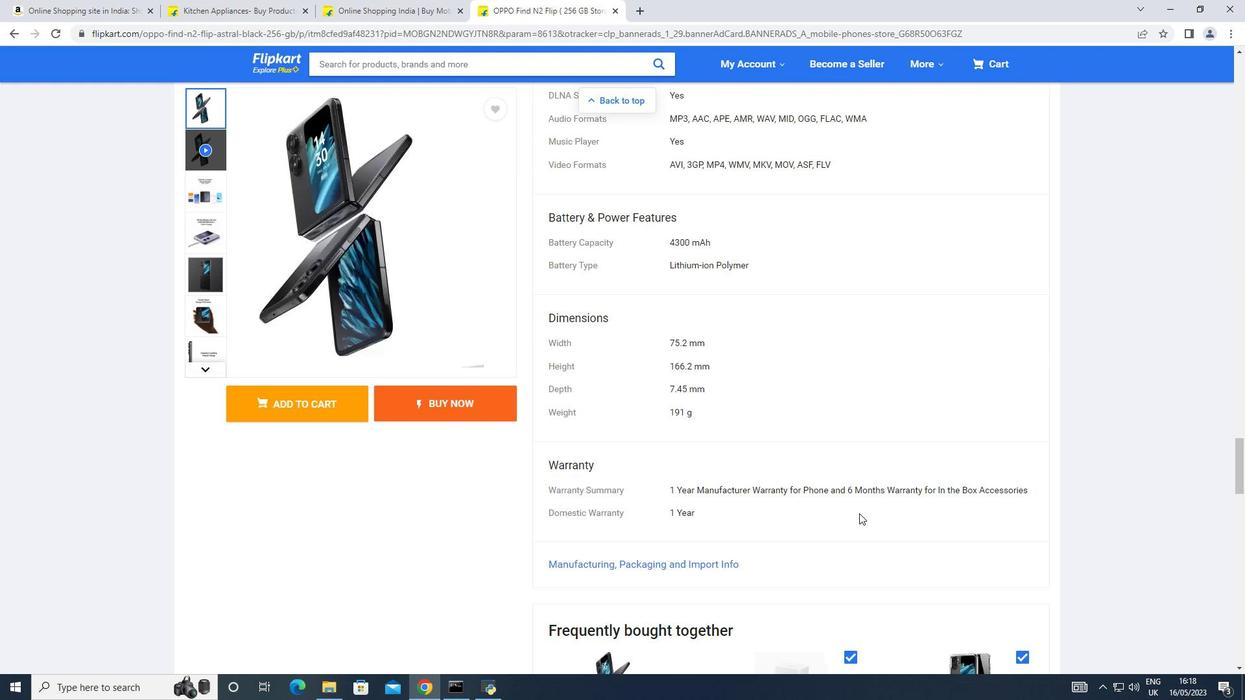 
Action: Mouse moved to (690, 430)
Screenshot: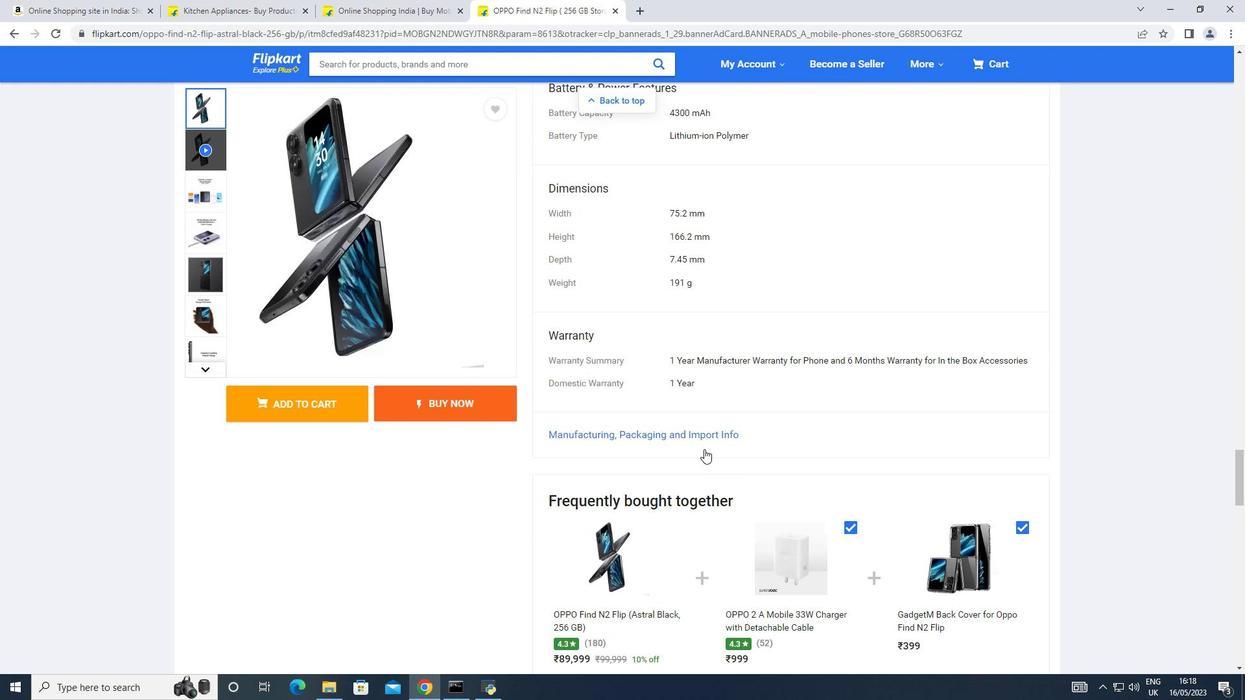 
Action: Mouse pressed left at (690, 430)
Screenshot: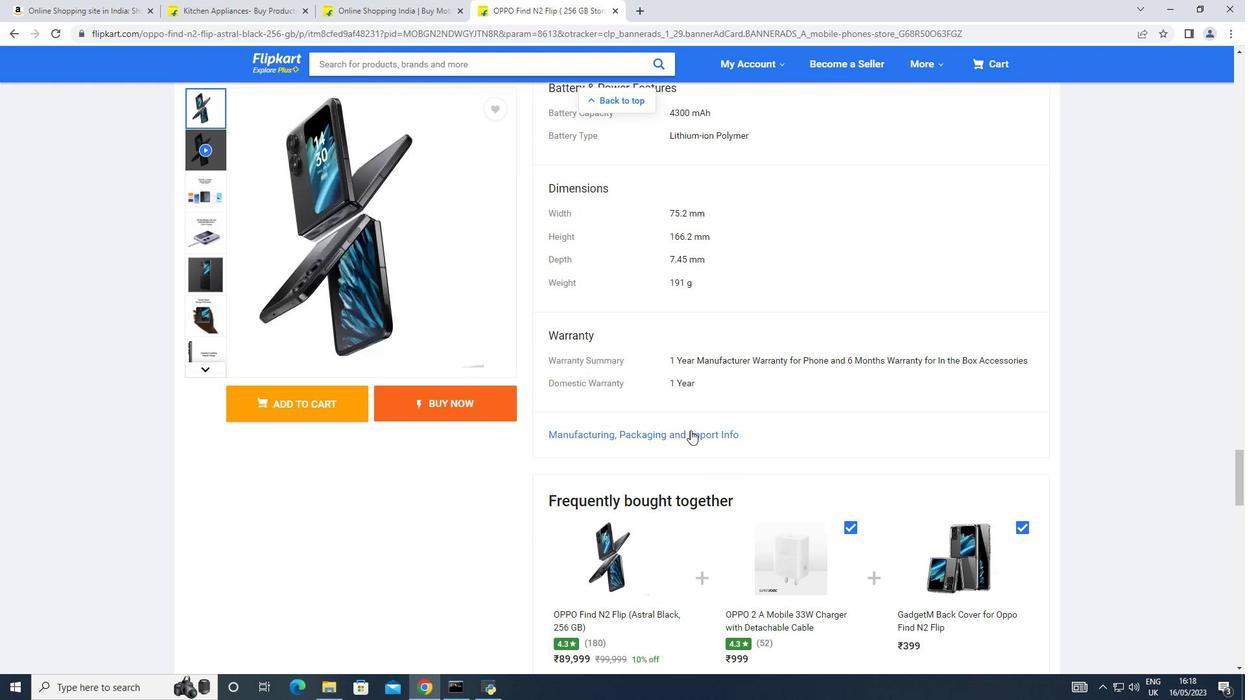 
Action: Mouse moved to (422, 358)
Screenshot: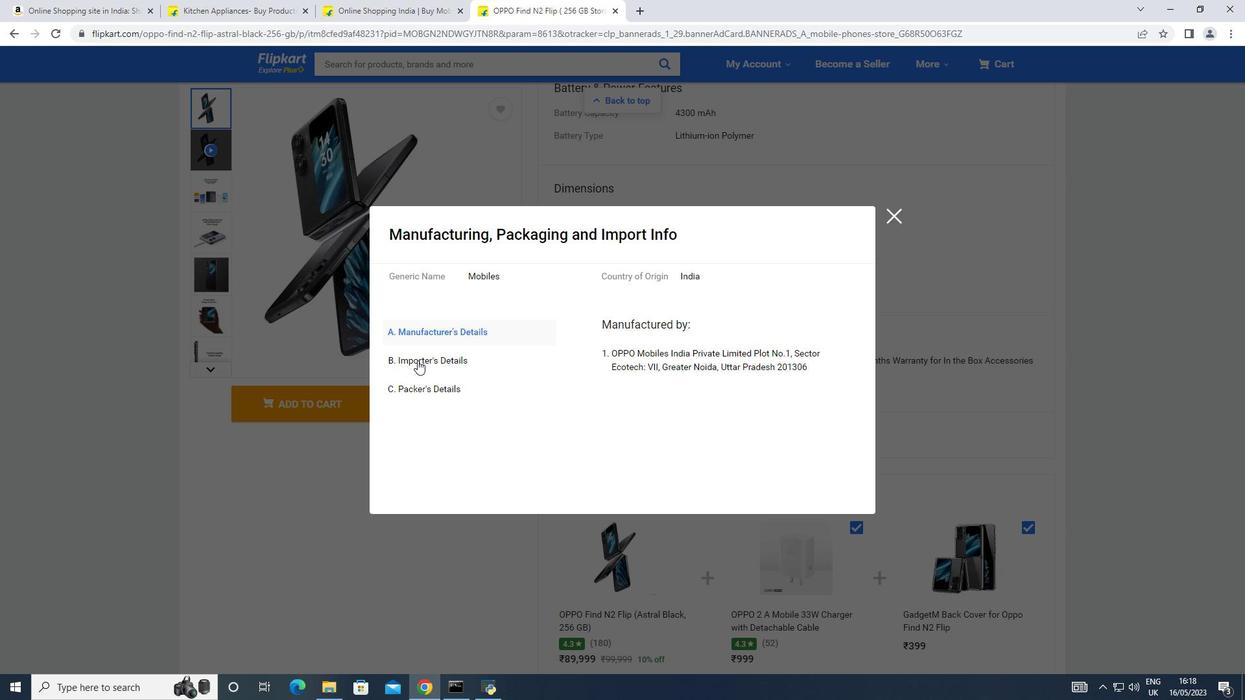 
Action: Mouse pressed left at (422, 358)
Screenshot: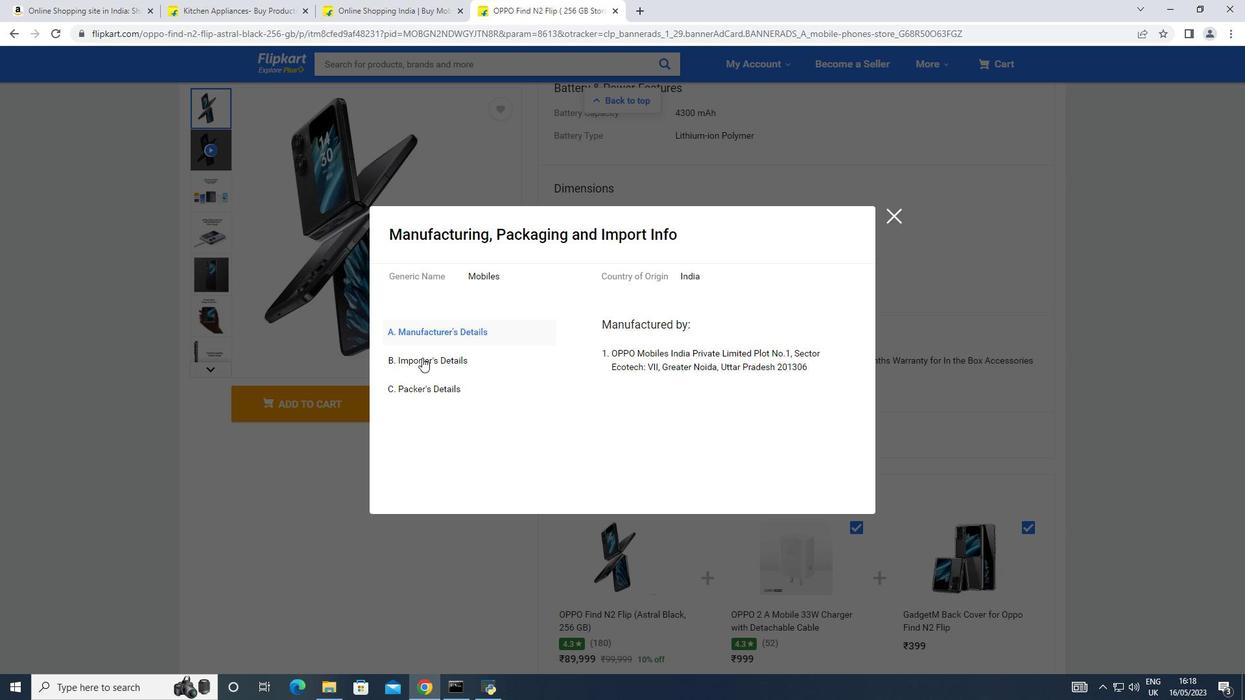
Action: Mouse moved to (422, 382)
Screenshot: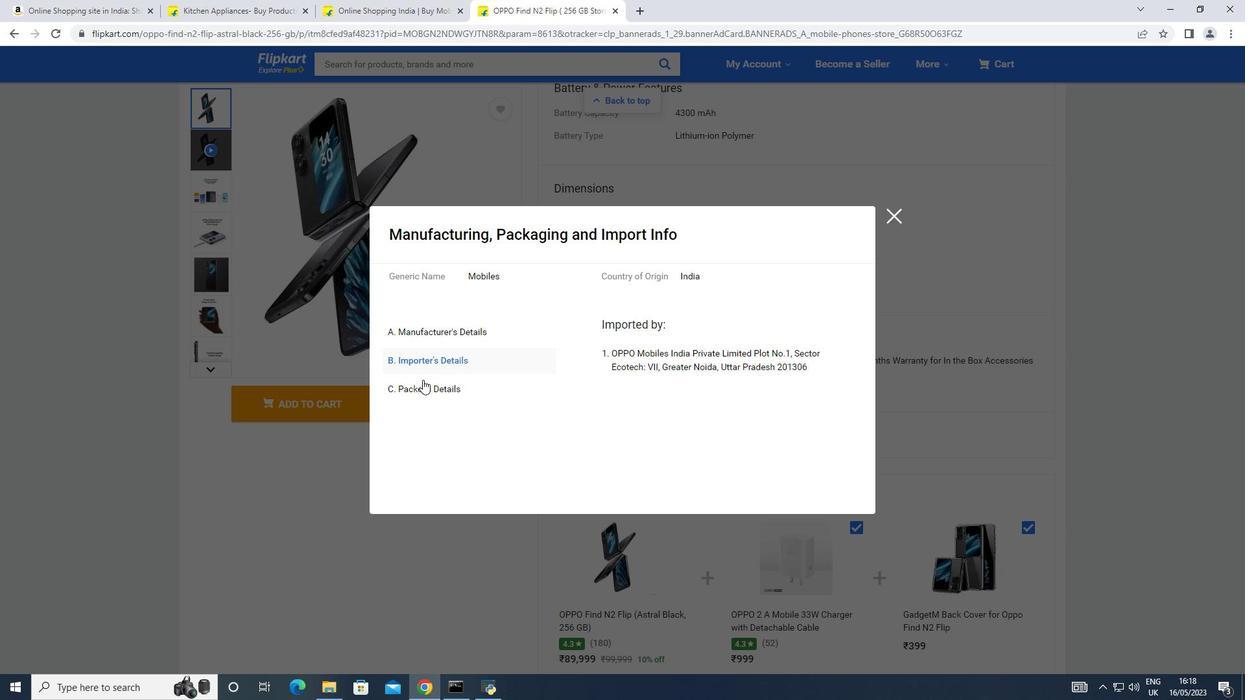 
Action: Mouse pressed left at (422, 382)
Screenshot: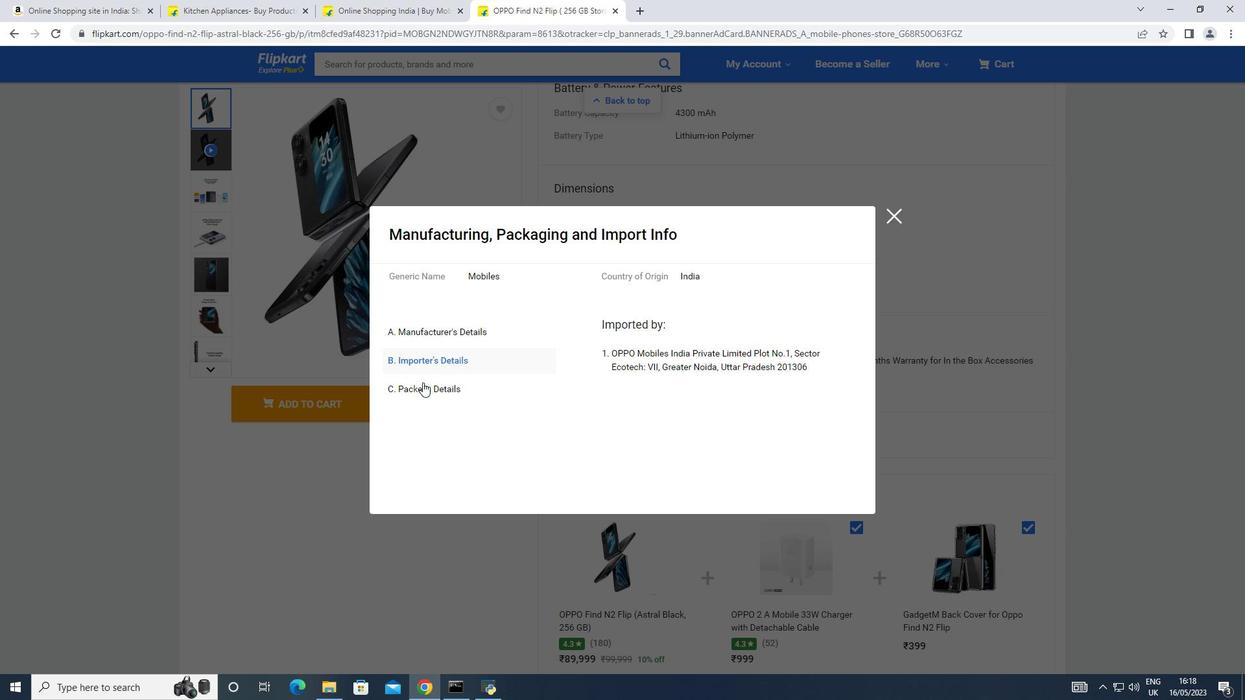
Action: Mouse moved to (896, 213)
Screenshot: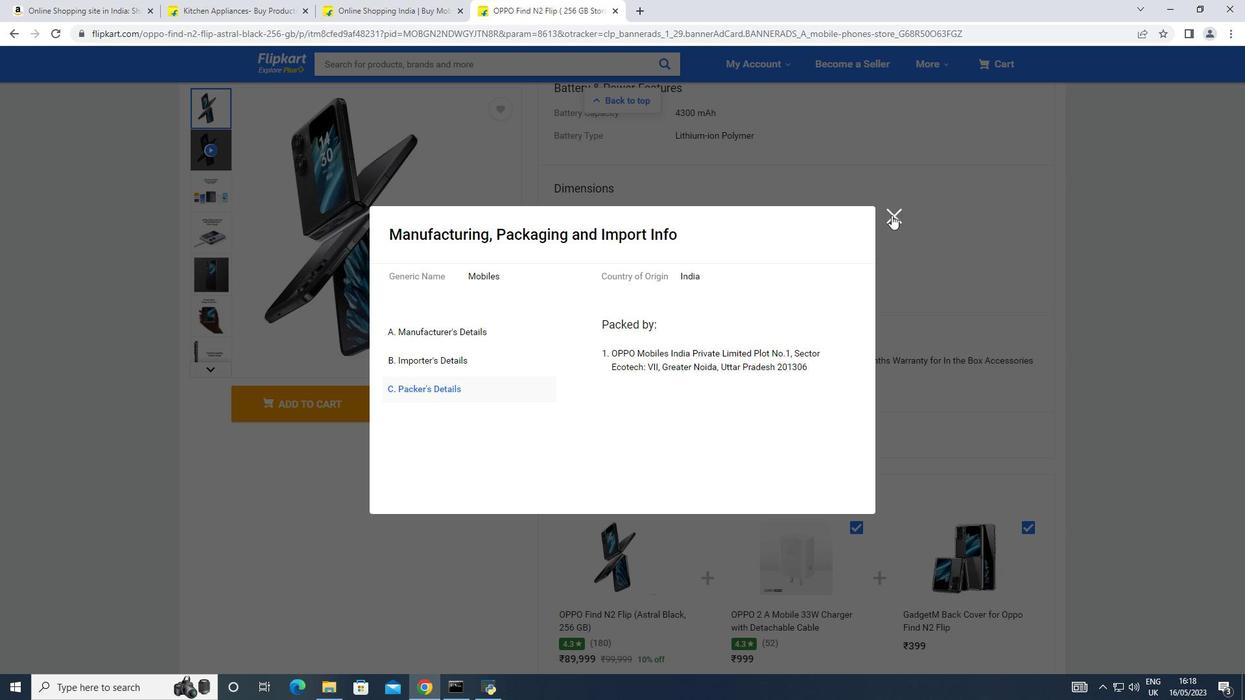 
Action: Mouse pressed left at (896, 213)
Screenshot: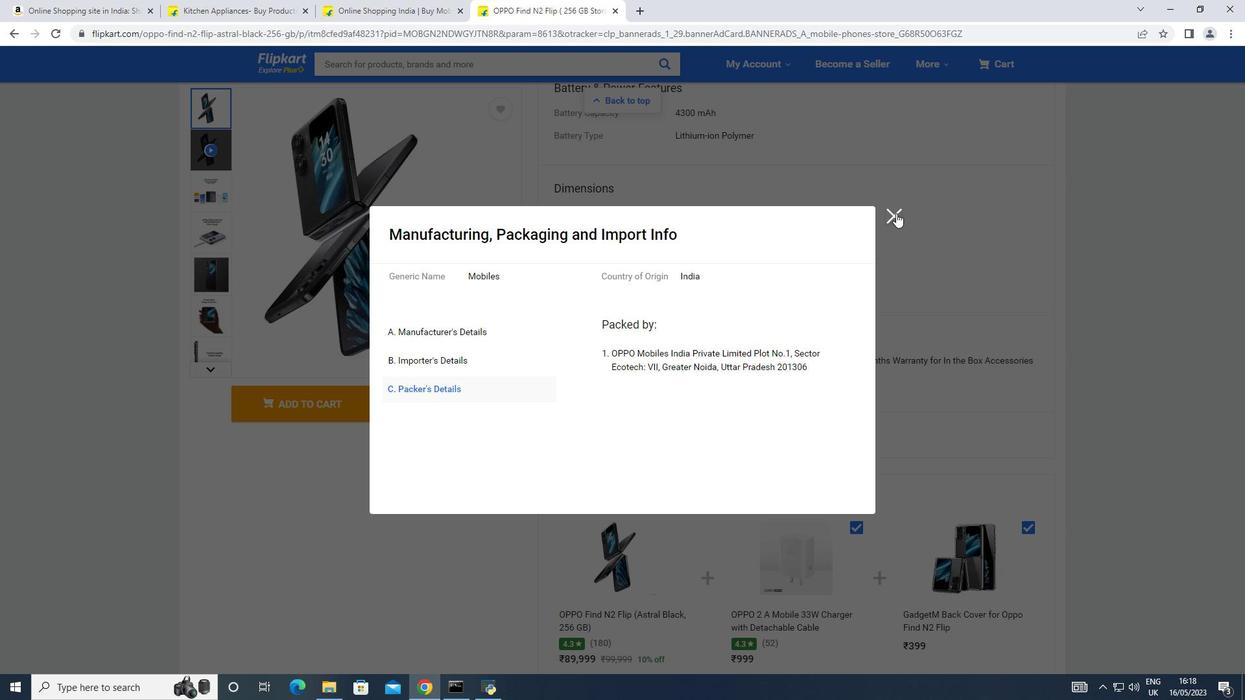 
Action: Mouse moved to (881, 452)
Screenshot: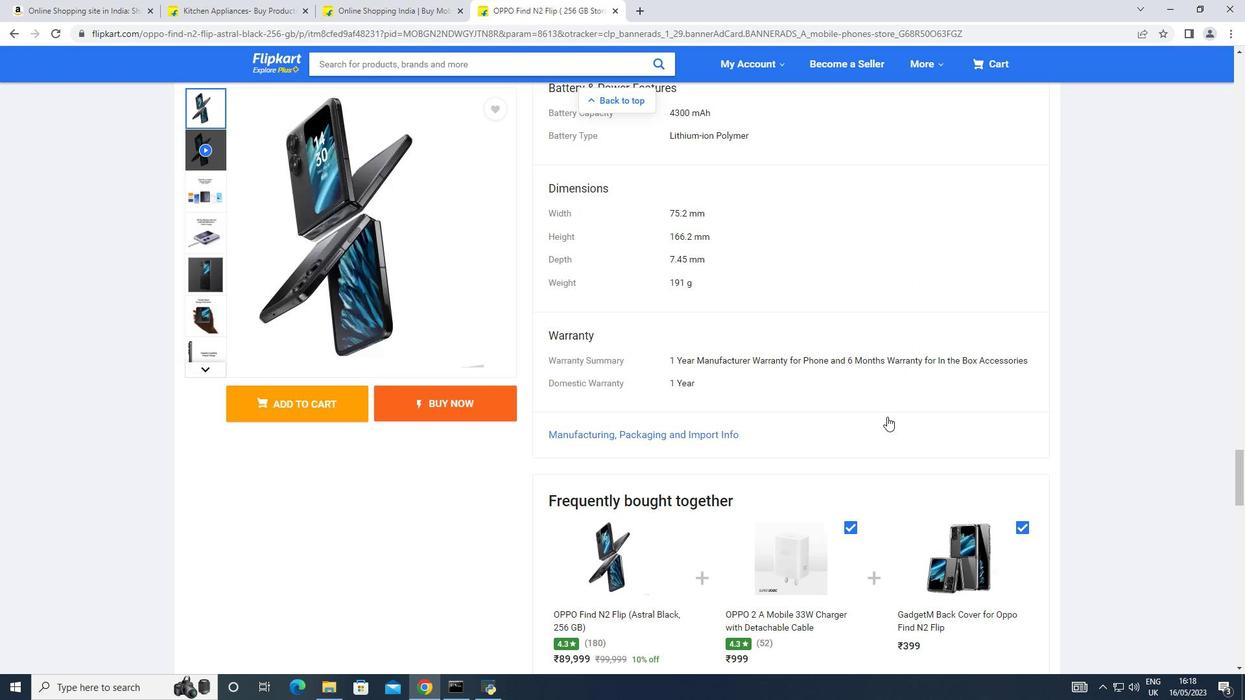 
Action: Mouse scrolled (881, 452) with delta (0, 0)
Screenshot: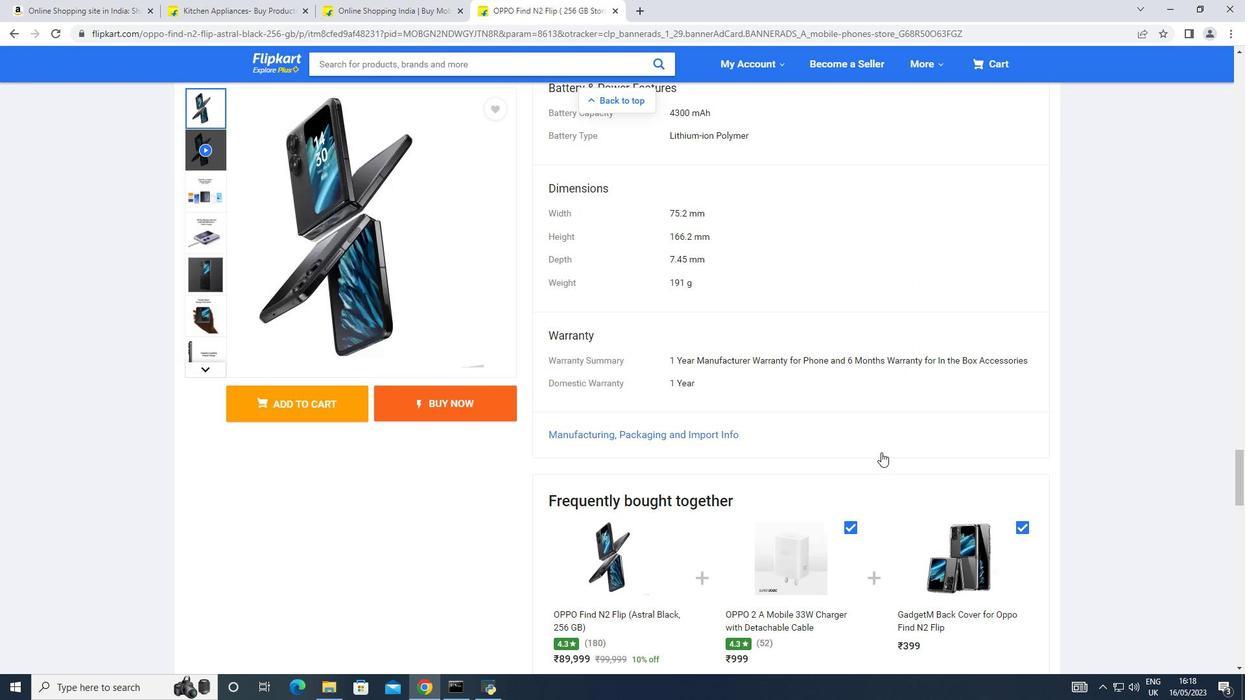 
Action: Mouse scrolled (881, 452) with delta (0, 0)
Screenshot: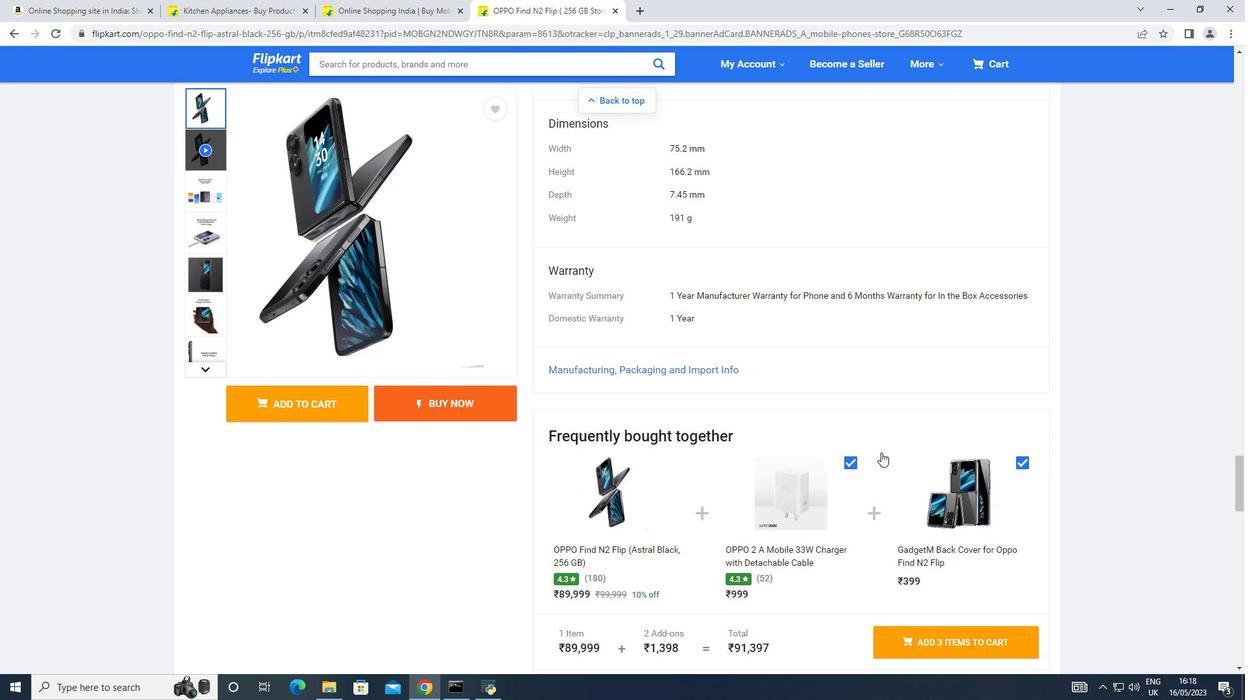
Action: Mouse scrolled (881, 452) with delta (0, 0)
Screenshot: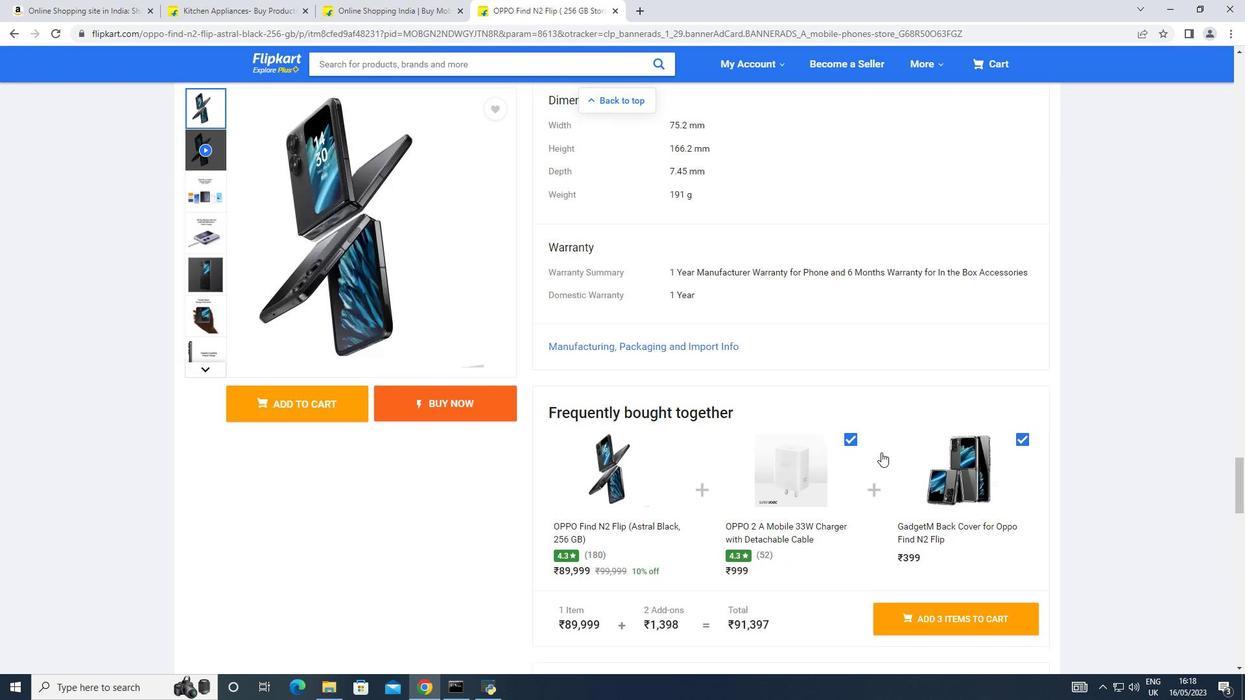 
Action: Mouse scrolled (881, 452) with delta (0, 0)
Screenshot: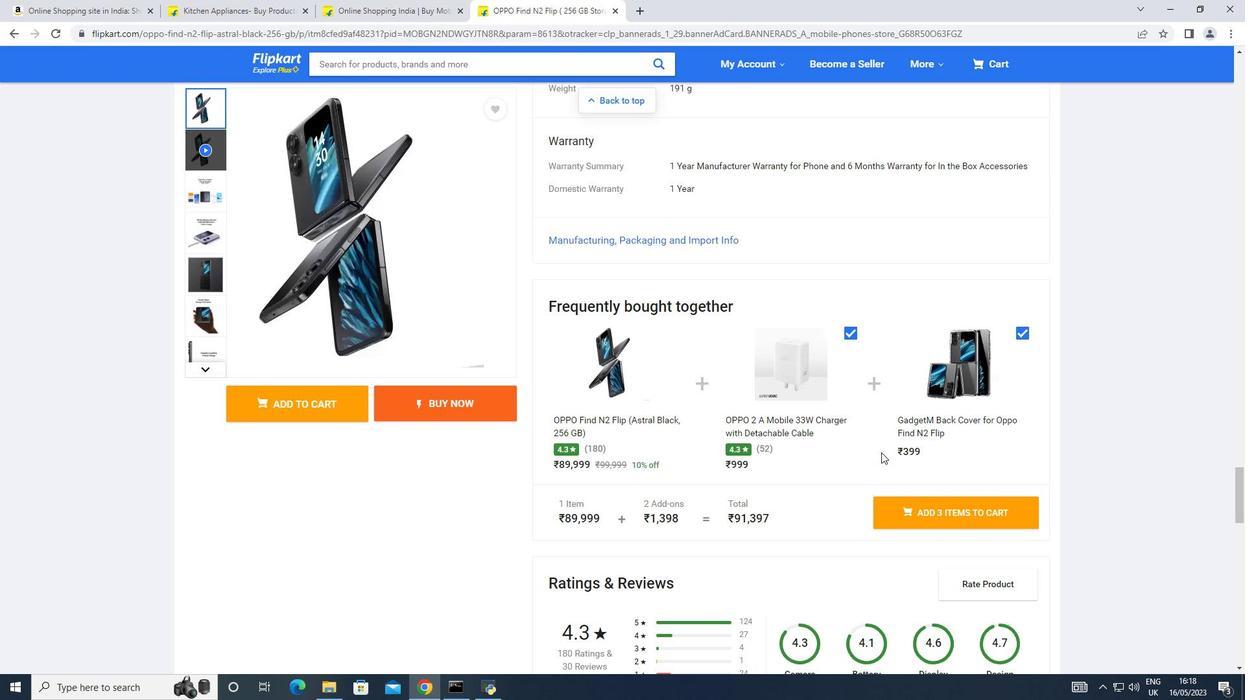 
Action: Mouse scrolled (881, 452) with delta (0, 0)
Screenshot: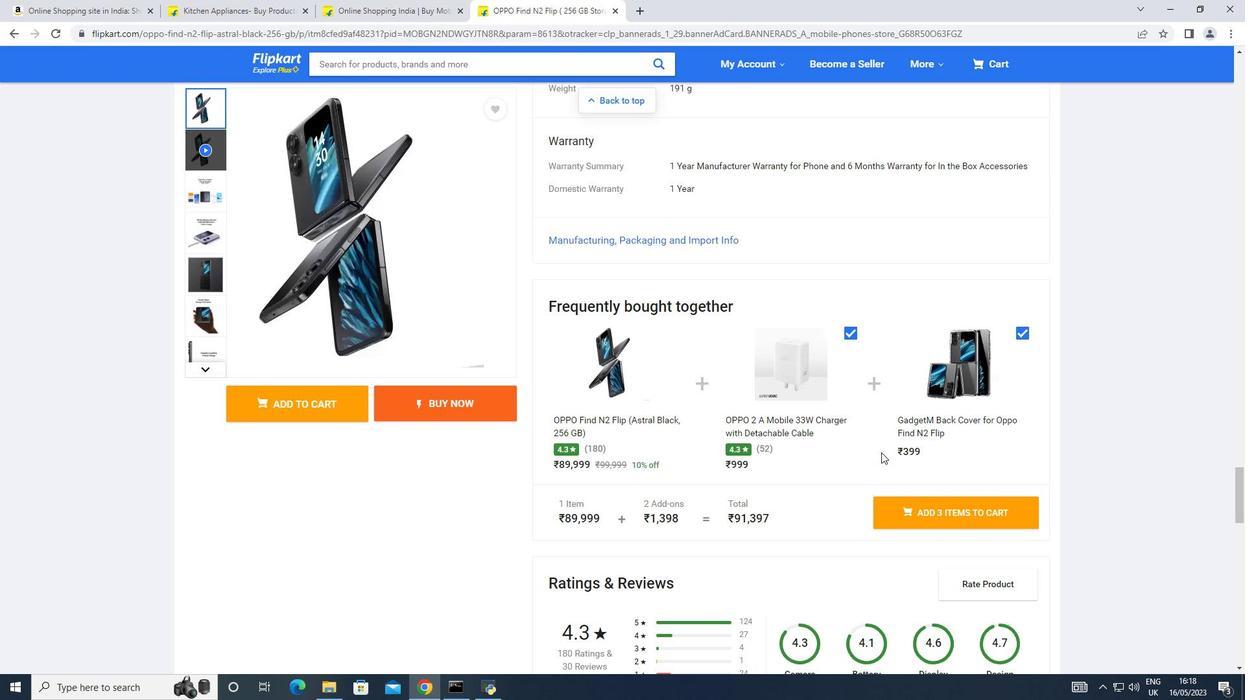 
Action: Mouse scrolled (881, 452) with delta (0, 0)
Screenshot: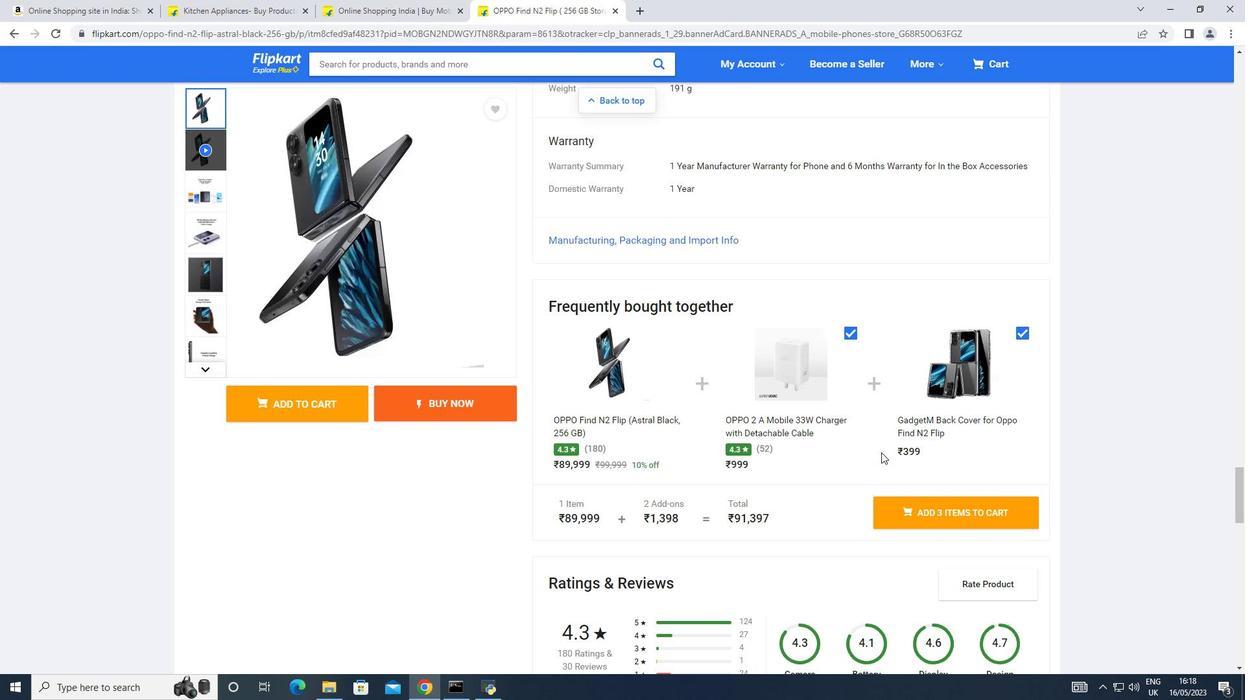 
Action: Mouse scrolled (881, 452) with delta (0, 0)
Screenshot: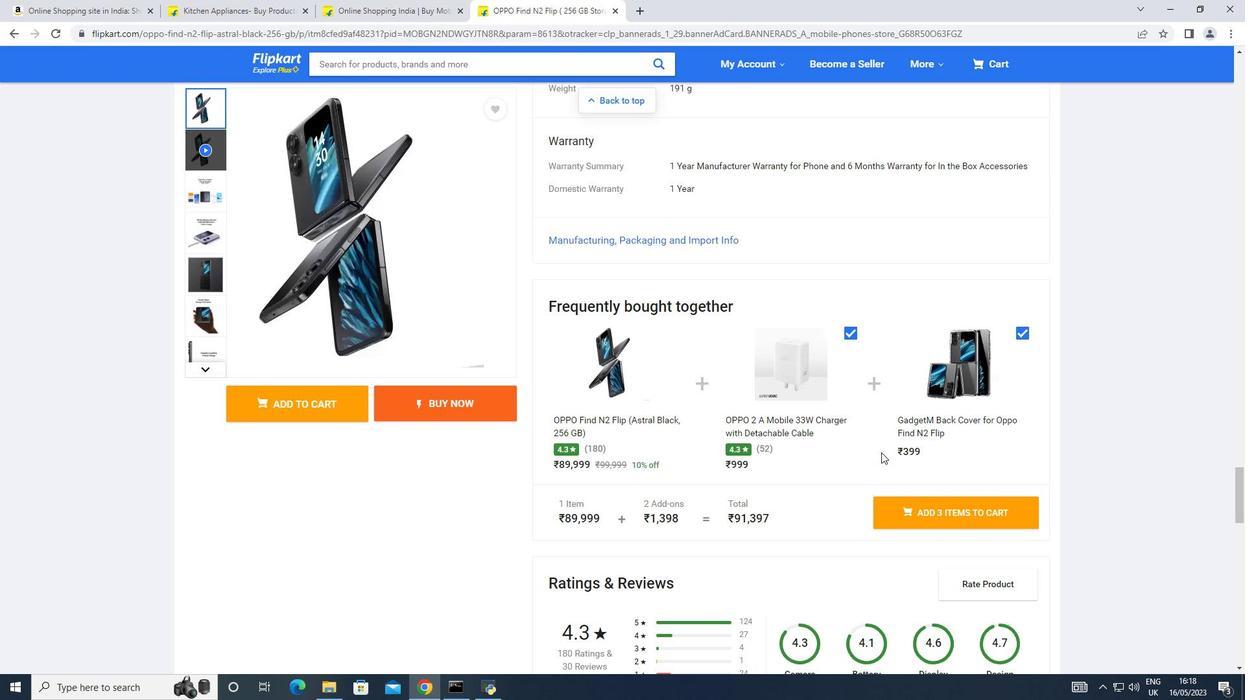 
Action: Mouse moved to (834, 475)
Screenshot: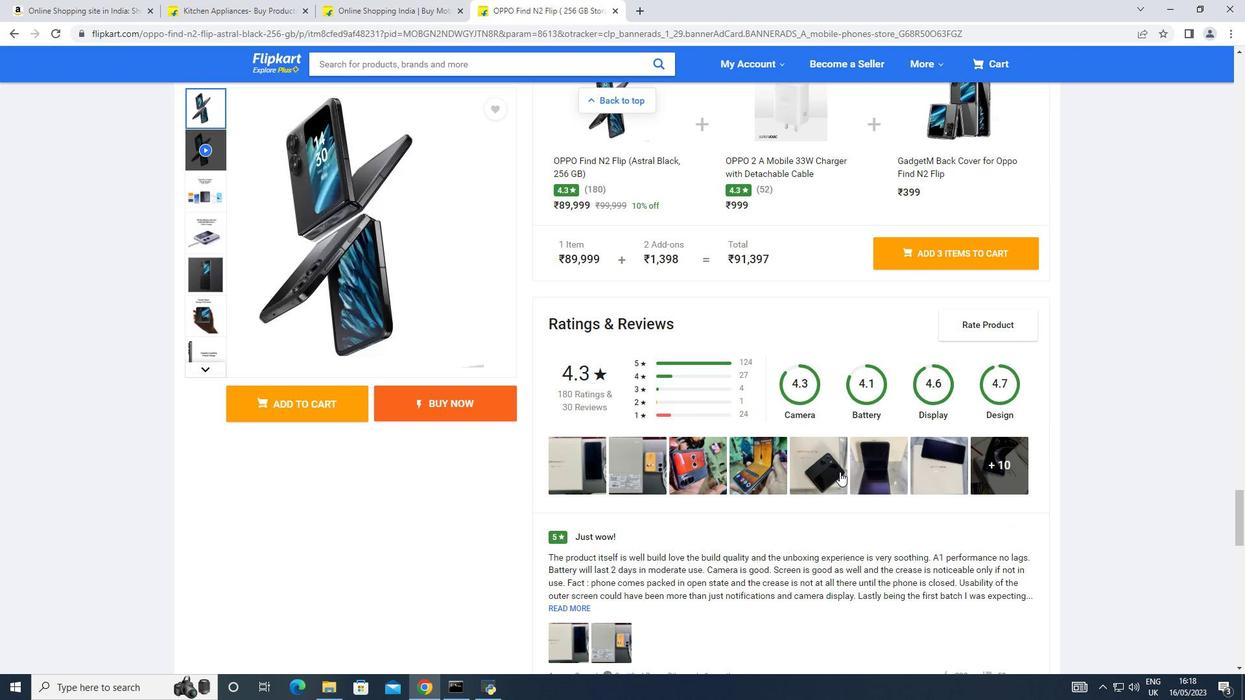
Action: Mouse scrolled (834, 474) with delta (0, 0)
Screenshot: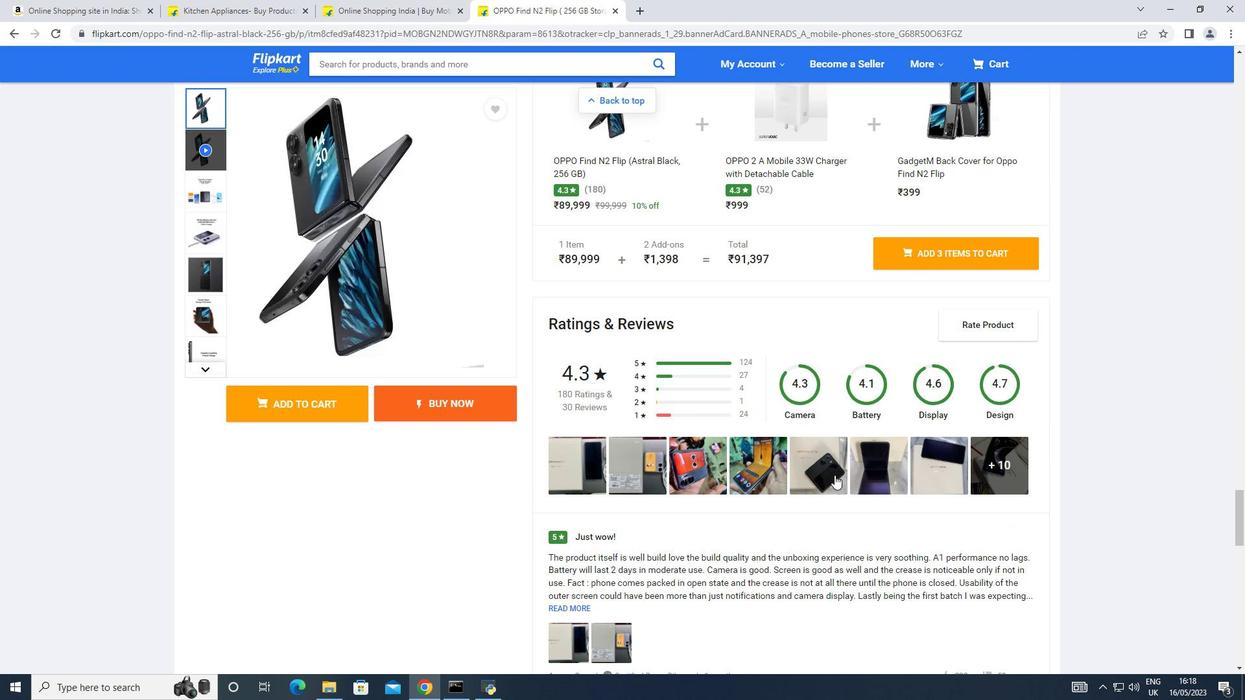 
Action: Mouse scrolled (834, 474) with delta (0, 0)
Screenshot: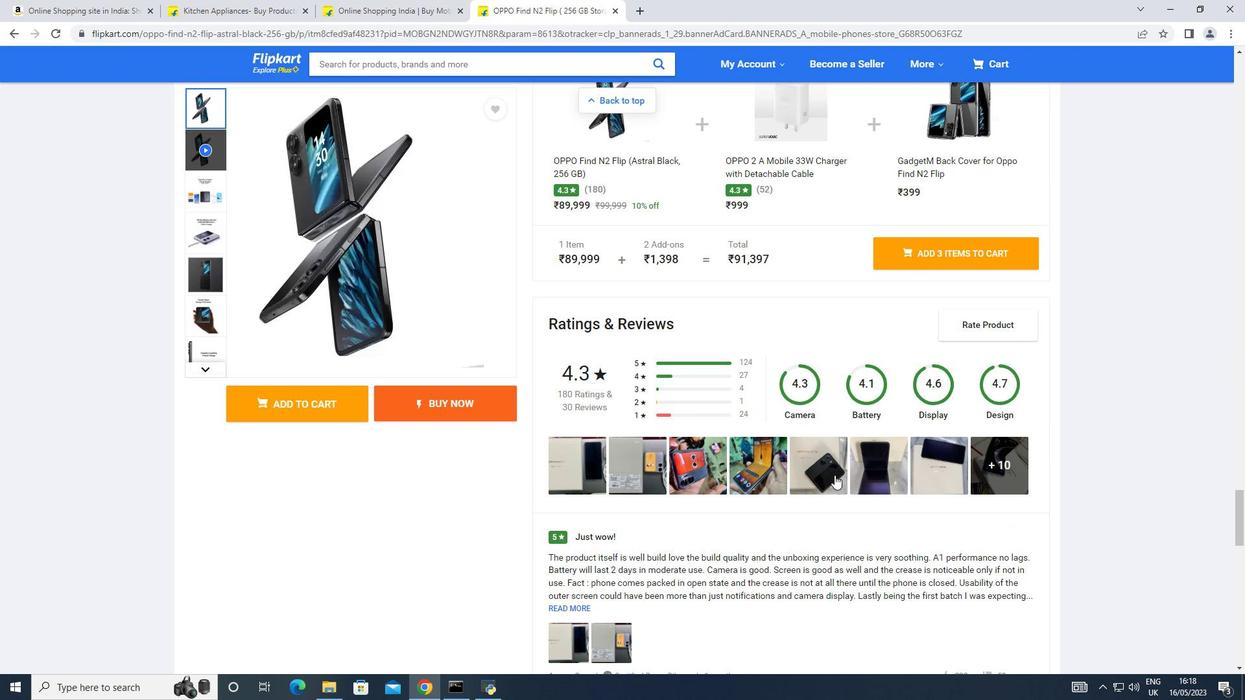 
Action: Mouse moved to (653, 494)
Screenshot: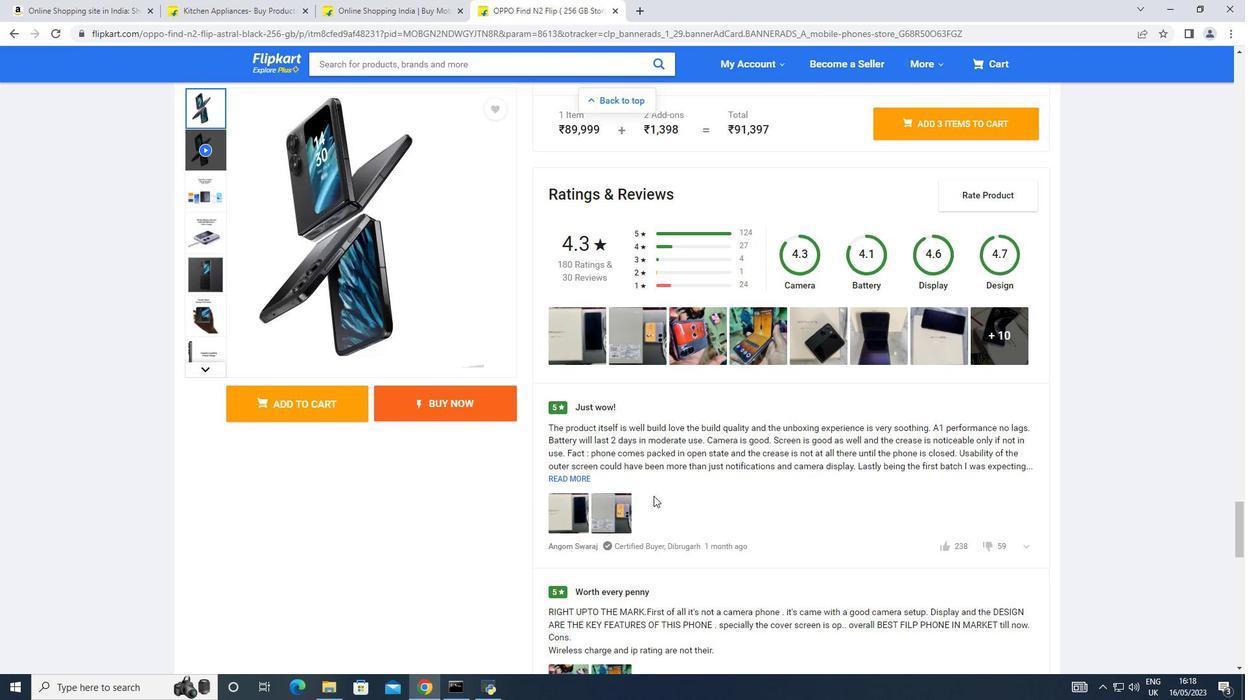 
Action: Mouse scrolled (653, 493) with delta (0, 0)
Screenshot: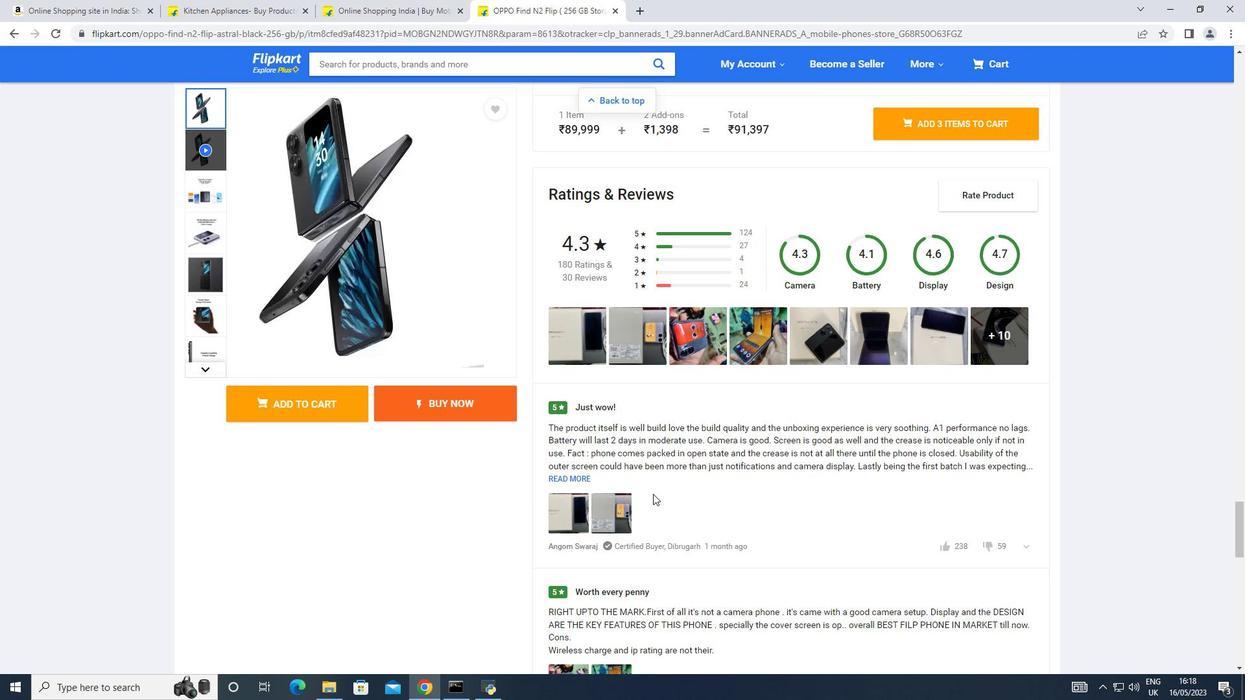 
Action: Mouse scrolled (653, 493) with delta (0, 0)
Screenshot: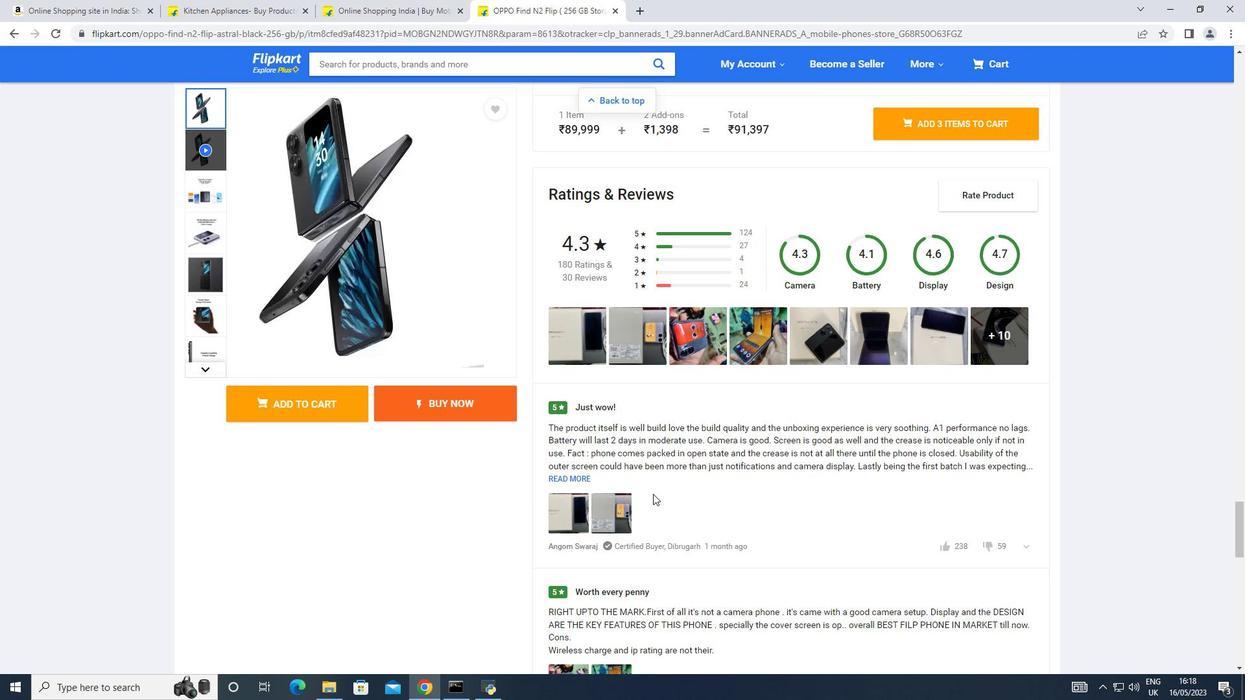 
Action: Mouse moved to (686, 492)
Screenshot: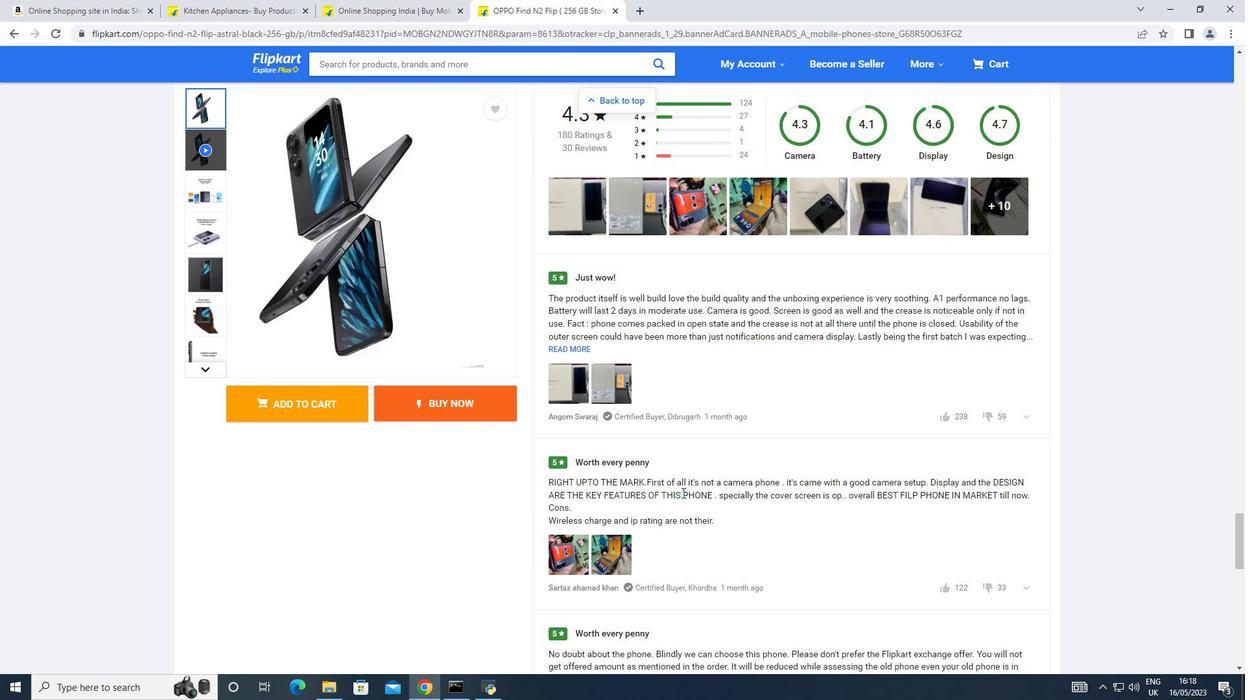
Action: Mouse scrolled (686, 492) with delta (0, 0)
Screenshot: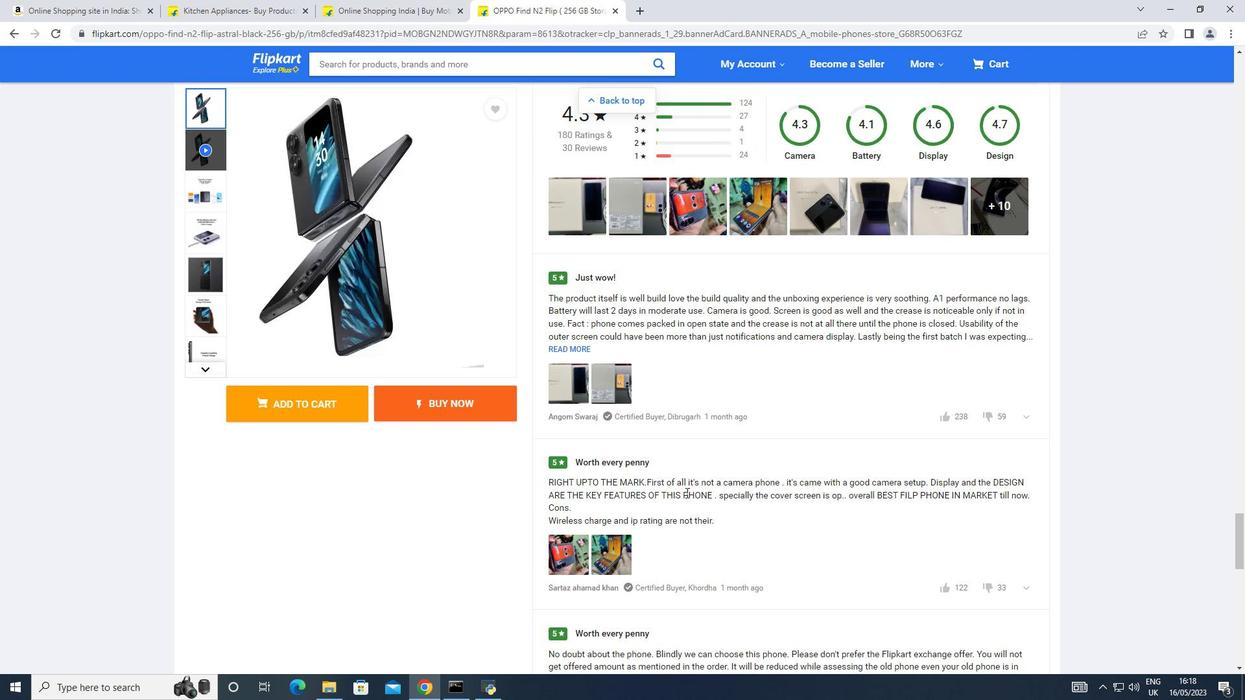 
Action: Mouse scrolled (686, 492) with delta (0, 0)
Screenshot: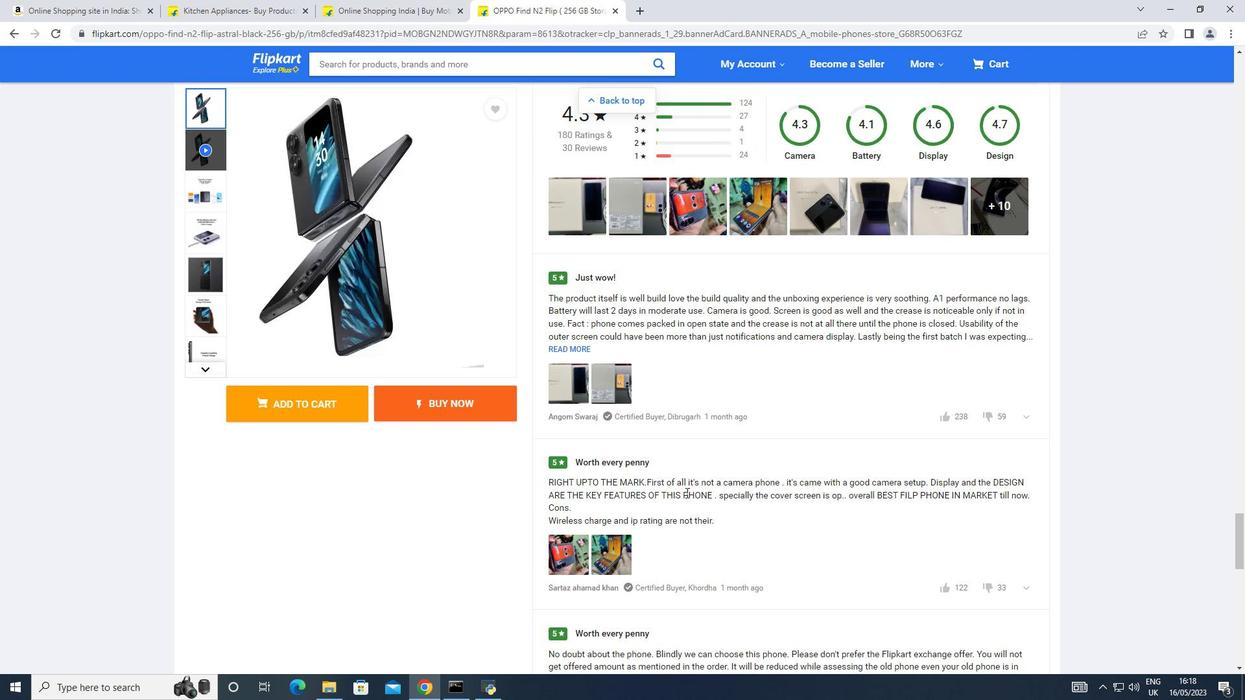 
Action: Mouse scrolled (686, 492) with delta (0, 0)
Screenshot: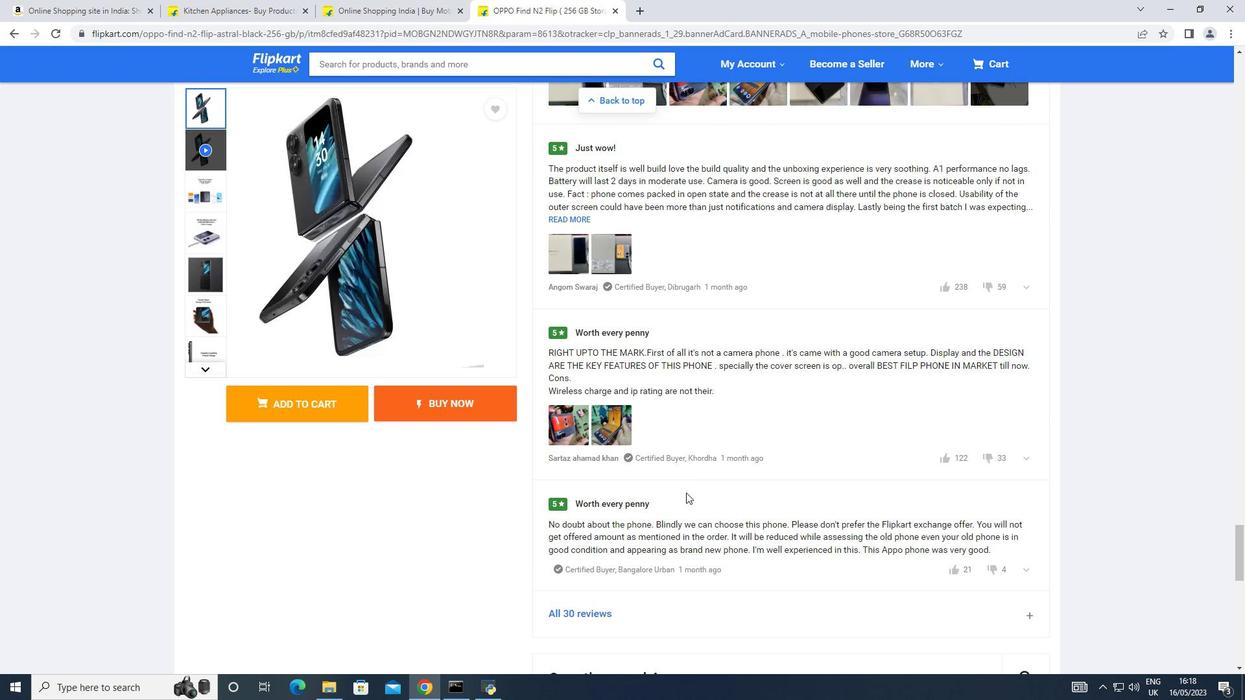 
Action: Mouse scrolled (686, 492) with delta (0, 0)
Screenshot: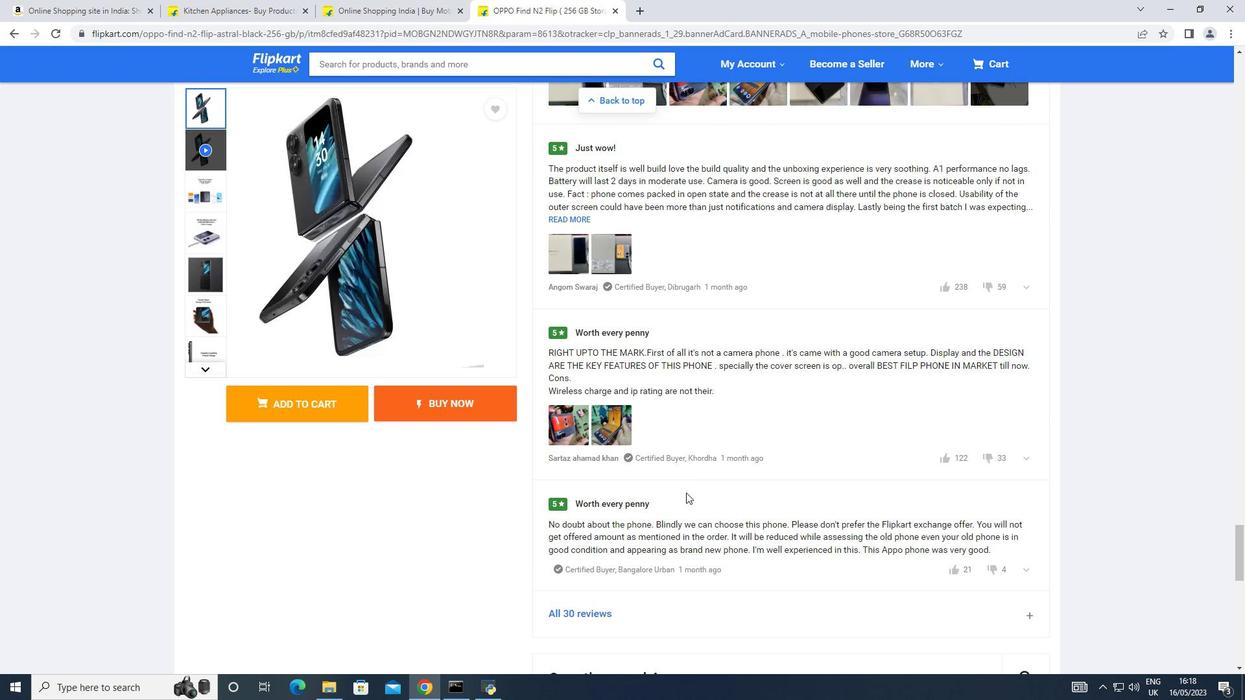 
Action: Mouse moved to (597, 482)
Screenshot: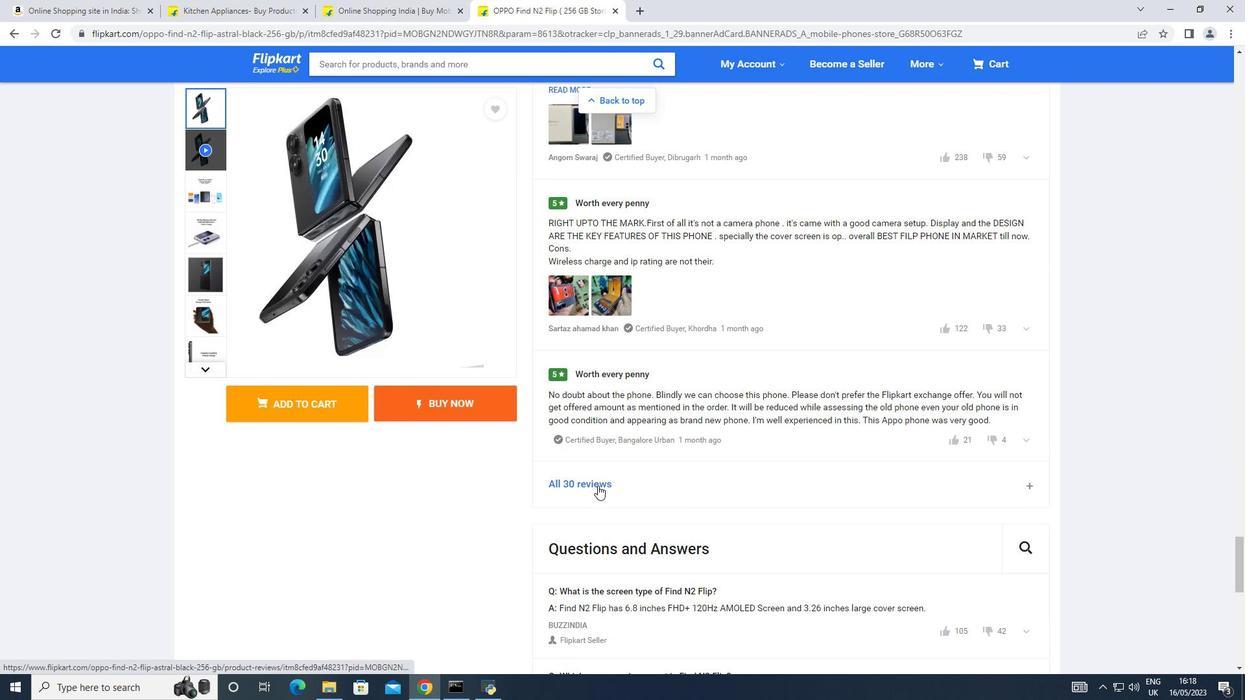 
Action: Mouse pressed left at (597, 482)
Screenshot: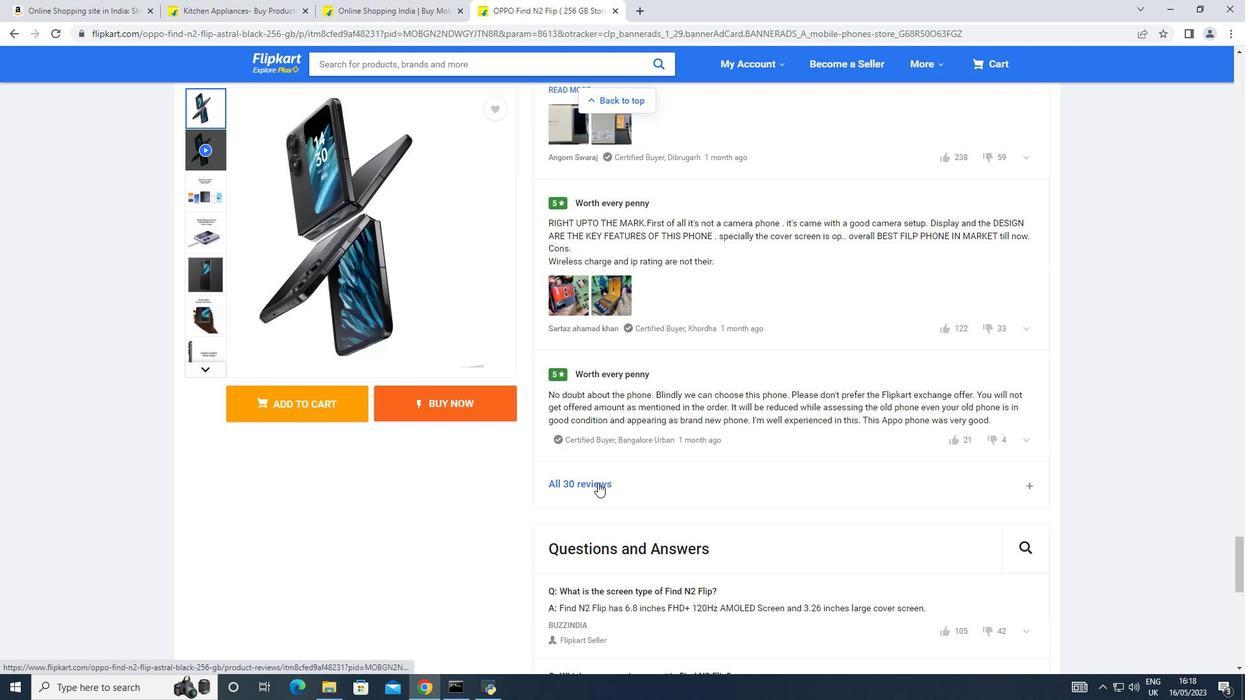 
Action: Mouse scrolled (597, 481) with delta (0, 0)
Screenshot: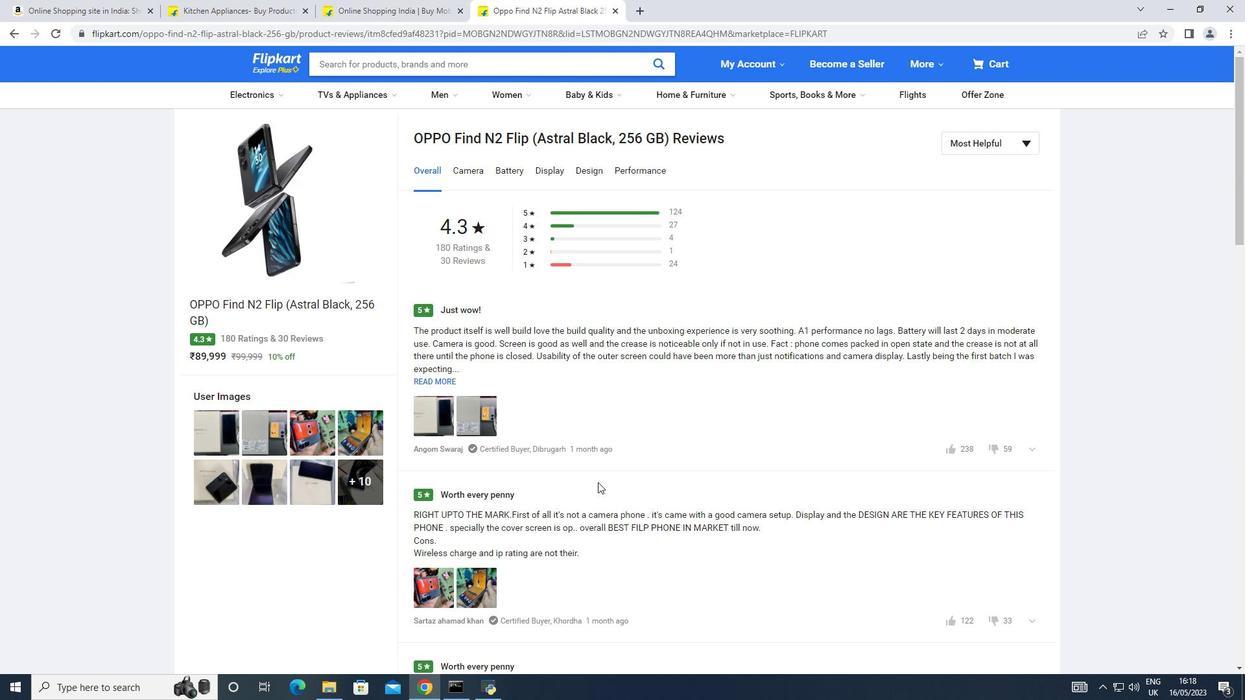 
Action: Mouse scrolled (597, 481) with delta (0, 0)
Screenshot: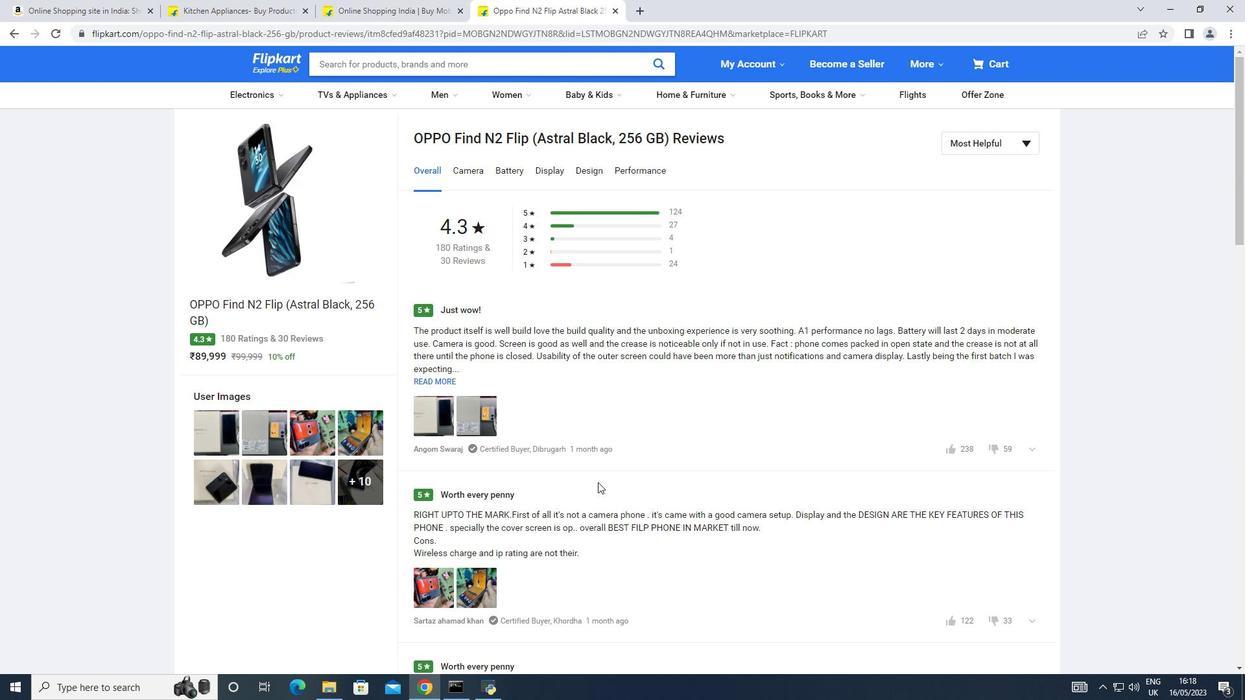 
Action: Mouse scrolled (597, 481) with delta (0, 0)
Screenshot: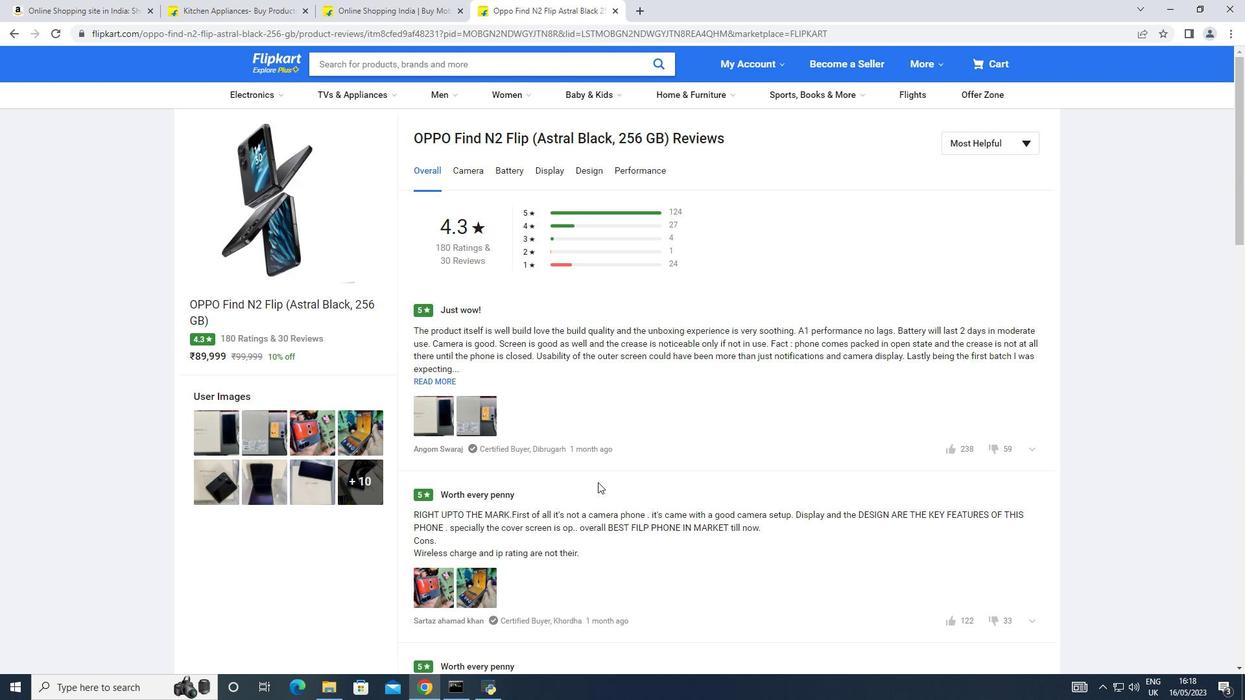 
Action: Mouse scrolled (597, 481) with delta (0, 0)
Screenshot: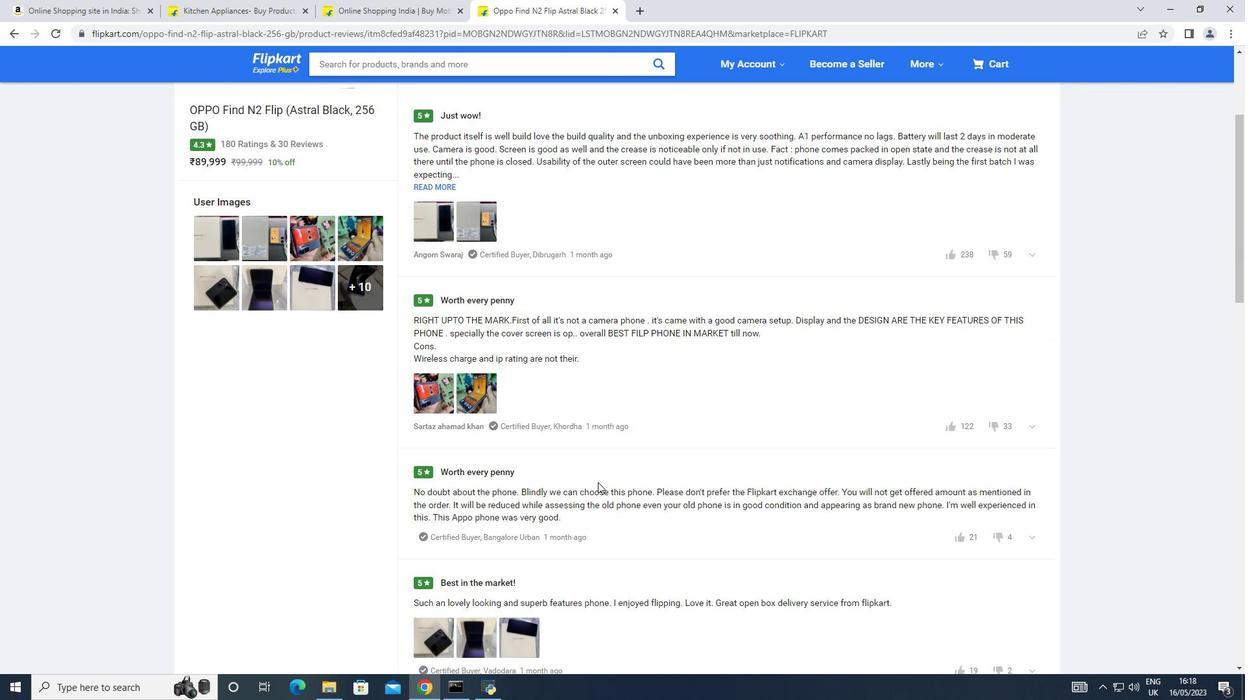 
Action: Mouse scrolled (597, 481) with delta (0, 0)
Screenshot: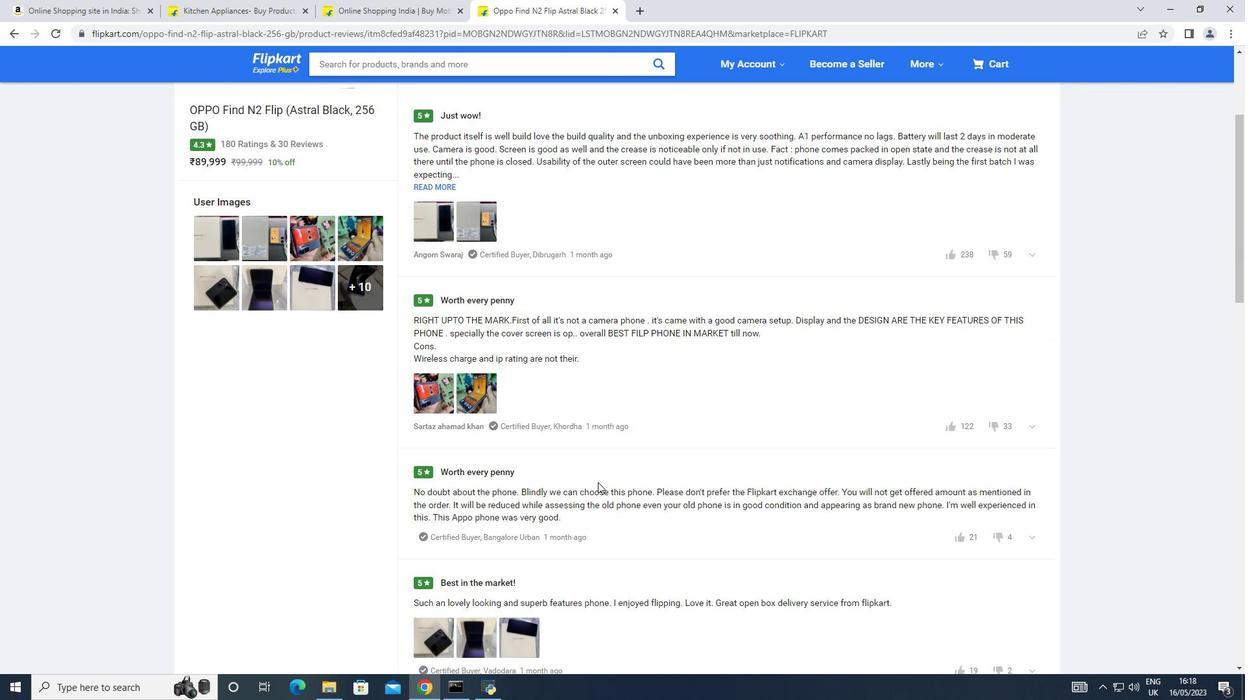 
Action: Mouse scrolled (597, 481) with delta (0, 0)
Screenshot: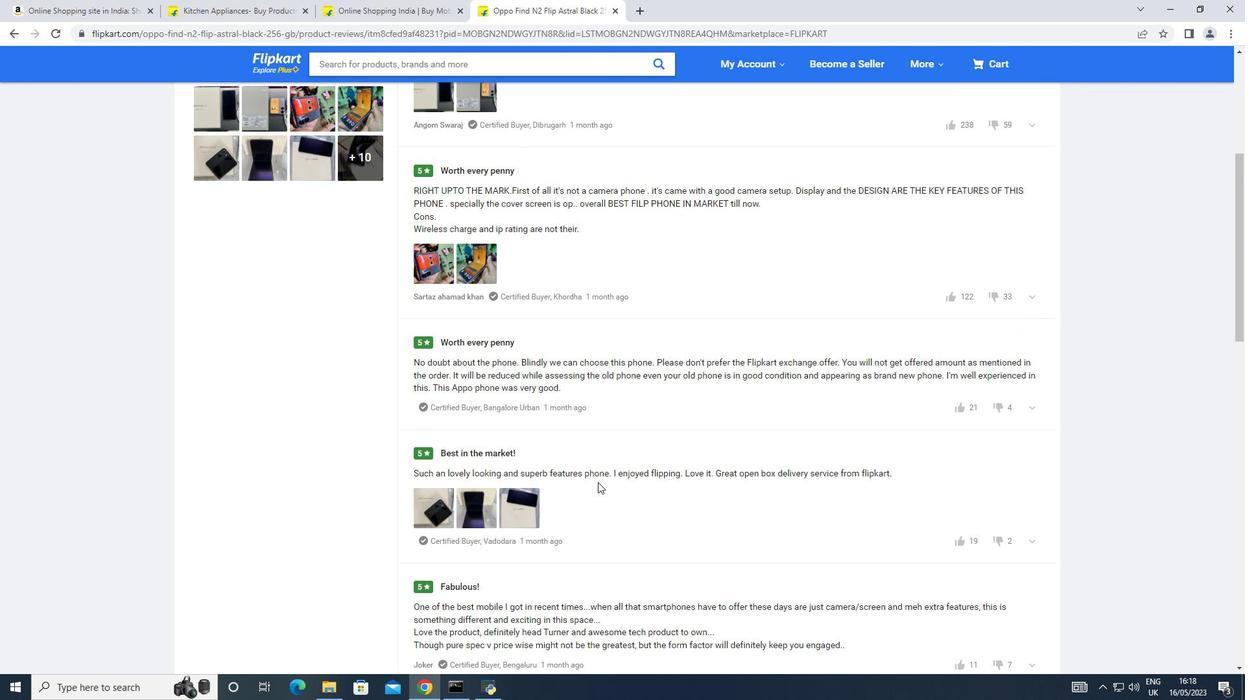 
Action: Mouse scrolled (597, 481) with delta (0, 0)
Screenshot: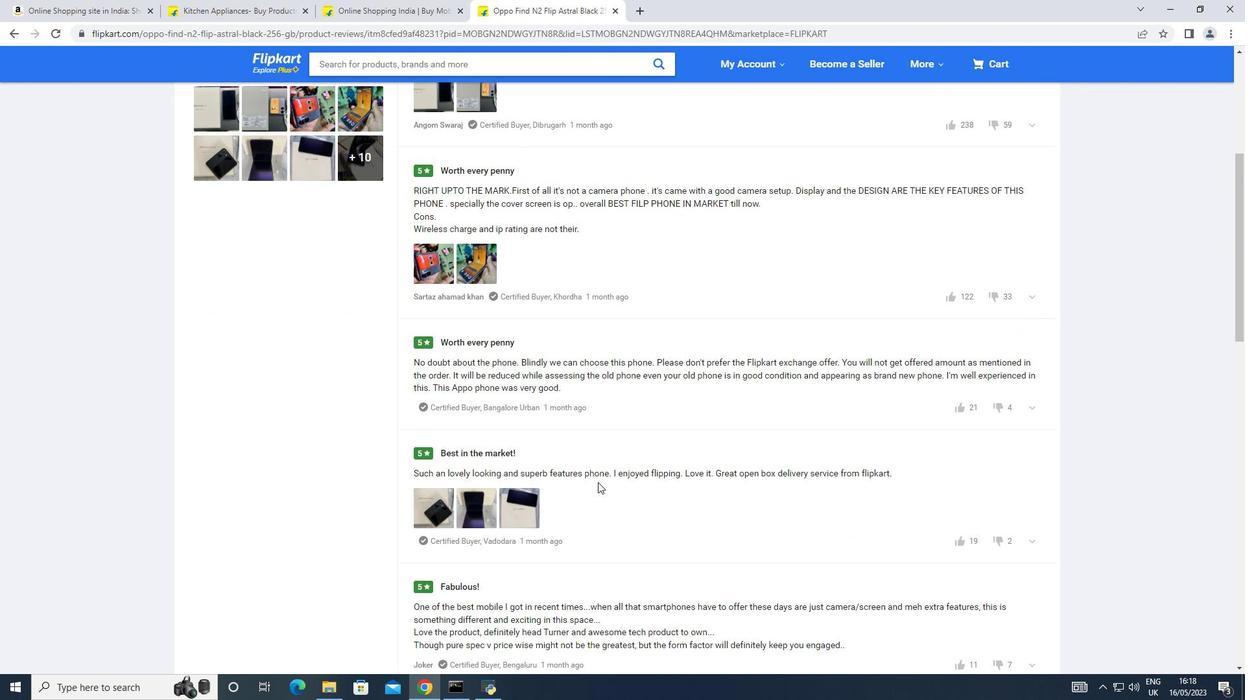
Action: Mouse scrolled (597, 481) with delta (0, 0)
Screenshot: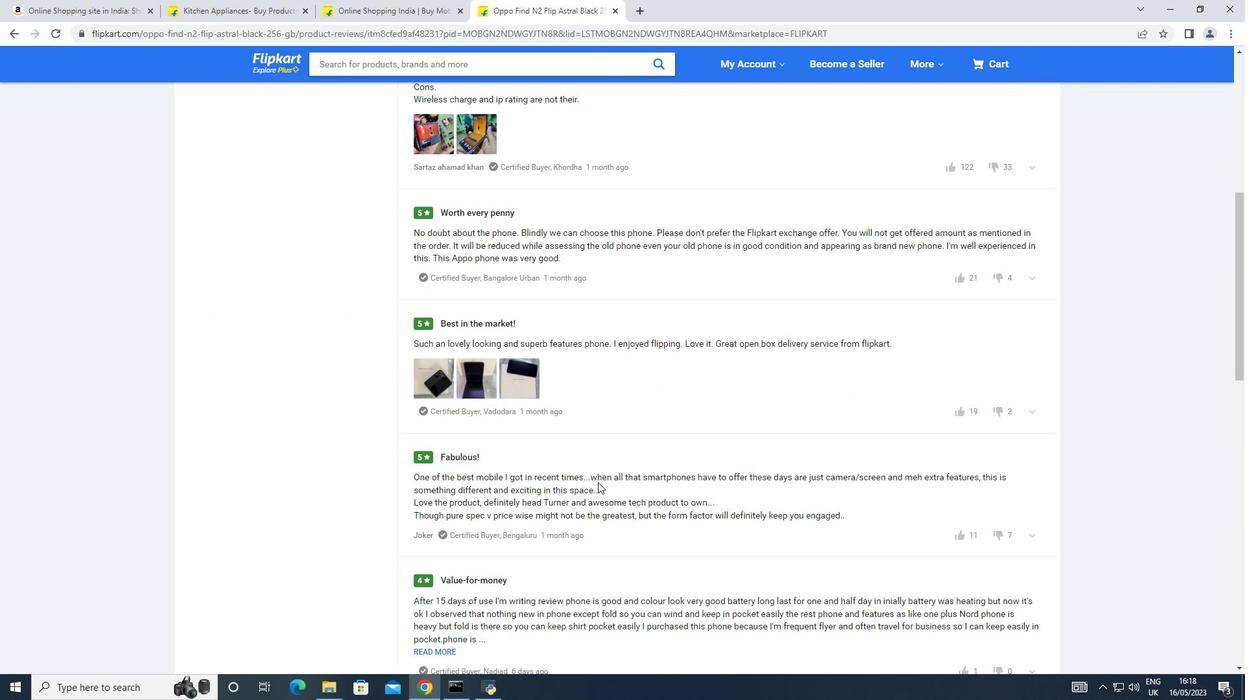 
Action: Mouse scrolled (597, 481) with delta (0, 0)
Screenshot: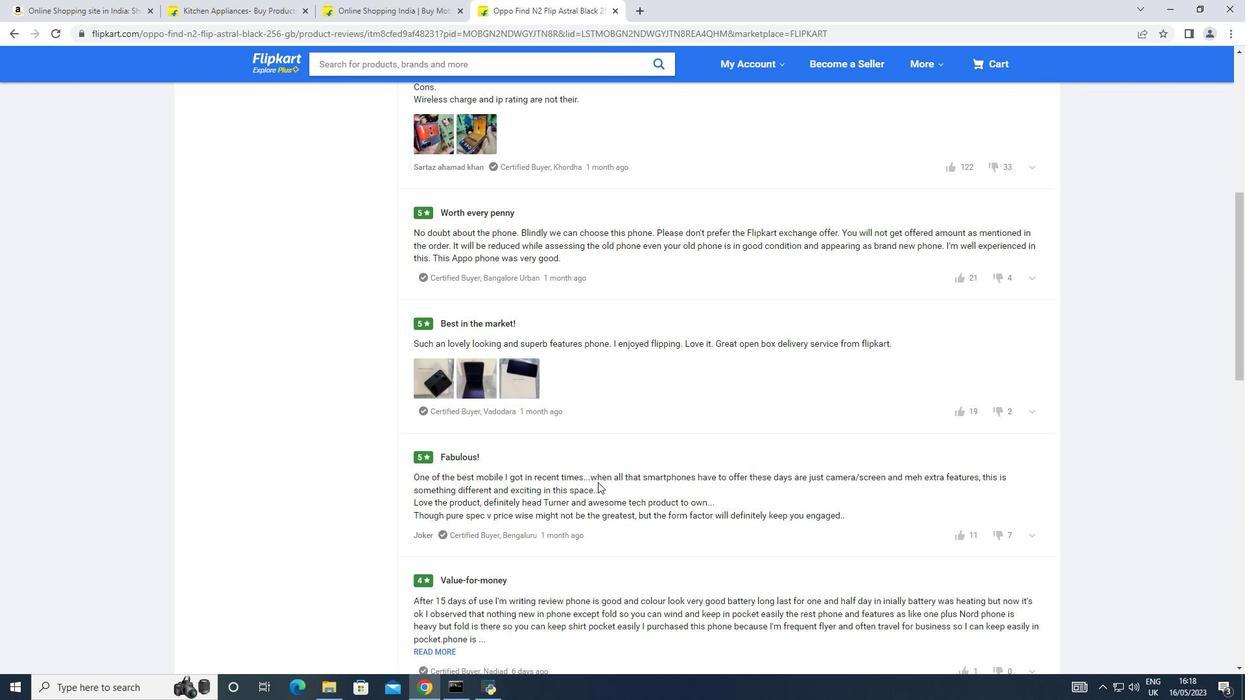 
Action: Mouse scrolled (597, 481) with delta (0, 0)
Screenshot: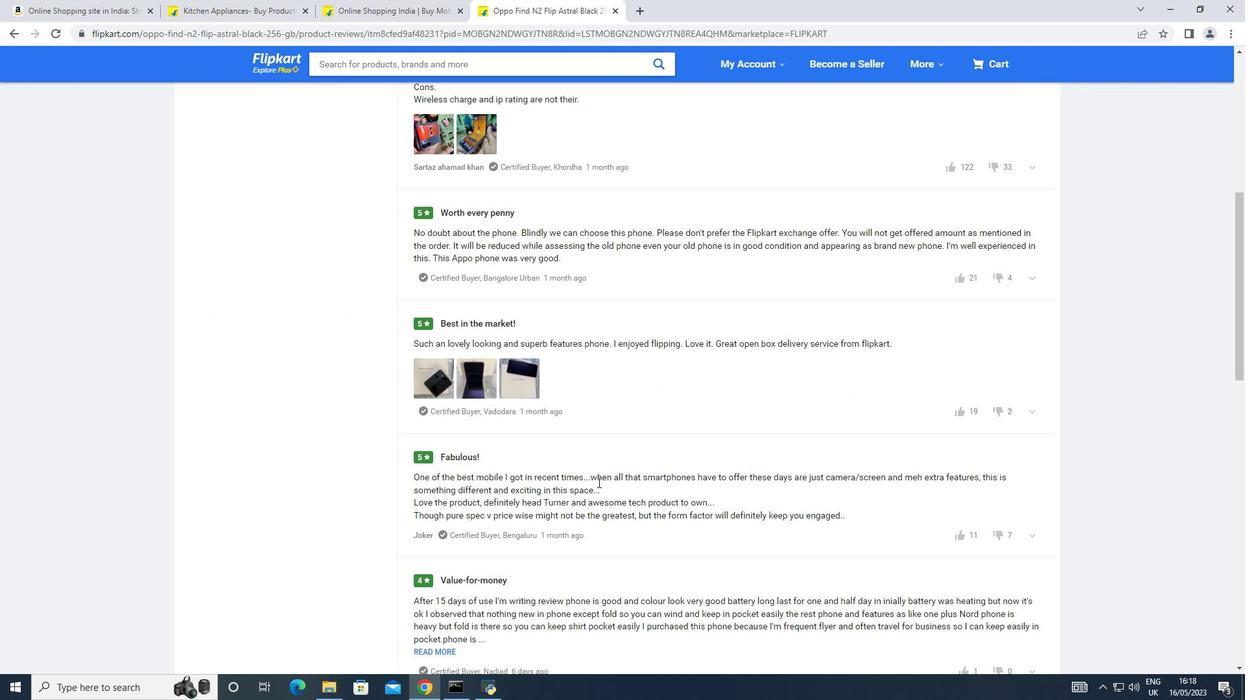 
Action: Mouse moved to (595, 482)
Screenshot: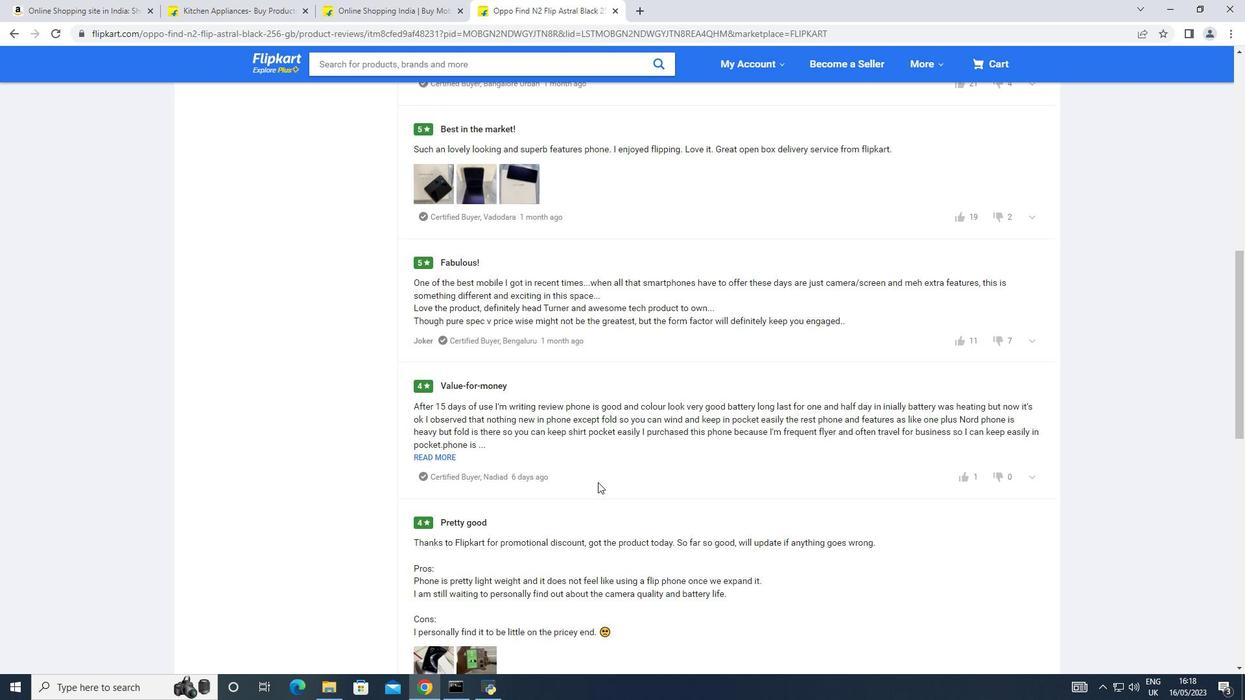 
Action: Mouse scrolled (595, 481) with delta (0, 0)
Screenshot: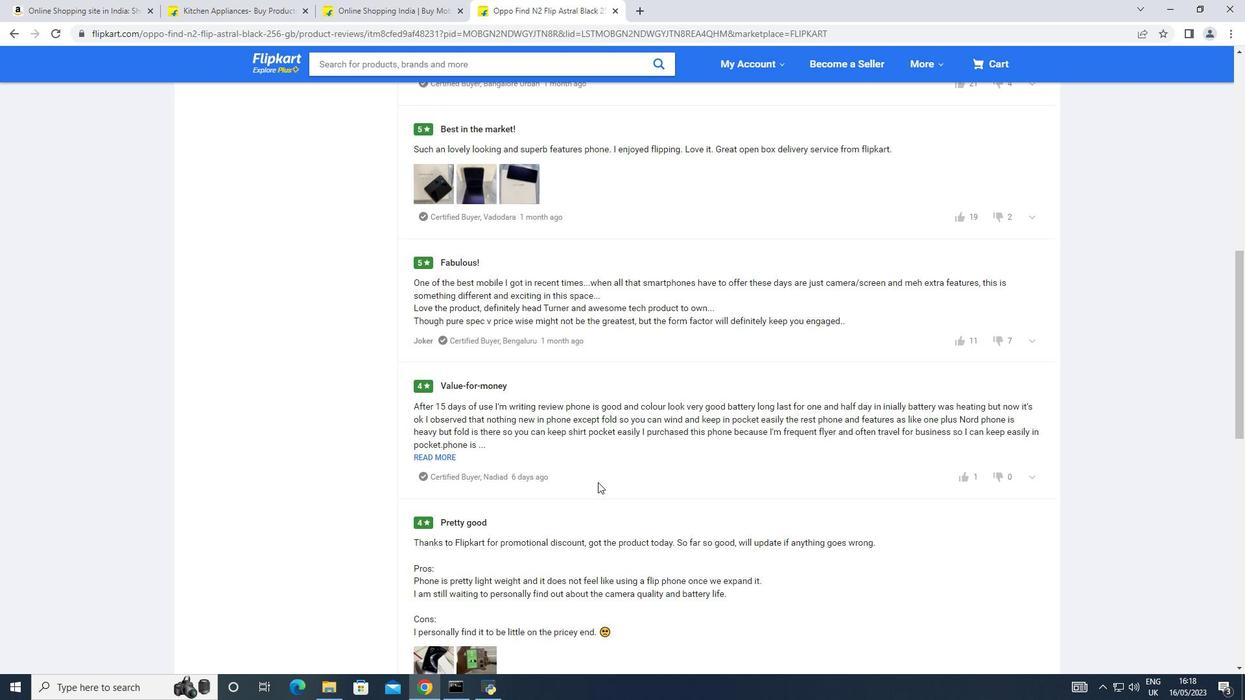 
Action: Mouse moved to (595, 482)
Screenshot: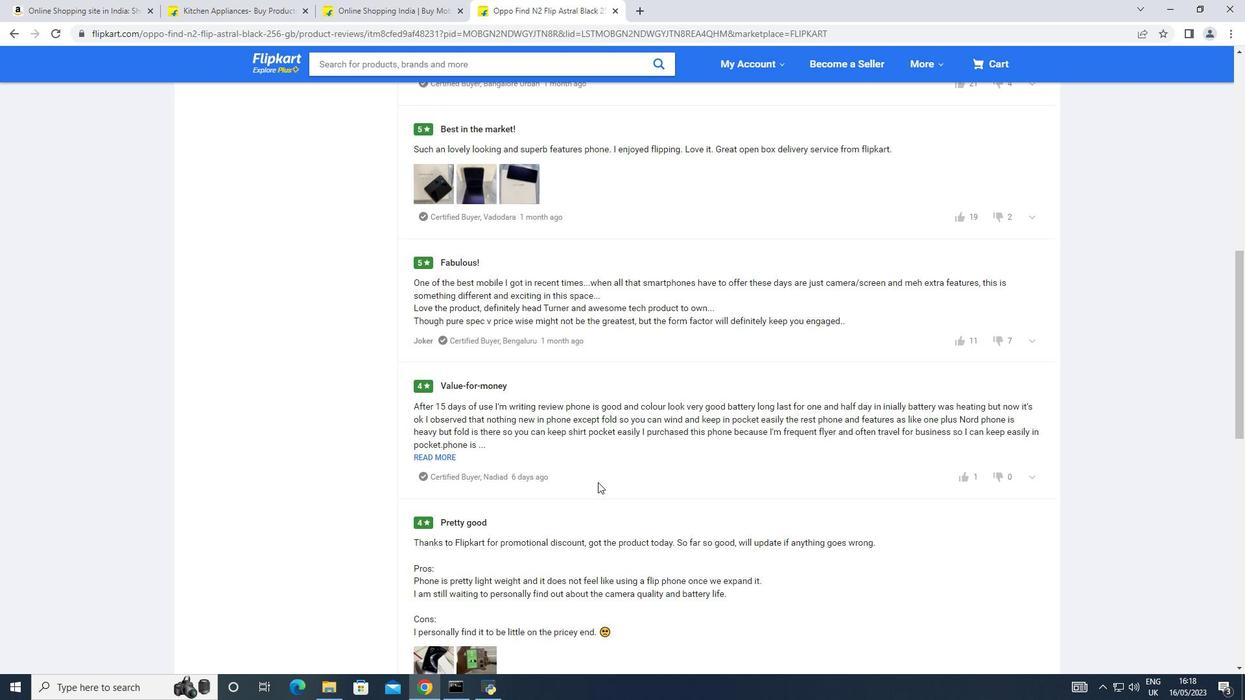 
Action: Mouse scrolled (595, 481) with delta (0, 0)
Screenshot: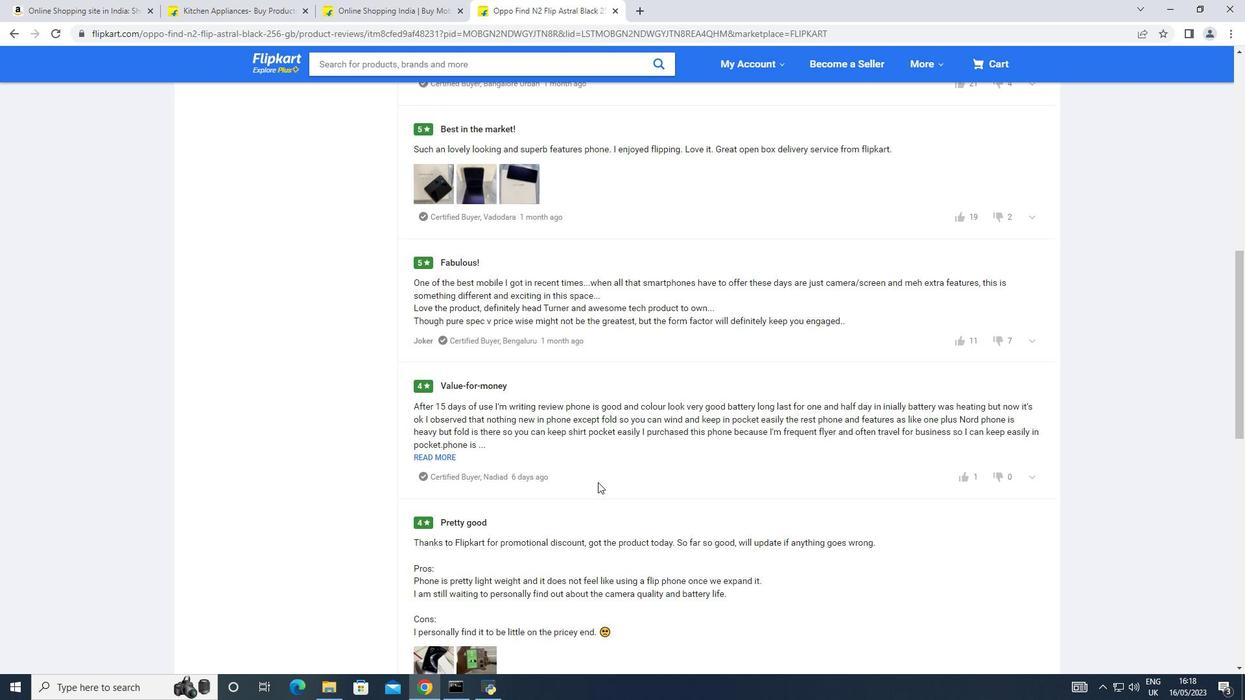 
Action: Mouse scrolled (595, 481) with delta (0, 0)
Screenshot: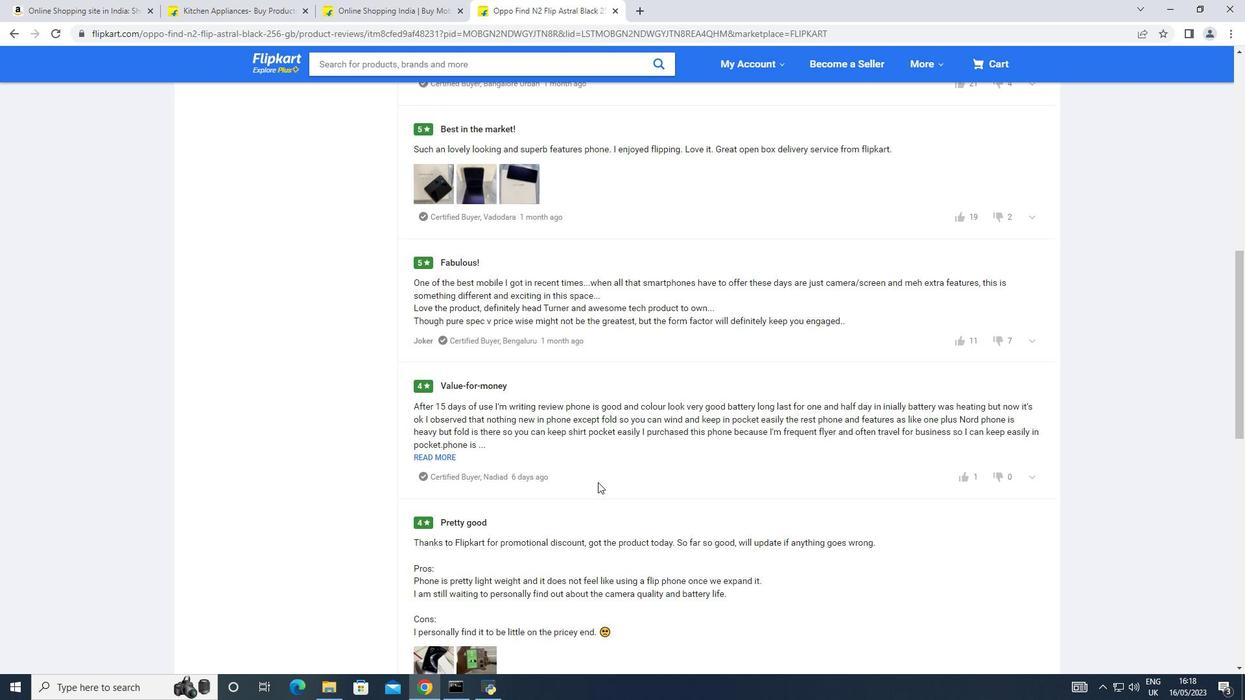 
Action: Mouse scrolled (595, 481) with delta (0, 0)
Screenshot: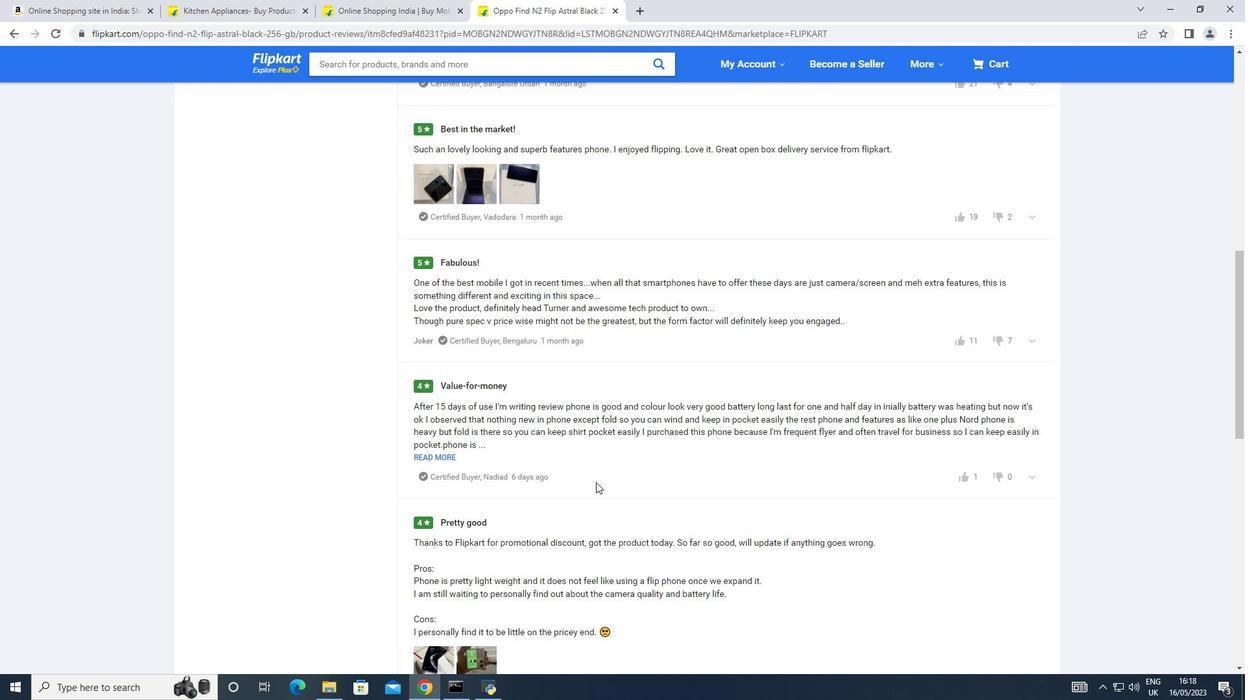 
Action: Mouse scrolled (595, 481) with delta (0, 0)
Screenshot: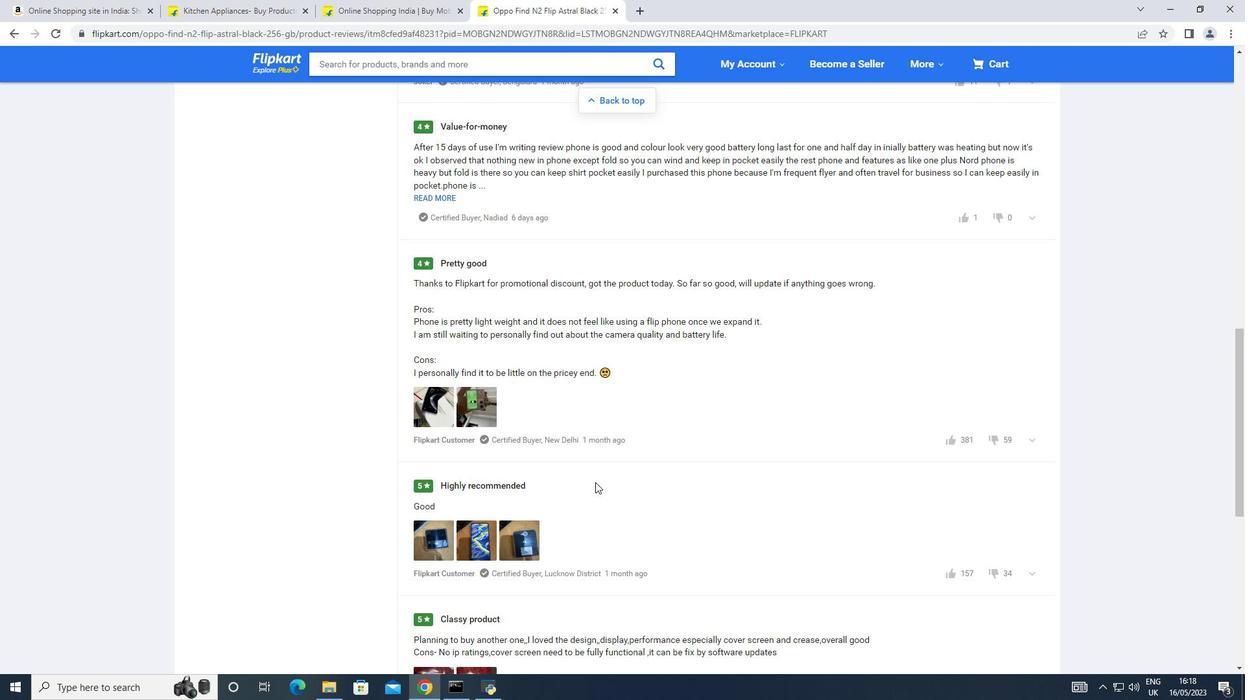 
Action: Mouse scrolled (595, 481) with delta (0, 0)
Screenshot: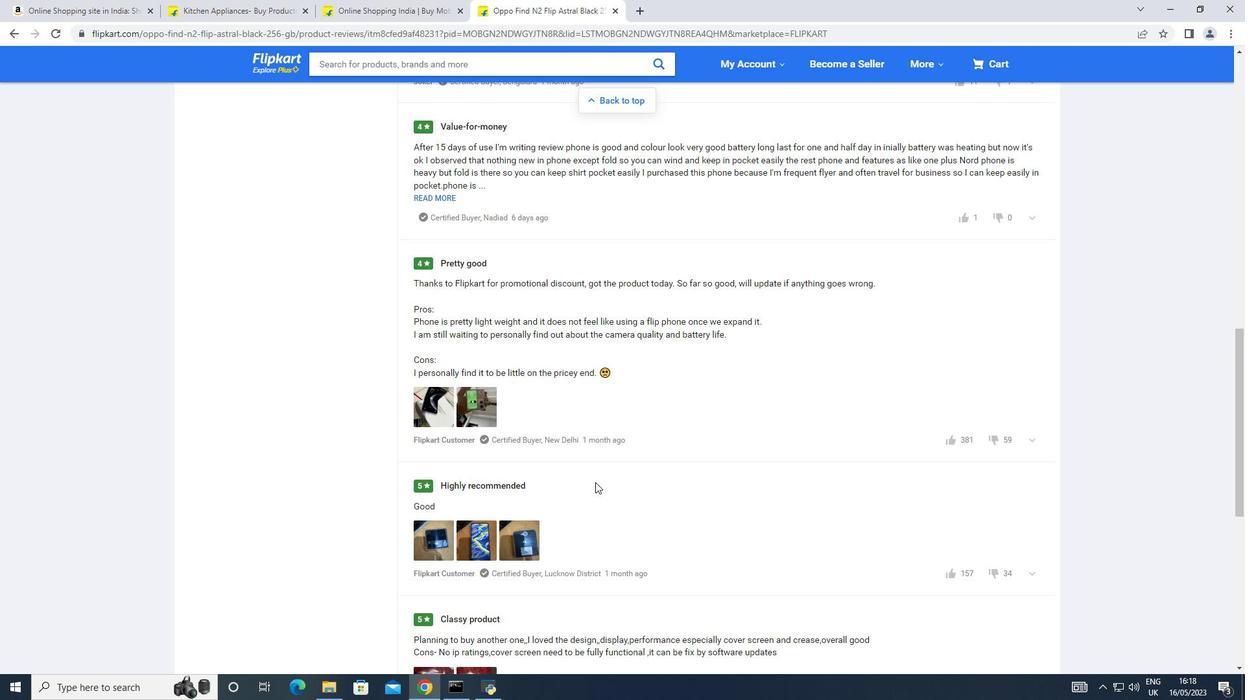 
Action: Mouse scrolled (595, 481) with delta (0, 0)
Screenshot: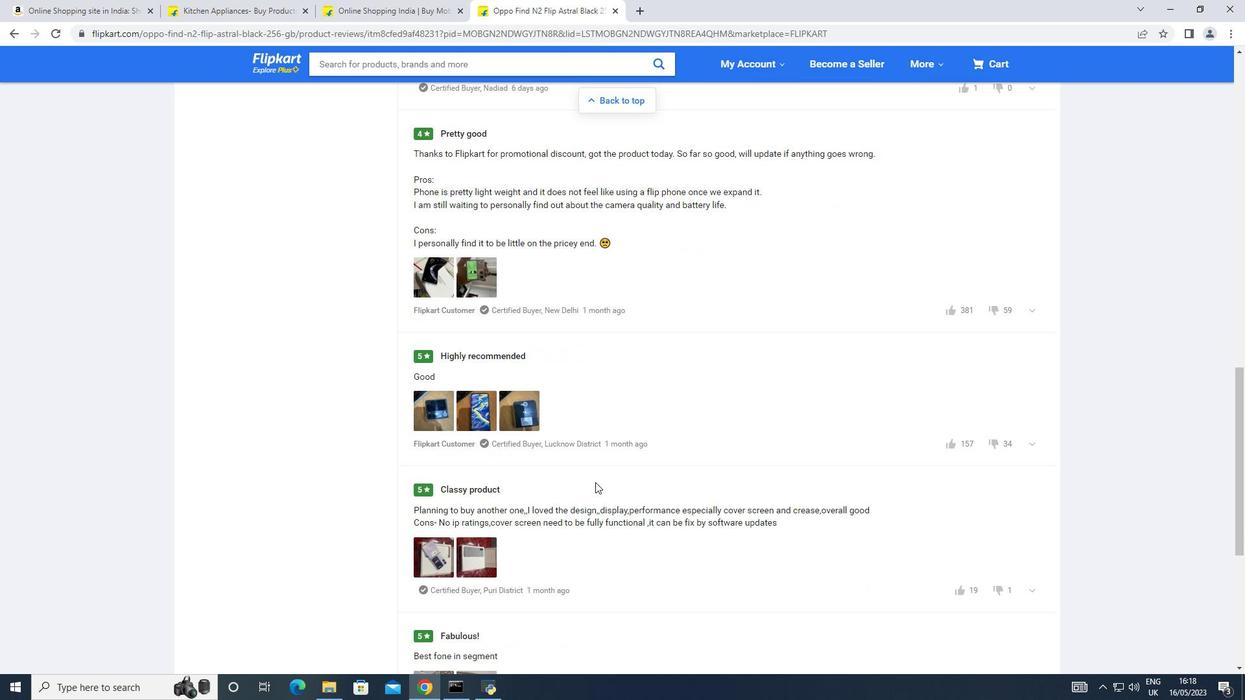 
Action: Mouse scrolled (595, 481) with delta (0, 0)
Screenshot: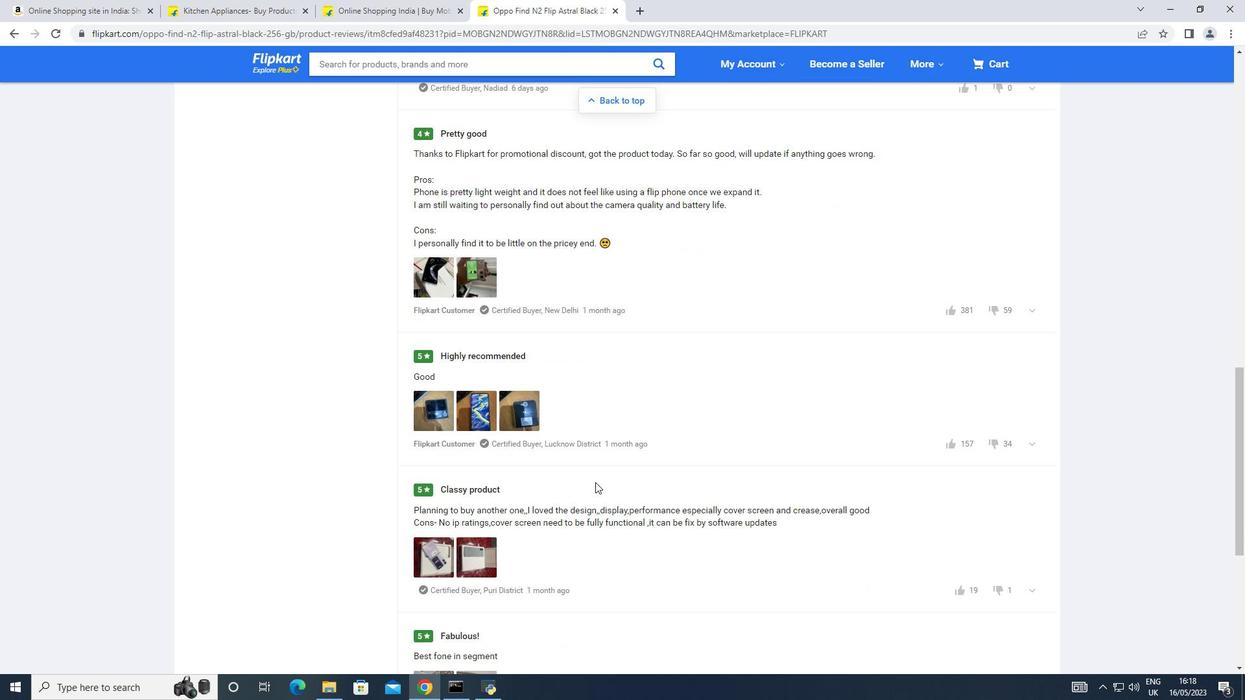 
Action: Mouse scrolled (595, 481) with delta (0, 0)
Screenshot: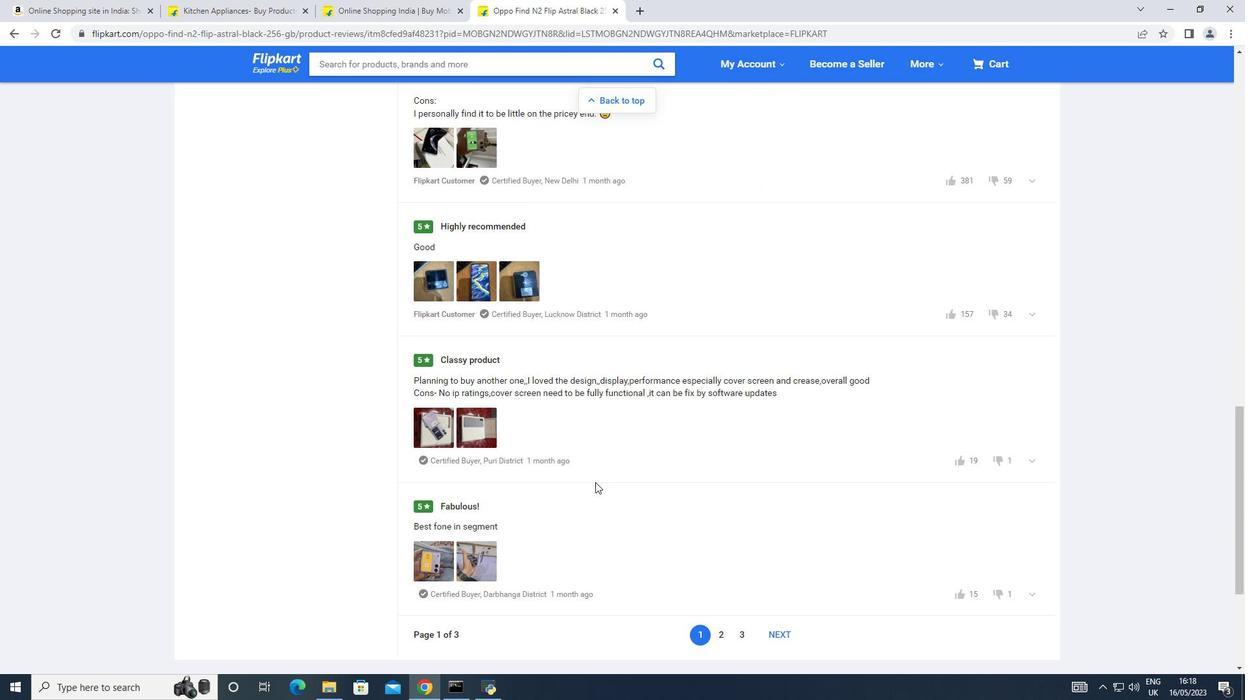 
Action: Mouse scrolled (595, 481) with delta (0, 0)
Screenshot: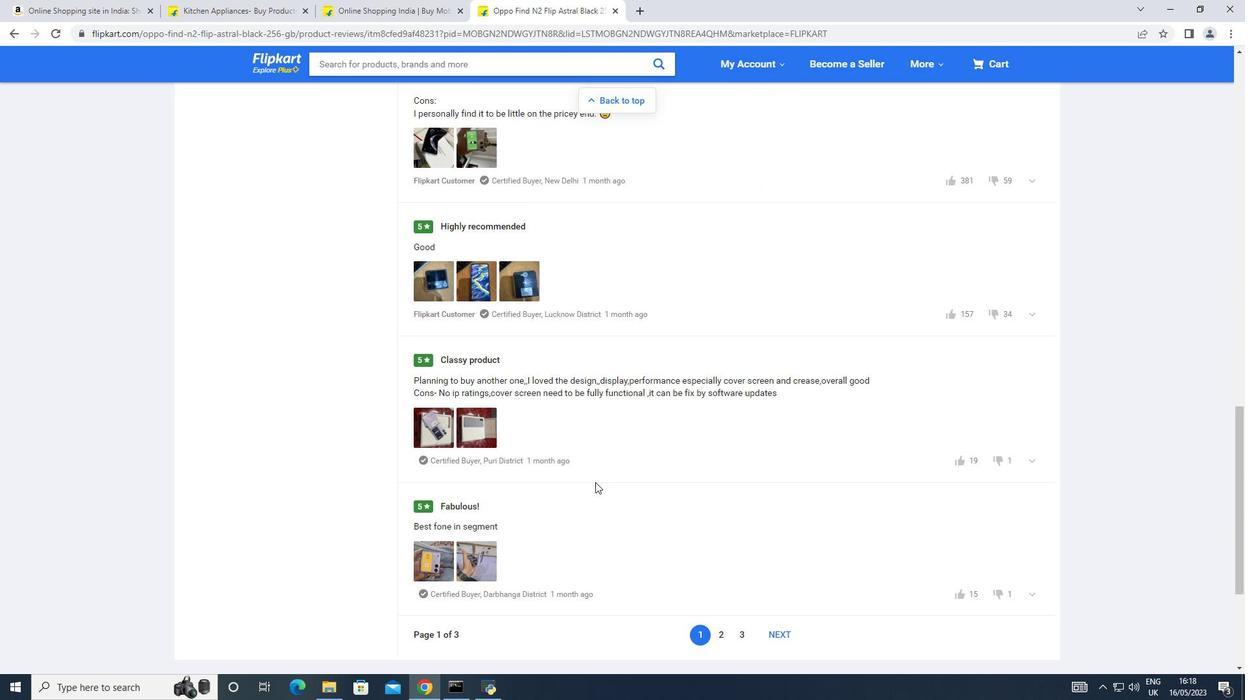 
Action: Mouse moved to (725, 503)
Screenshot: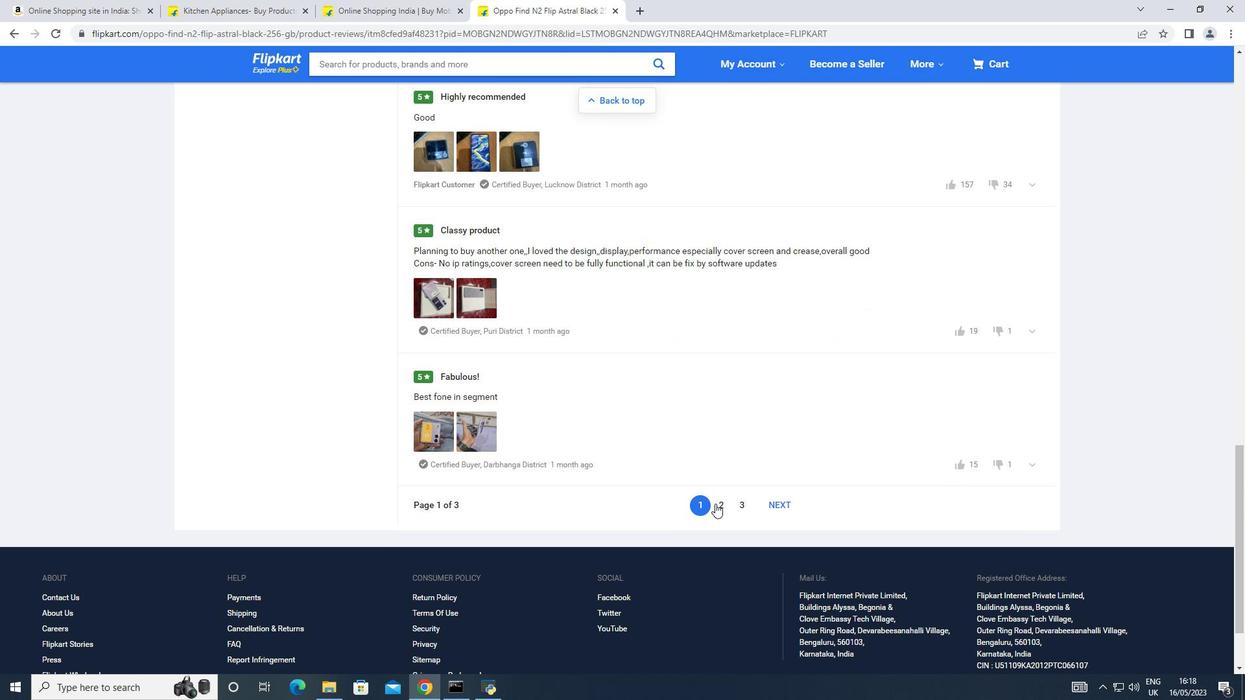 
Action: Mouse pressed left at (725, 503)
Screenshot: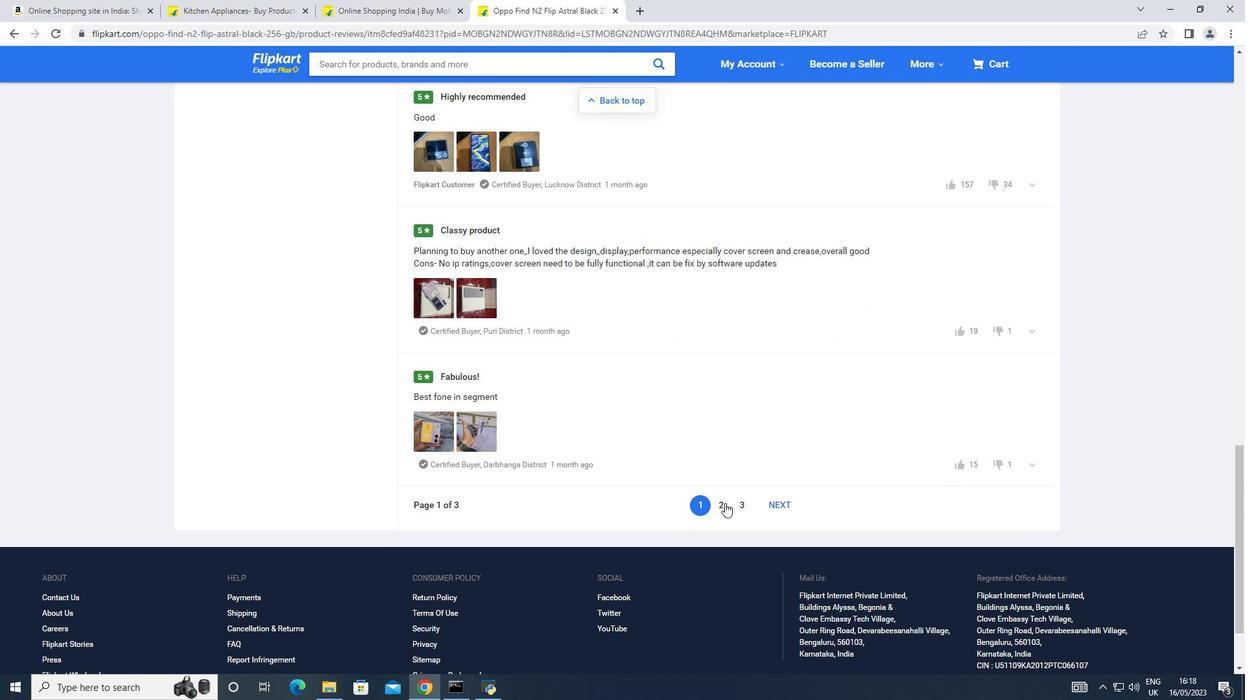 
Action: Mouse moved to (669, 424)
Screenshot: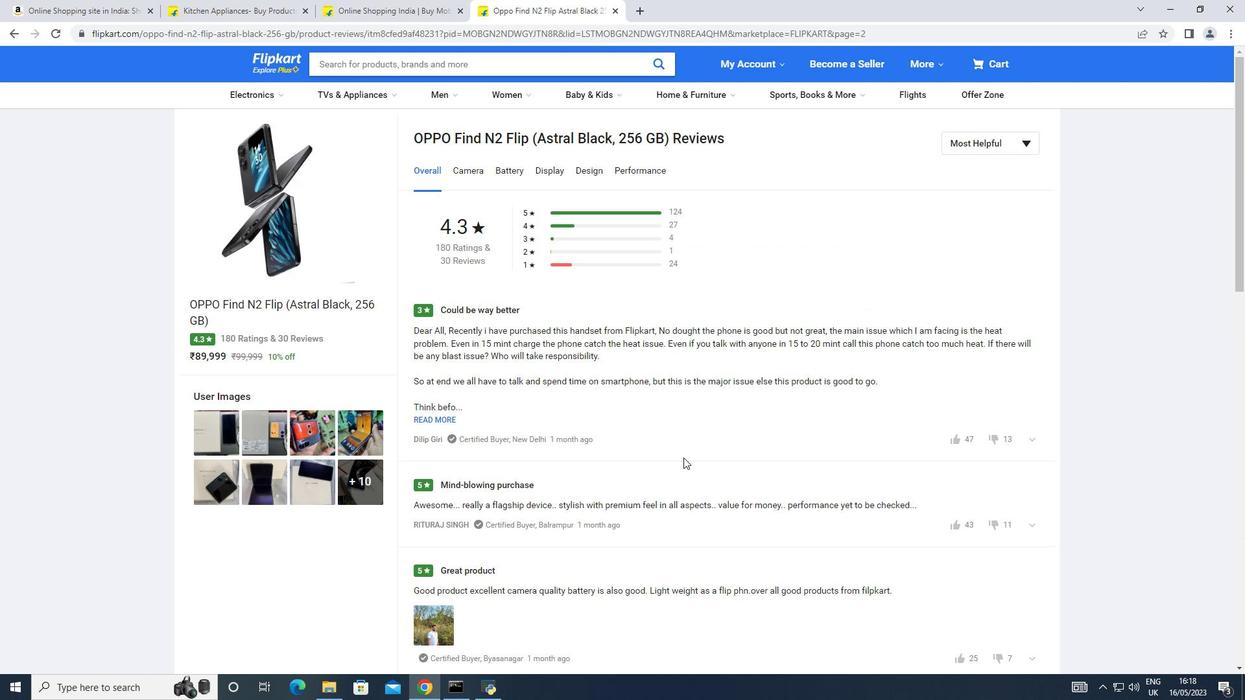 
Action: Mouse scrolled (669, 424) with delta (0, 0)
Screenshot: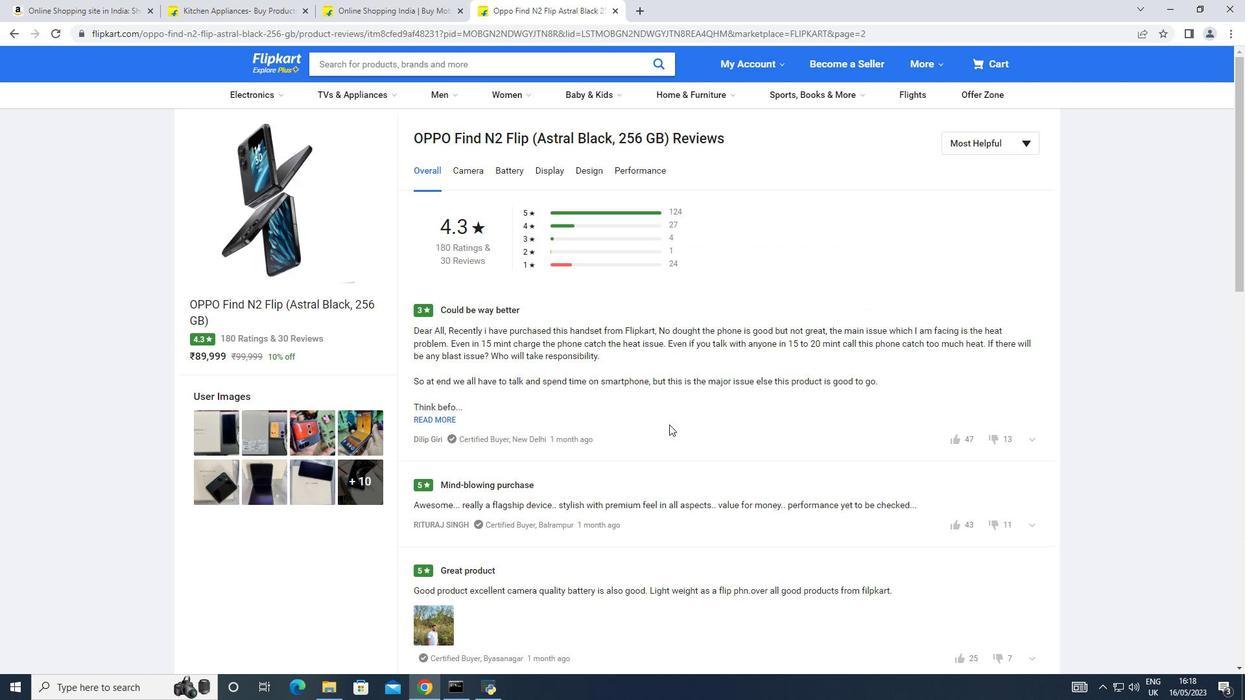 
Action: Mouse scrolled (669, 424) with delta (0, 0)
Screenshot: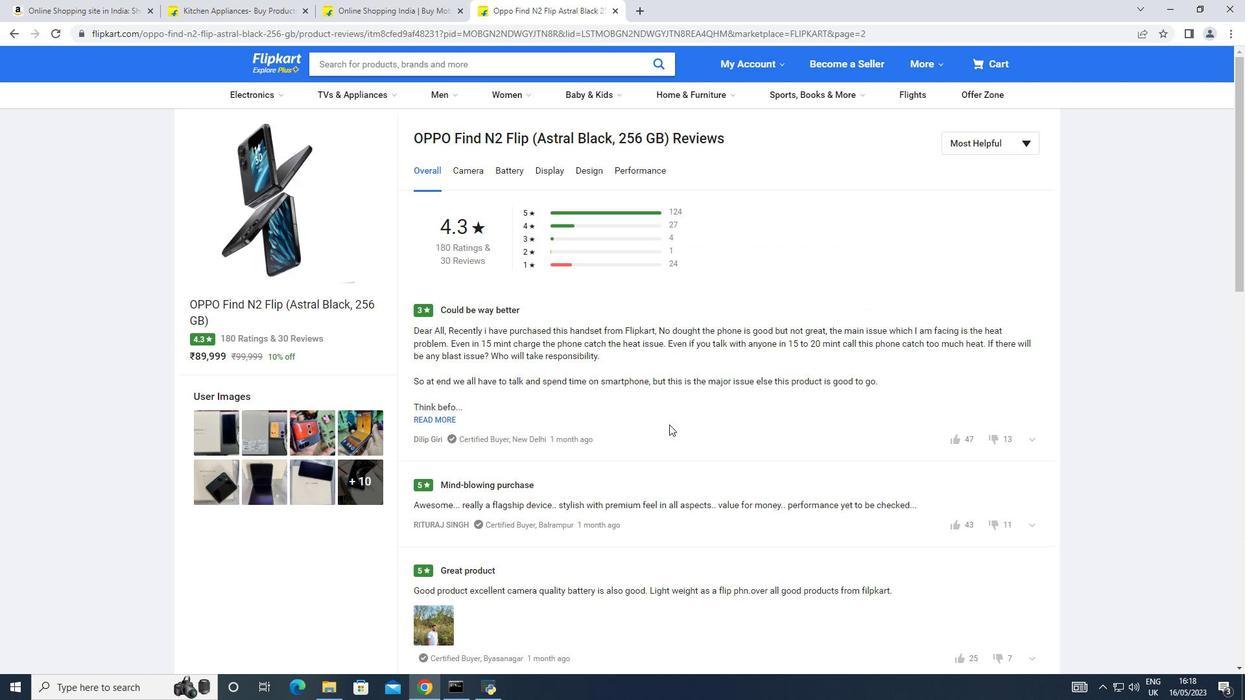 
Action: Mouse scrolled (669, 424) with delta (0, 0)
Screenshot: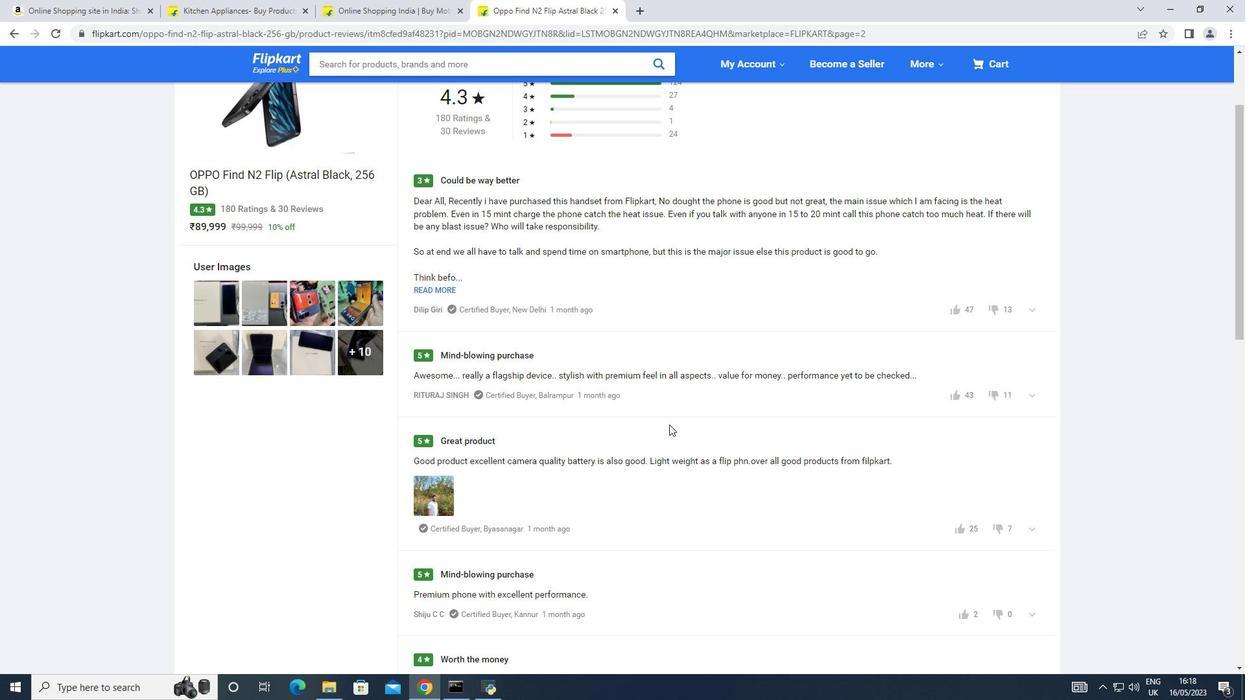 
Action: Mouse scrolled (669, 424) with delta (0, 0)
Screenshot: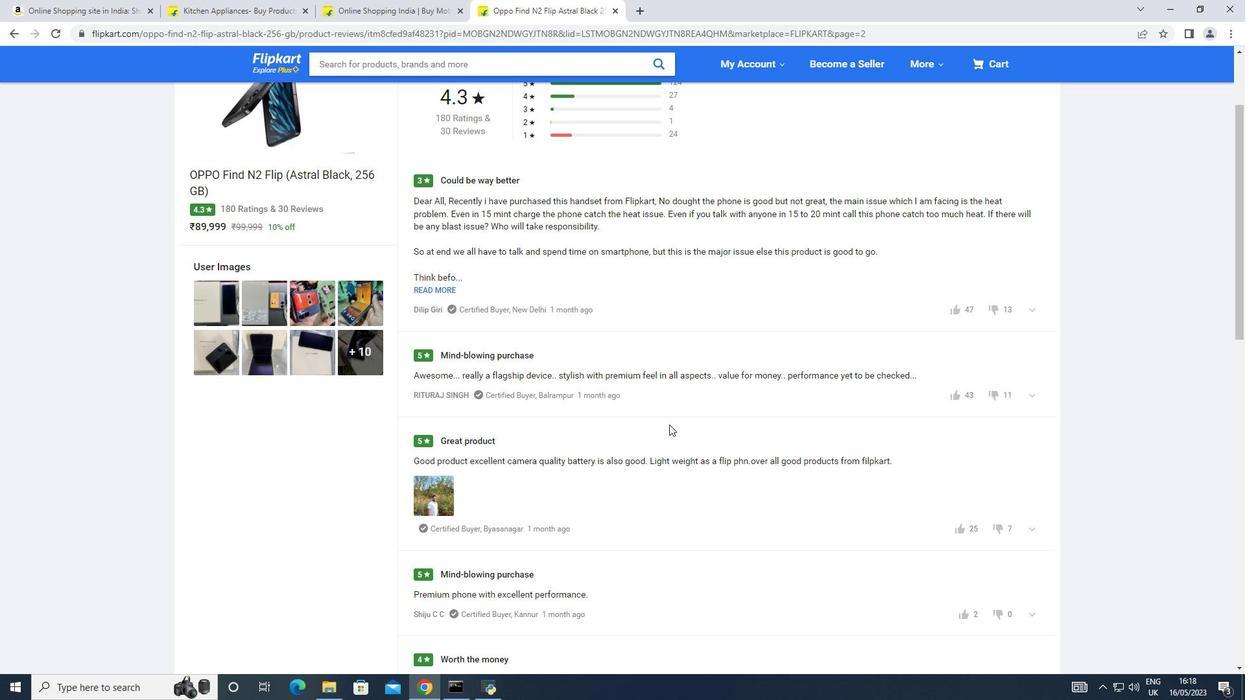 
Action: Mouse scrolled (669, 424) with delta (0, 0)
Screenshot: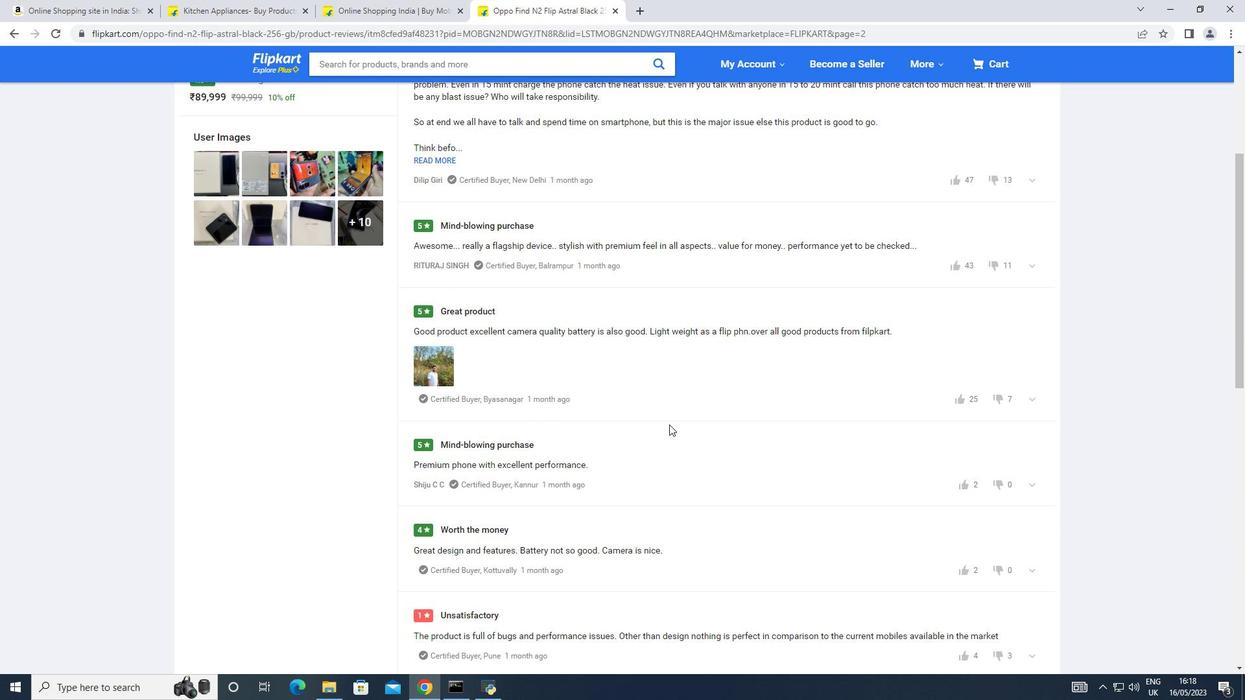 
Action: Mouse scrolled (669, 424) with delta (0, 0)
Screenshot: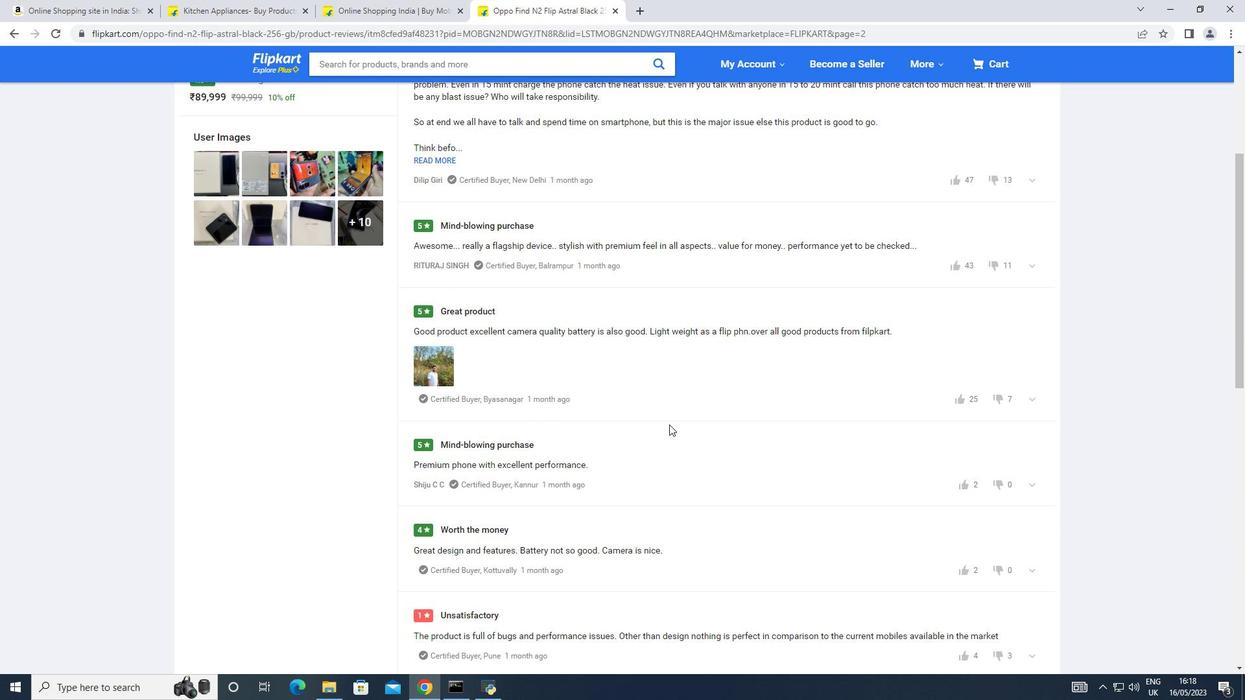 
Action: Mouse scrolled (669, 424) with delta (0, 0)
Screenshot: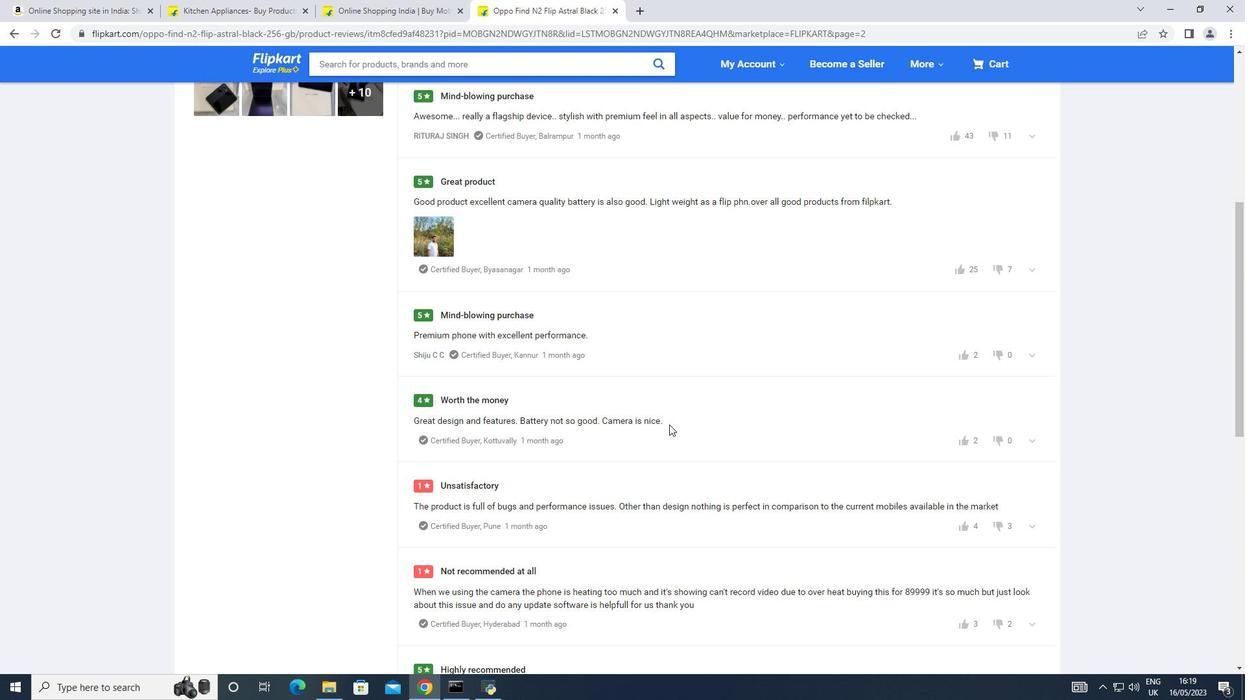 
Action: Mouse scrolled (669, 424) with delta (0, 0)
Screenshot: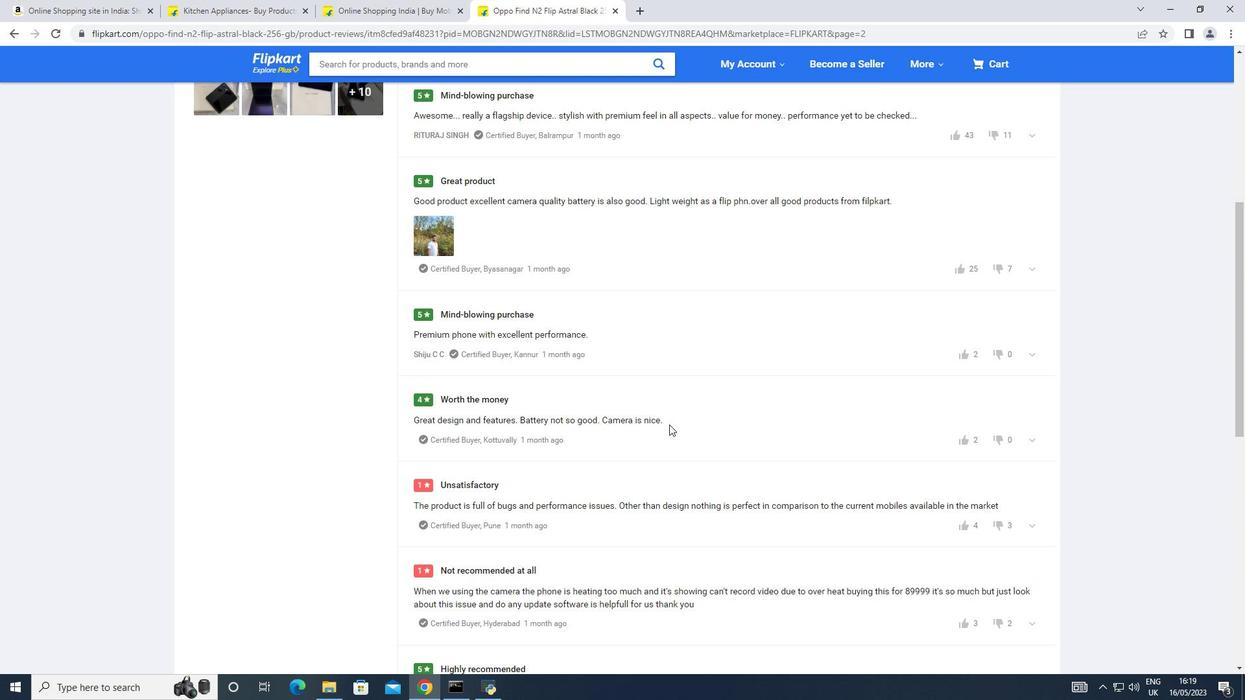 
Action: Mouse scrolled (669, 424) with delta (0, 0)
Screenshot: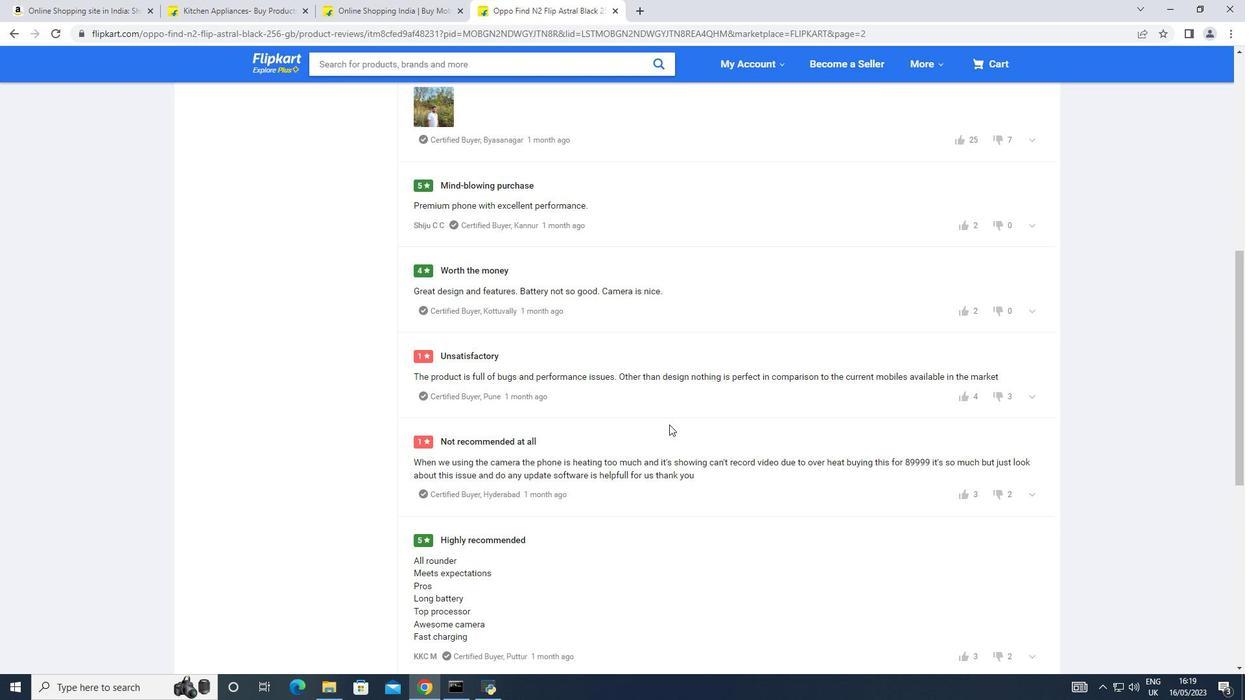 
Action: Mouse scrolled (669, 424) with delta (0, 0)
Screenshot: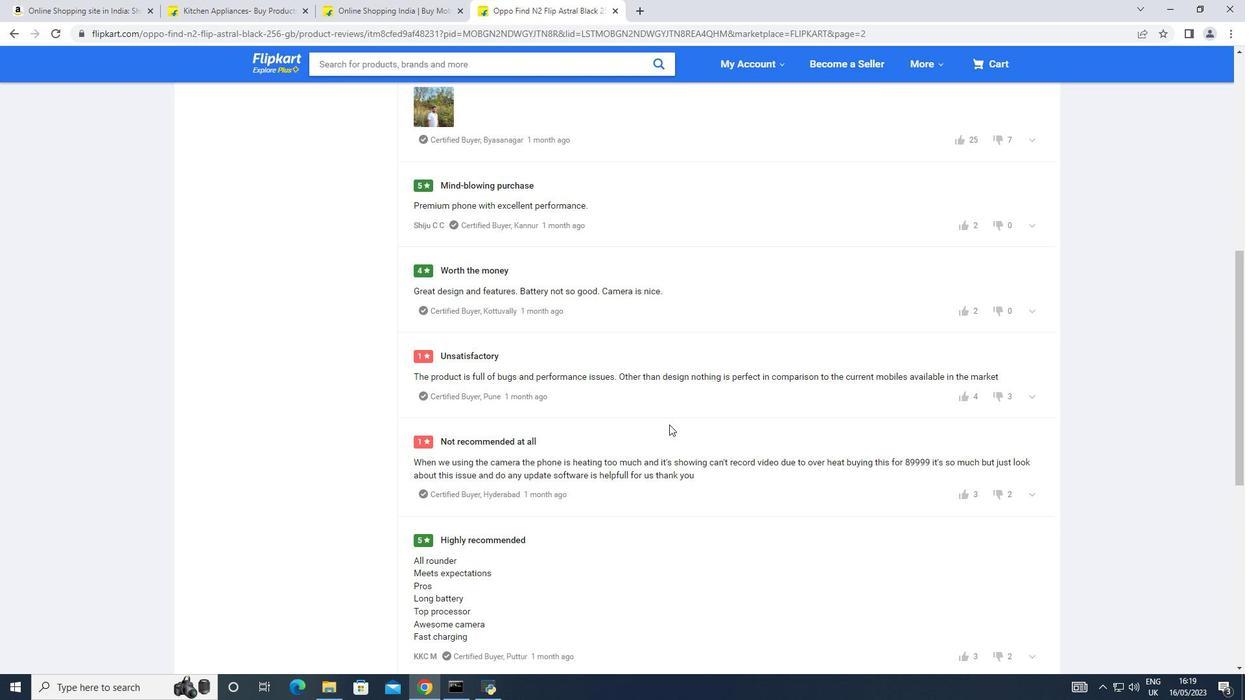 
Action: Mouse scrolled (669, 424) with delta (0, 0)
Screenshot: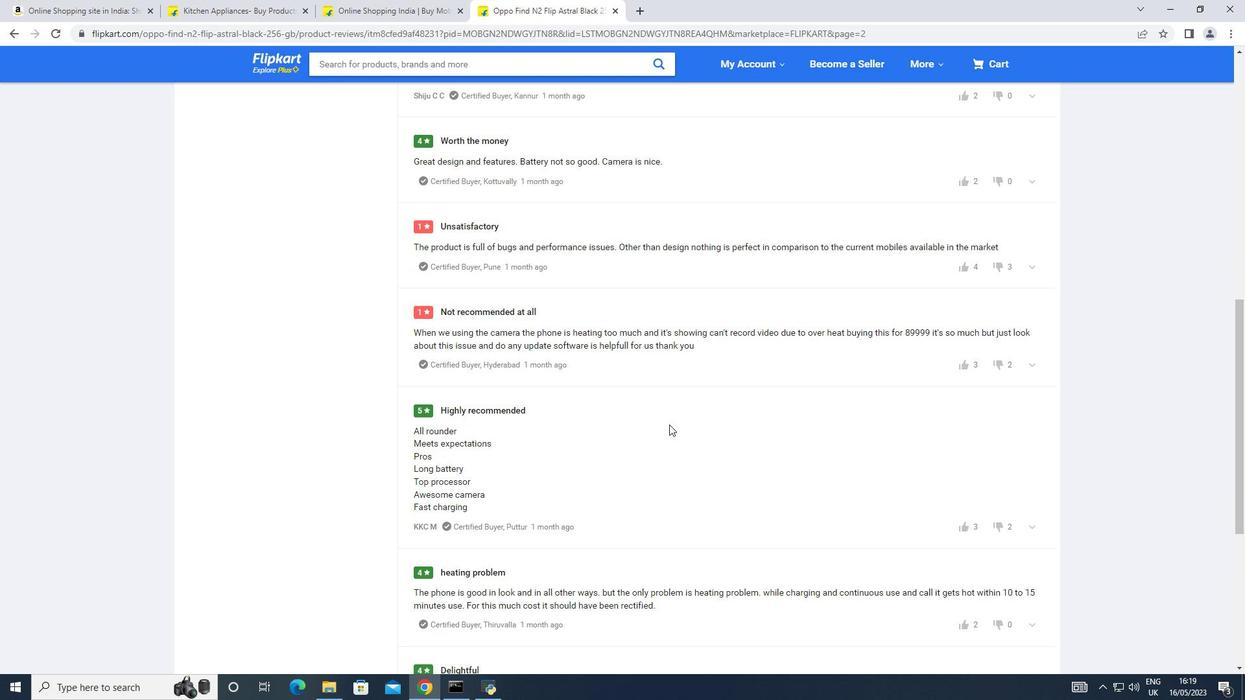 
Action: Mouse scrolled (669, 424) with delta (0, 0)
Screenshot: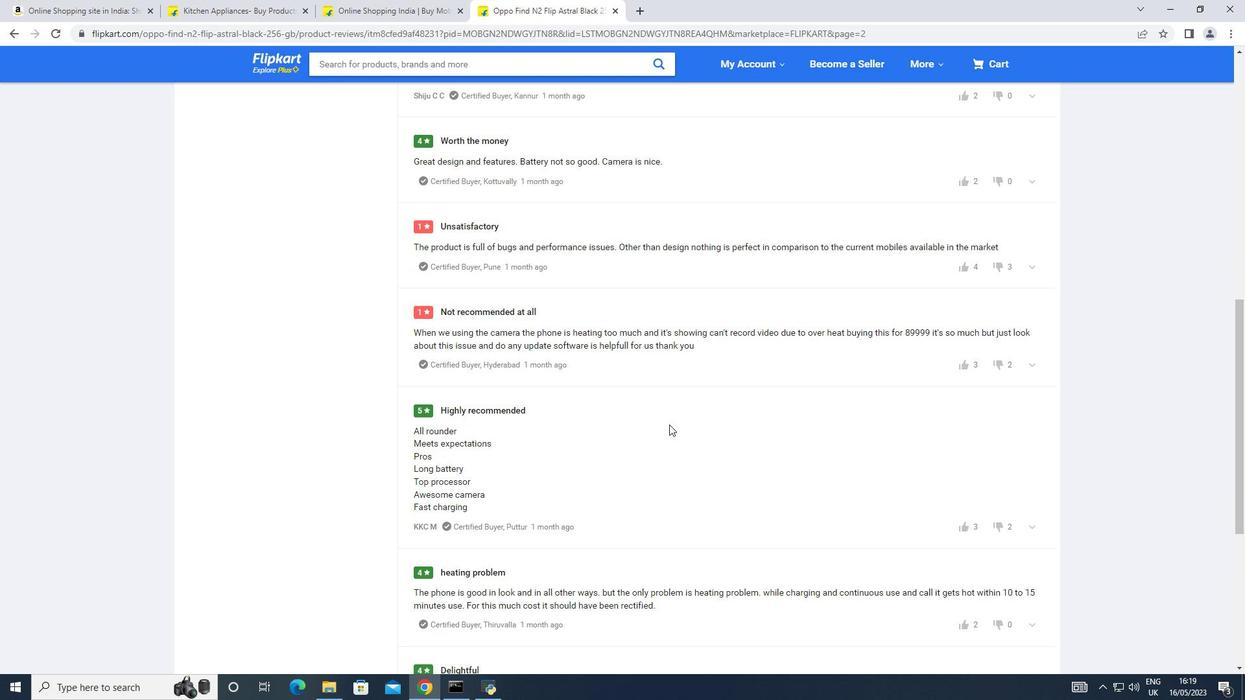 
Action: Mouse scrolled (669, 424) with delta (0, 0)
Screenshot: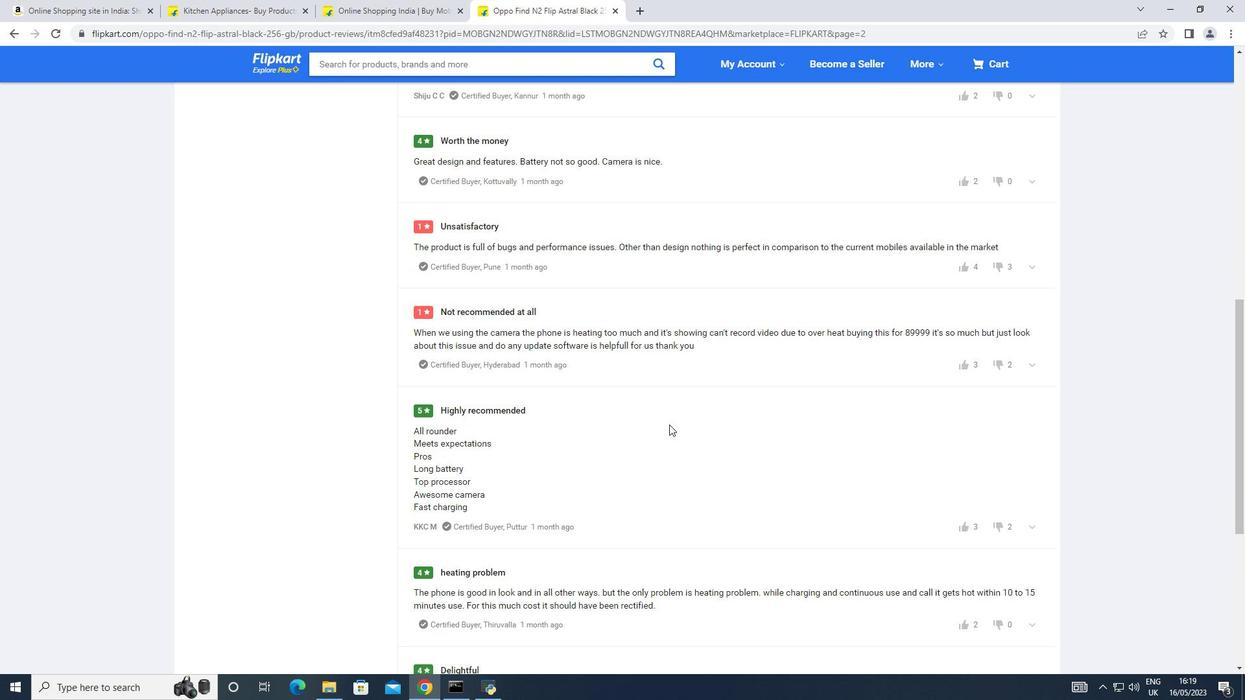 
Action: Mouse scrolled (669, 424) with delta (0, 0)
Screenshot: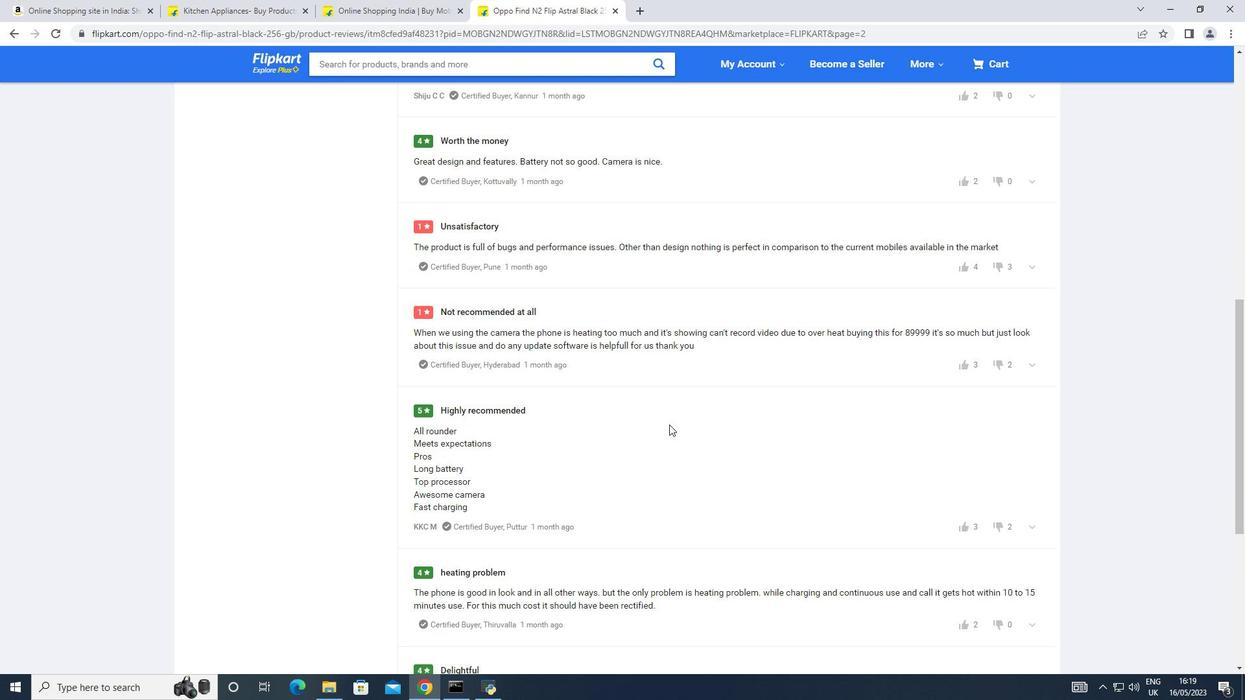
Action: Mouse moved to (780, 496)
Screenshot: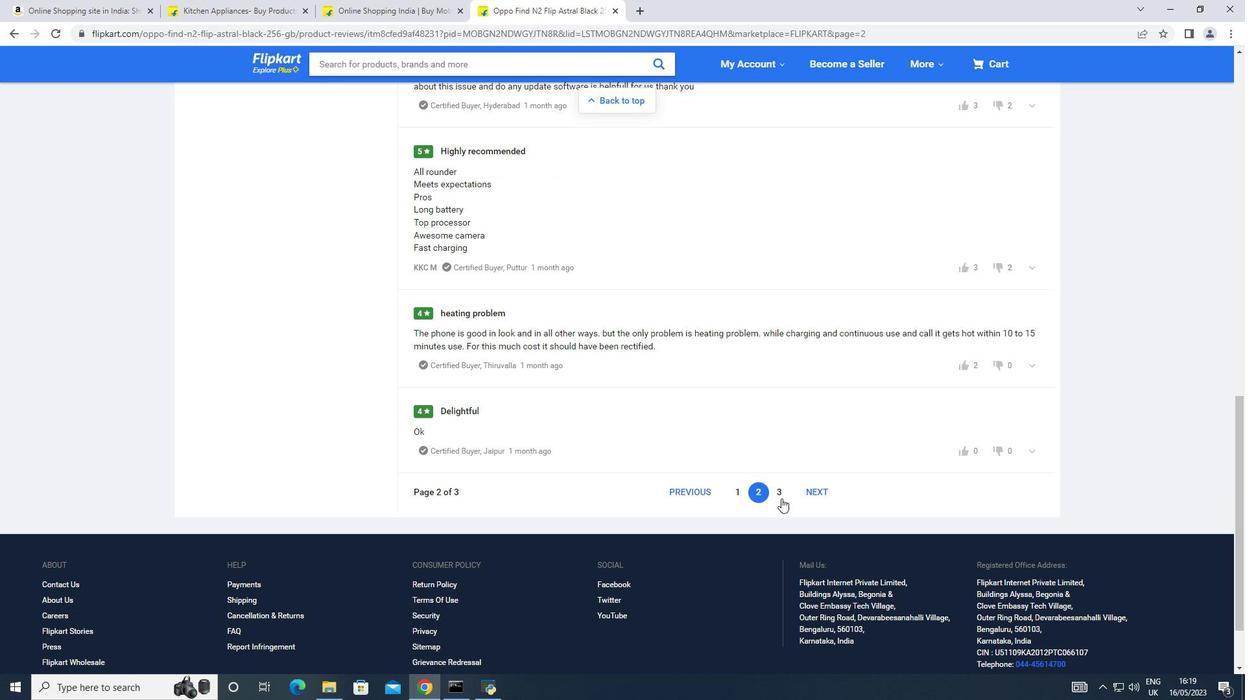 
Action: Mouse pressed left at (780, 496)
Screenshot: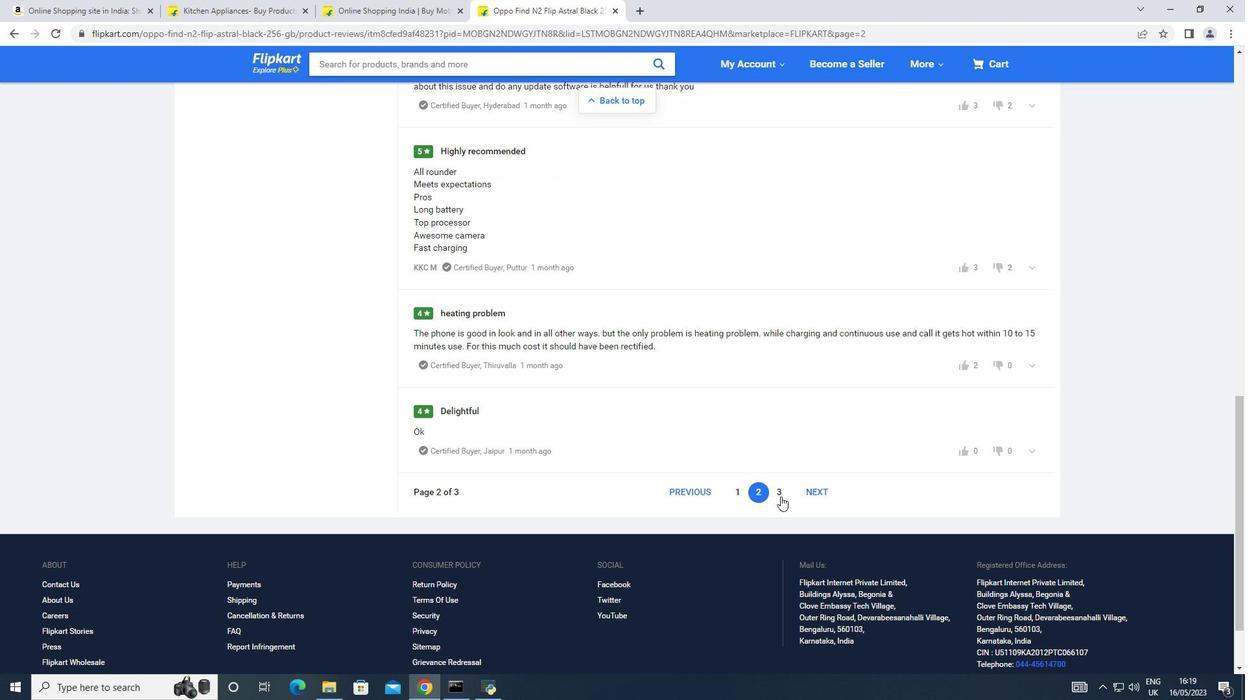 
Action: Mouse moved to (685, 442)
Screenshot: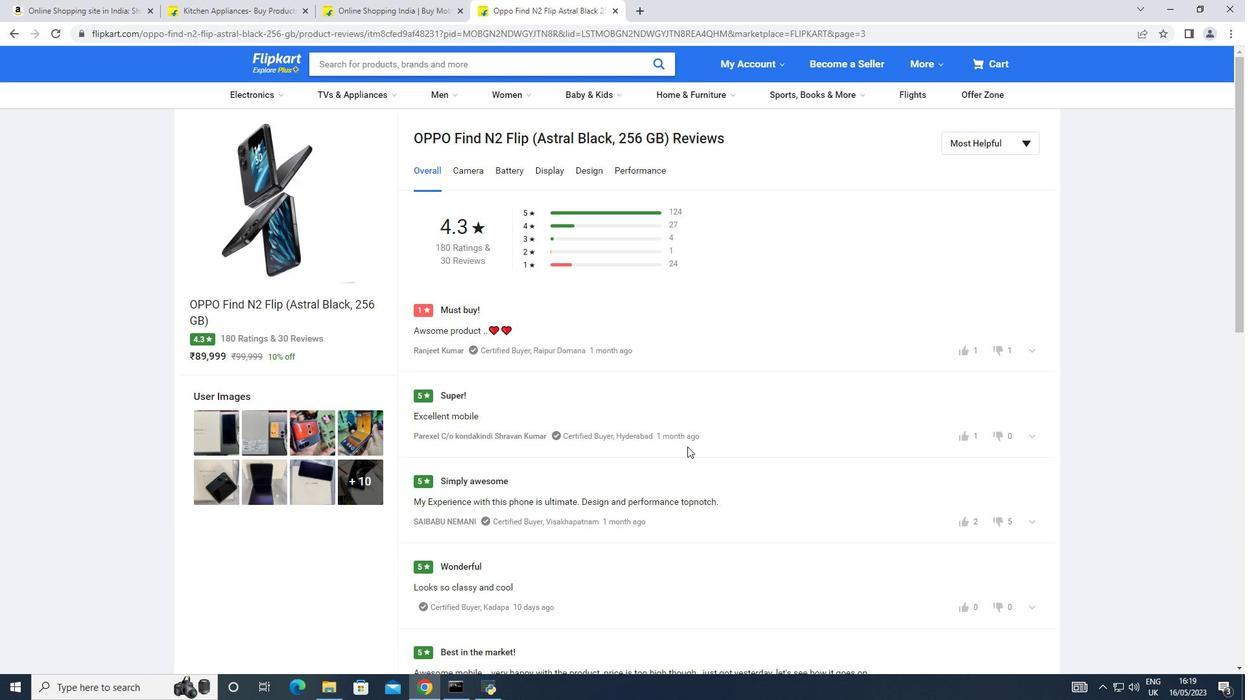 
Action: Mouse scrolled (685, 441) with delta (0, 0)
Screenshot: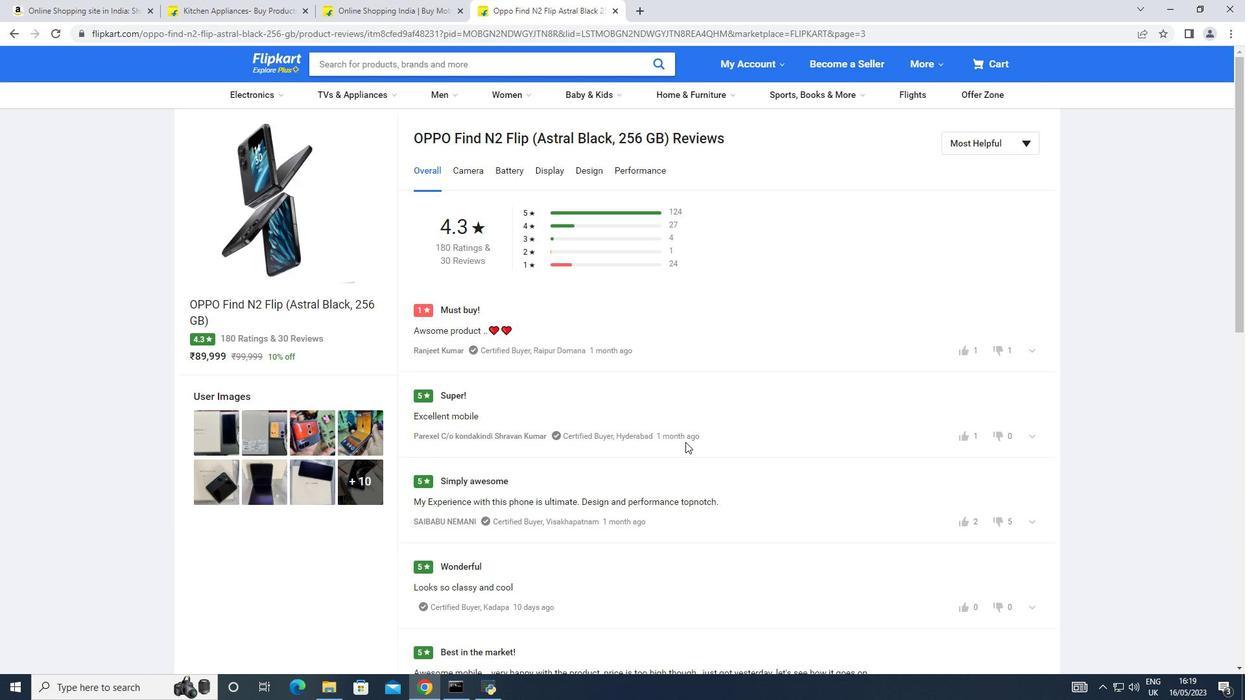 
Action: Mouse scrolled (685, 441) with delta (0, 0)
Screenshot: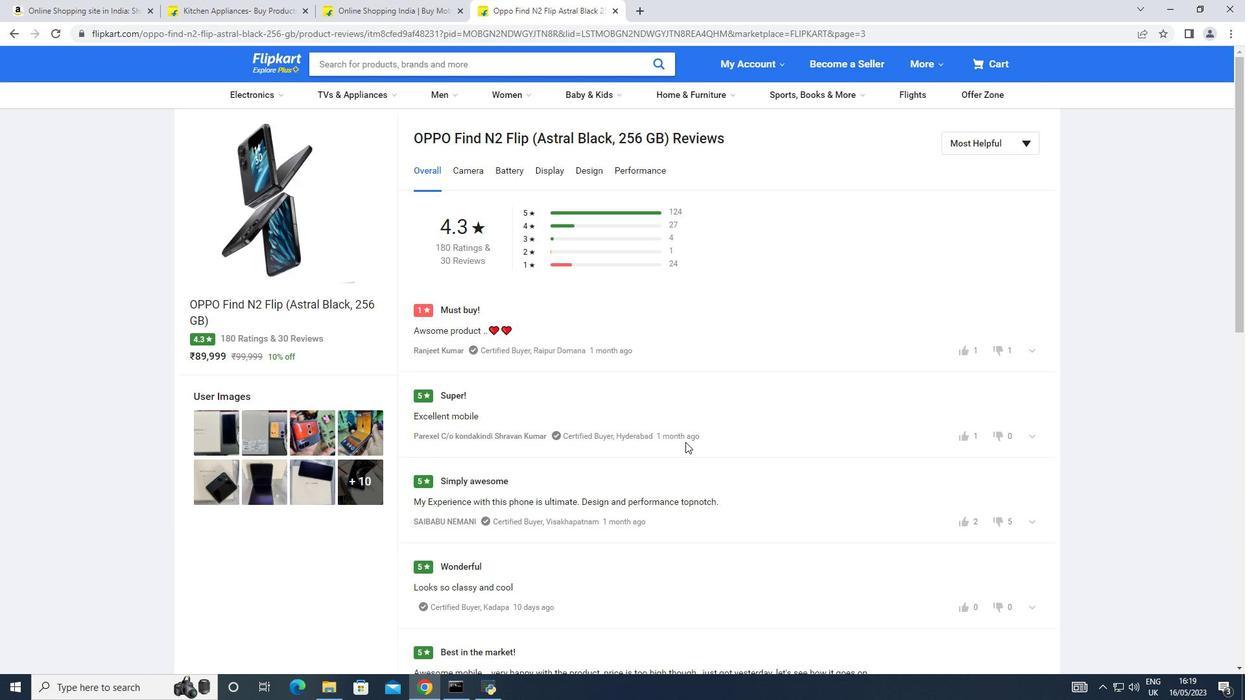 
Action: Mouse scrolled (685, 441) with delta (0, 0)
Screenshot: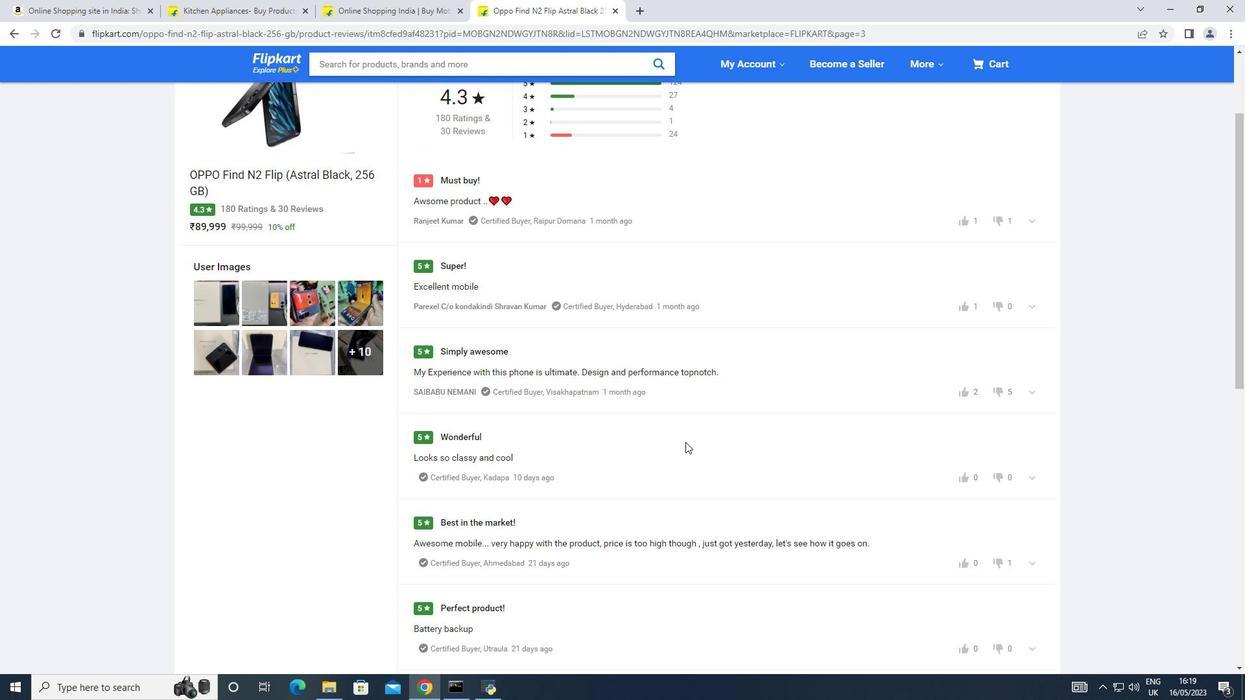 
Action: Mouse scrolled (685, 441) with delta (0, 0)
Screenshot: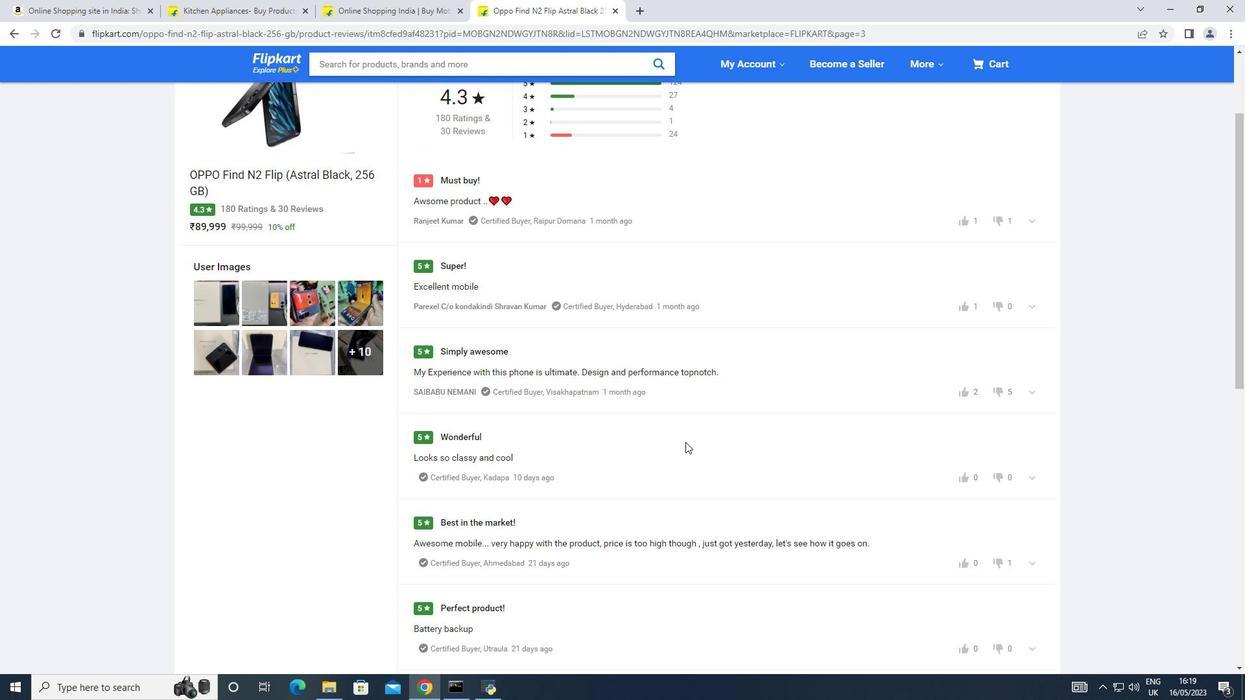 
Action: Mouse scrolled (685, 441) with delta (0, 0)
Screenshot: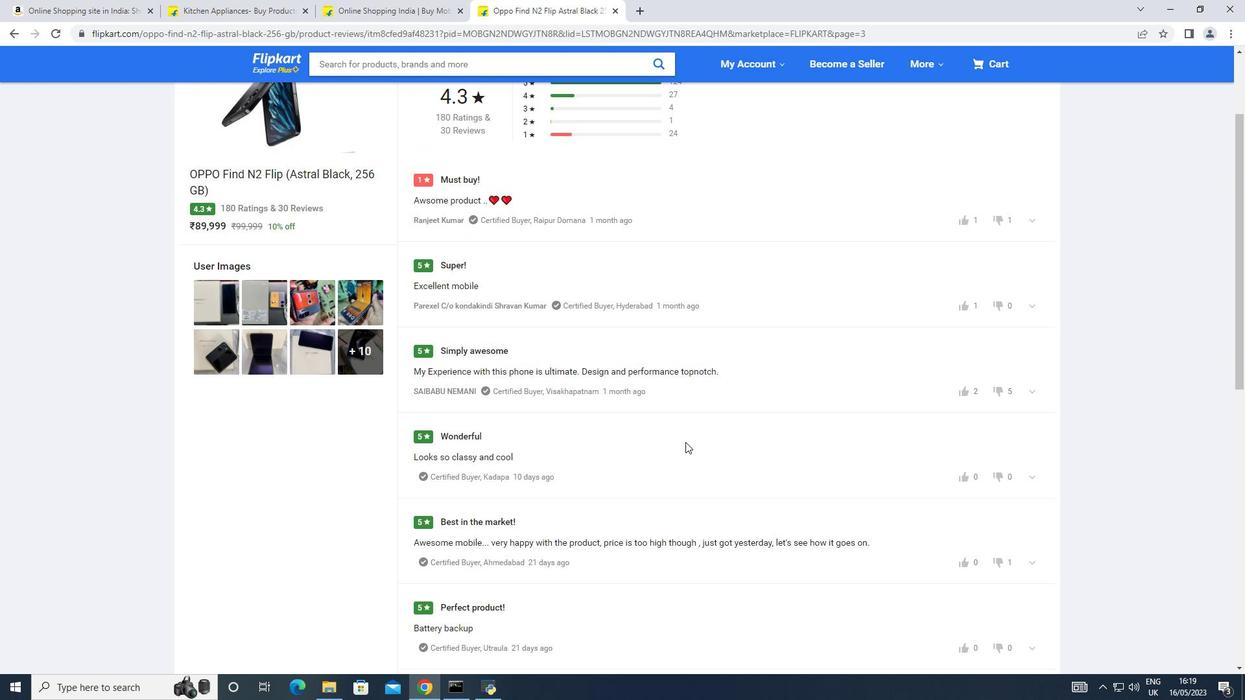 
Action: Mouse scrolled (685, 441) with delta (0, 0)
Screenshot: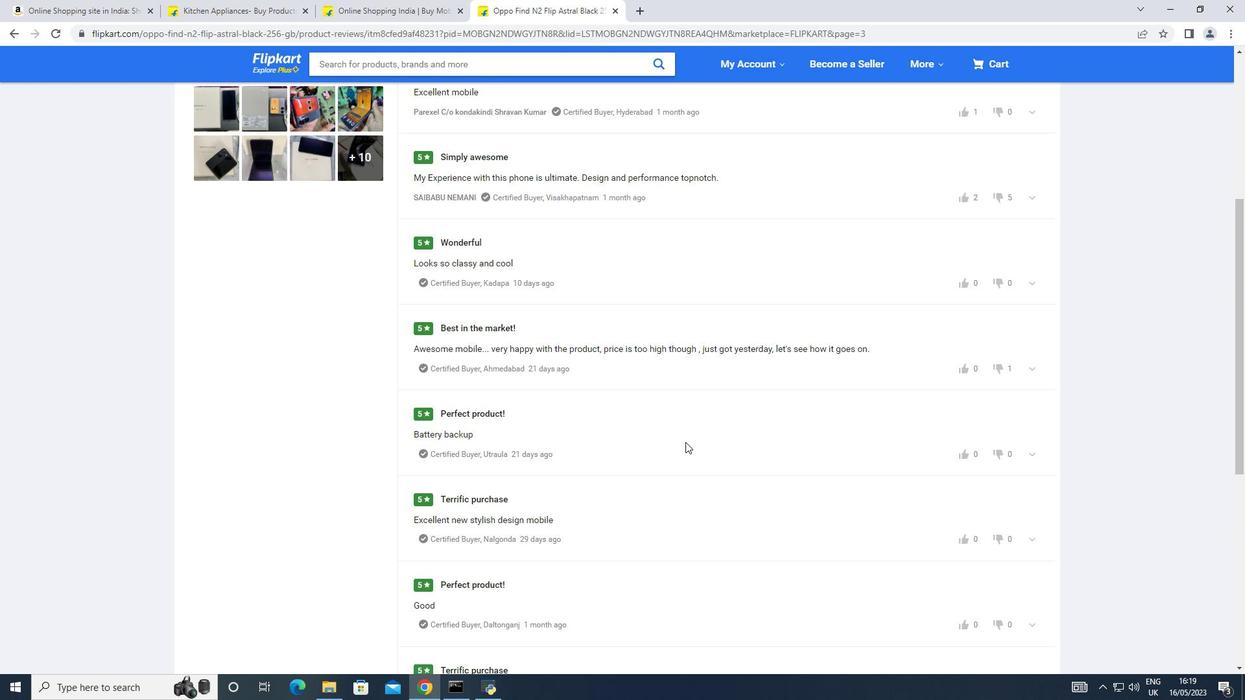 
Action: Mouse scrolled (685, 441) with delta (0, 0)
Screenshot: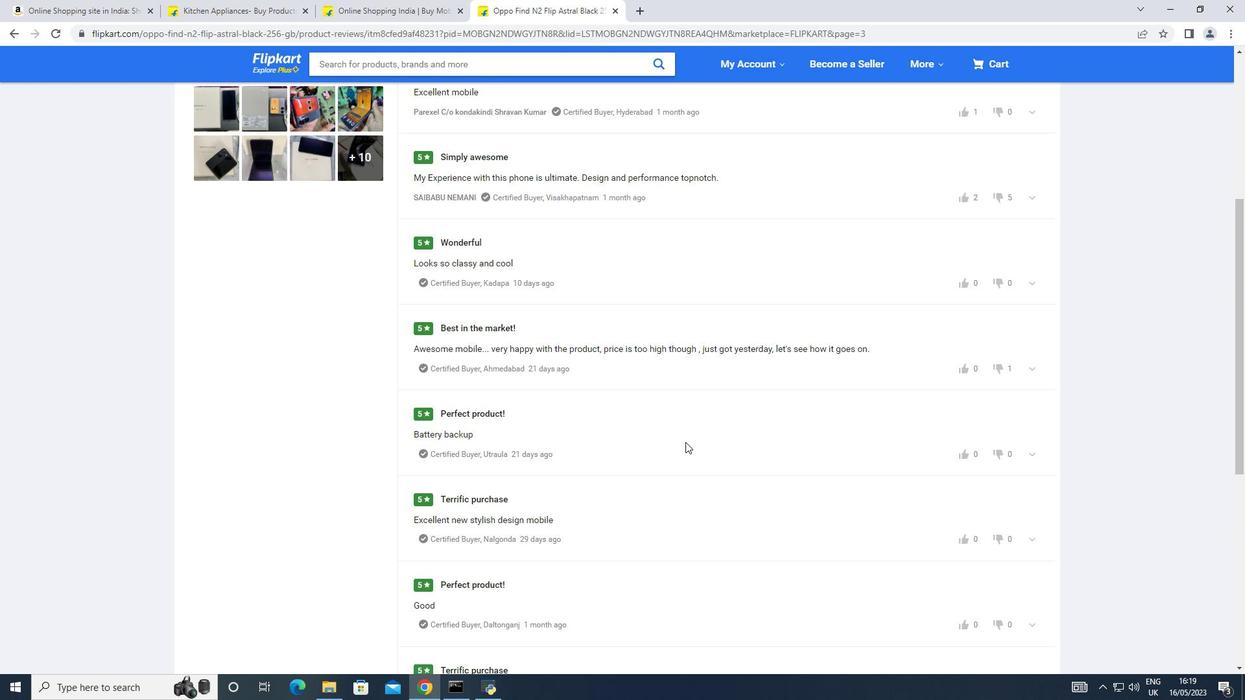 
Action: Mouse scrolled (685, 441) with delta (0, 0)
Screenshot: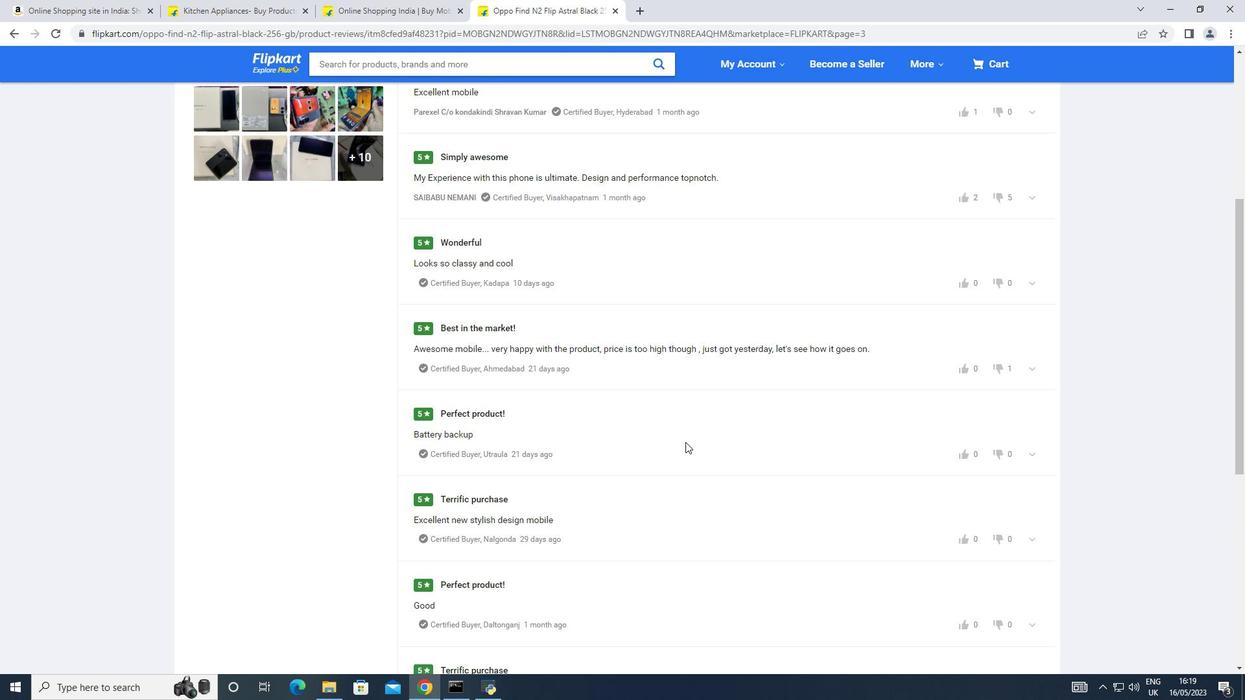 
Action: Mouse scrolled (685, 441) with delta (0, 0)
Screenshot: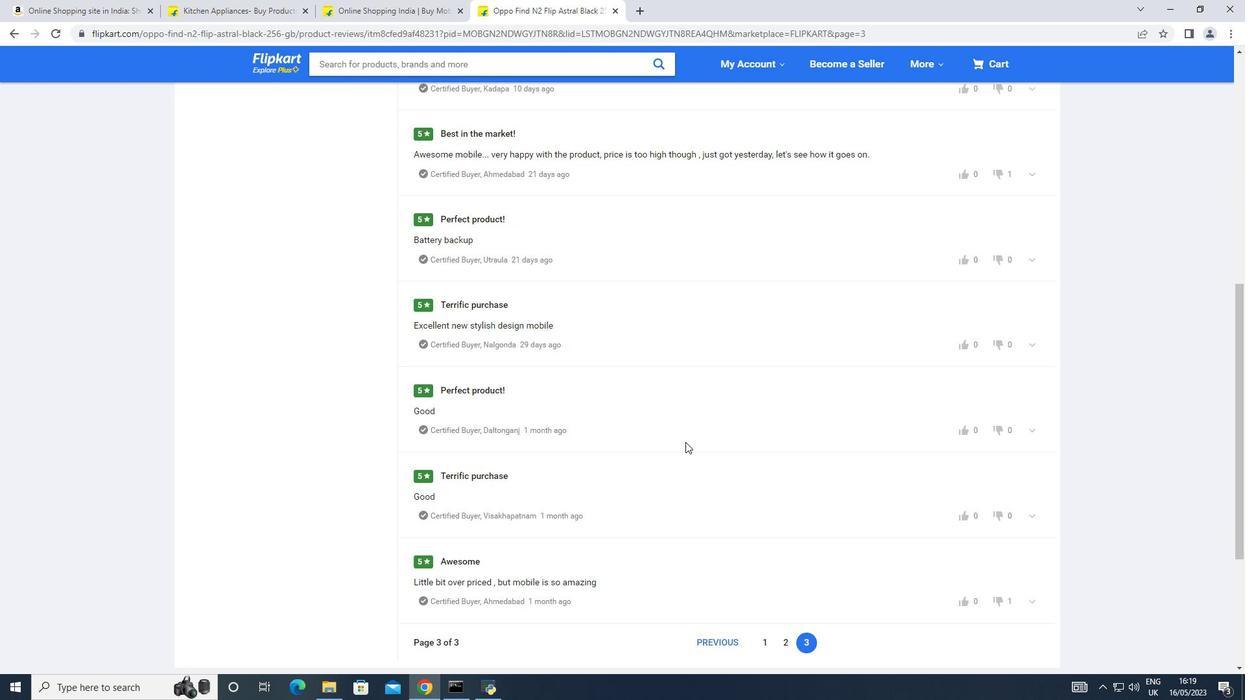 
Action: Mouse scrolled (685, 441) with delta (0, 0)
Screenshot: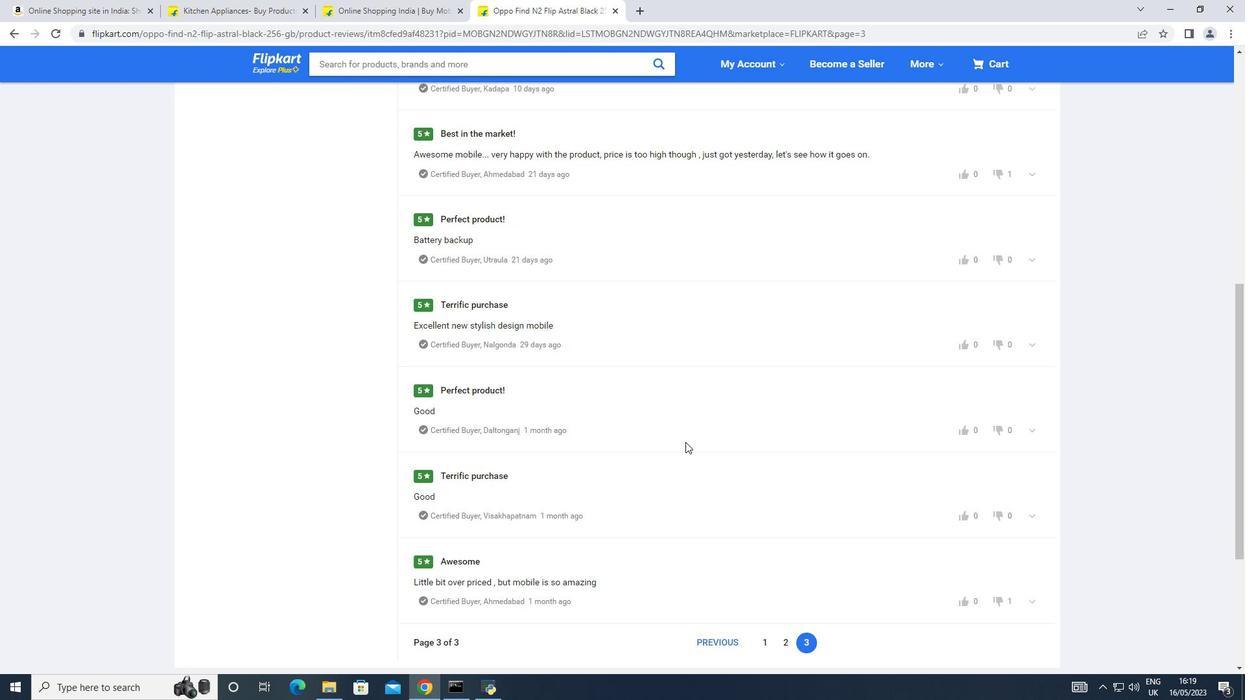 
Action: Mouse scrolled (685, 442) with delta (0, 0)
Screenshot: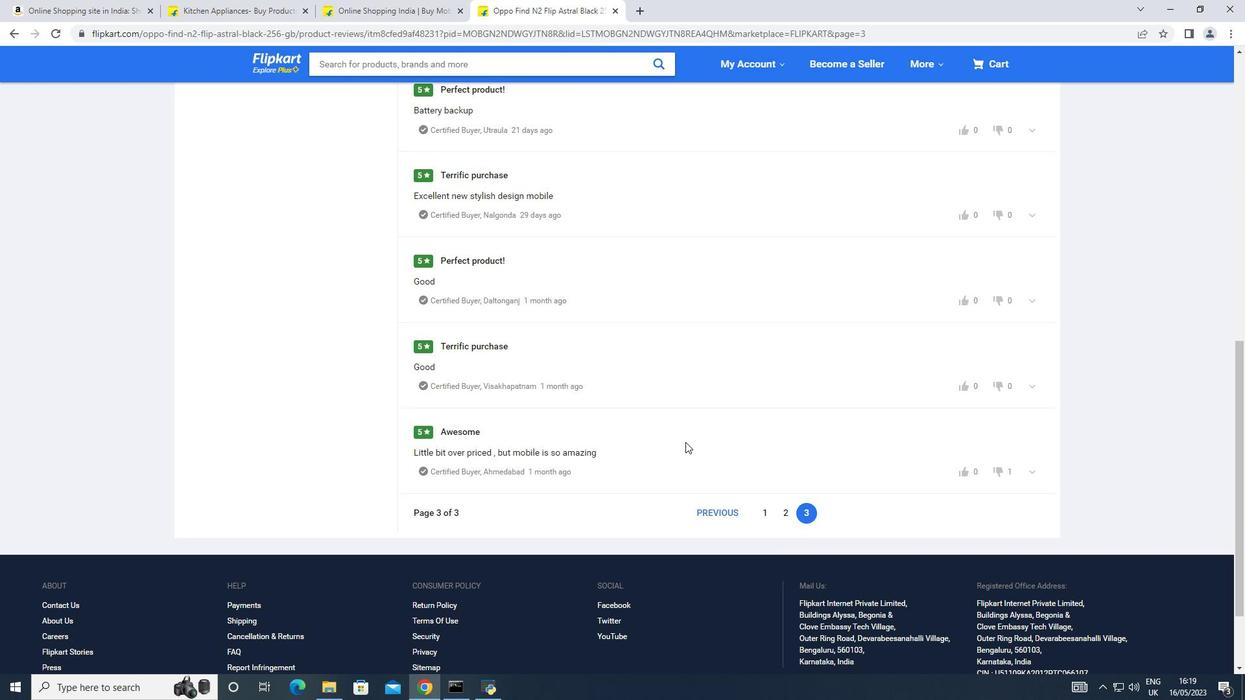 
Action: Mouse scrolled (685, 442) with delta (0, 0)
Screenshot: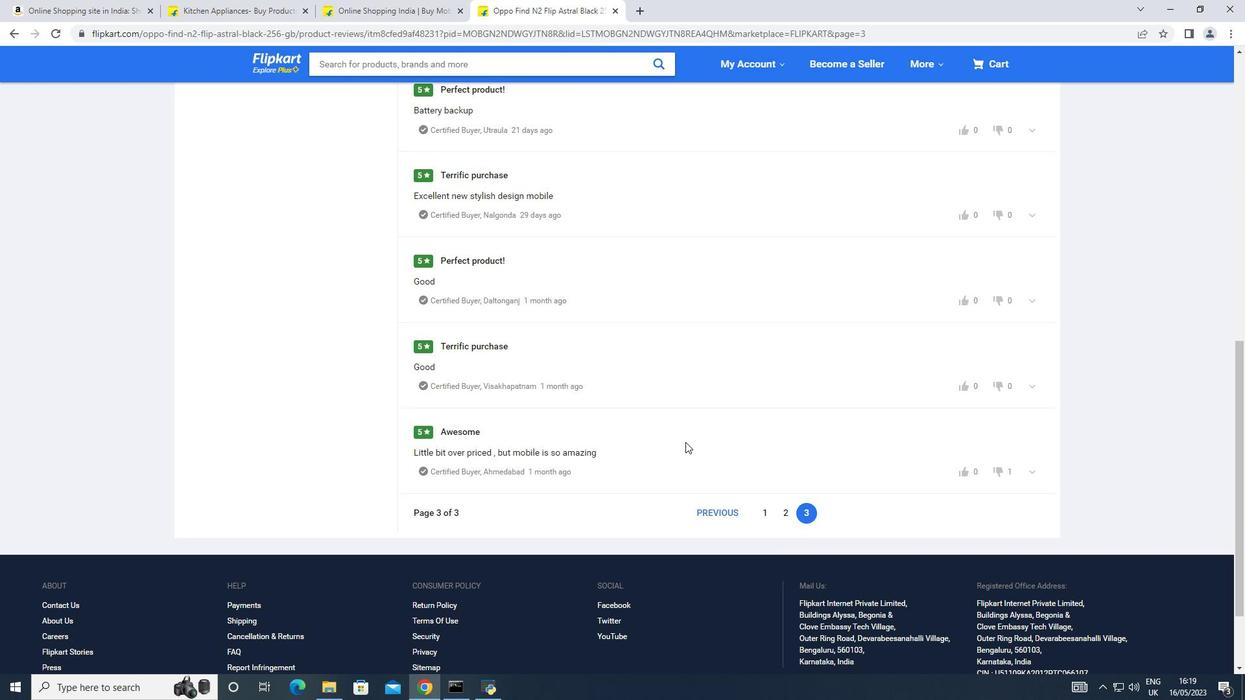 
Action: Mouse scrolled (685, 442) with delta (0, 0)
Screenshot: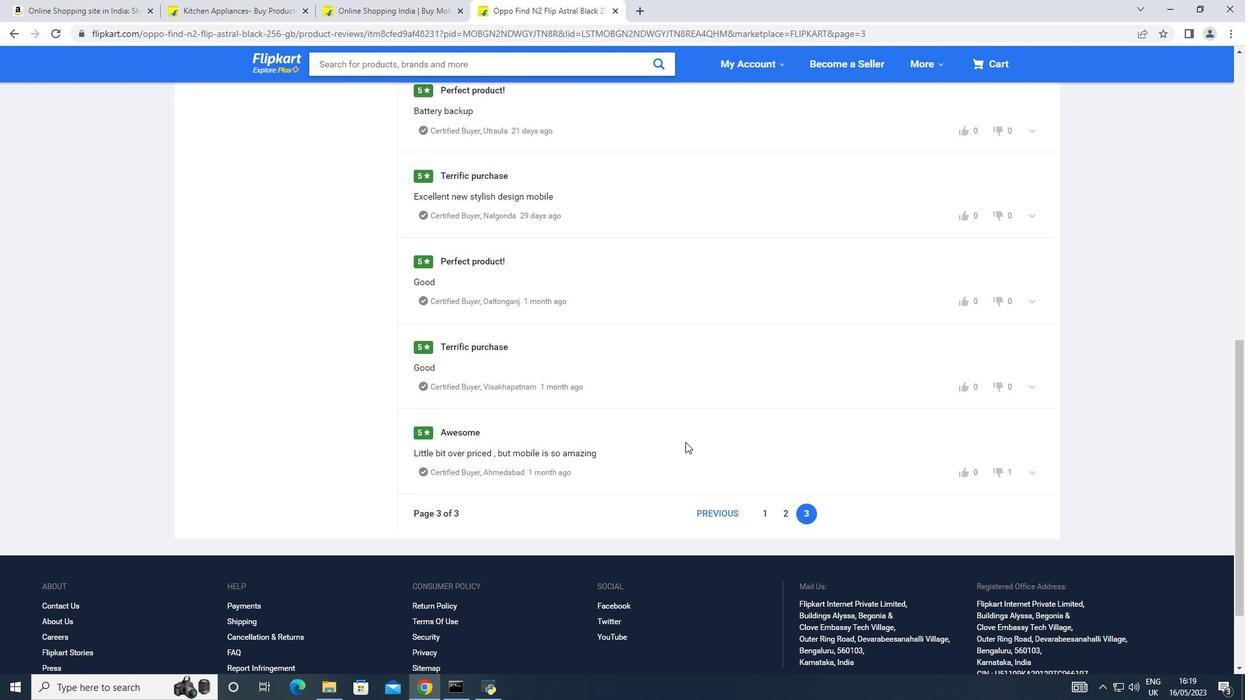 
Action: Mouse scrolled (685, 442) with delta (0, 0)
Screenshot: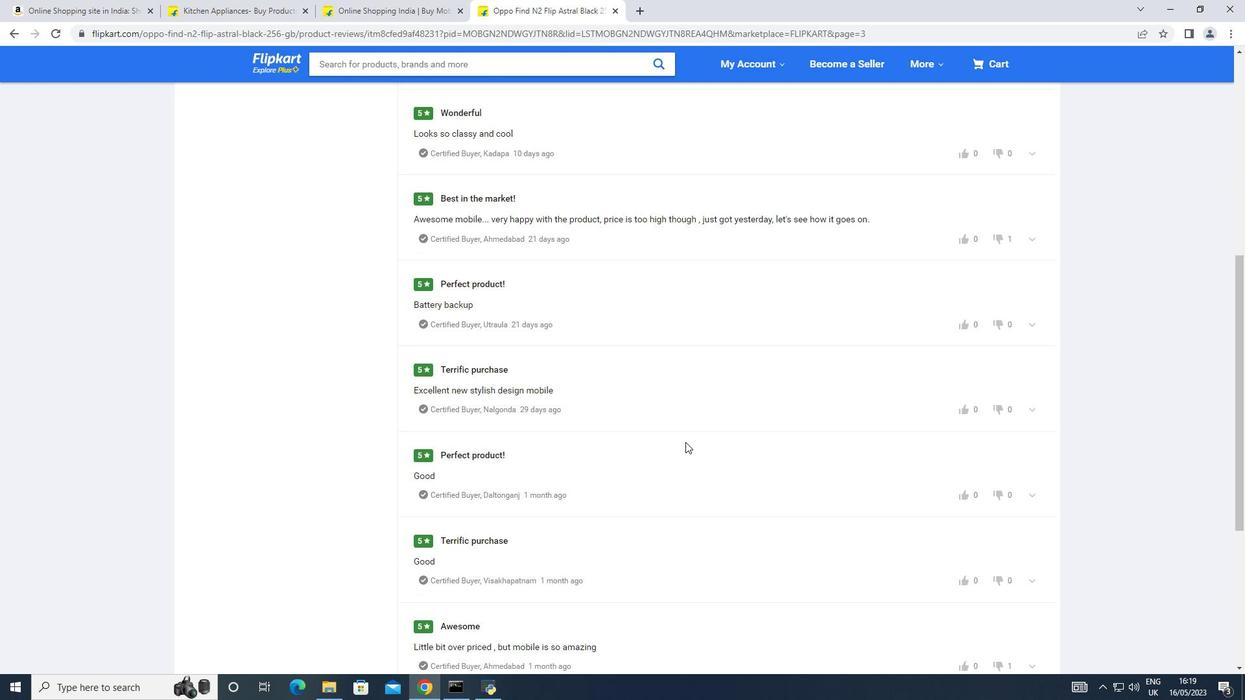 
Action: Mouse scrolled (685, 442) with delta (0, 0)
Screenshot: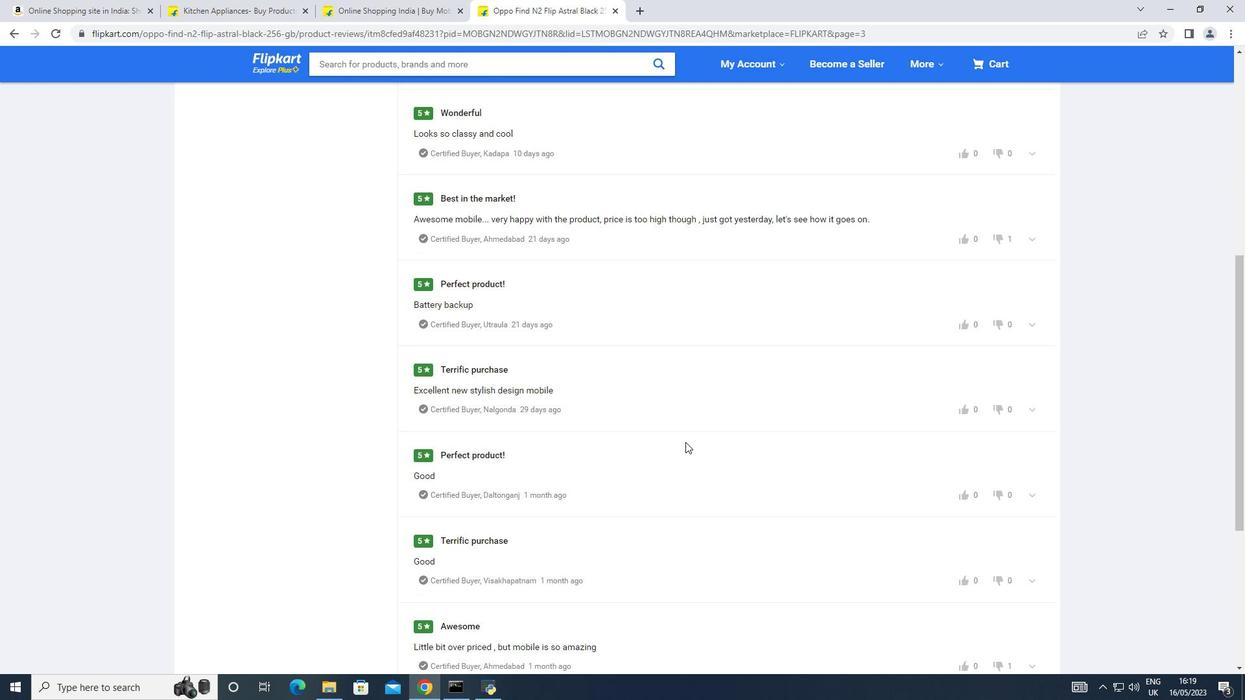 
Action: Mouse scrolled (685, 442) with delta (0, 0)
